 Task: 3. Job Search: Reference :- Use the LinkedIn job search feature to find job openings in your desired field or industry. Tailor your resume and cover letter for specific job applications and submit them directly through LinkedIn. Follow companies of interest to receive updates on their latest job postings and company news.
Action: Mouse moved to (483, 319)
Screenshot: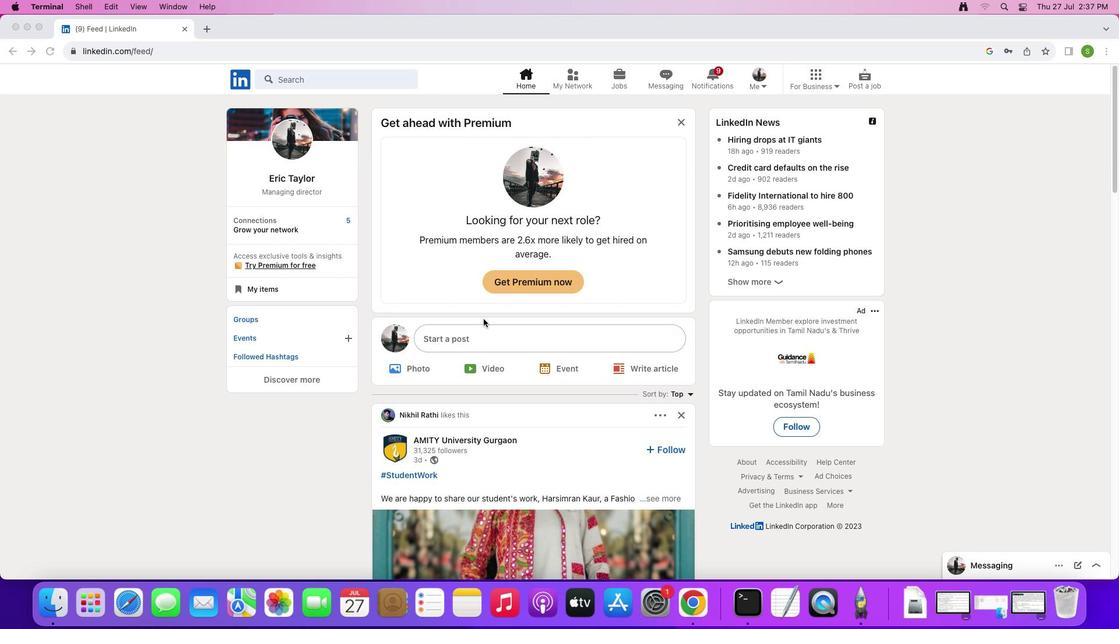 
Action: Mouse scrolled (483, 319) with delta (0, 0)
Screenshot: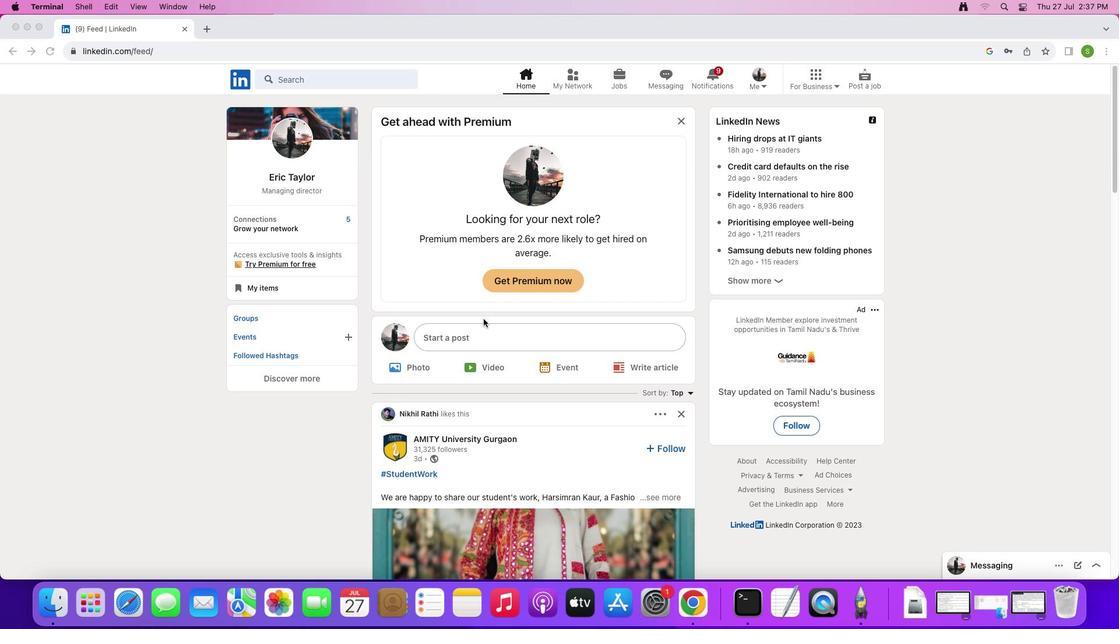 
Action: Mouse scrolled (483, 319) with delta (0, 0)
Screenshot: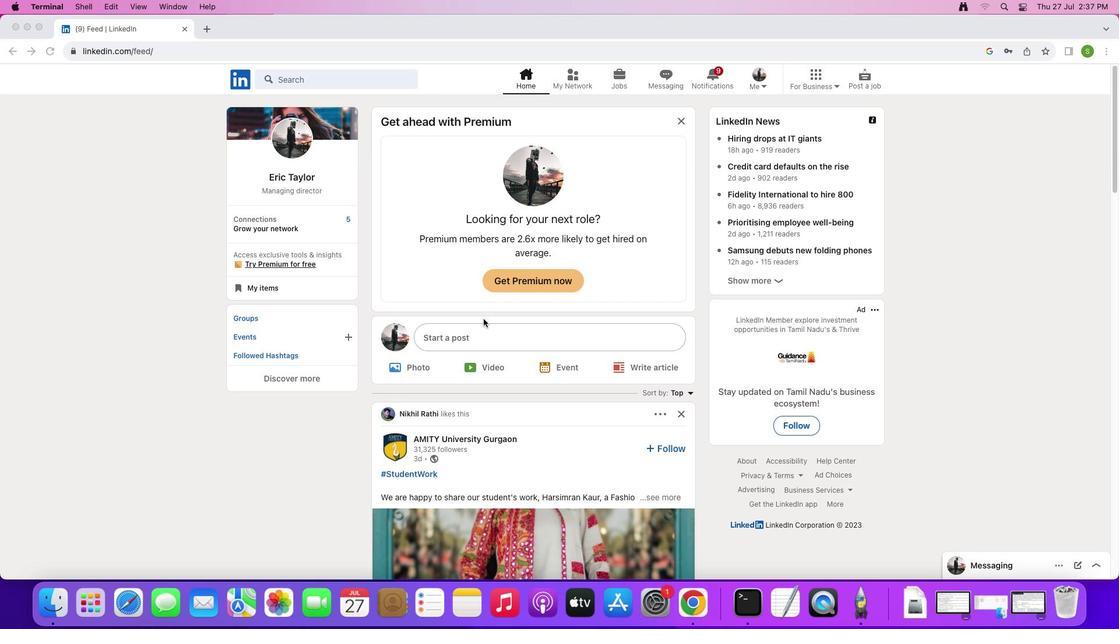 
Action: Mouse scrolled (483, 319) with delta (0, -1)
Screenshot: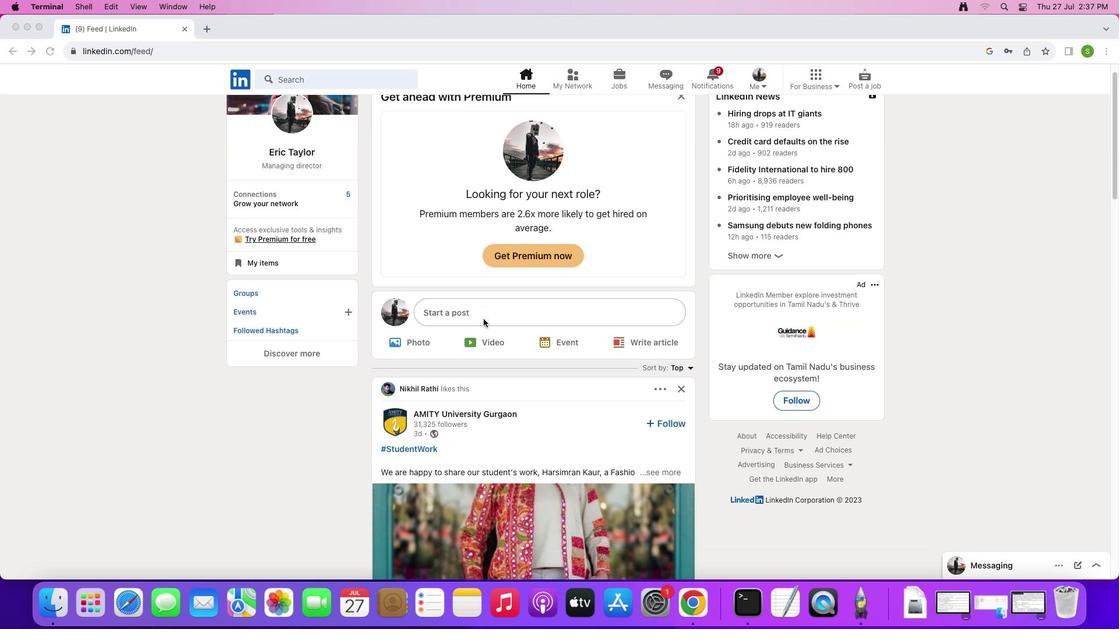 
Action: Mouse moved to (484, 319)
Screenshot: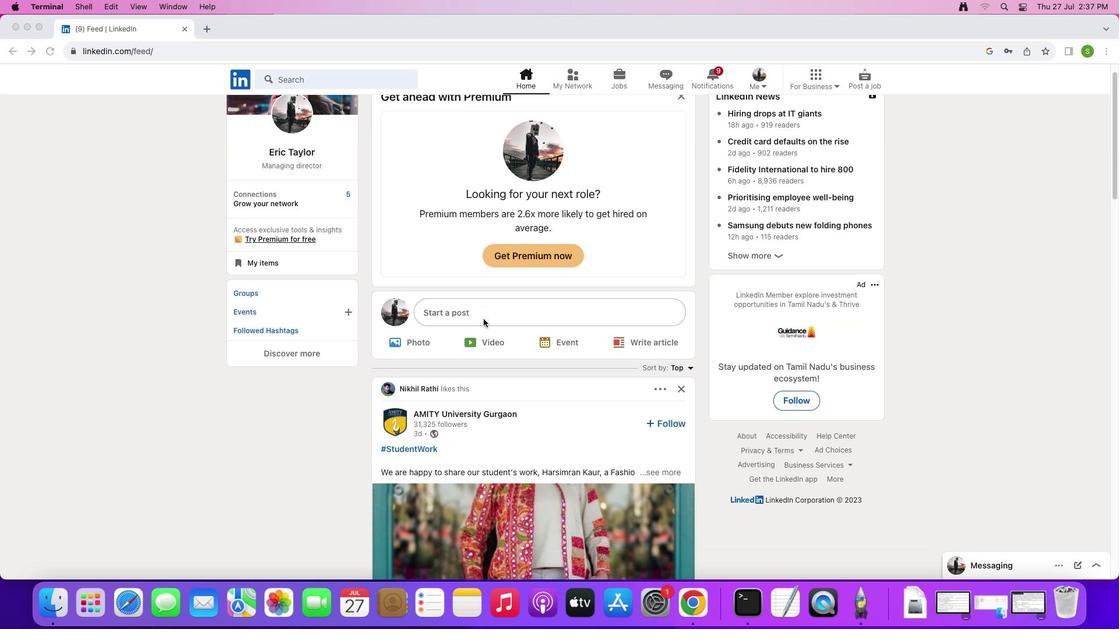 
Action: Mouse scrolled (484, 319) with delta (0, -2)
Screenshot: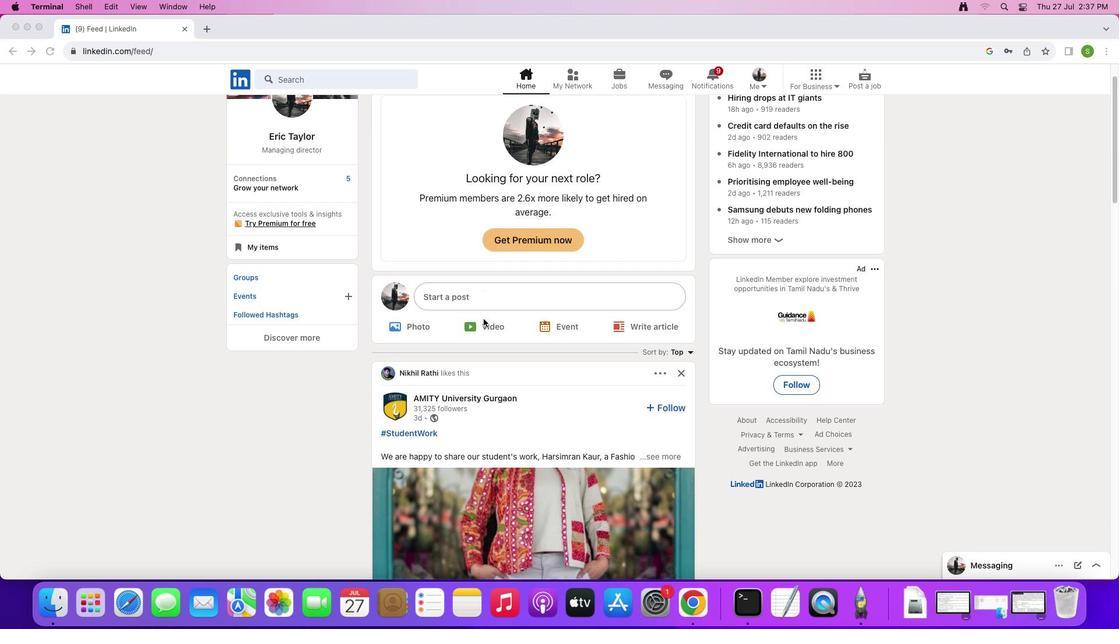 
Action: Mouse moved to (484, 319)
Screenshot: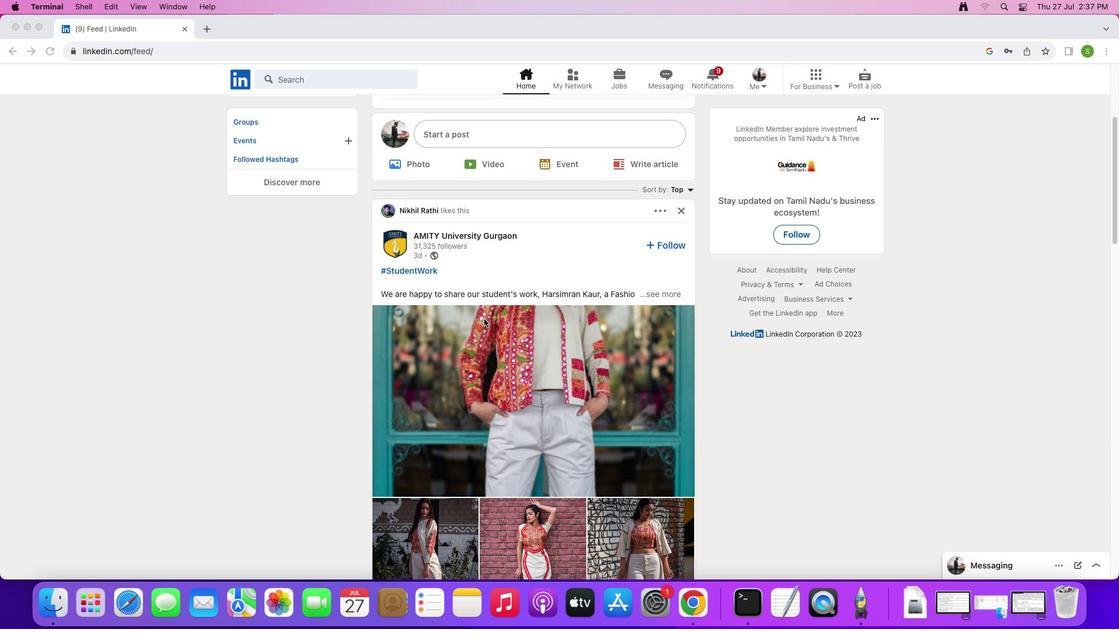
Action: Mouse scrolled (484, 319) with delta (0, 0)
Screenshot: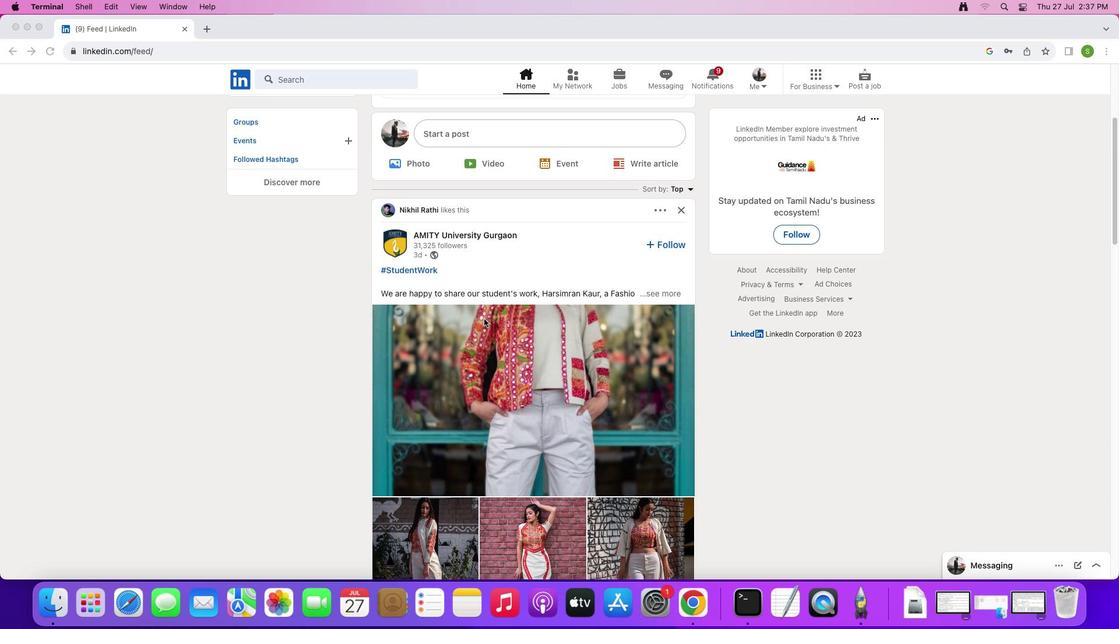 
Action: Mouse scrolled (484, 319) with delta (0, 0)
Screenshot: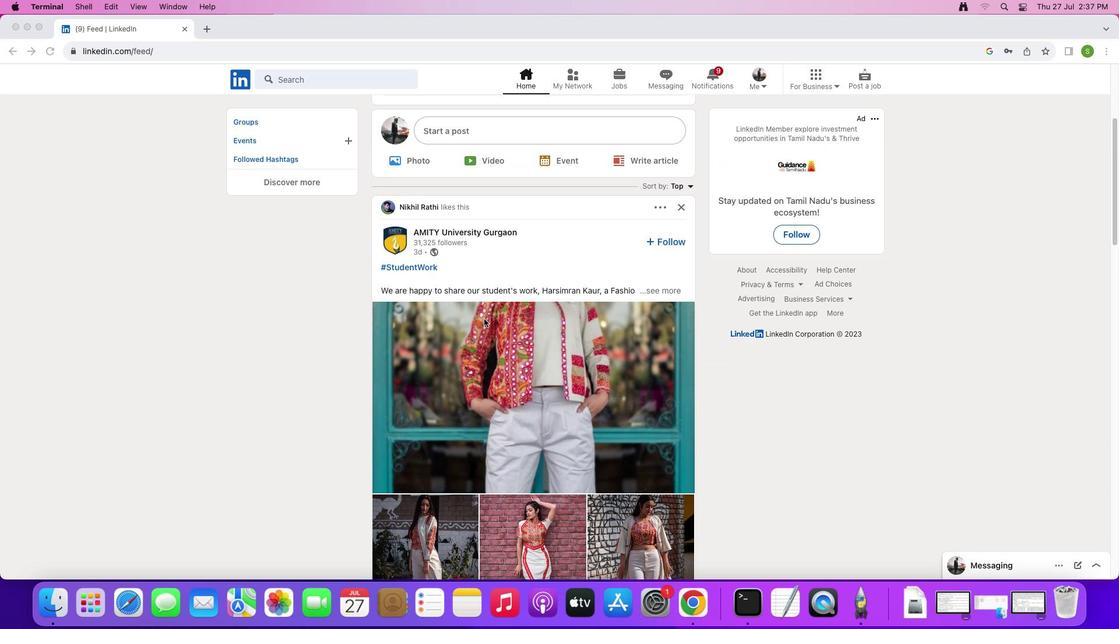 
Action: Mouse scrolled (484, 319) with delta (0, -1)
Screenshot: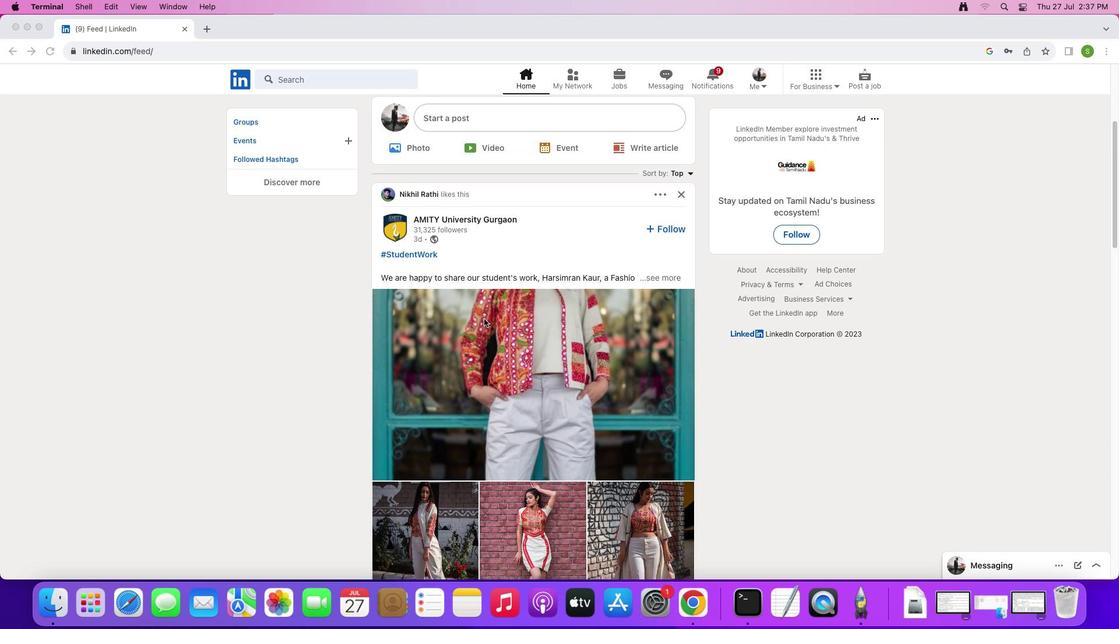 
Action: Mouse scrolled (484, 319) with delta (0, -2)
Screenshot: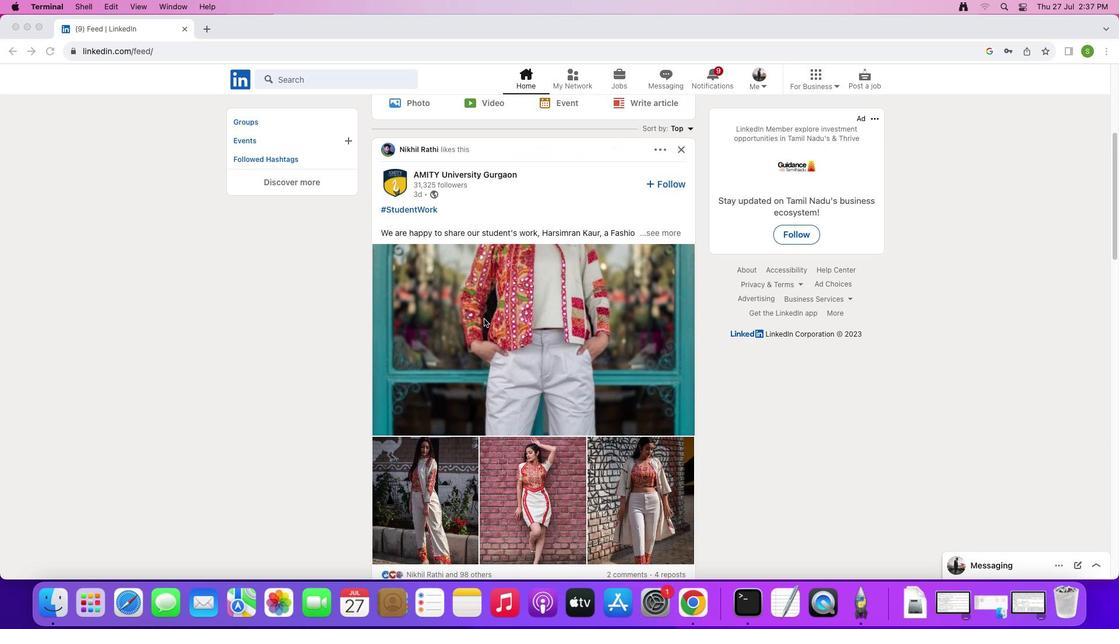 
Action: Mouse scrolled (484, 319) with delta (0, -2)
Screenshot: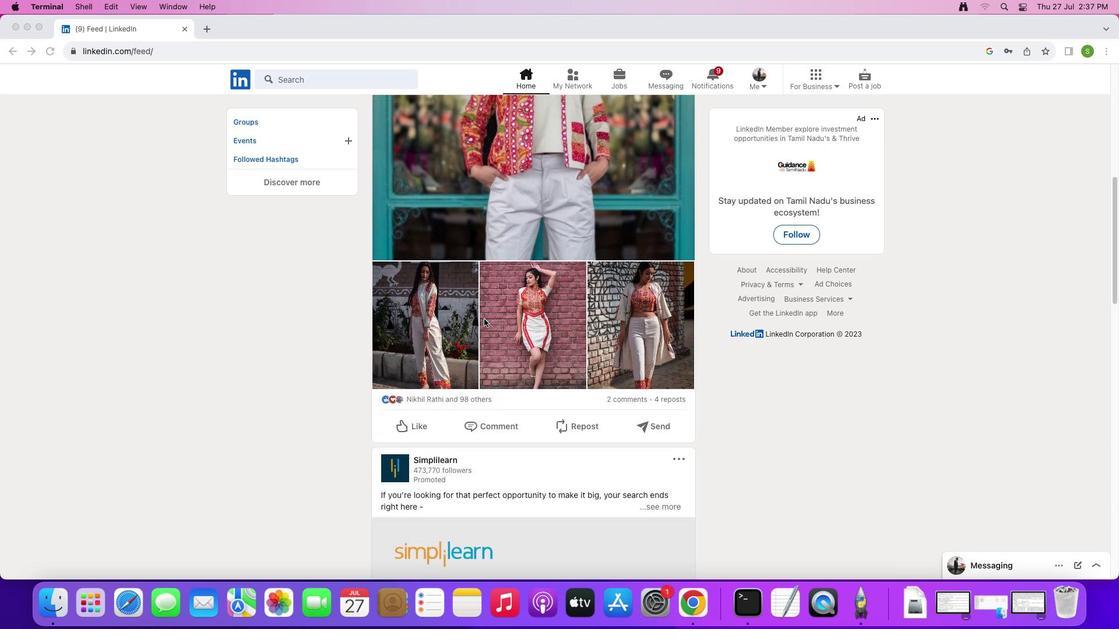 
Action: Mouse scrolled (484, 319) with delta (0, 0)
Screenshot: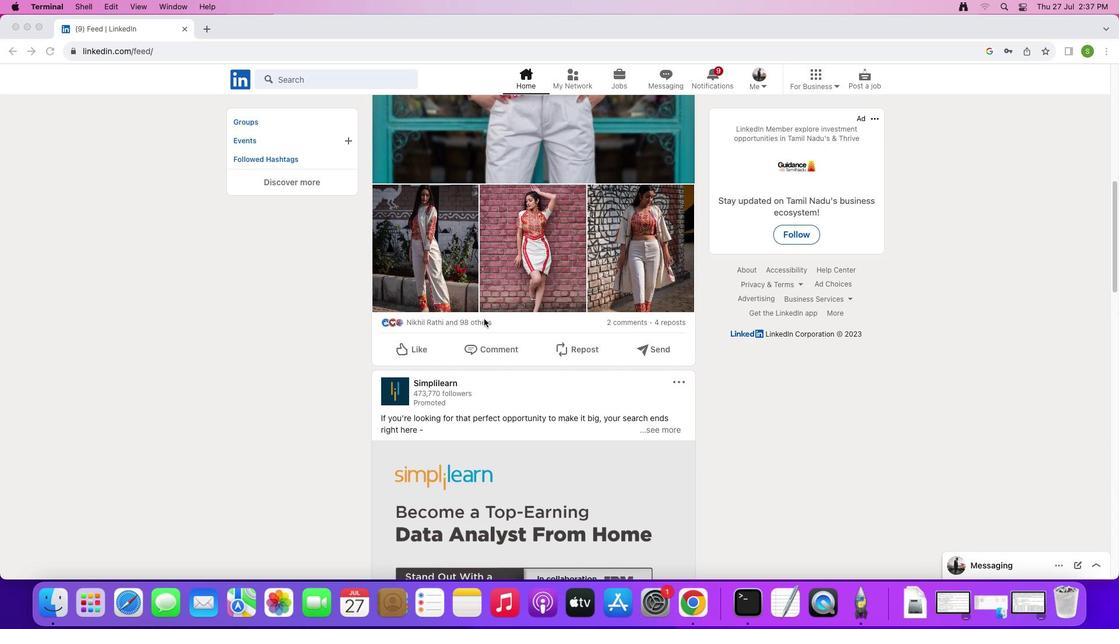
Action: Mouse scrolled (484, 319) with delta (0, 0)
Screenshot: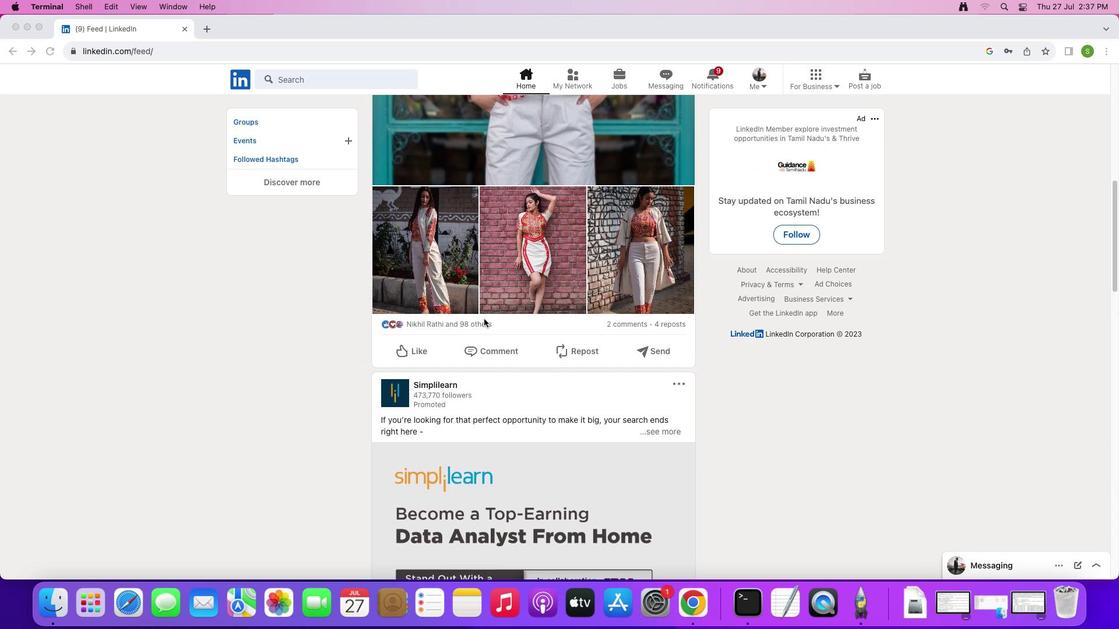 
Action: Mouse scrolled (484, 319) with delta (0, 1)
Screenshot: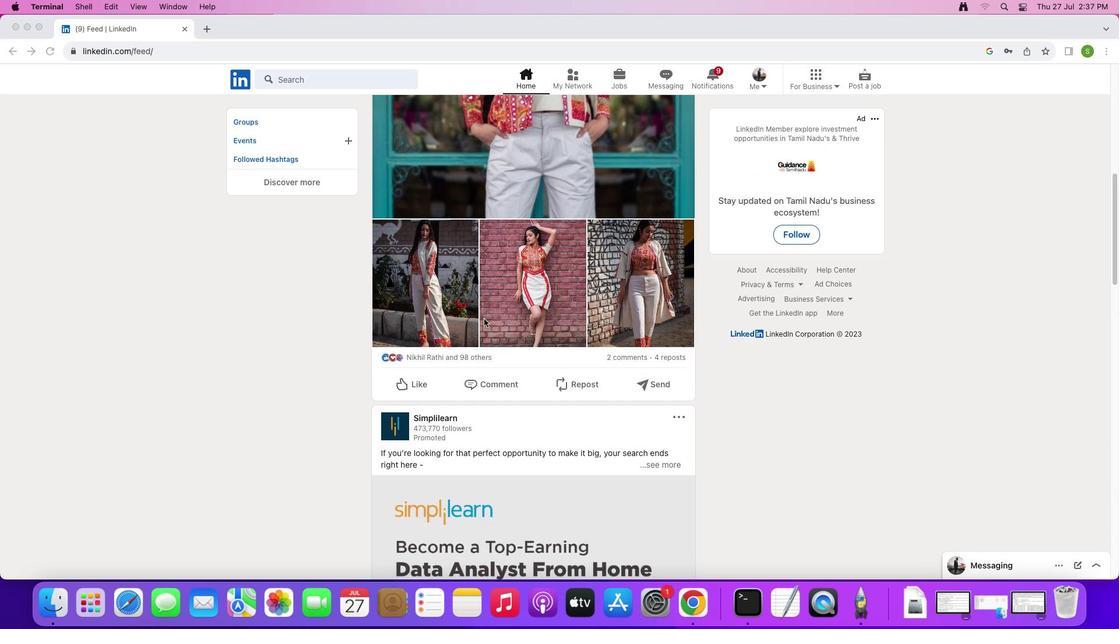 
Action: Mouse scrolled (484, 319) with delta (0, 2)
Screenshot: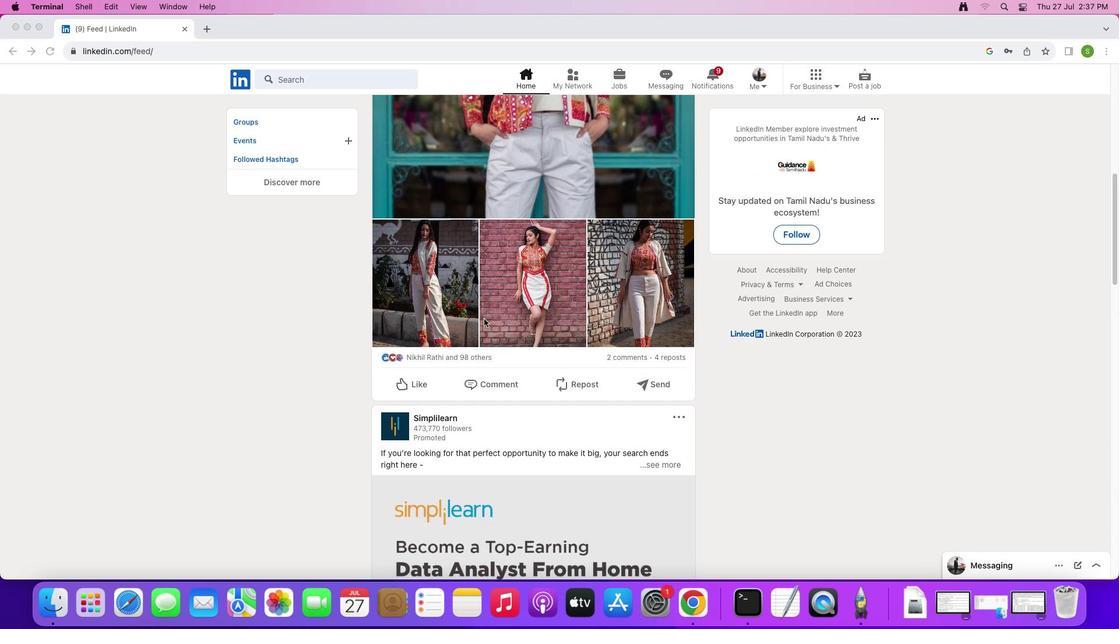 
Action: Mouse scrolled (484, 319) with delta (0, 2)
Screenshot: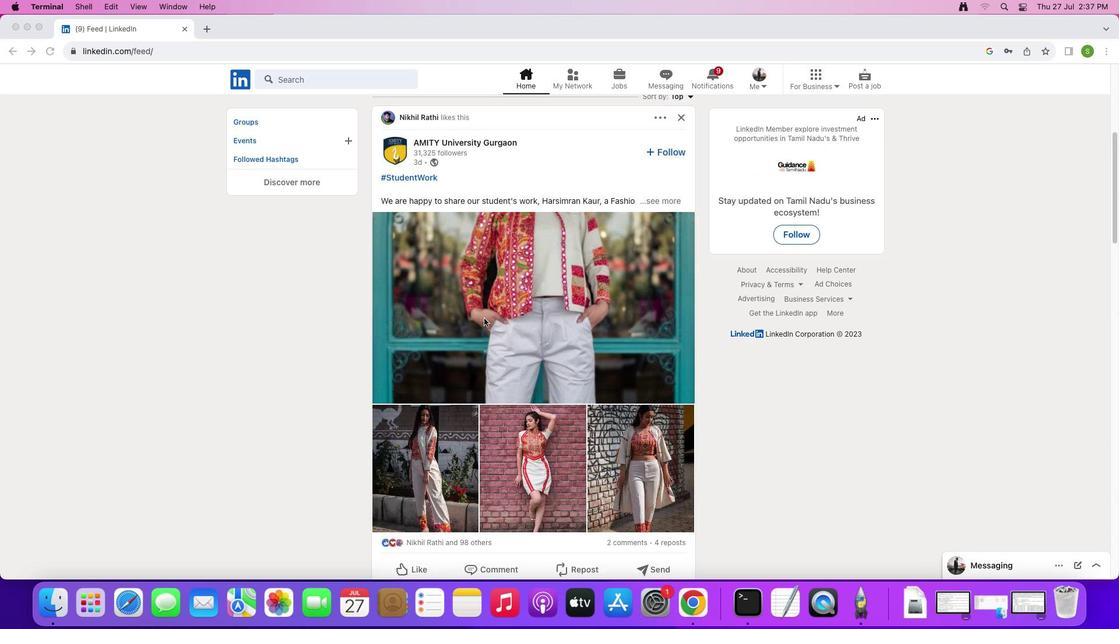 
Action: Mouse moved to (484, 317)
Screenshot: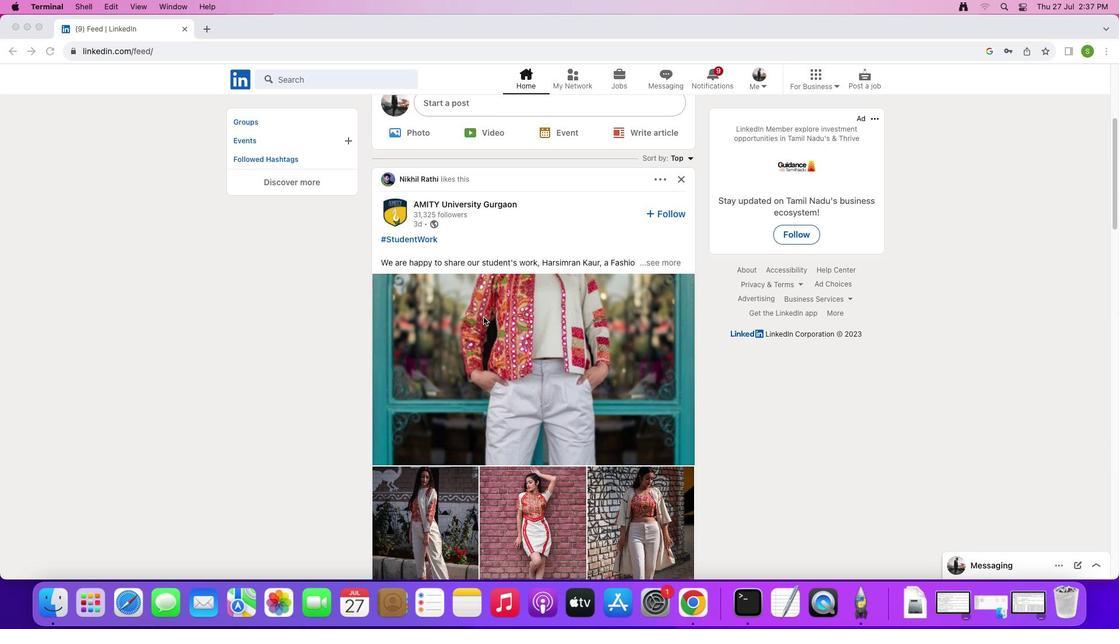 
Action: Mouse scrolled (484, 317) with delta (0, 0)
Screenshot: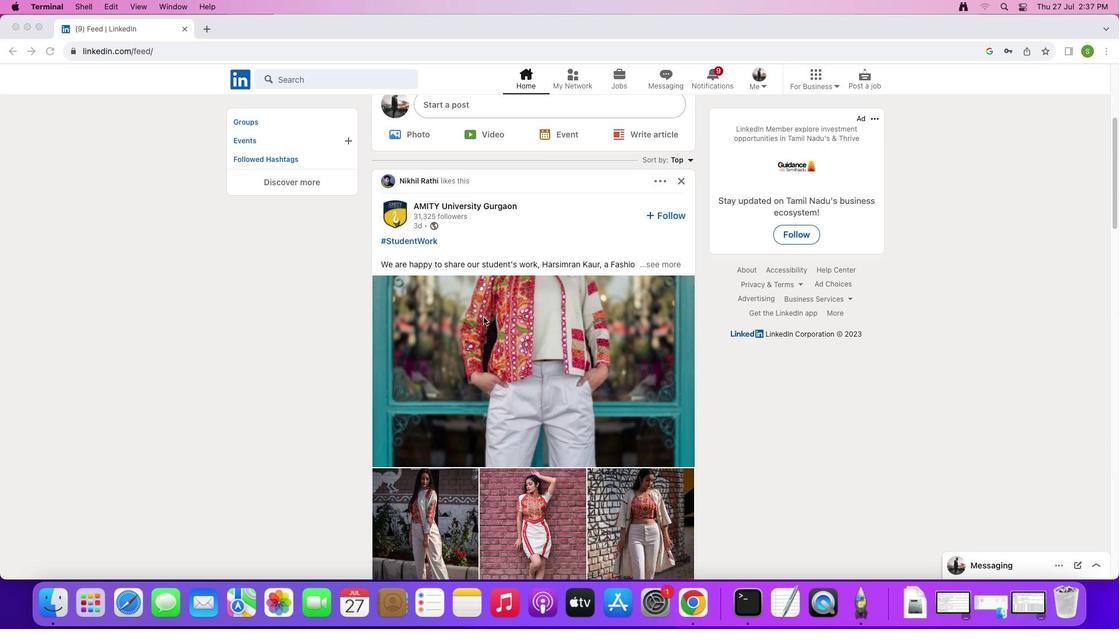 
Action: Mouse scrolled (484, 317) with delta (0, 0)
Screenshot: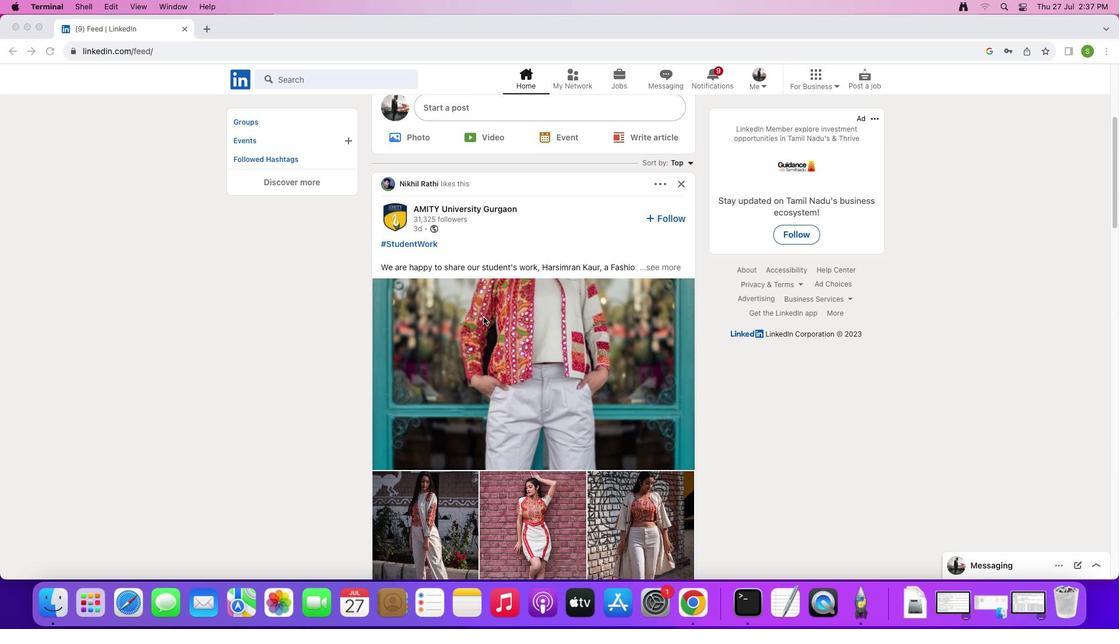 
Action: Mouse scrolled (484, 317) with delta (0, 1)
Screenshot: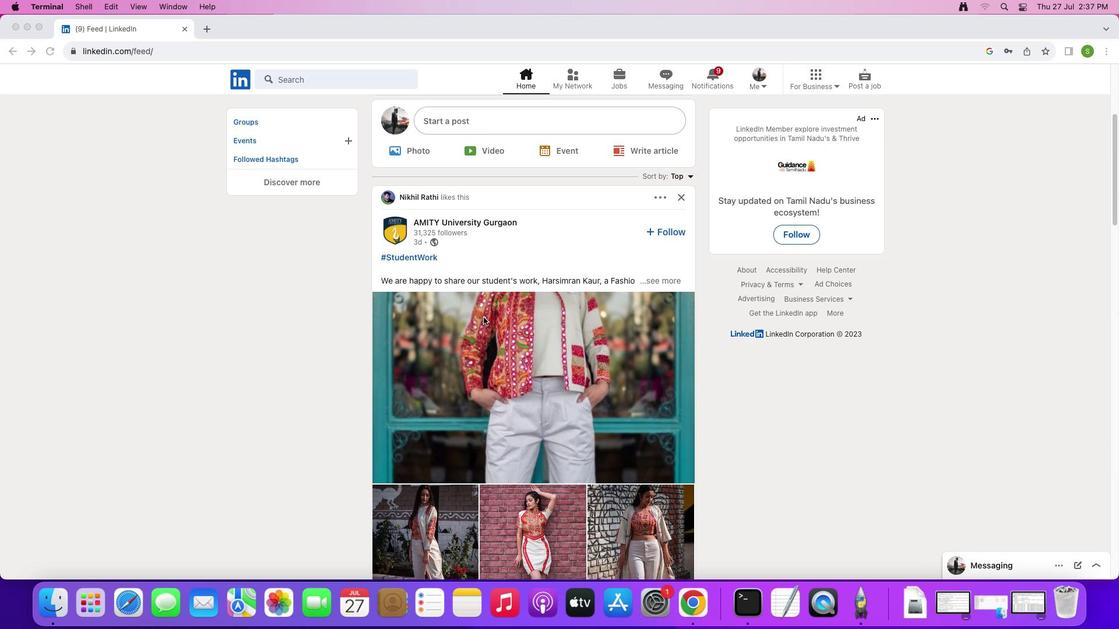 
Action: Mouse scrolled (484, 317) with delta (0, 1)
Screenshot: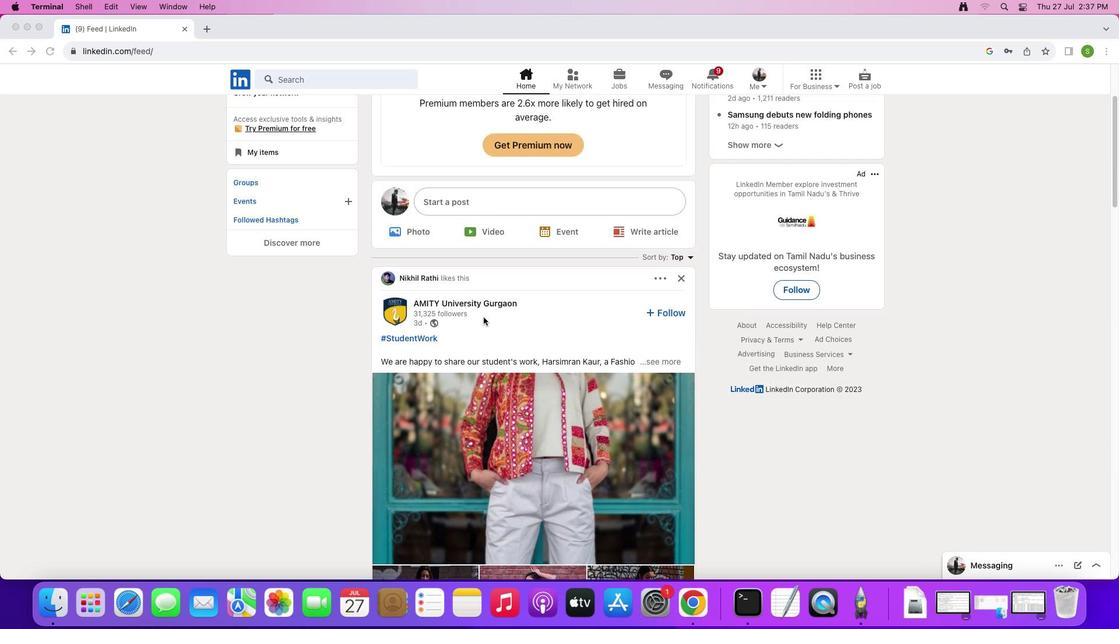 
Action: Mouse moved to (484, 317)
Screenshot: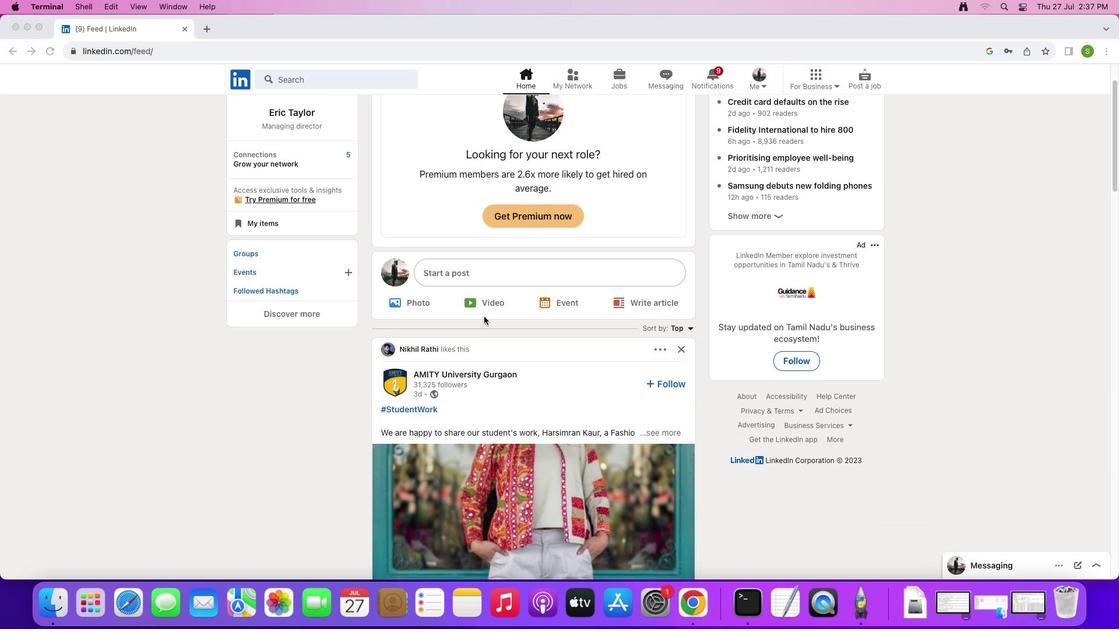 
Action: Mouse scrolled (484, 317) with delta (0, 0)
Screenshot: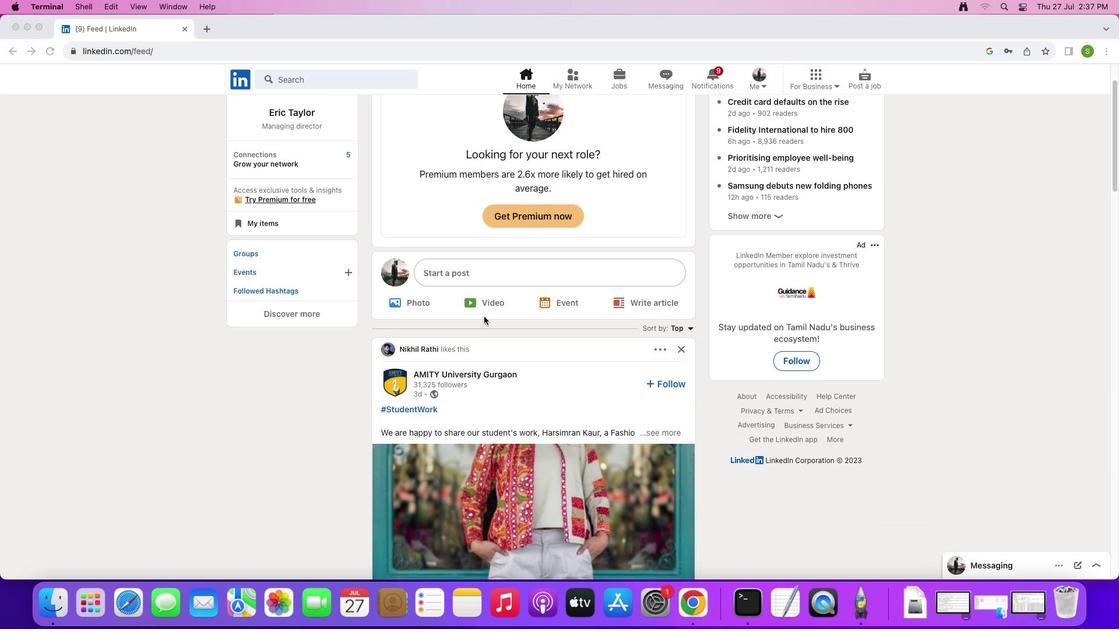 
Action: Mouse scrolled (484, 317) with delta (0, 0)
Screenshot: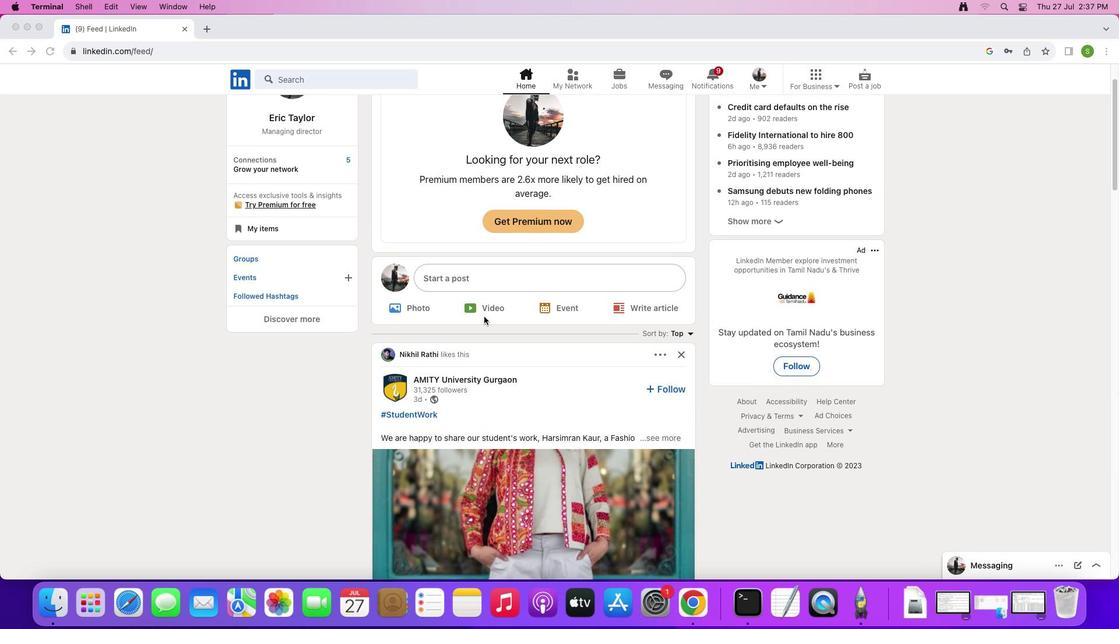 
Action: Mouse scrolled (484, 317) with delta (0, 1)
Screenshot: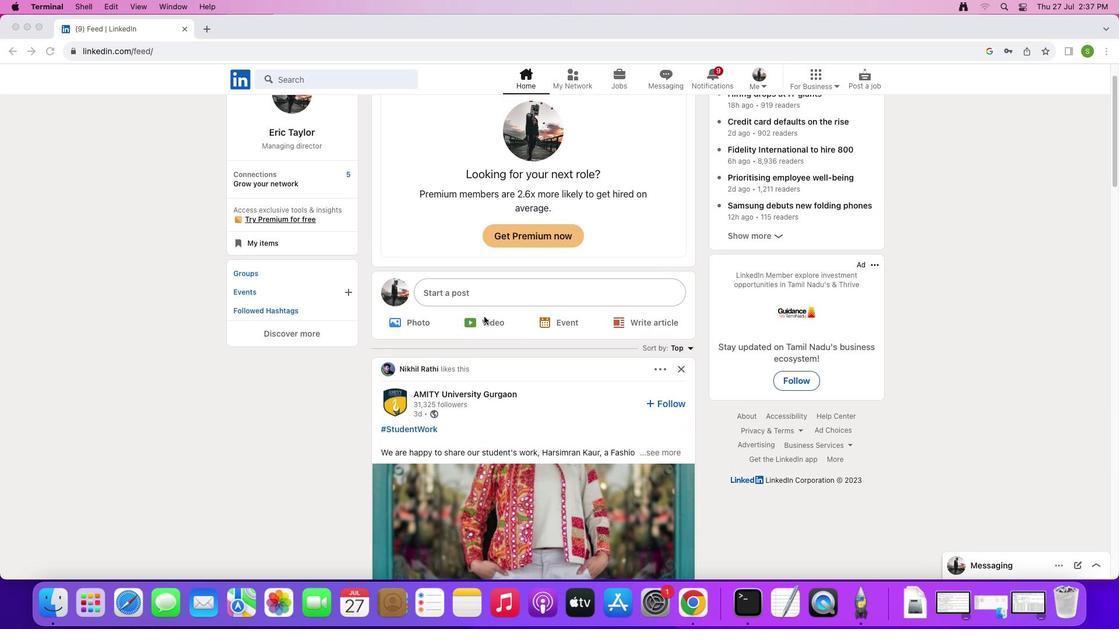 
Action: Mouse scrolled (484, 317) with delta (0, 0)
Screenshot: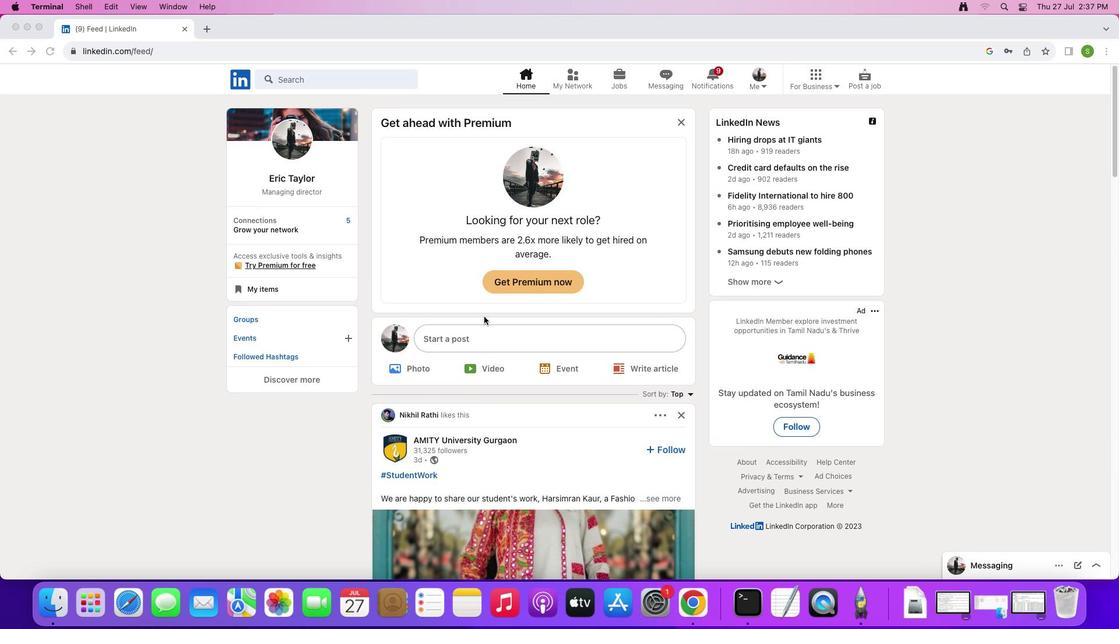 
Action: Mouse scrolled (484, 317) with delta (0, 0)
Screenshot: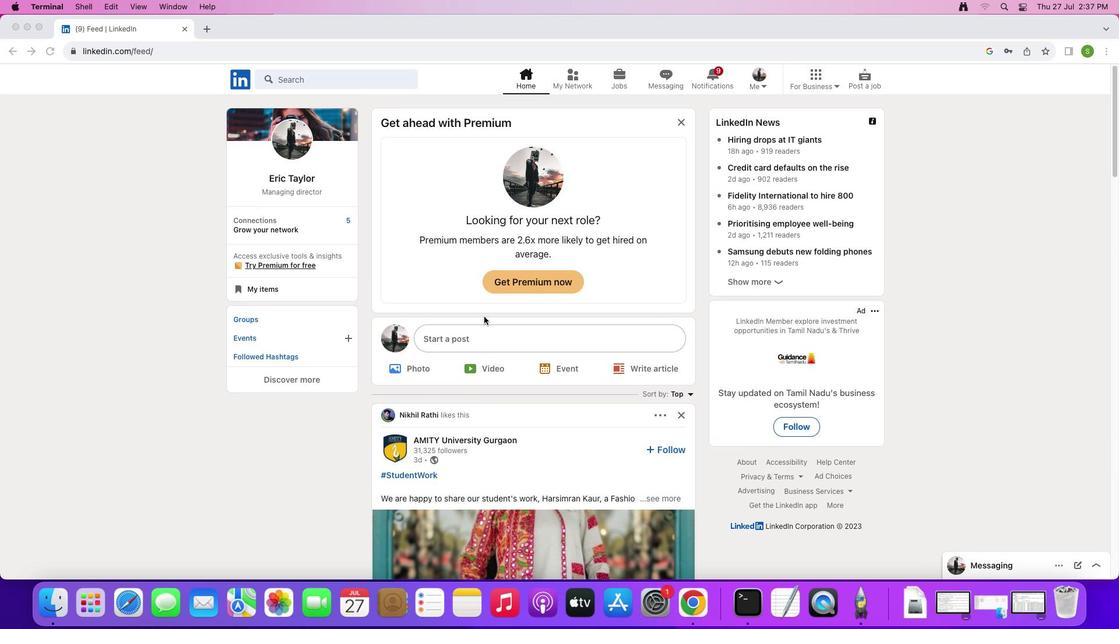 
Action: Mouse scrolled (484, 317) with delta (0, 1)
Screenshot: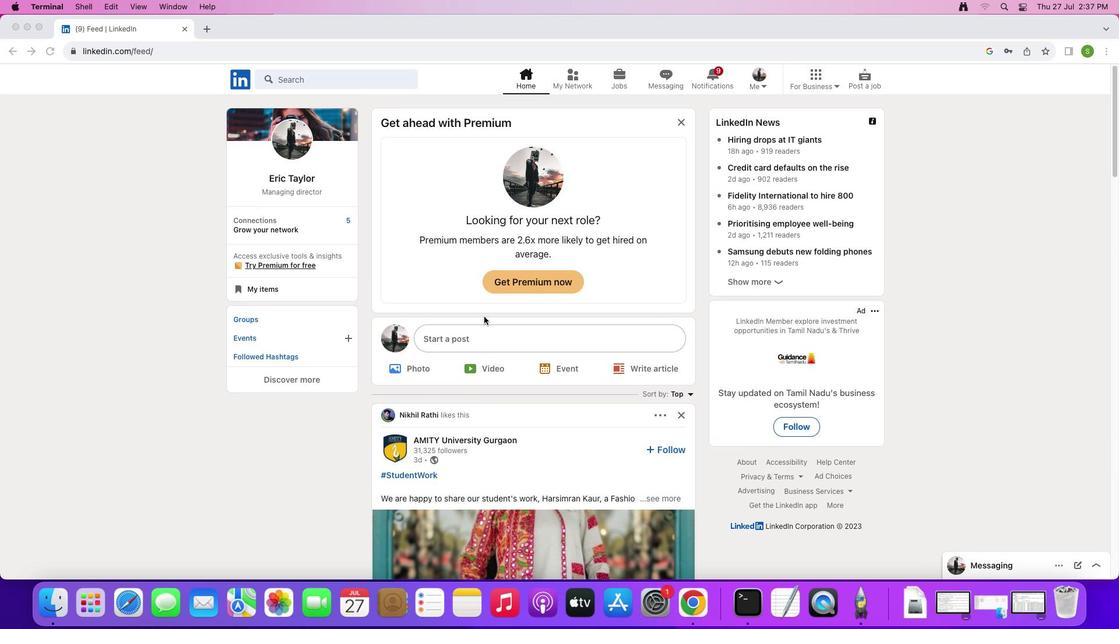 
Action: Mouse scrolled (484, 317) with delta (0, 2)
Screenshot: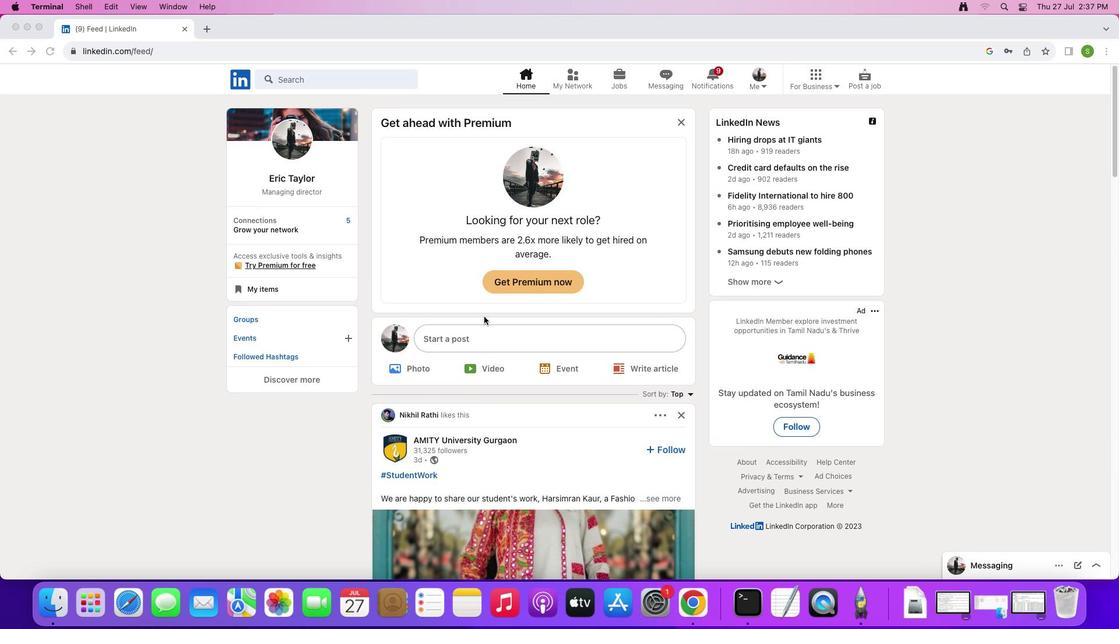 
Action: Mouse moved to (619, 79)
Screenshot: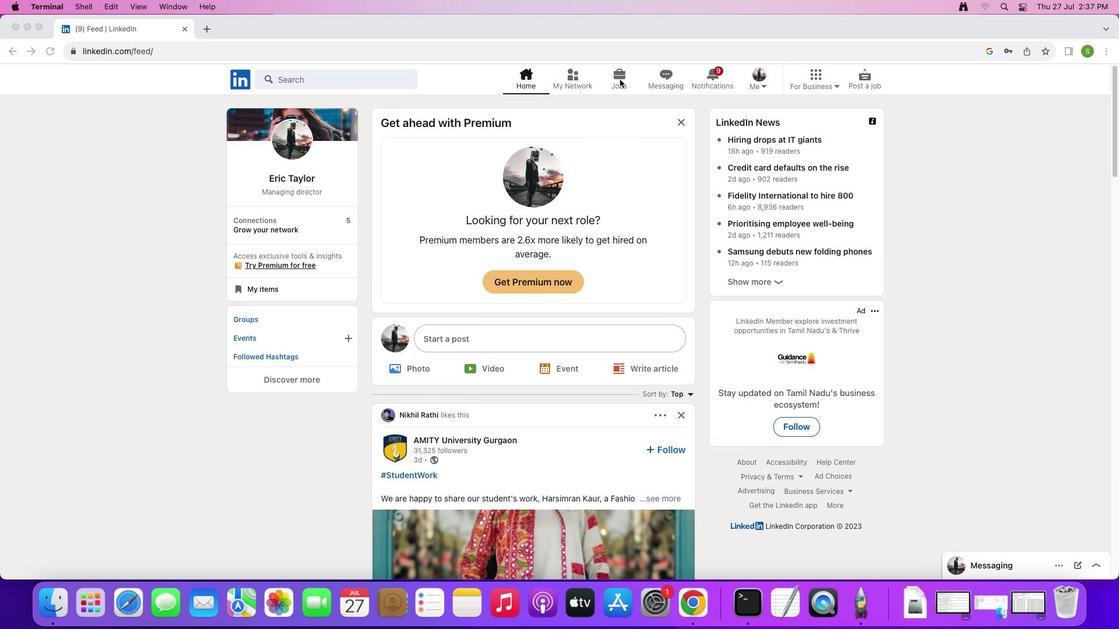 
Action: Mouse pressed left at (619, 79)
Screenshot: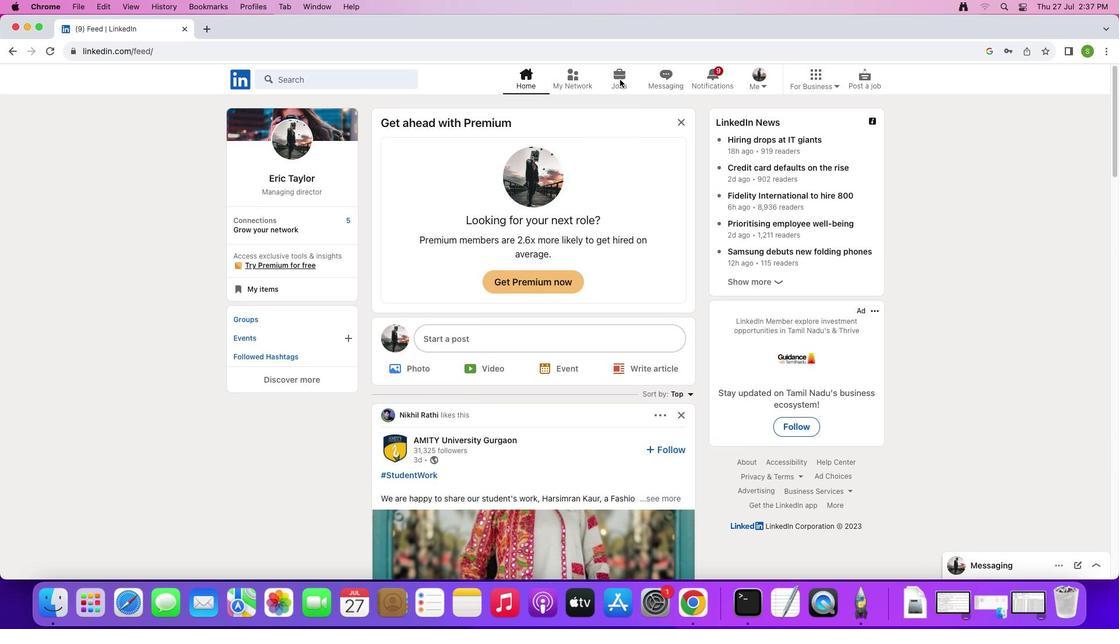 
Action: Mouse moved to (620, 74)
Screenshot: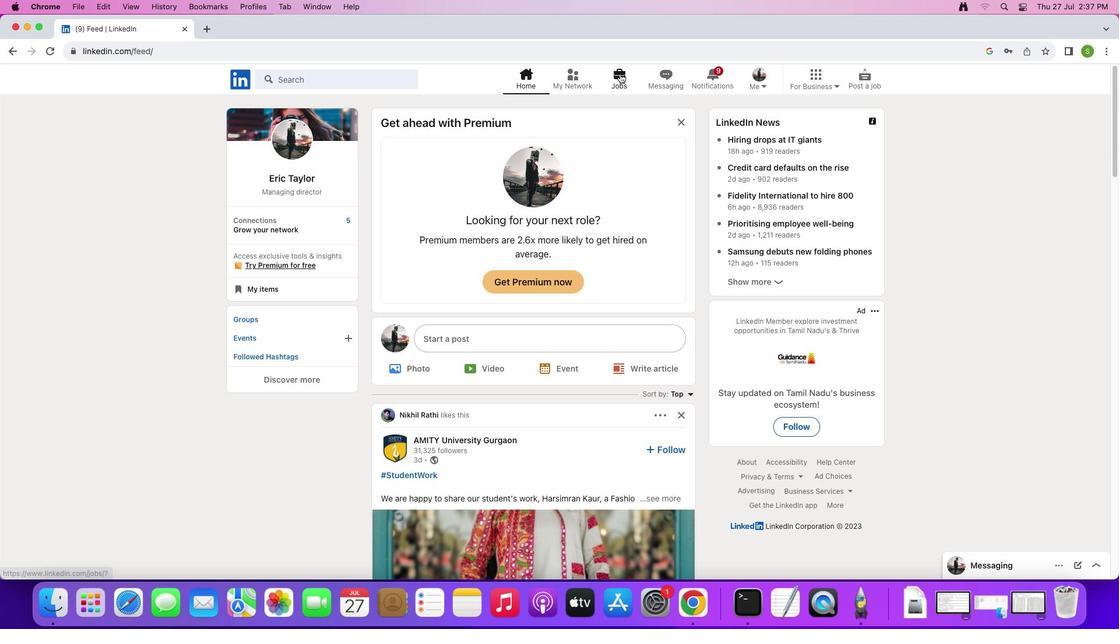
Action: Mouse pressed left at (620, 74)
Screenshot: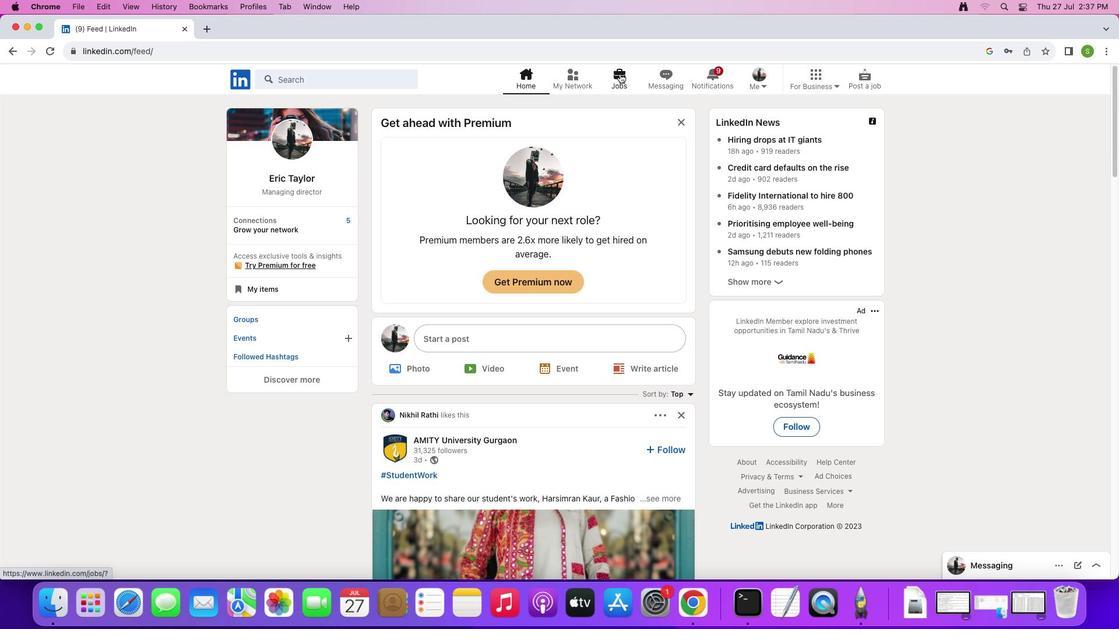 
Action: Mouse moved to (368, 80)
Screenshot: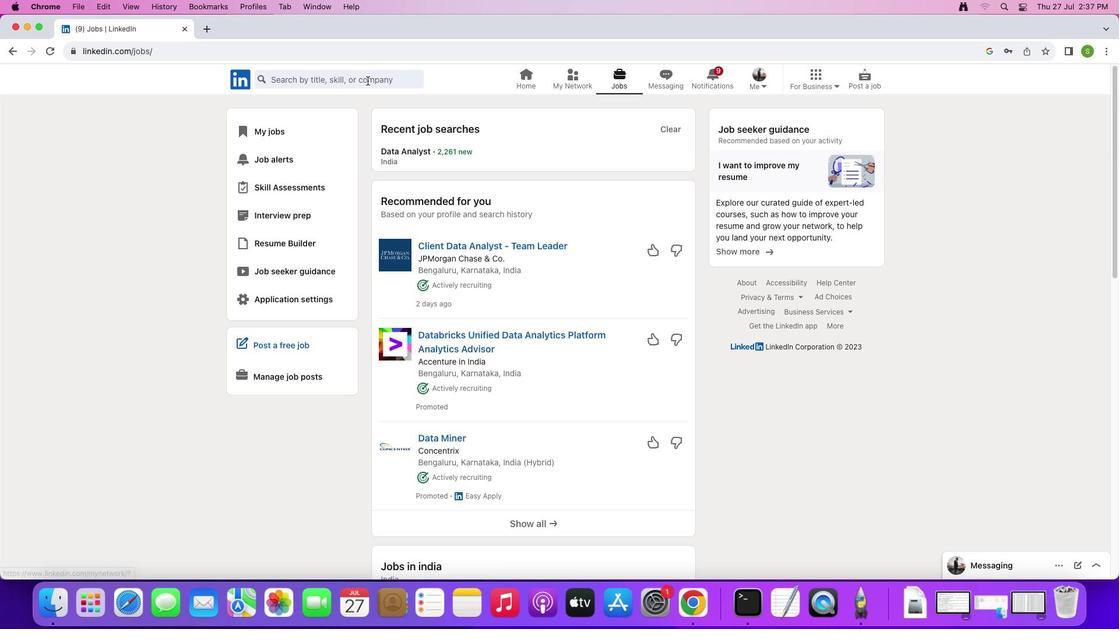 
Action: Mouse pressed left at (368, 80)
Screenshot: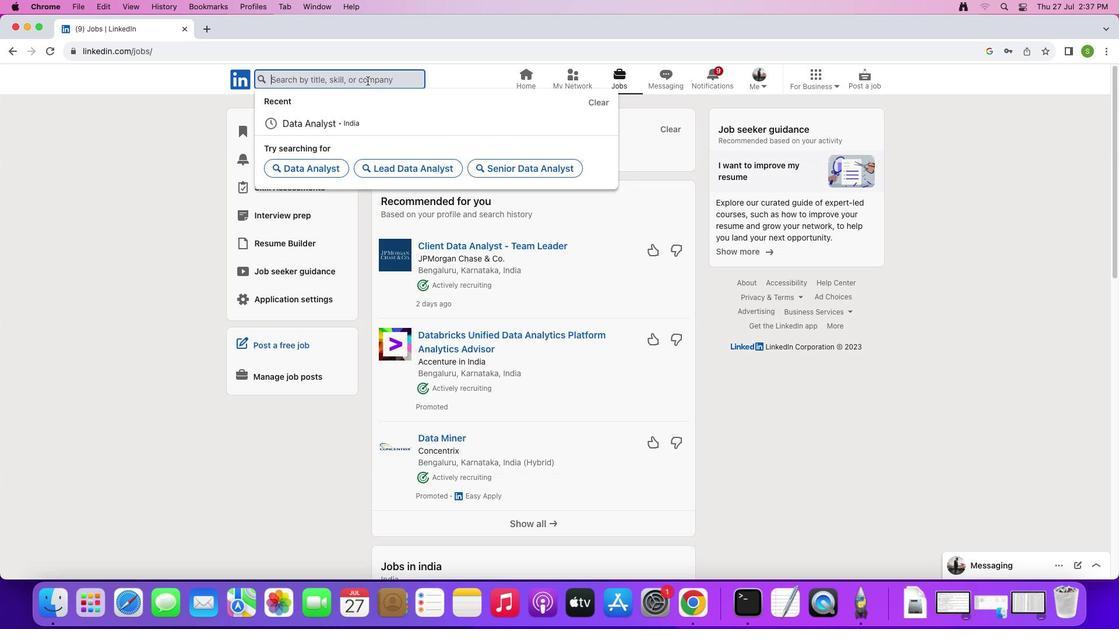 
Action: Mouse moved to (332, 122)
Screenshot: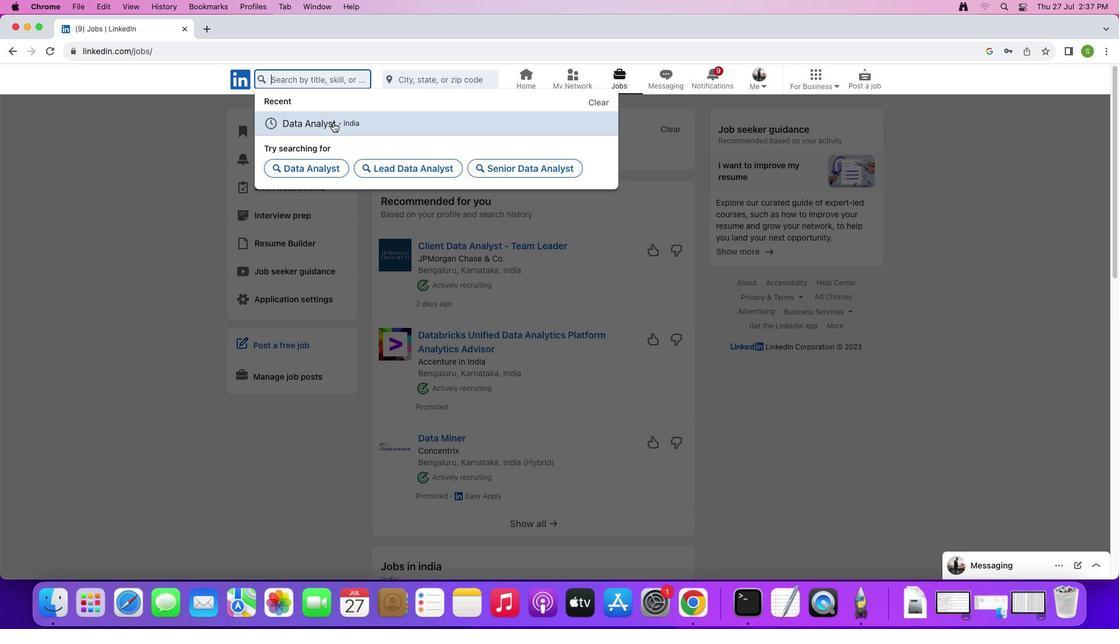 
Action: Mouse pressed left at (332, 122)
Screenshot: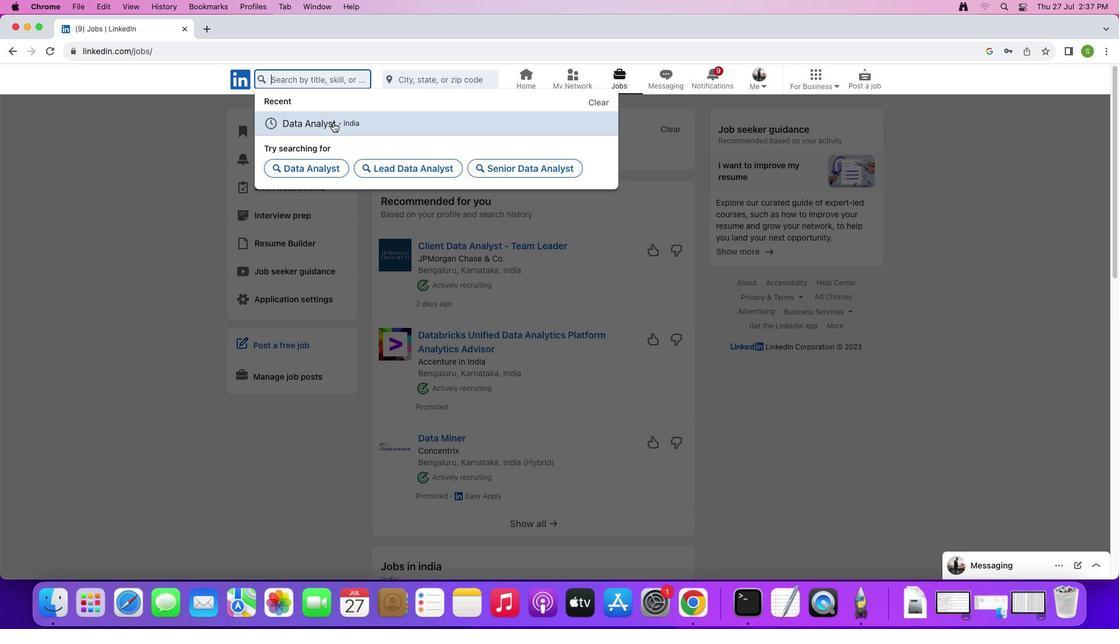 
Action: Mouse moved to (453, 109)
Screenshot: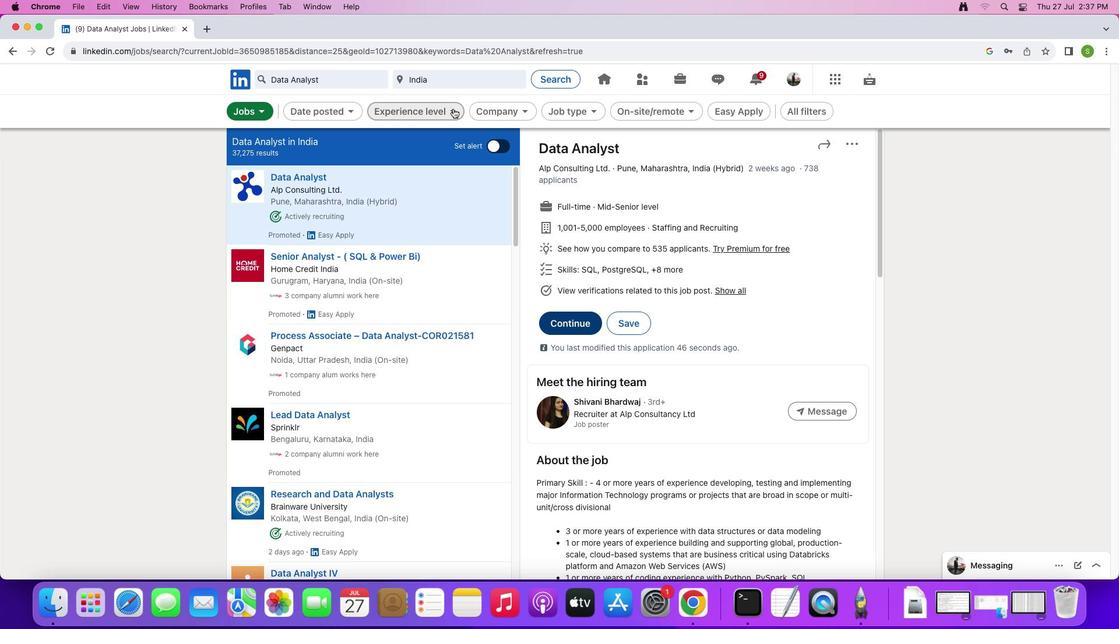 
Action: Mouse pressed left at (453, 109)
Screenshot: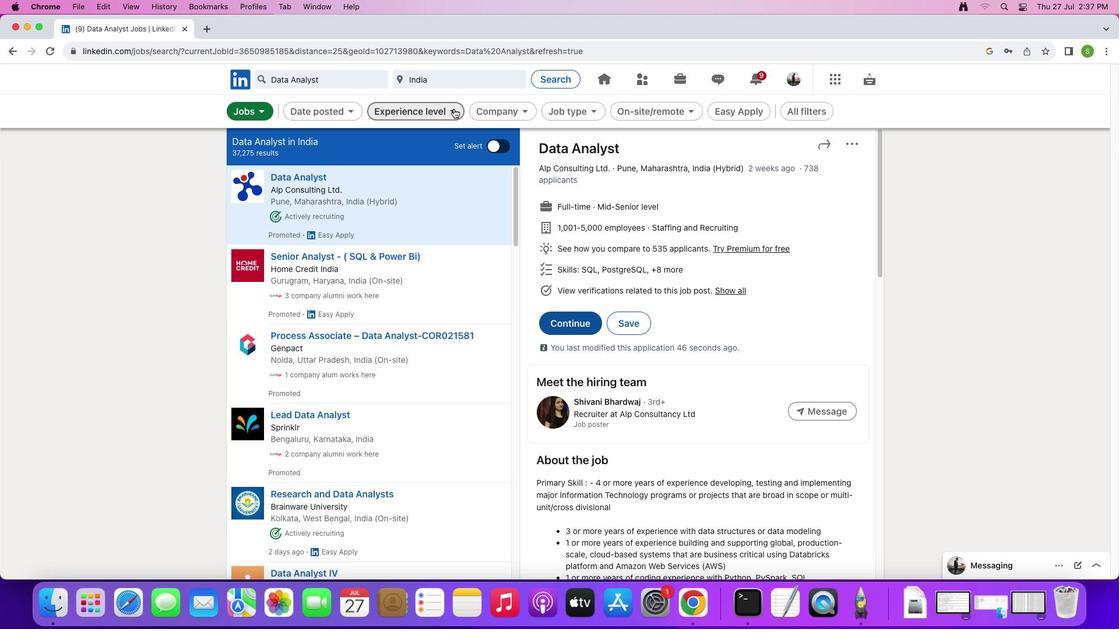 
Action: Mouse moved to (342, 169)
Screenshot: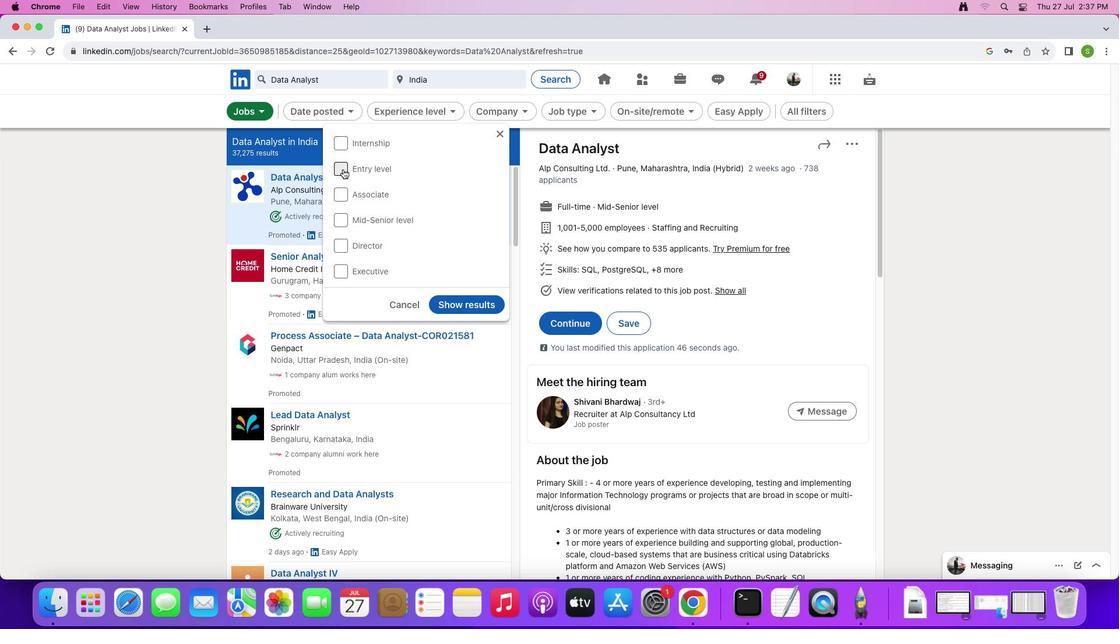 
Action: Mouse pressed left at (342, 169)
Screenshot: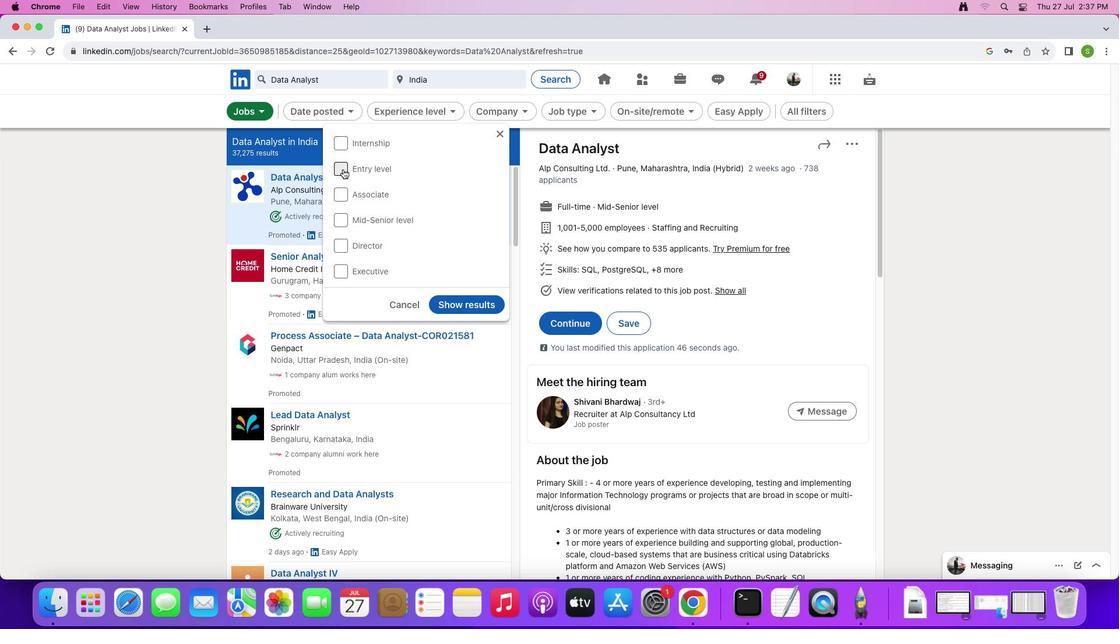 
Action: Mouse moved to (471, 305)
Screenshot: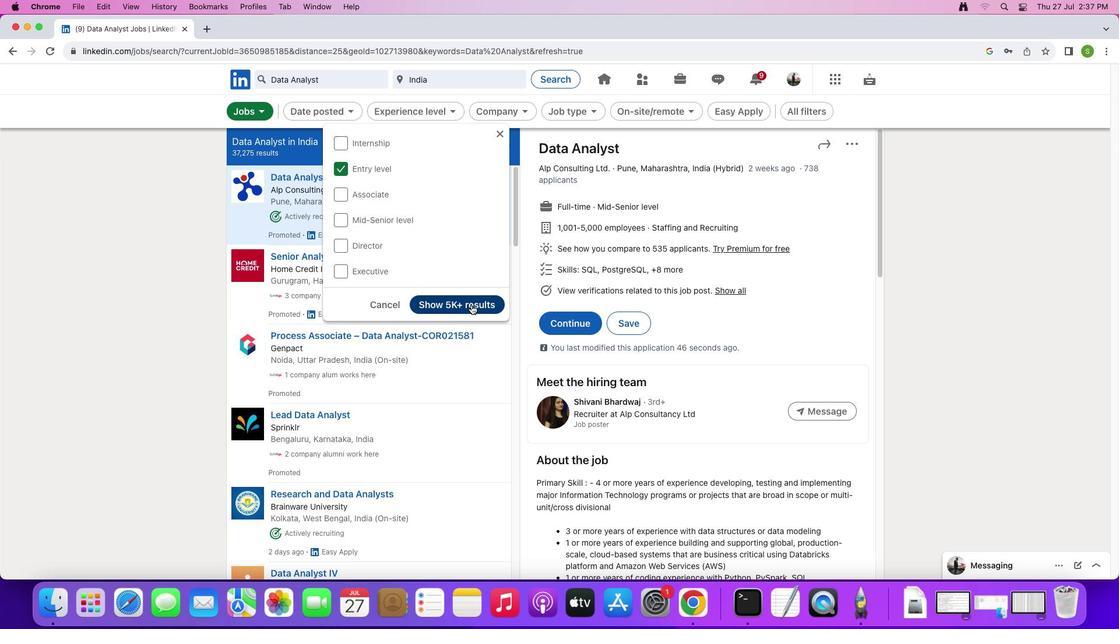 
Action: Mouse pressed left at (471, 305)
Screenshot: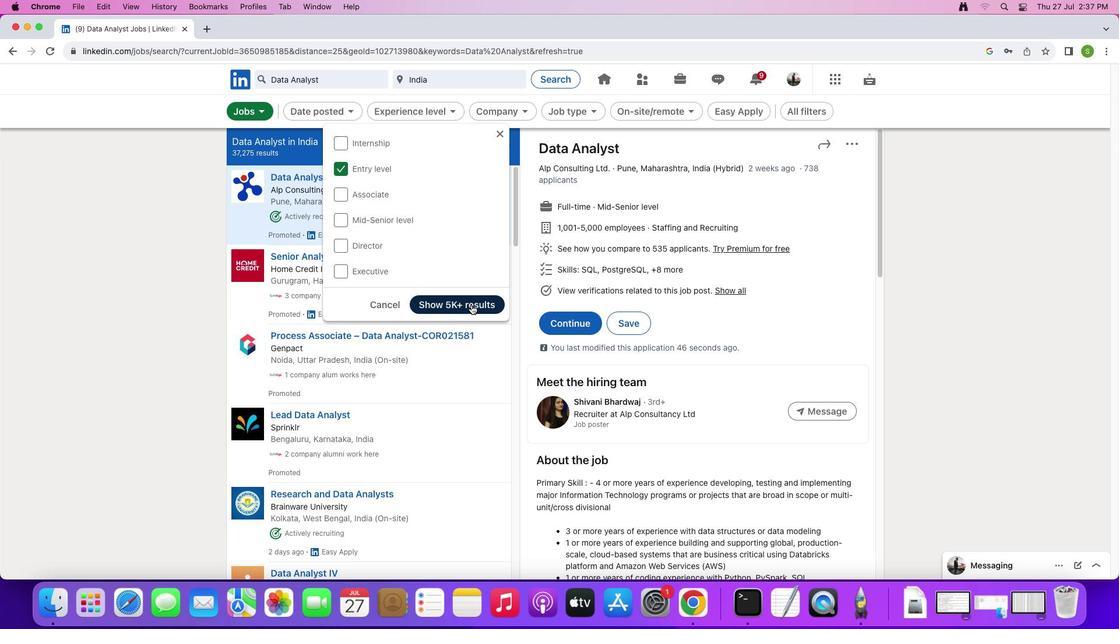 
Action: Mouse moved to (409, 341)
Screenshot: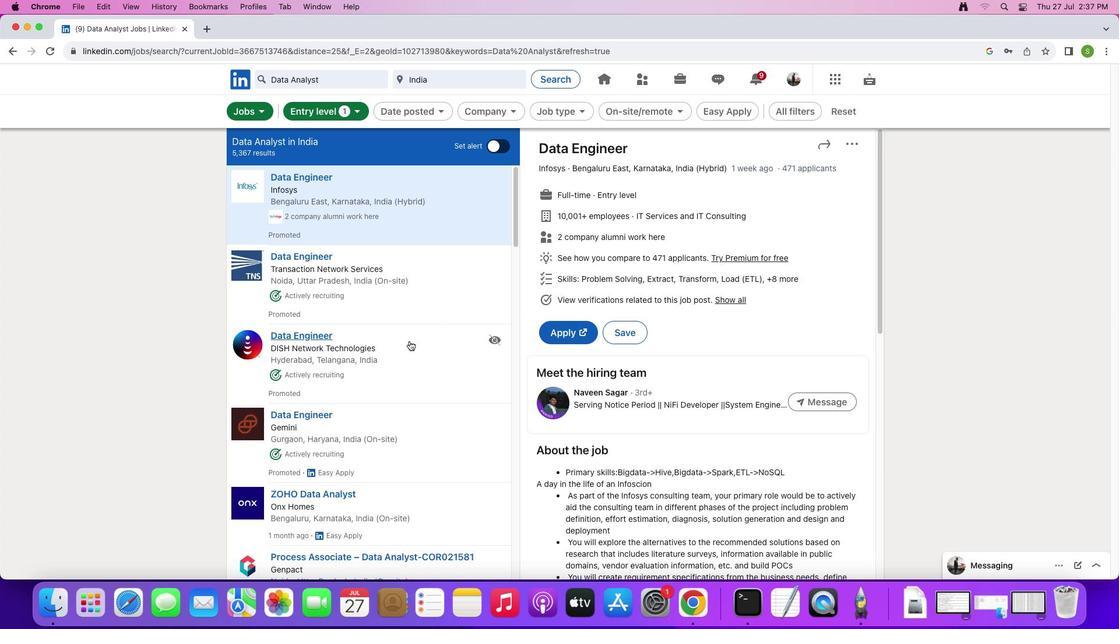 
Action: Mouse scrolled (409, 341) with delta (0, 0)
Screenshot: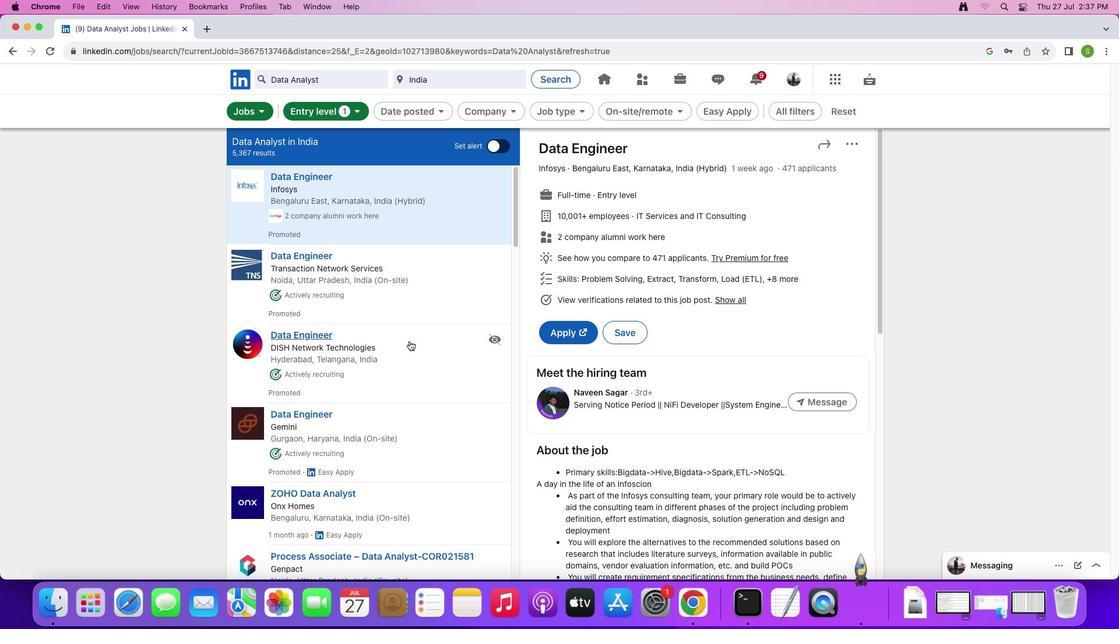 
Action: Mouse scrolled (409, 341) with delta (0, 0)
Screenshot: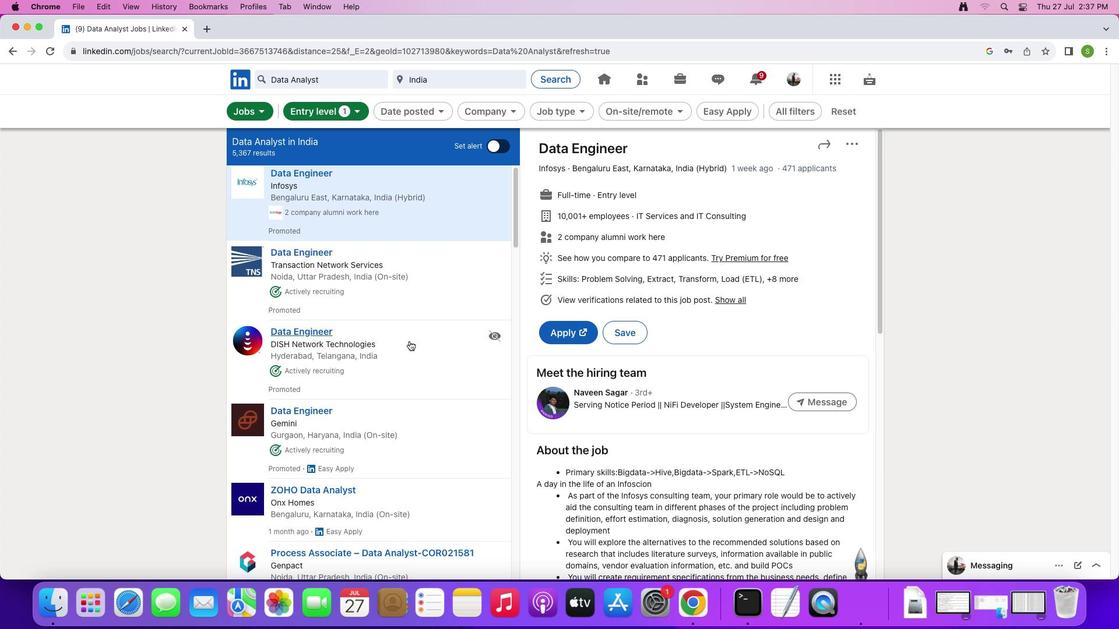 
Action: Mouse scrolled (409, 341) with delta (0, 0)
Screenshot: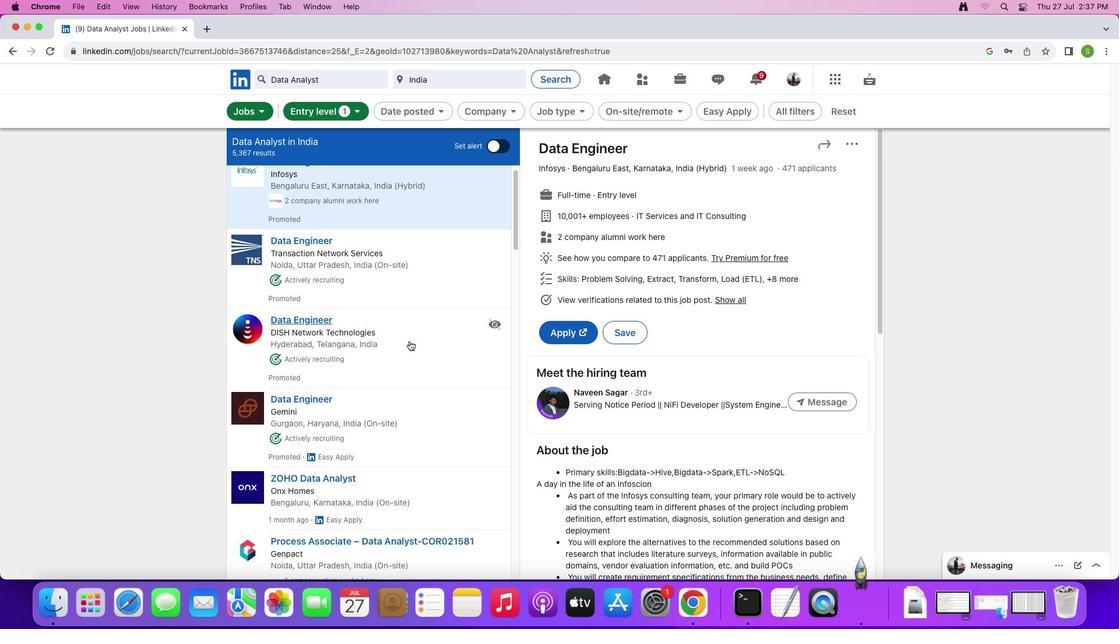 
Action: Mouse scrolled (409, 341) with delta (0, 0)
Screenshot: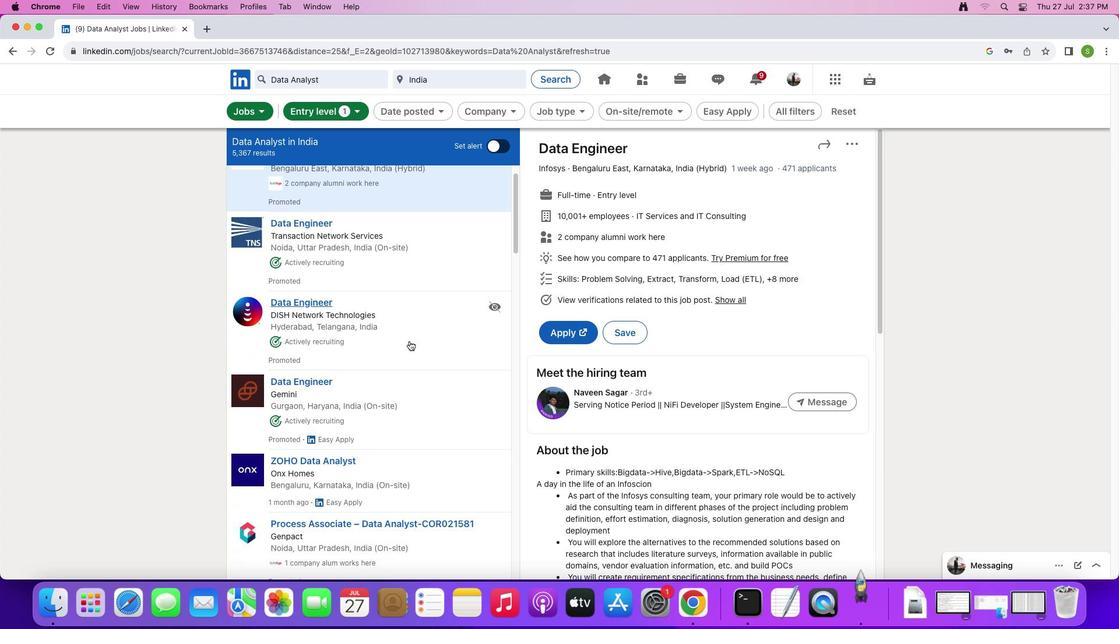 
Action: Mouse moved to (396, 230)
Screenshot: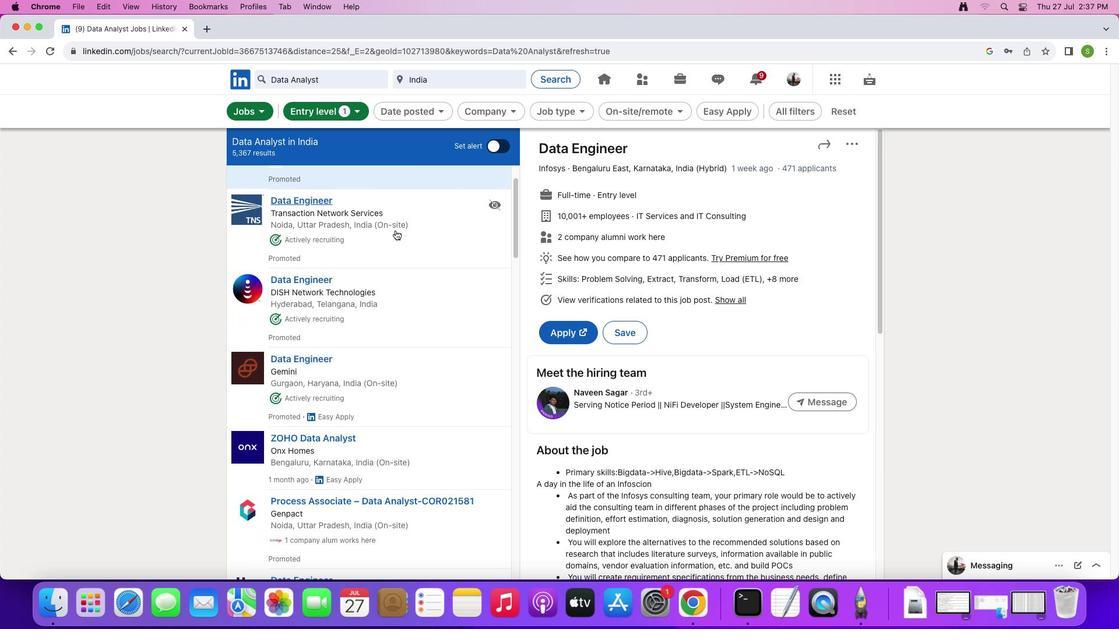 
Action: Mouse pressed left at (396, 230)
Screenshot: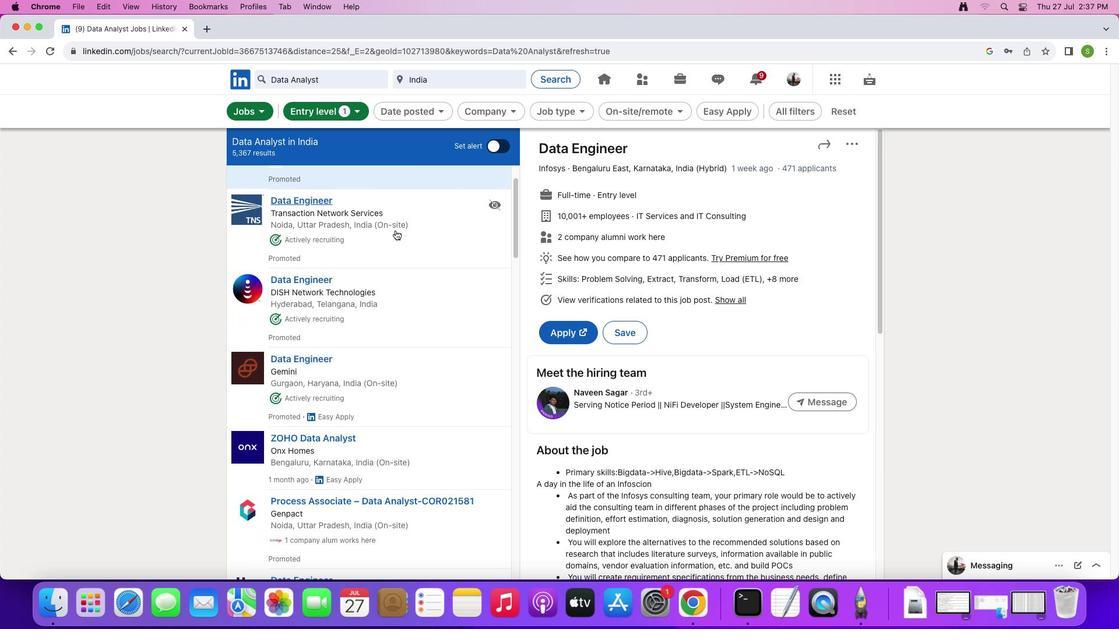 
Action: Mouse moved to (383, 293)
Screenshot: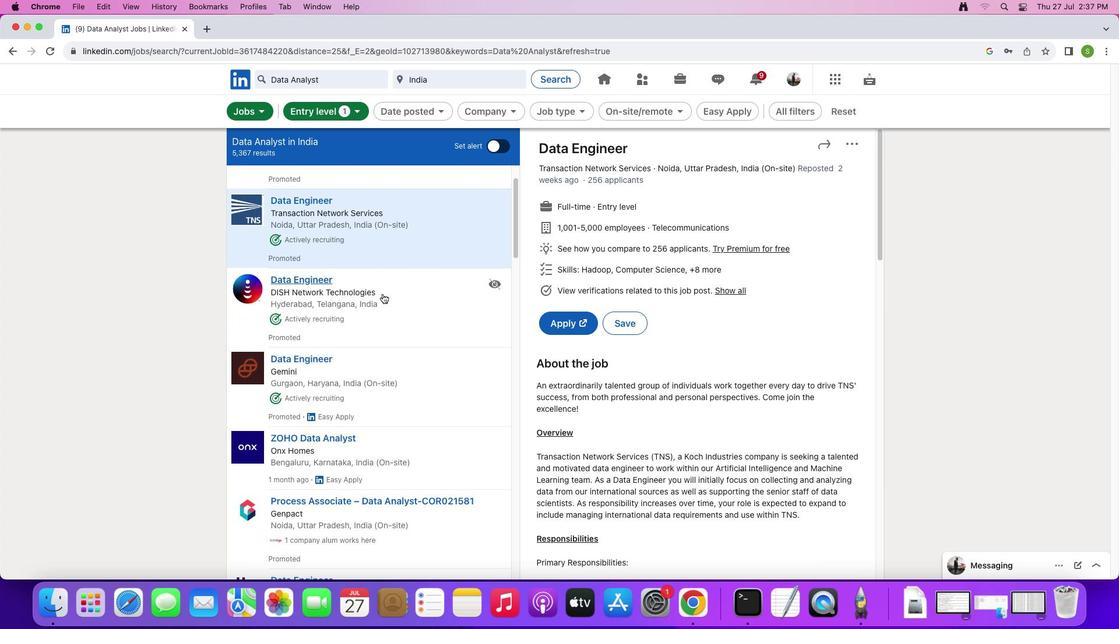 
Action: Mouse pressed left at (383, 293)
Screenshot: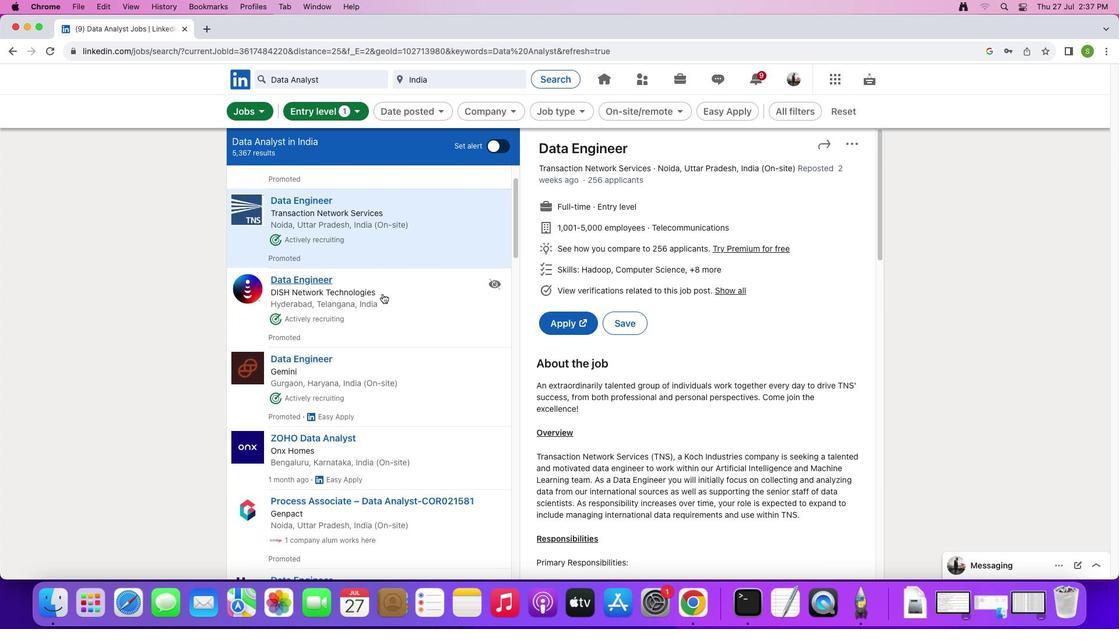 
Action: Mouse moved to (387, 369)
Screenshot: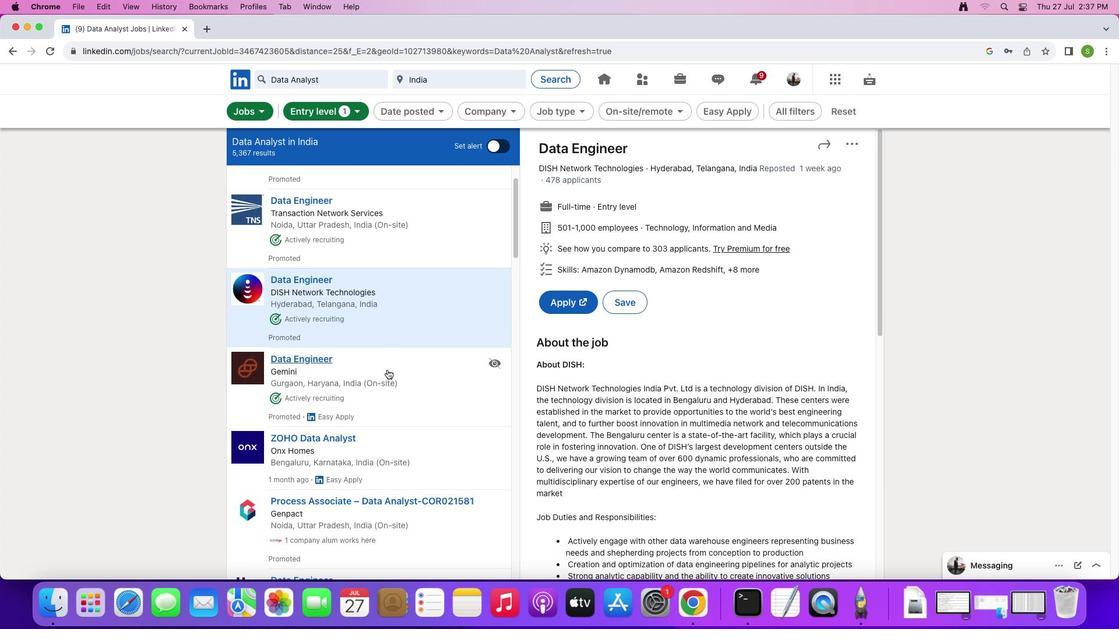 
Action: Mouse scrolled (387, 369) with delta (0, 0)
Screenshot: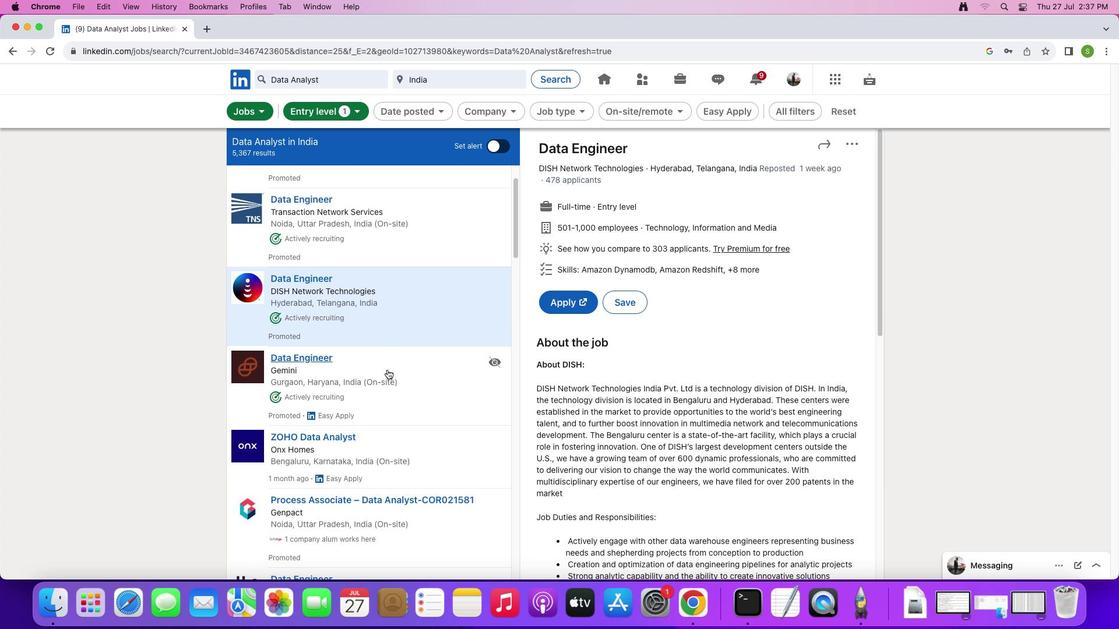 
Action: Mouse scrolled (387, 369) with delta (0, 0)
Screenshot: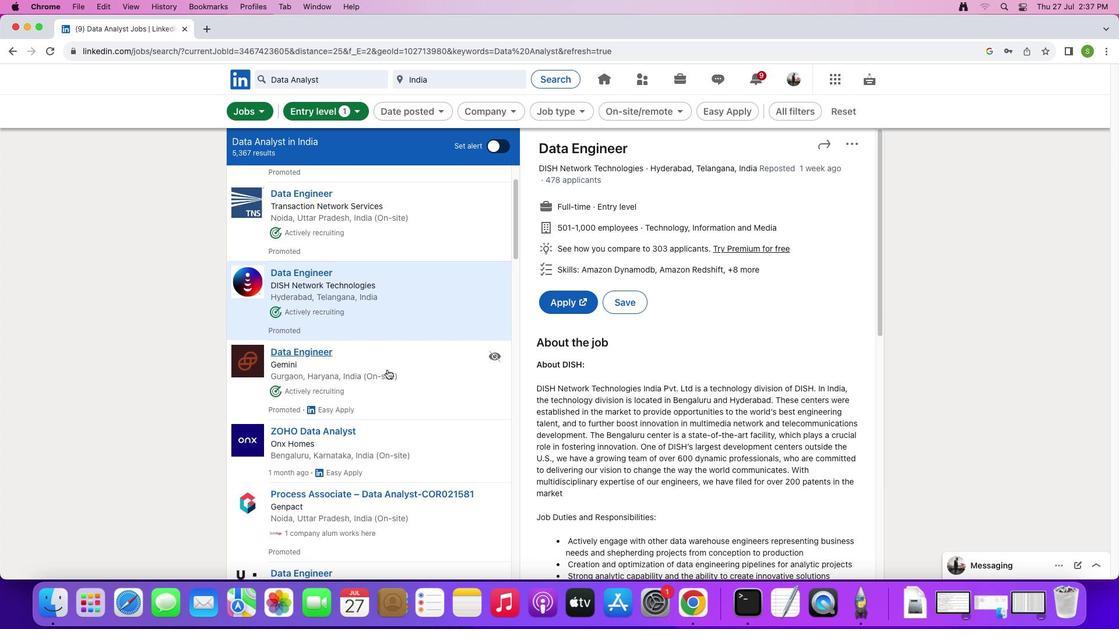
Action: Mouse scrolled (387, 369) with delta (0, 0)
Screenshot: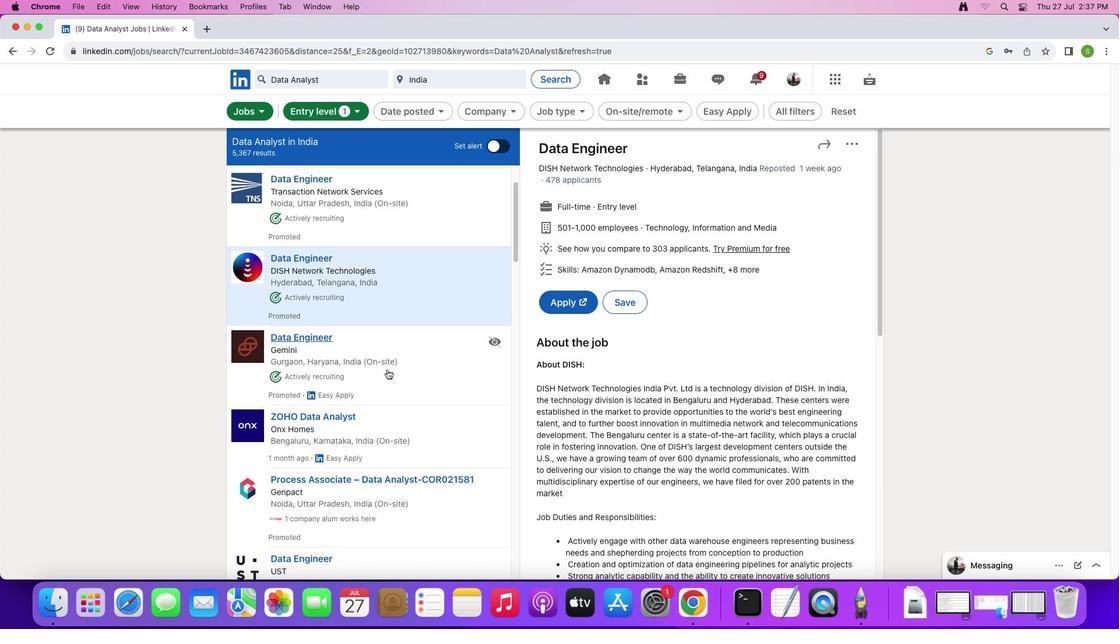 
Action: Mouse moved to (387, 369)
Screenshot: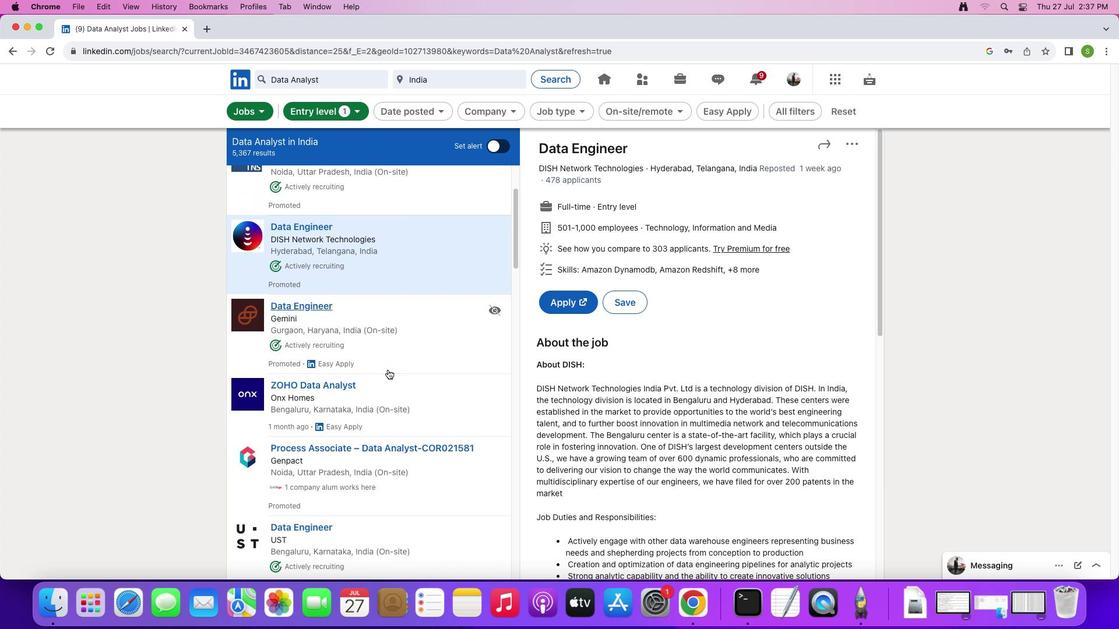 
Action: Mouse scrolled (387, 369) with delta (0, 0)
Screenshot: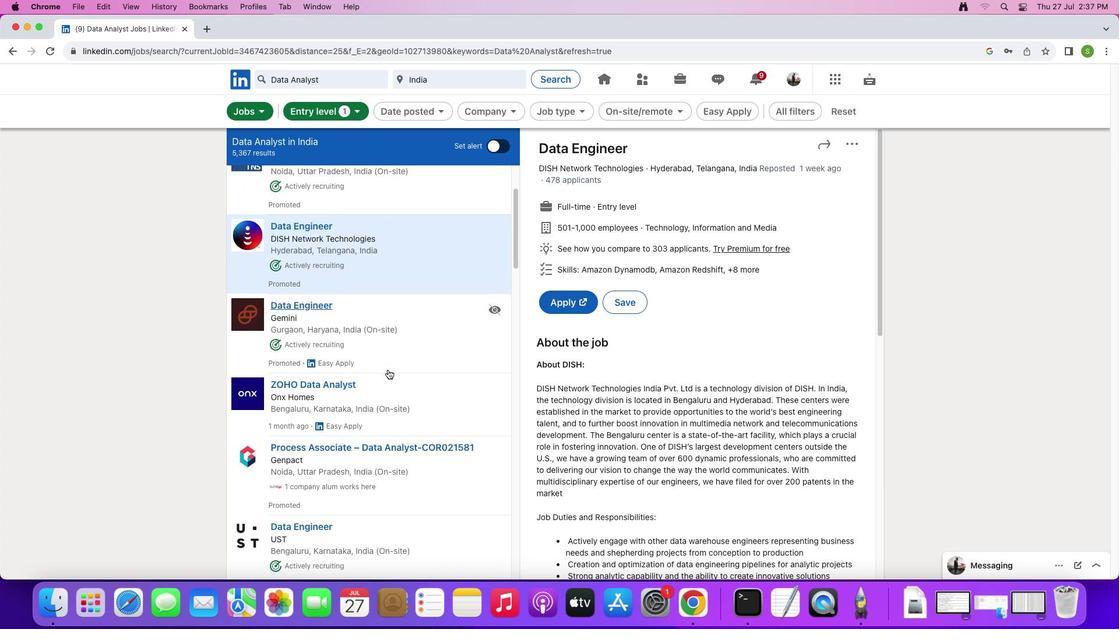 
Action: Mouse moved to (397, 329)
Screenshot: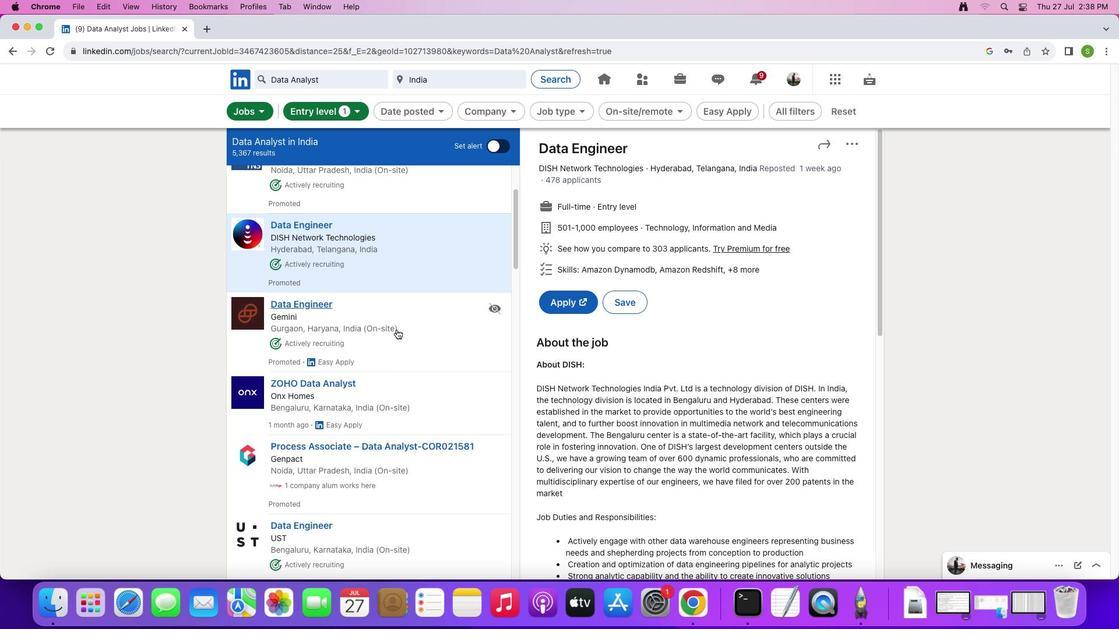 
Action: Mouse pressed left at (397, 329)
Screenshot: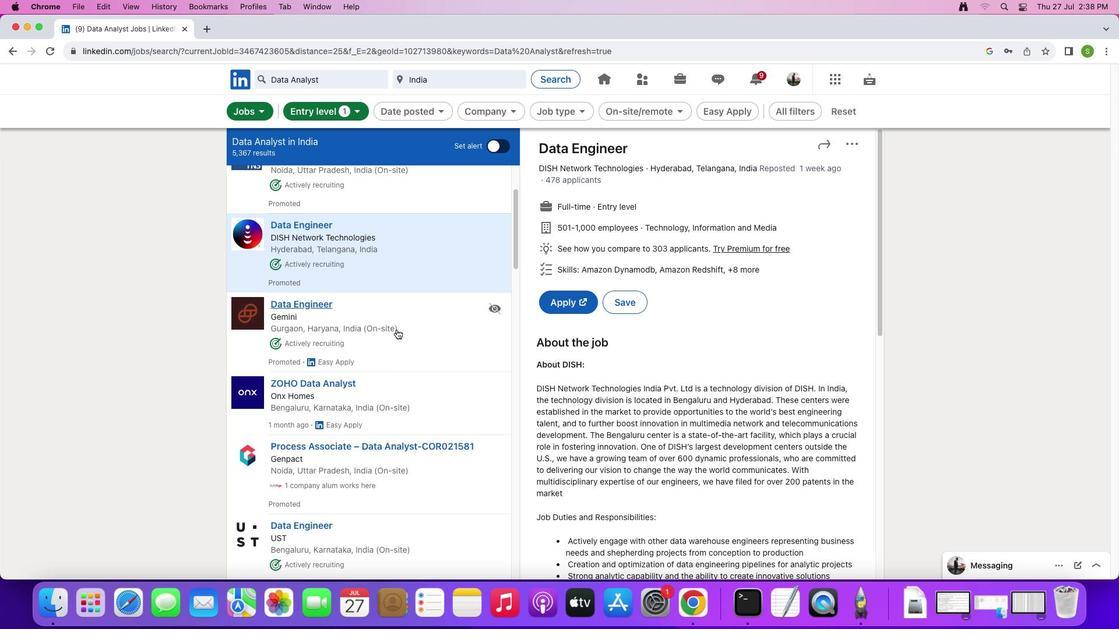 
Action: Mouse moved to (369, 396)
Screenshot: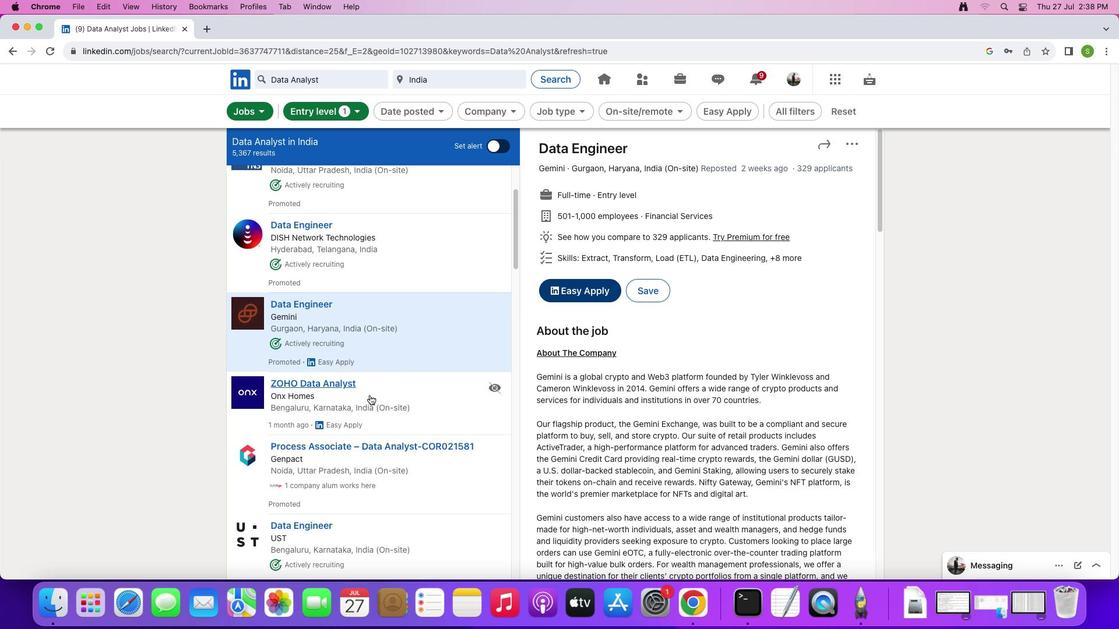 
Action: Mouse pressed left at (369, 396)
Screenshot: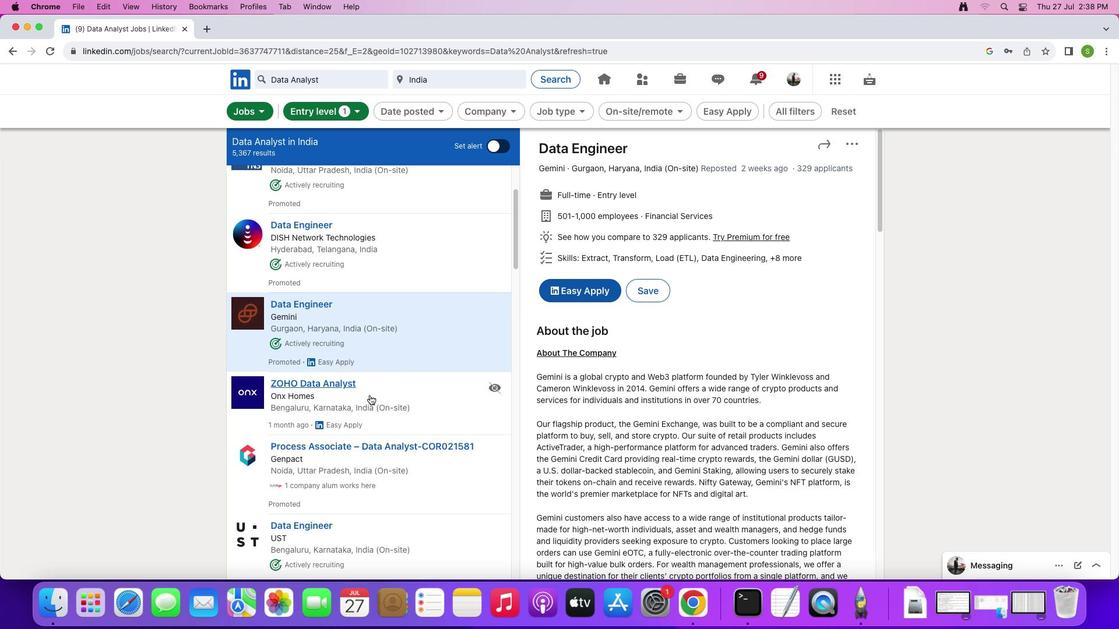 
Action: Mouse moved to (390, 369)
Screenshot: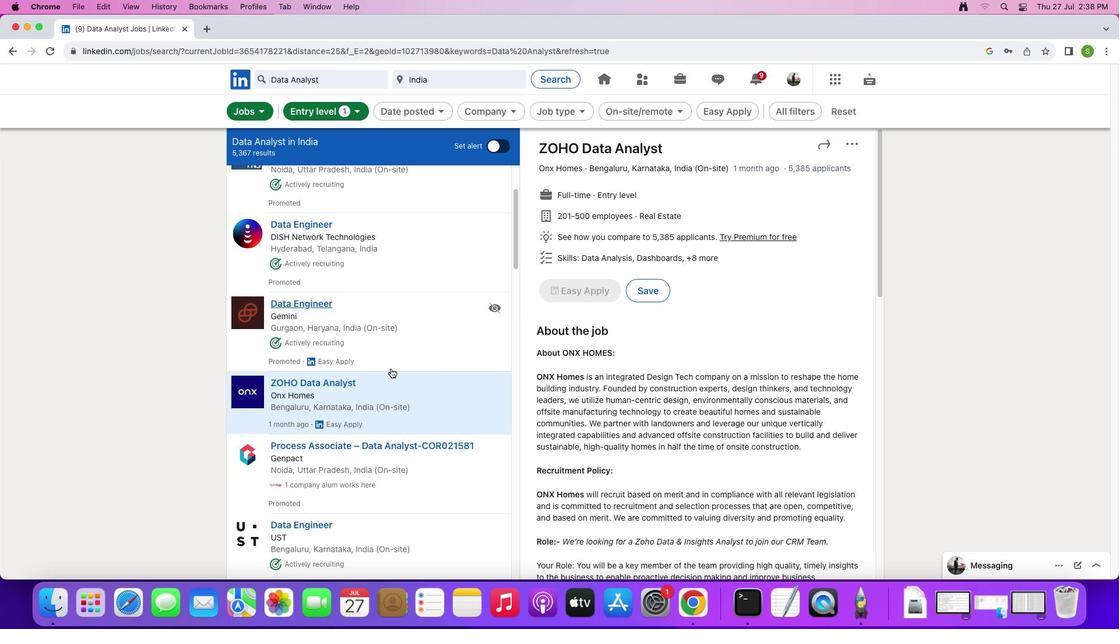 
Action: Mouse scrolled (390, 369) with delta (0, 0)
Screenshot: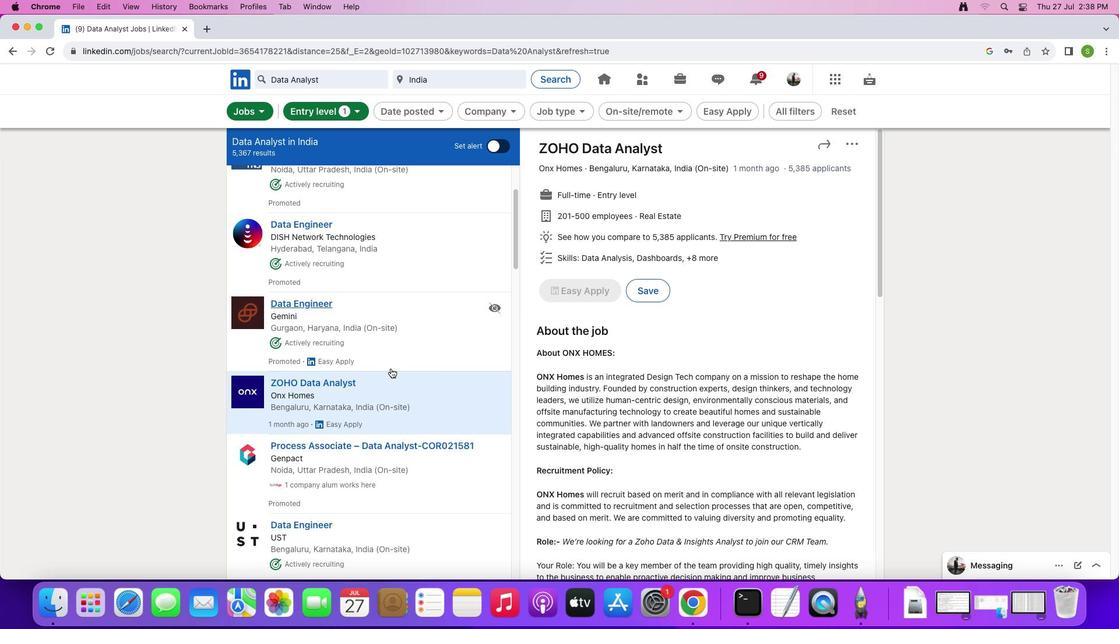 
Action: Mouse moved to (390, 369)
Screenshot: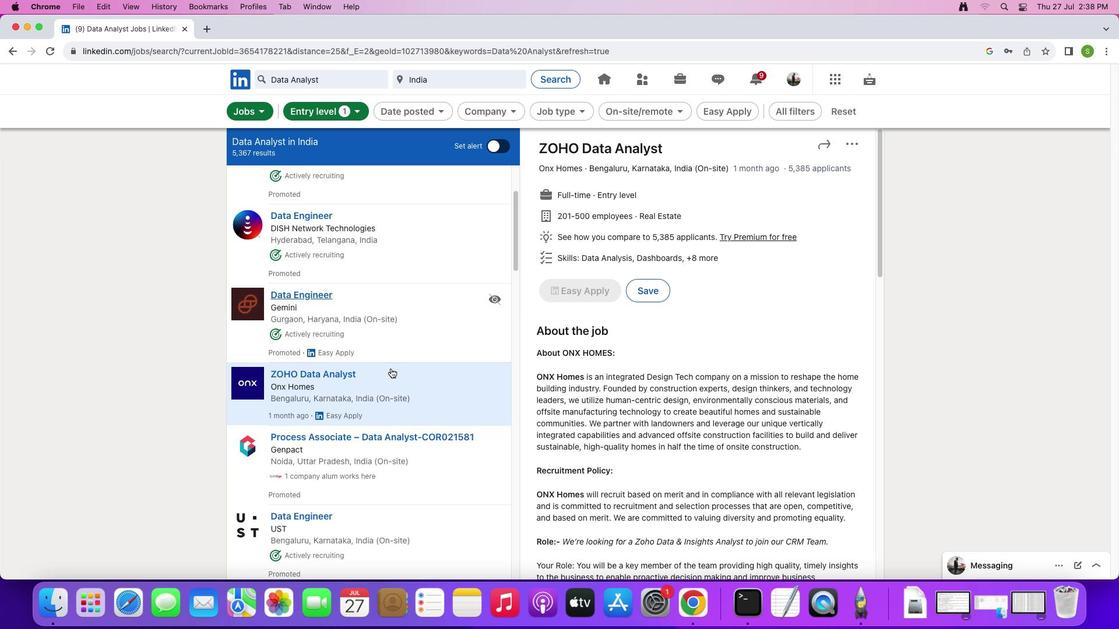 
Action: Mouse scrolled (390, 369) with delta (0, 0)
Screenshot: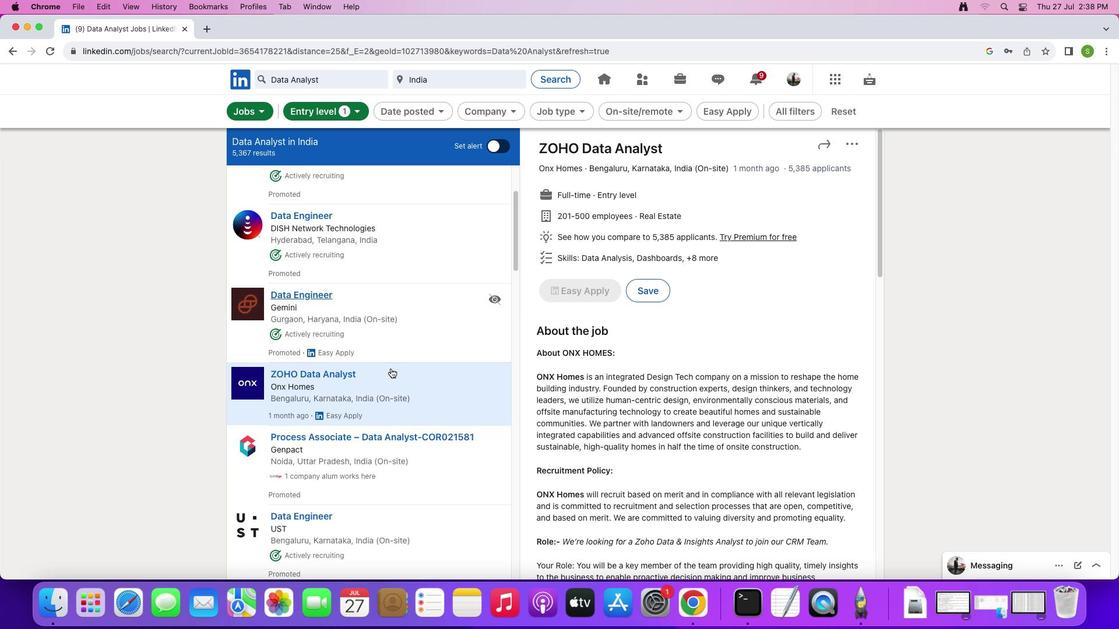 
Action: Mouse scrolled (390, 369) with delta (0, -1)
Screenshot: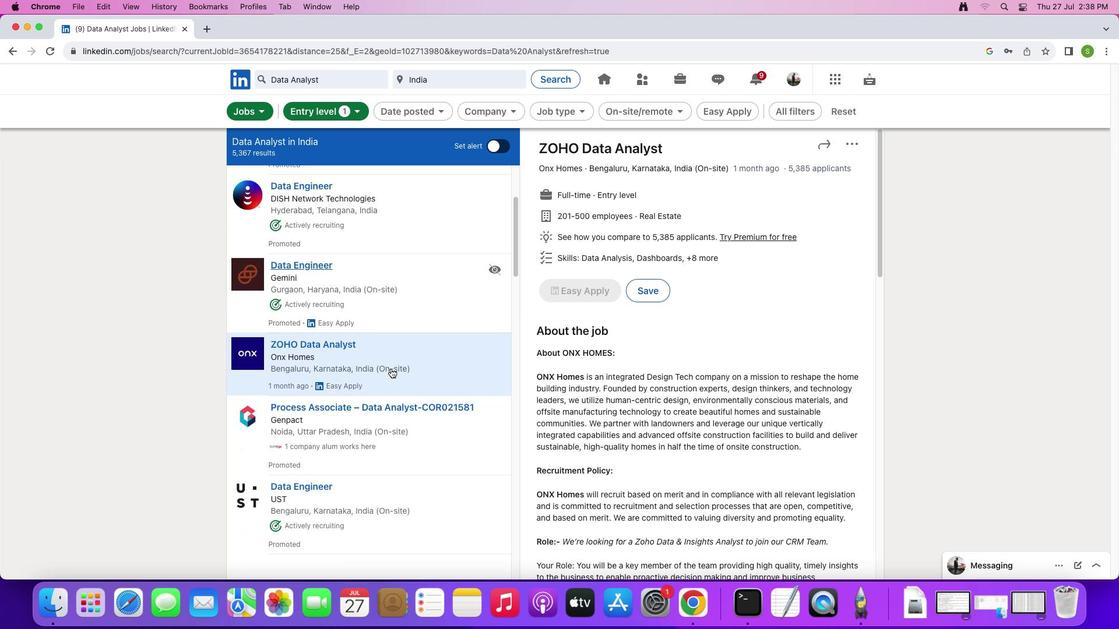 
Action: Mouse scrolled (390, 369) with delta (0, -1)
Screenshot: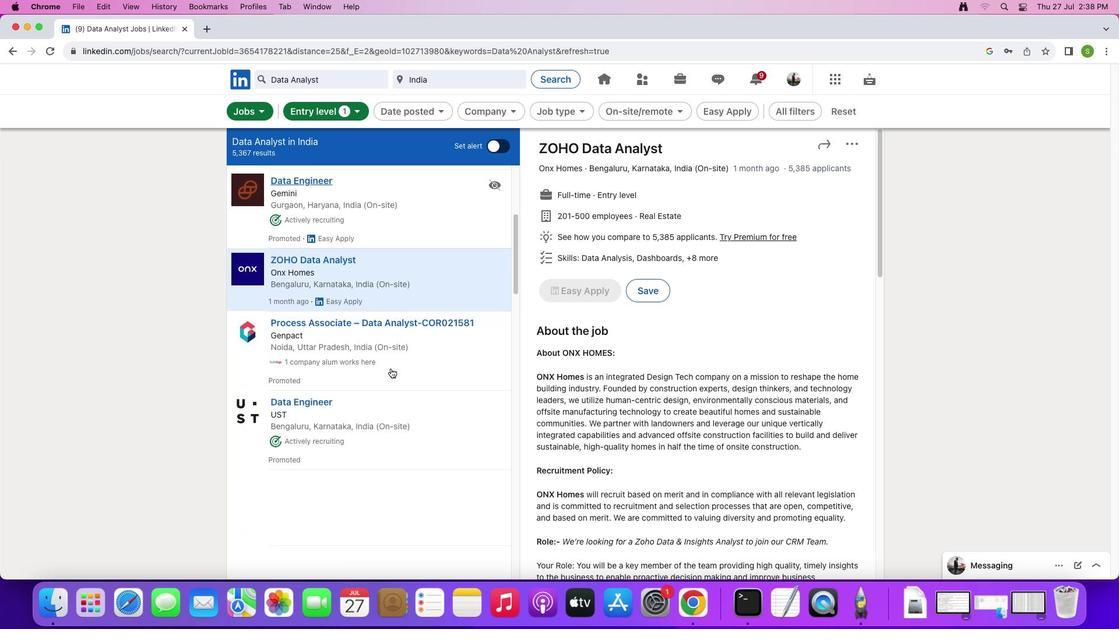 
Action: Mouse moved to (635, 405)
Screenshot: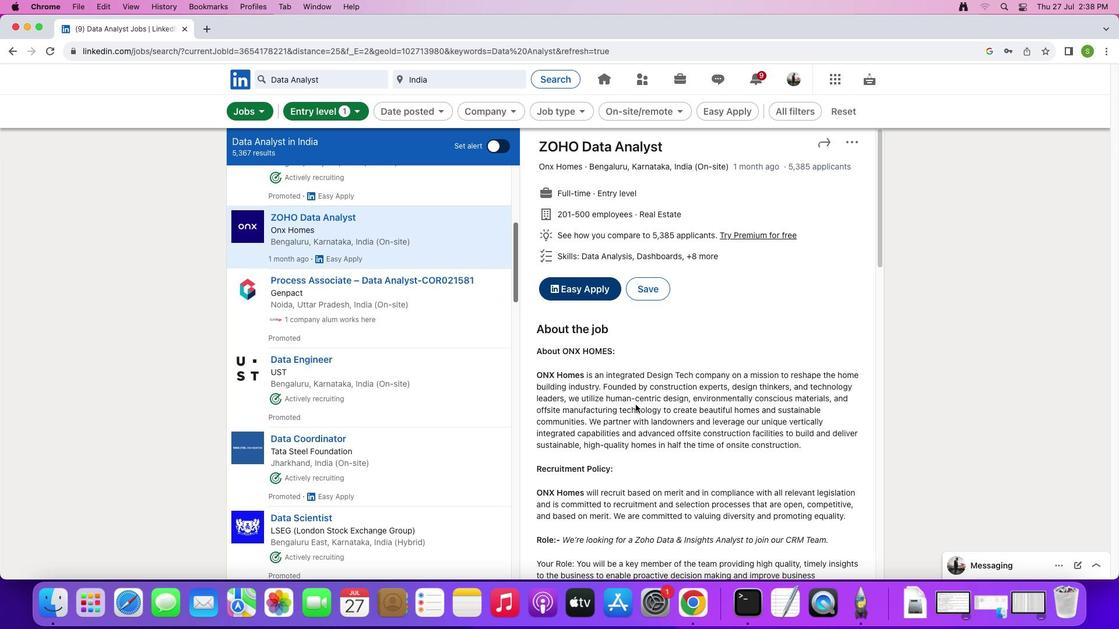 
Action: Mouse scrolled (635, 405) with delta (0, 0)
Screenshot: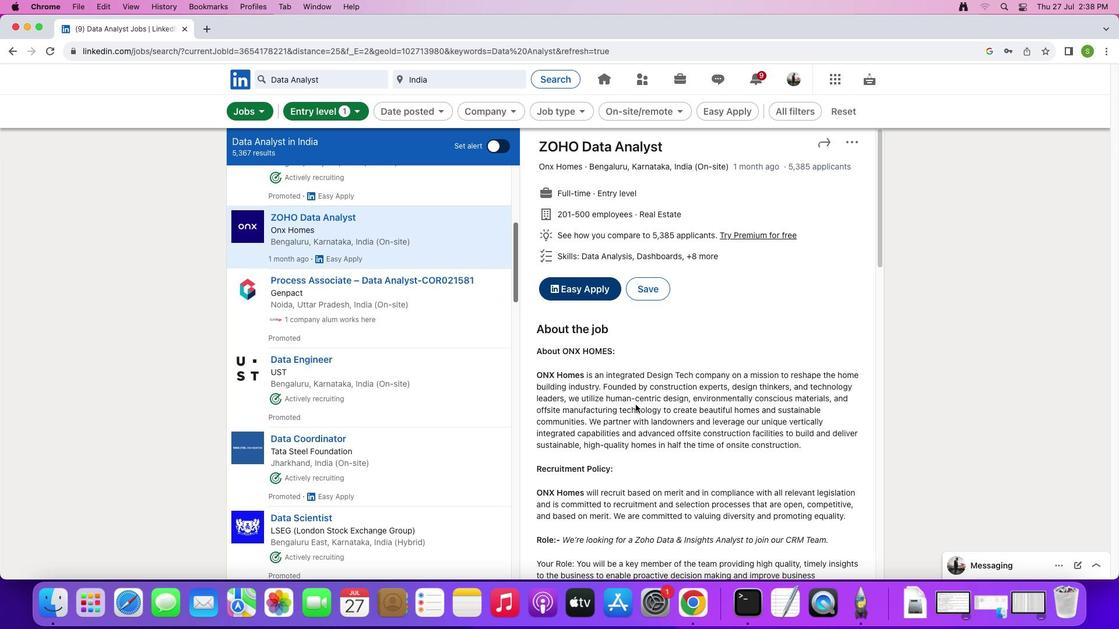 
Action: Mouse moved to (636, 405)
Screenshot: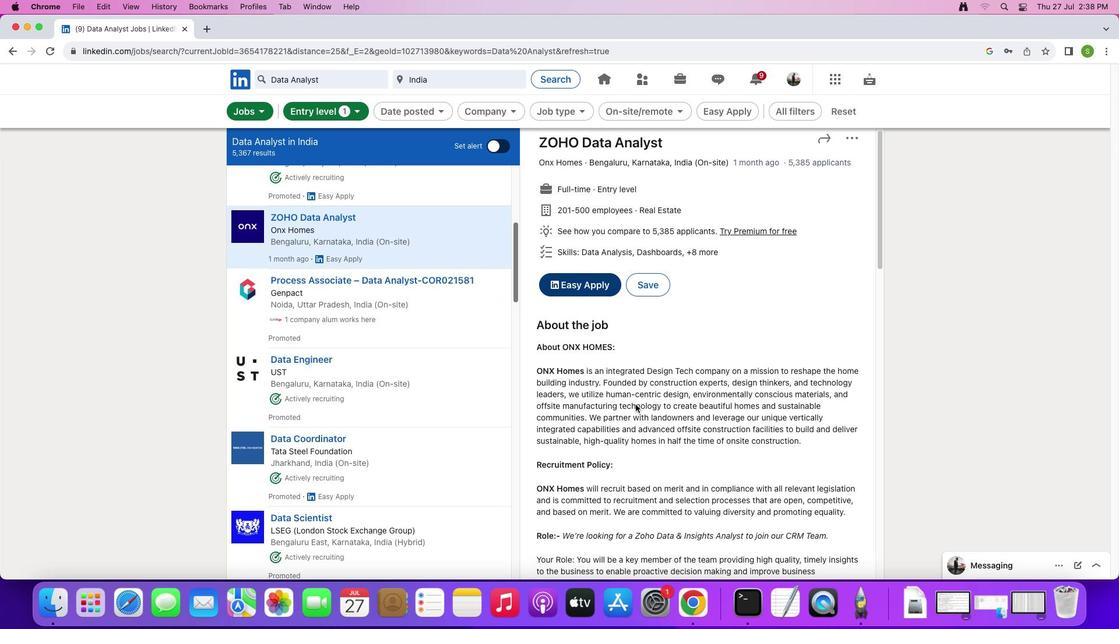 
Action: Mouse scrolled (636, 405) with delta (0, 0)
Screenshot: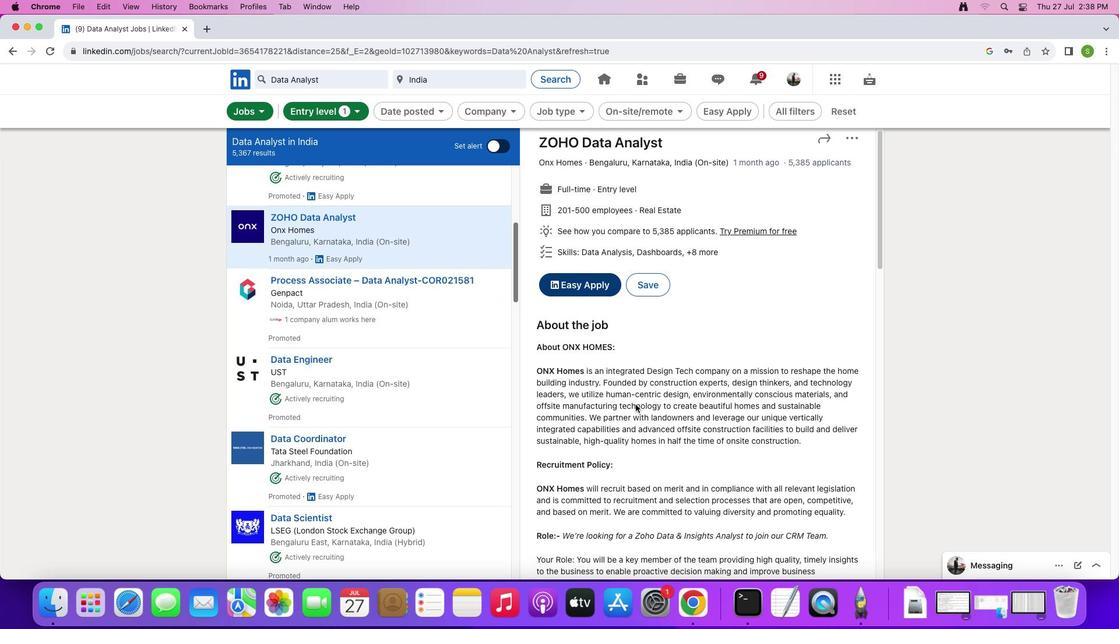 
Action: Mouse scrolled (636, 405) with delta (0, 0)
Screenshot: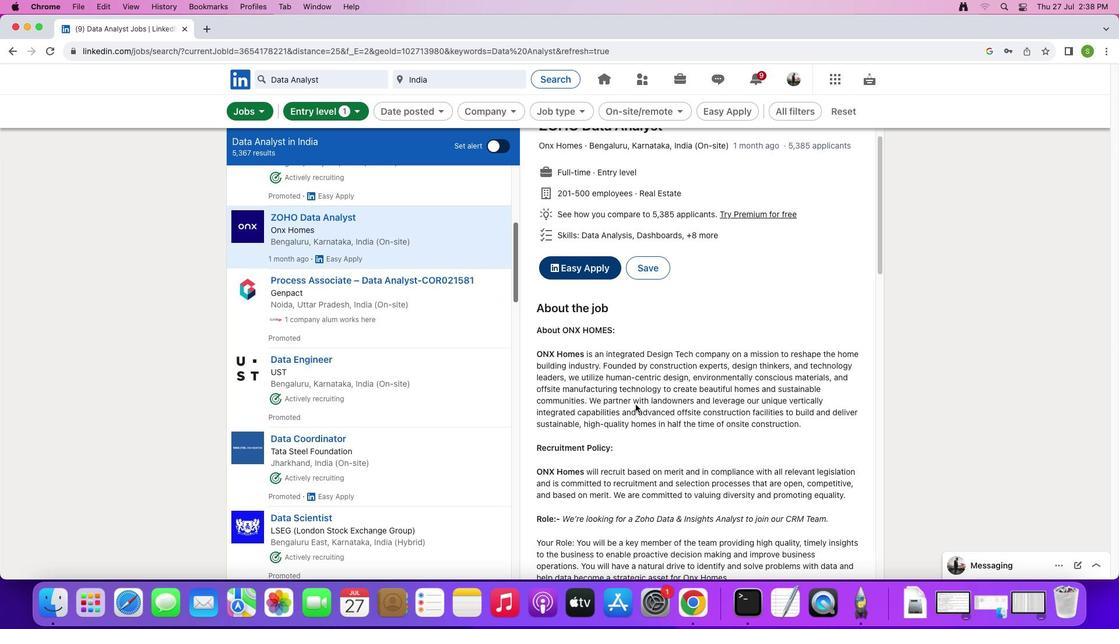 
Action: Mouse scrolled (636, 405) with delta (0, -1)
Screenshot: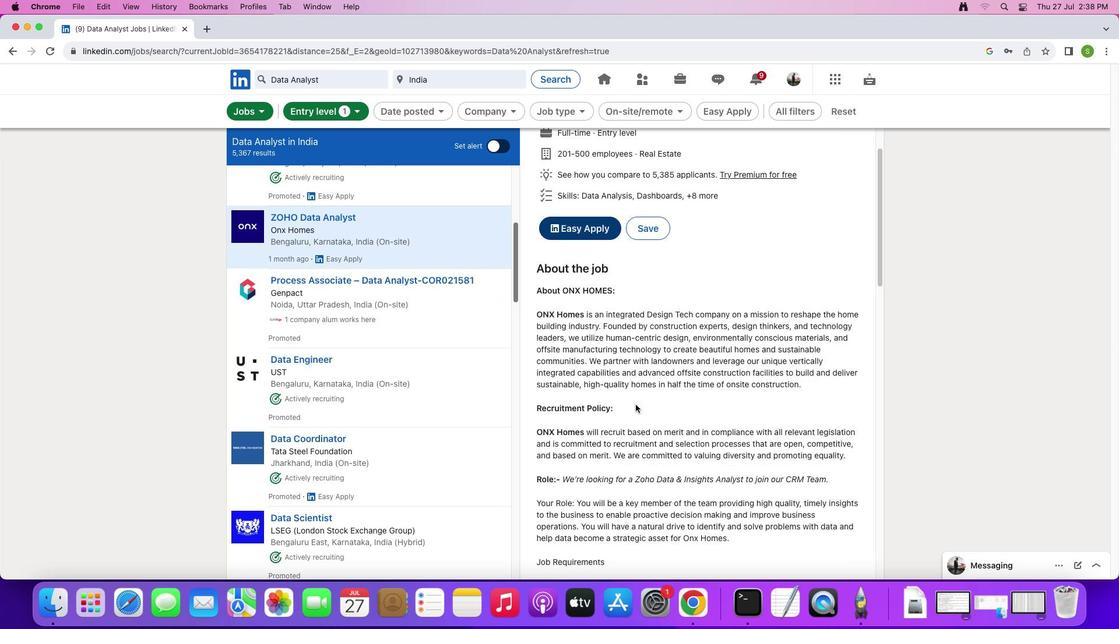 
Action: Mouse scrolled (636, 405) with delta (0, 0)
Screenshot: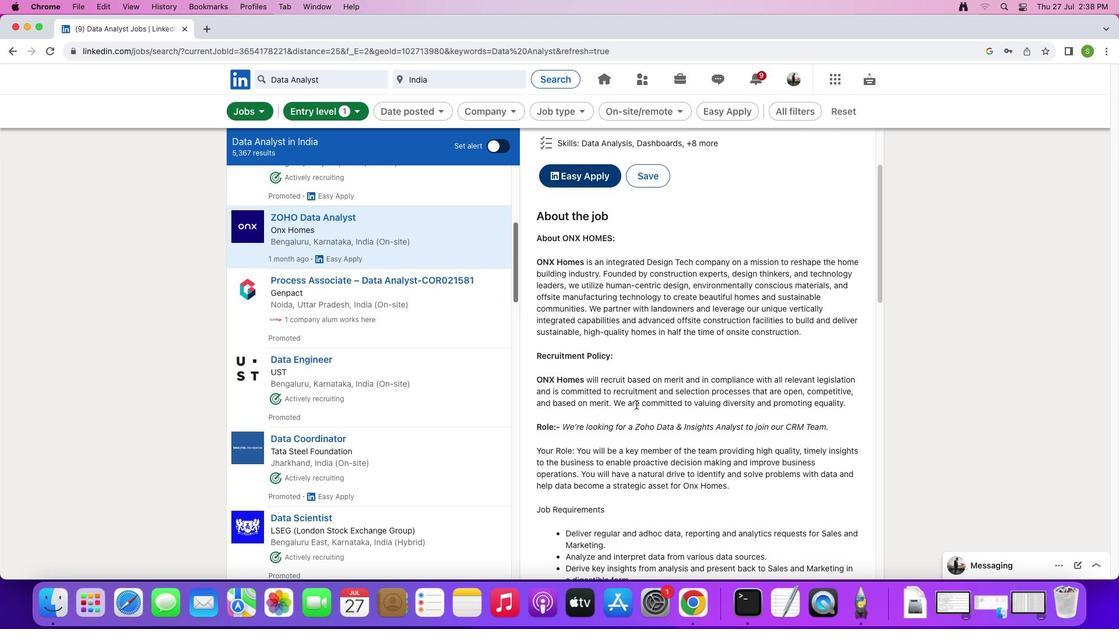 
Action: Mouse scrolled (636, 405) with delta (0, 0)
Screenshot: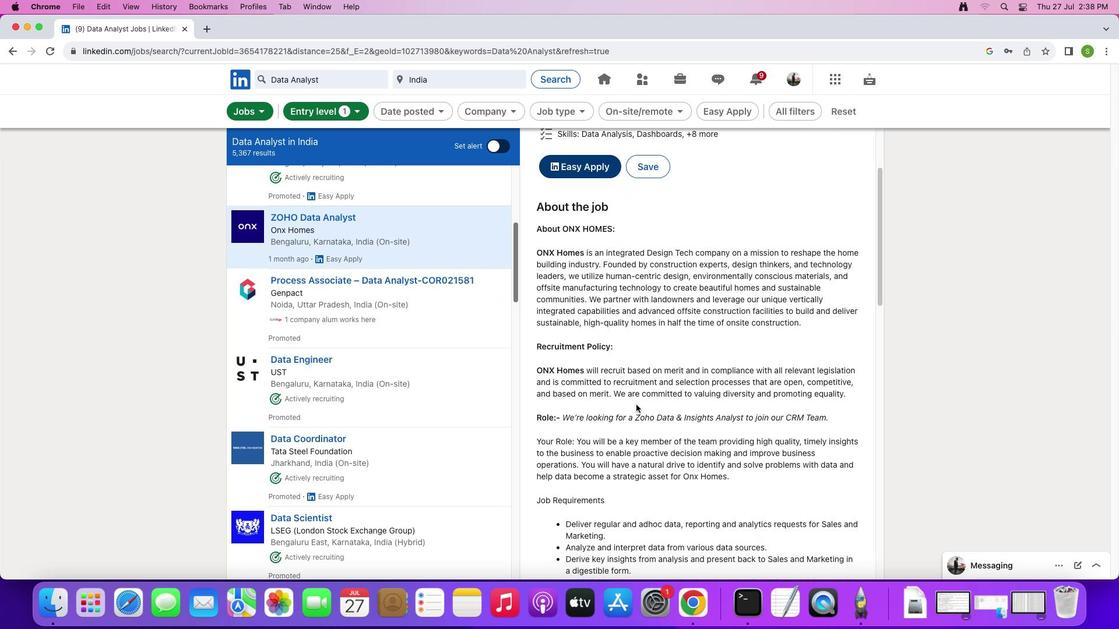 
Action: Mouse scrolled (636, 405) with delta (0, -1)
Screenshot: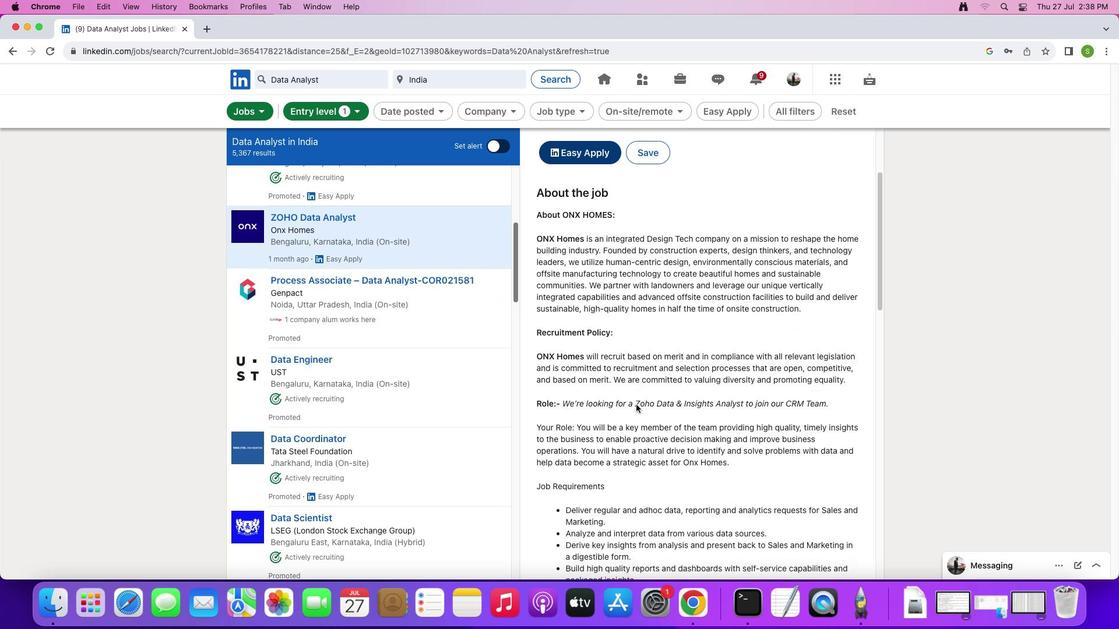 
Action: Mouse moved to (636, 405)
Screenshot: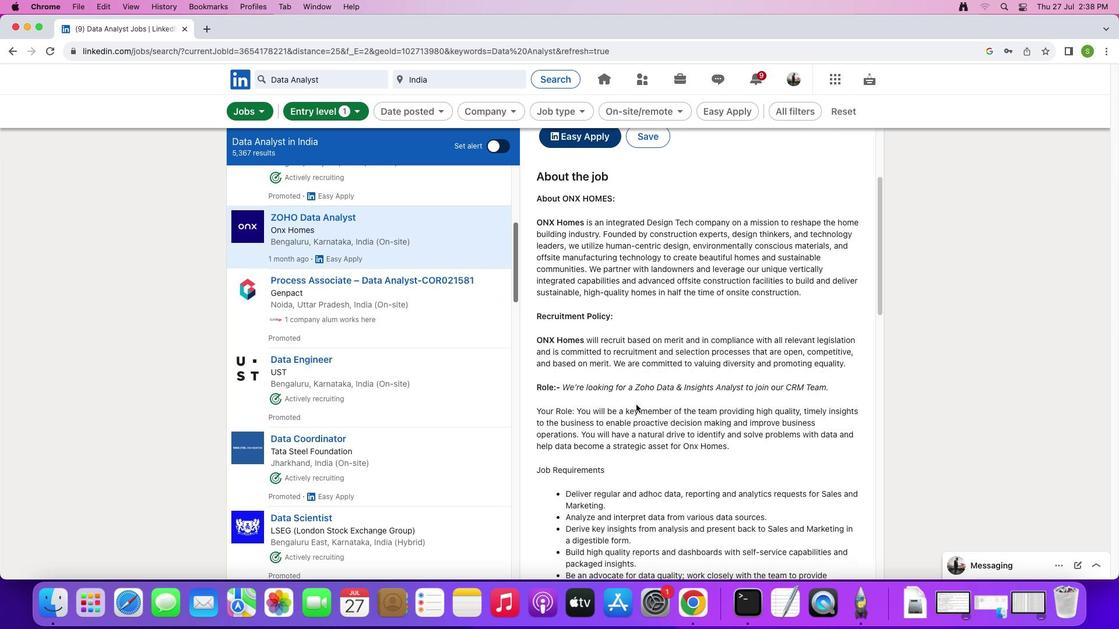 
Action: Mouse scrolled (636, 405) with delta (0, 0)
Screenshot: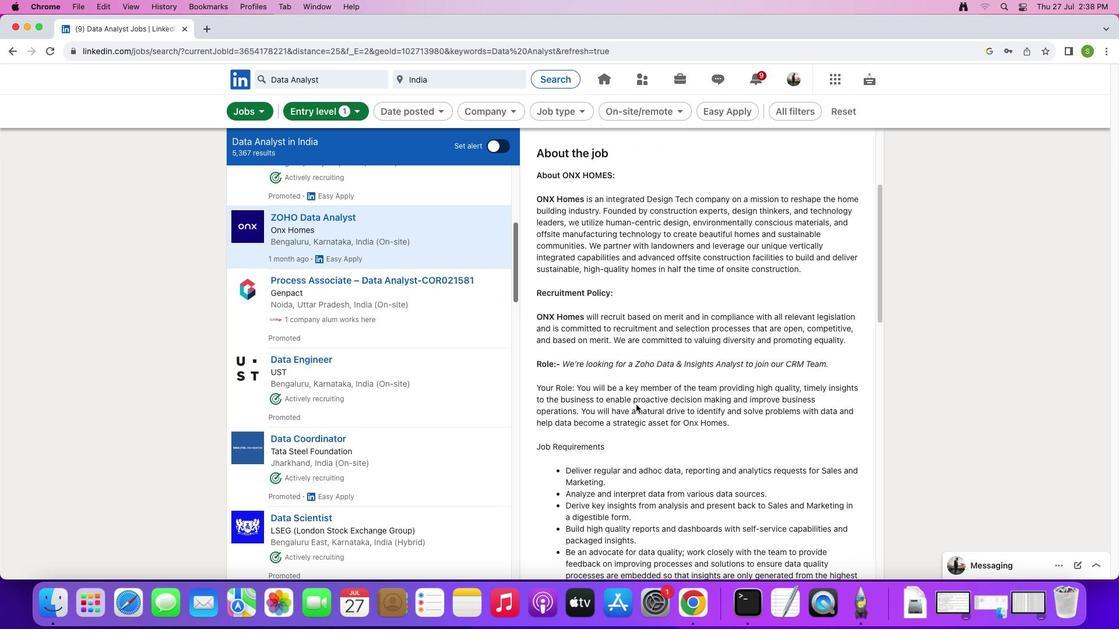 
Action: Mouse moved to (636, 404)
Screenshot: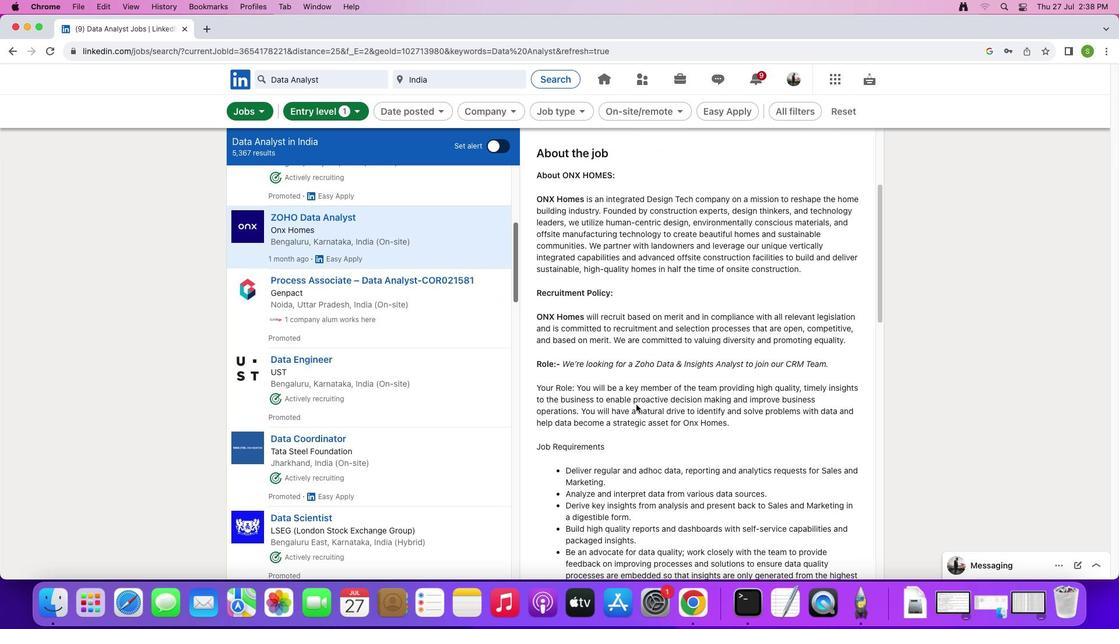 
Action: Mouse scrolled (636, 404) with delta (0, 0)
Screenshot: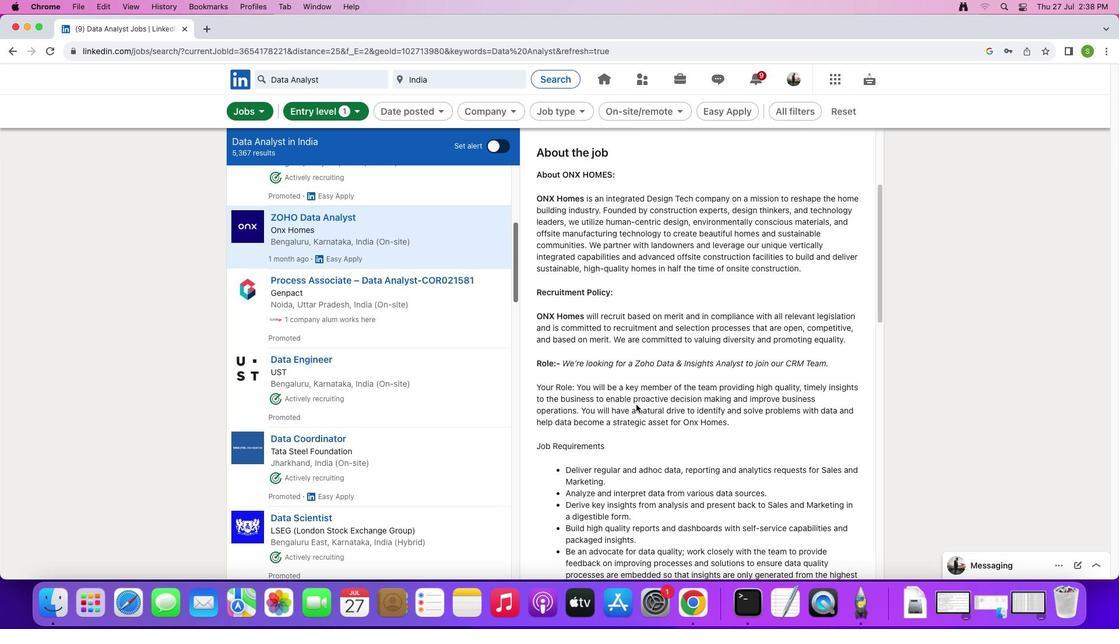 
Action: Mouse scrolled (636, 404) with delta (0, 0)
Screenshot: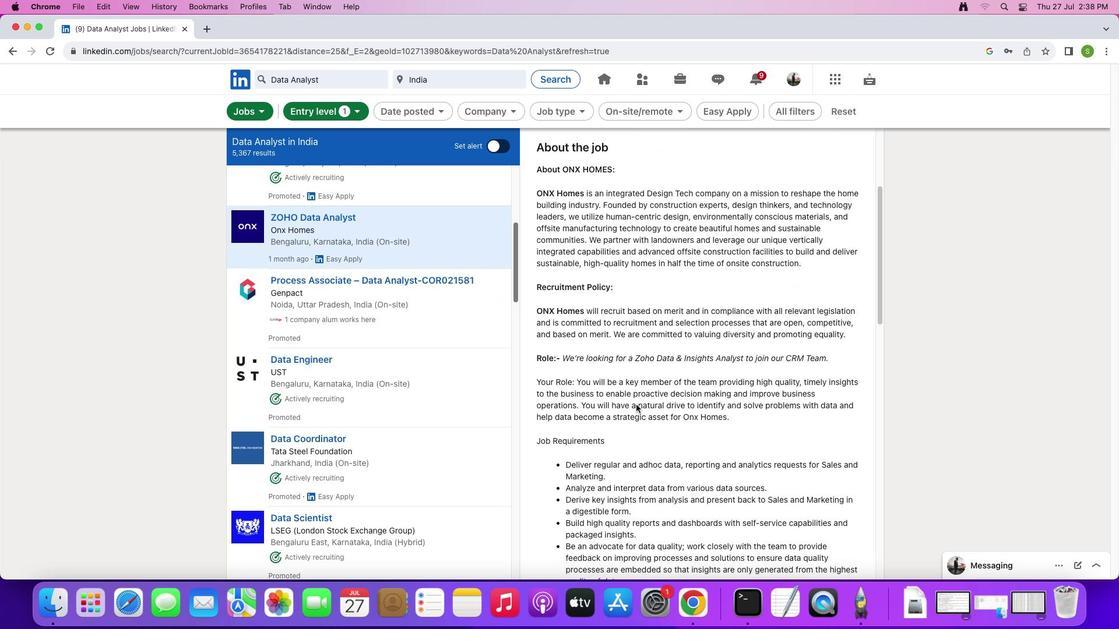 
Action: Mouse scrolled (636, 404) with delta (0, 0)
Screenshot: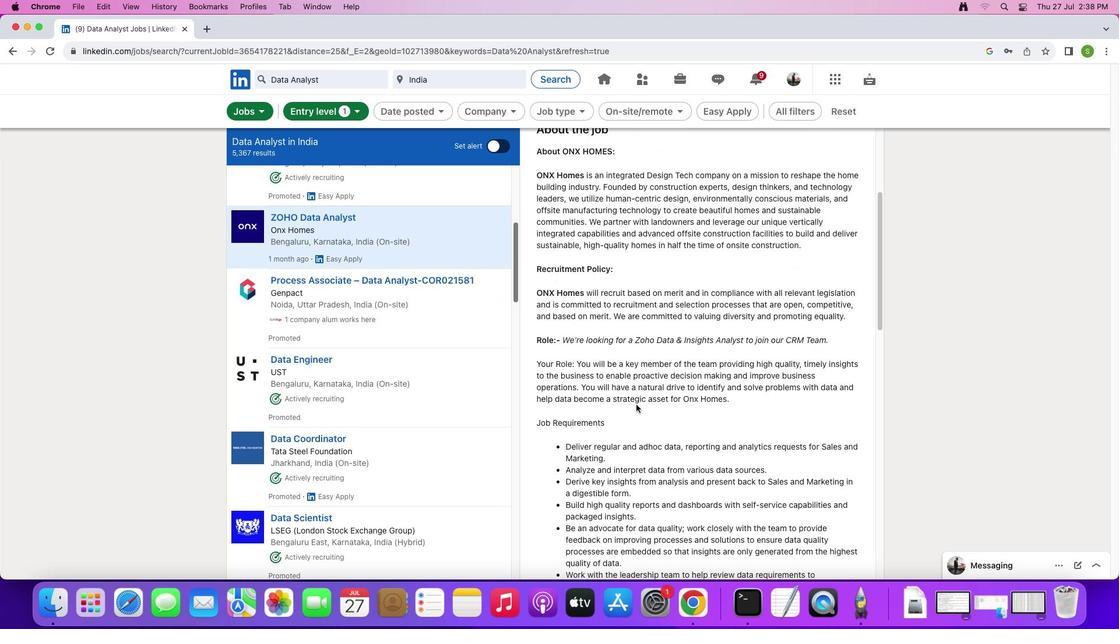 
Action: Mouse scrolled (636, 404) with delta (0, 0)
Screenshot: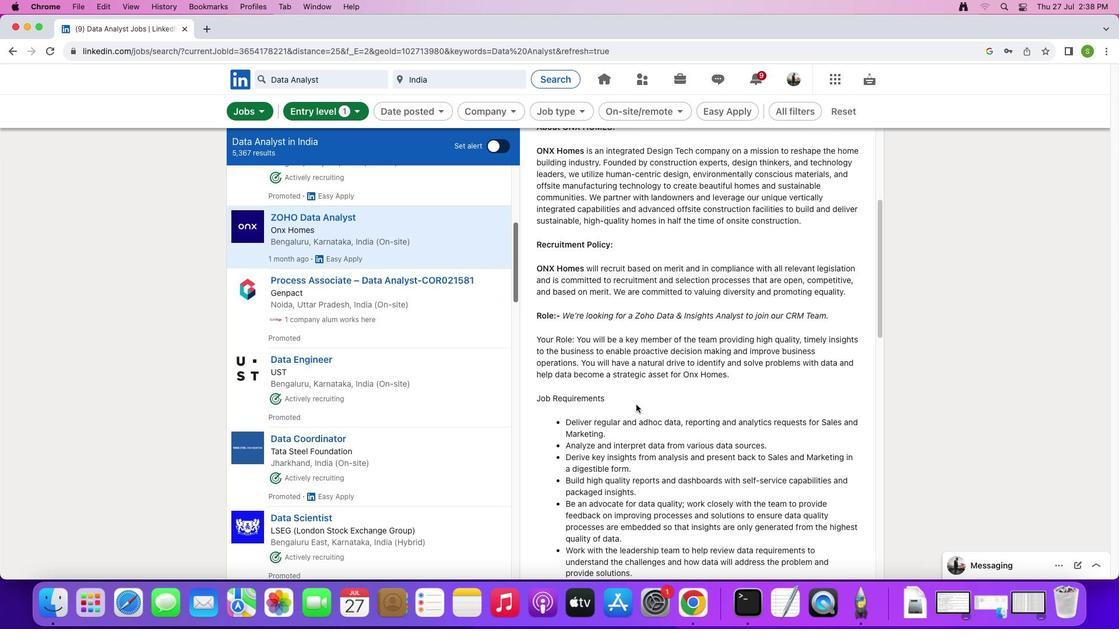 
Action: Mouse scrolled (636, 404) with delta (0, 0)
Screenshot: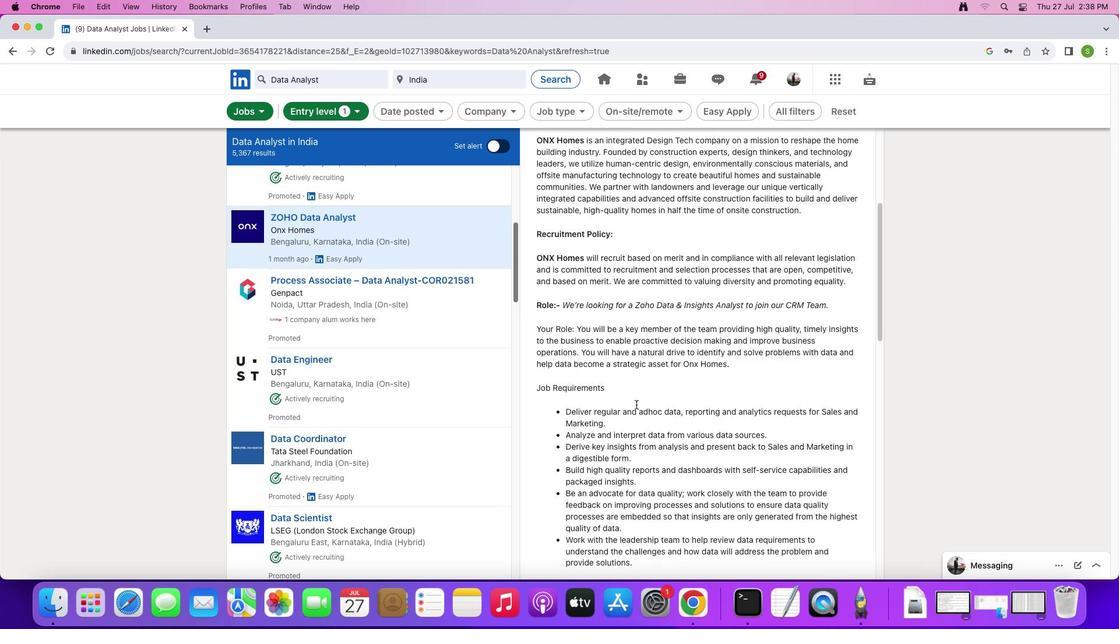 
Action: Mouse scrolled (636, 404) with delta (0, -1)
Screenshot: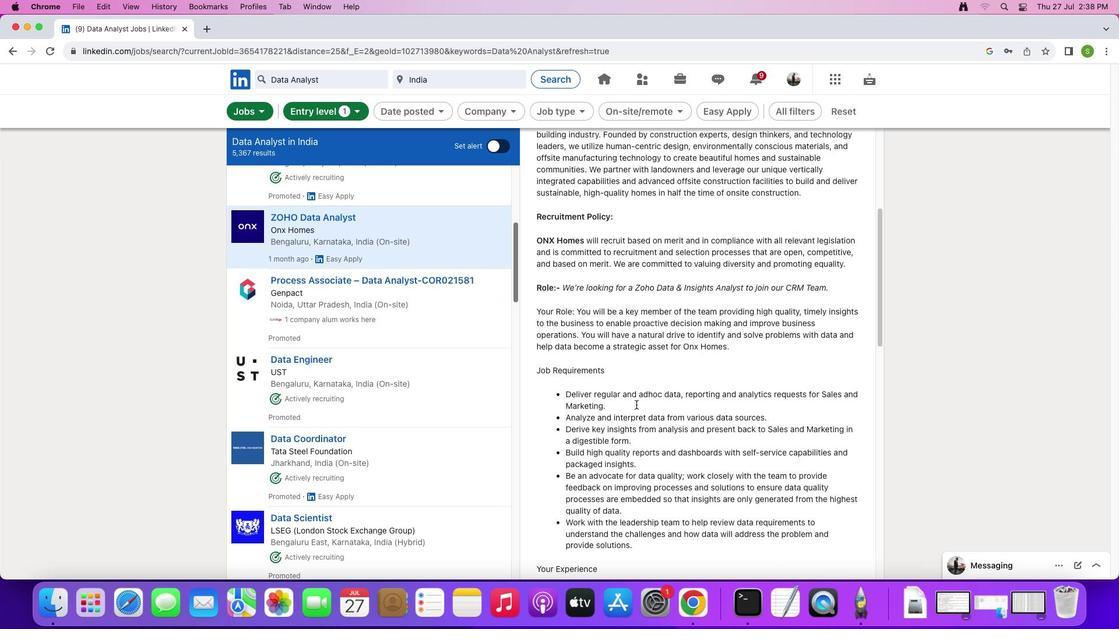 
Action: Mouse moved to (636, 404)
Screenshot: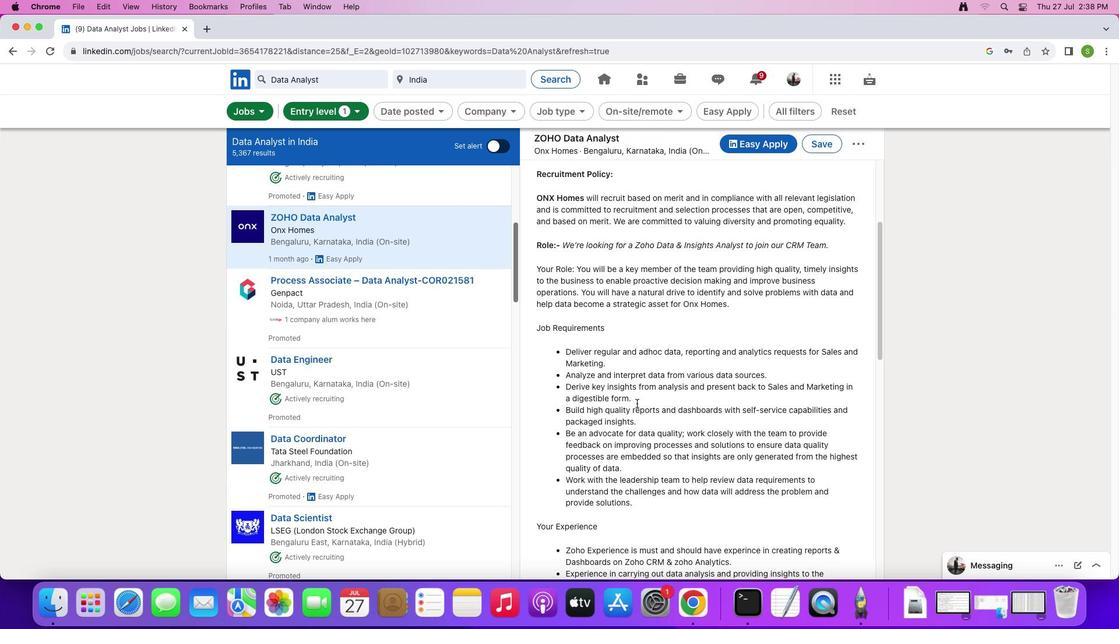 
Action: Mouse scrolled (636, 404) with delta (0, 0)
Screenshot: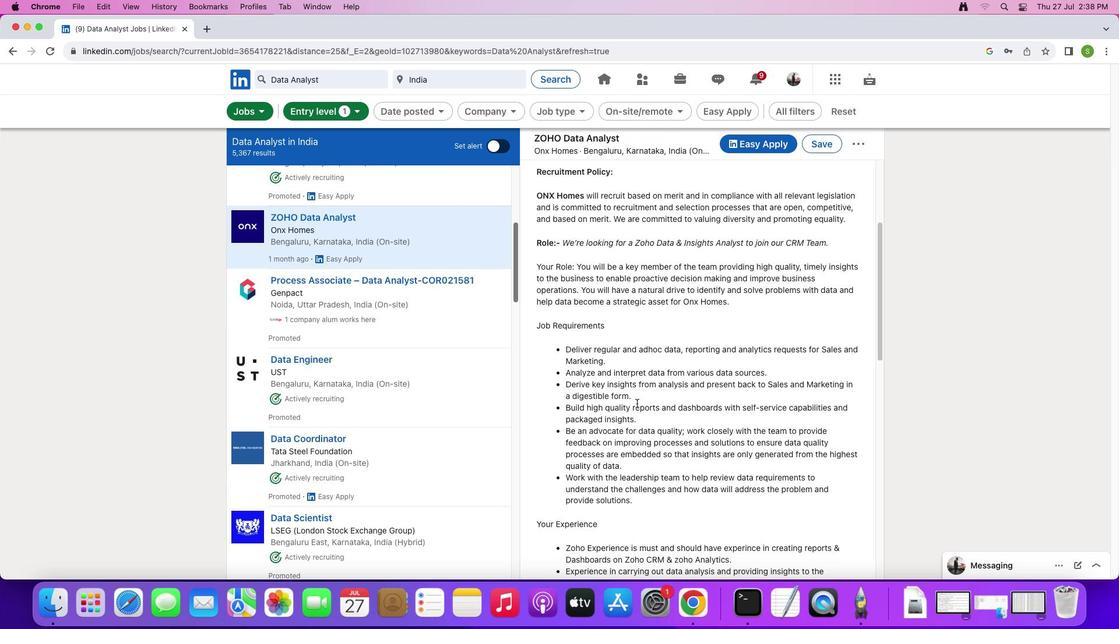 
Action: Mouse moved to (636, 404)
Screenshot: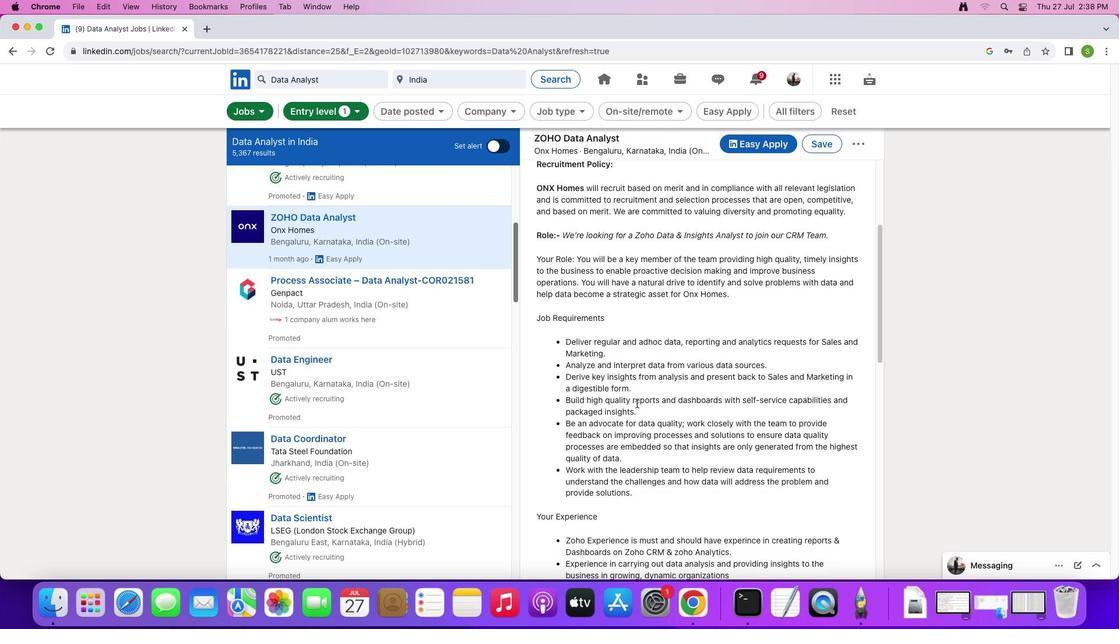 
Action: Mouse scrolled (636, 404) with delta (0, 0)
Screenshot: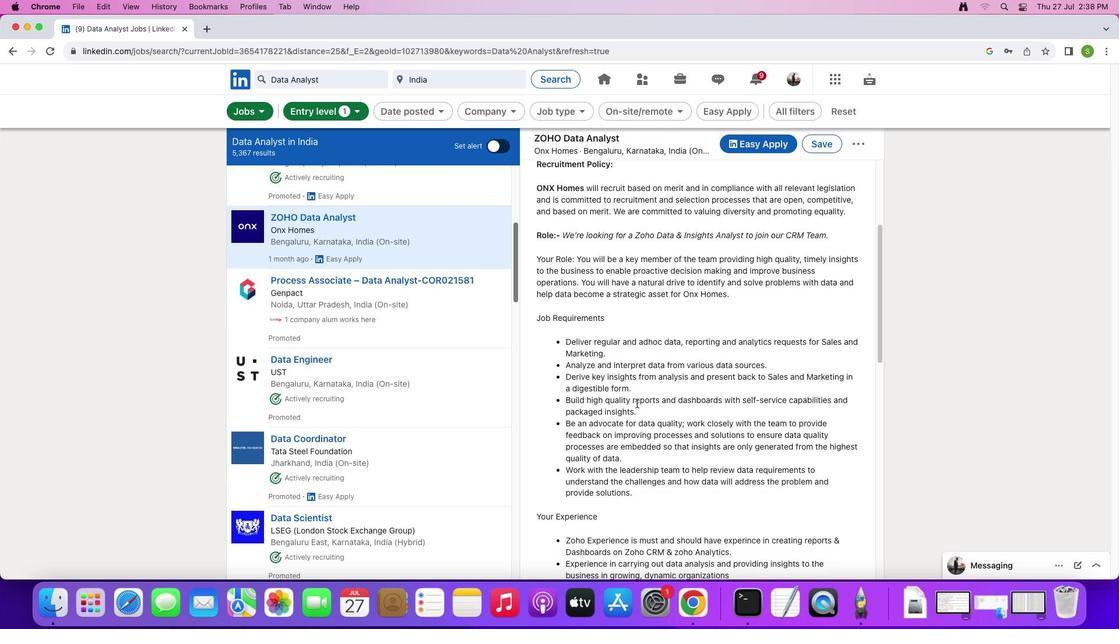 
Action: Mouse moved to (636, 404)
Screenshot: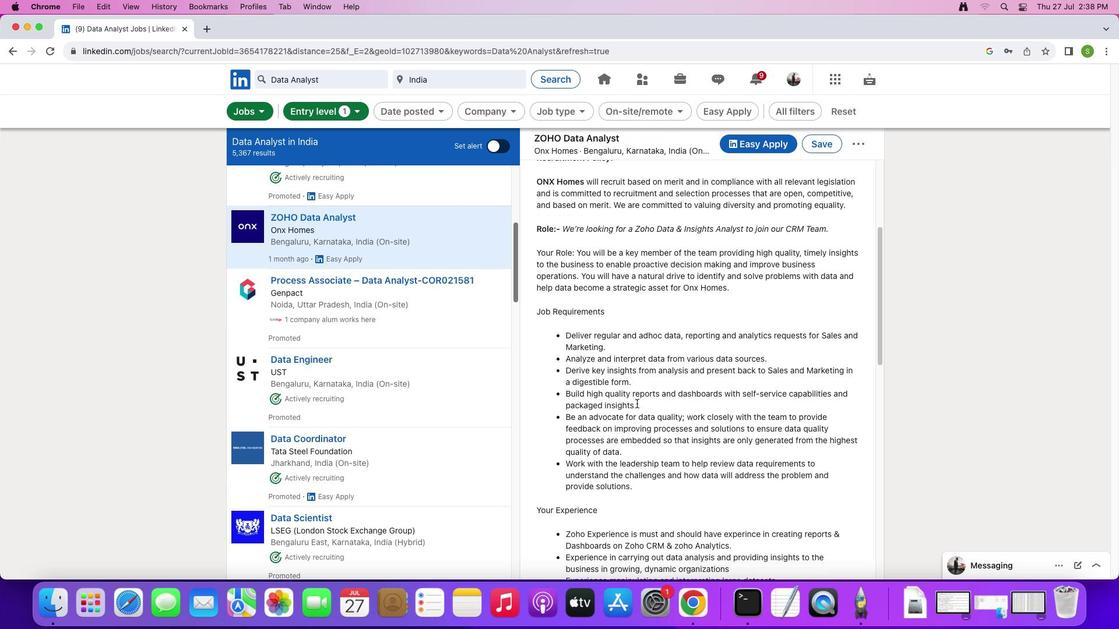
Action: Mouse scrolled (636, 404) with delta (0, -1)
Screenshot: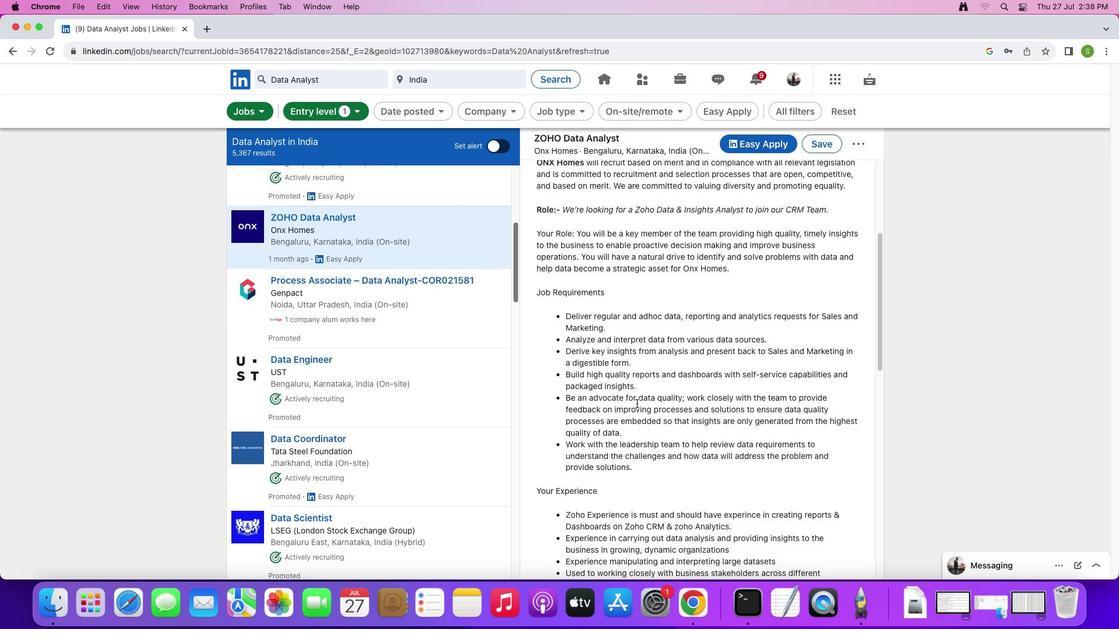 
Action: Mouse scrolled (636, 404) with delta (0, -1)
Screenshot: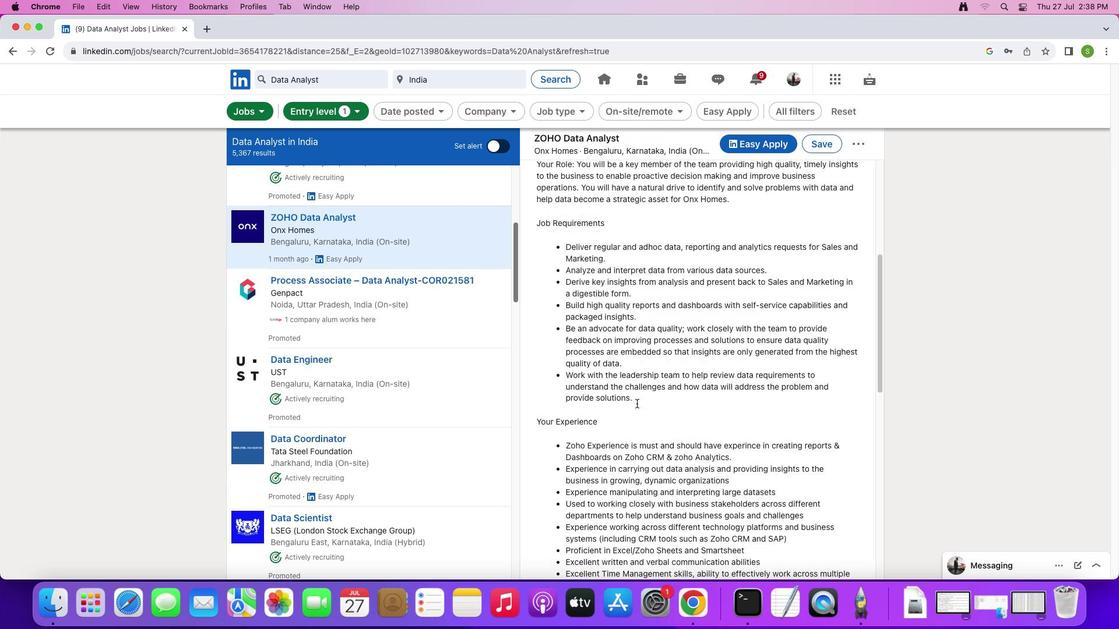 
Action: Mouse scrolled (636, 404) with delta (0, 0)
Screenshot: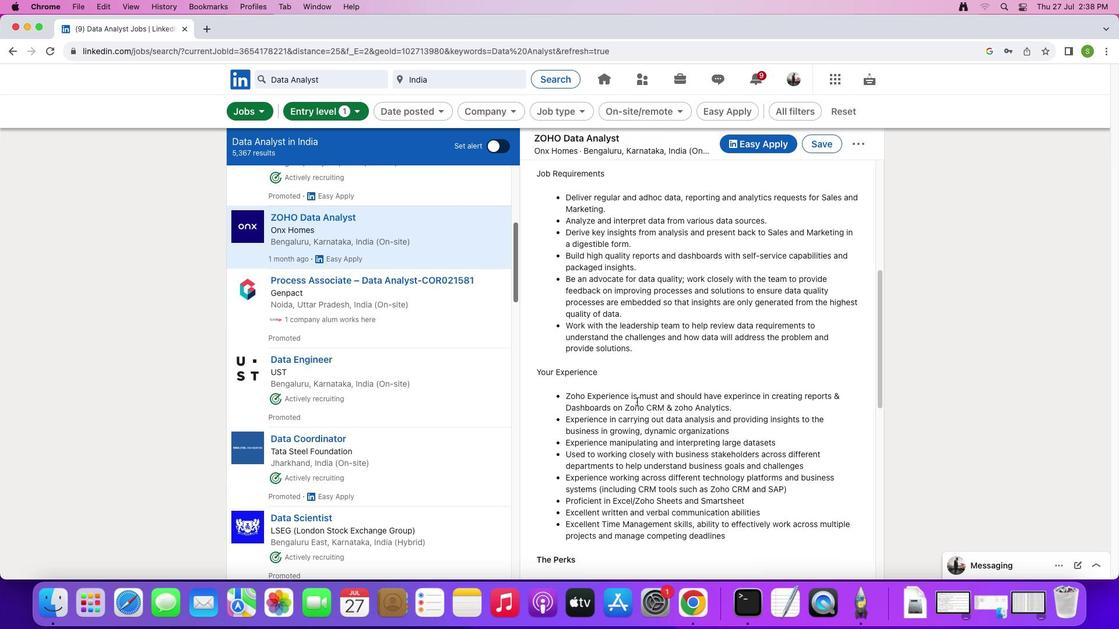 
Action: Mouse moved to (636, 403)
Screenshot: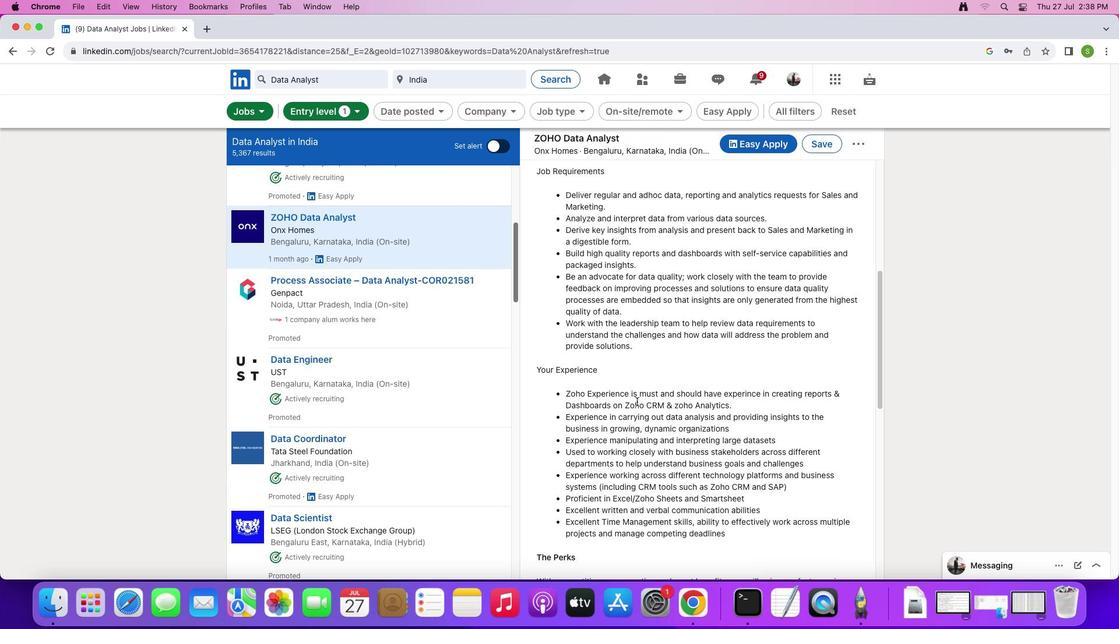 
Action: Mouse scrolled (636, 403) with delta (0, 0)
Screenshot: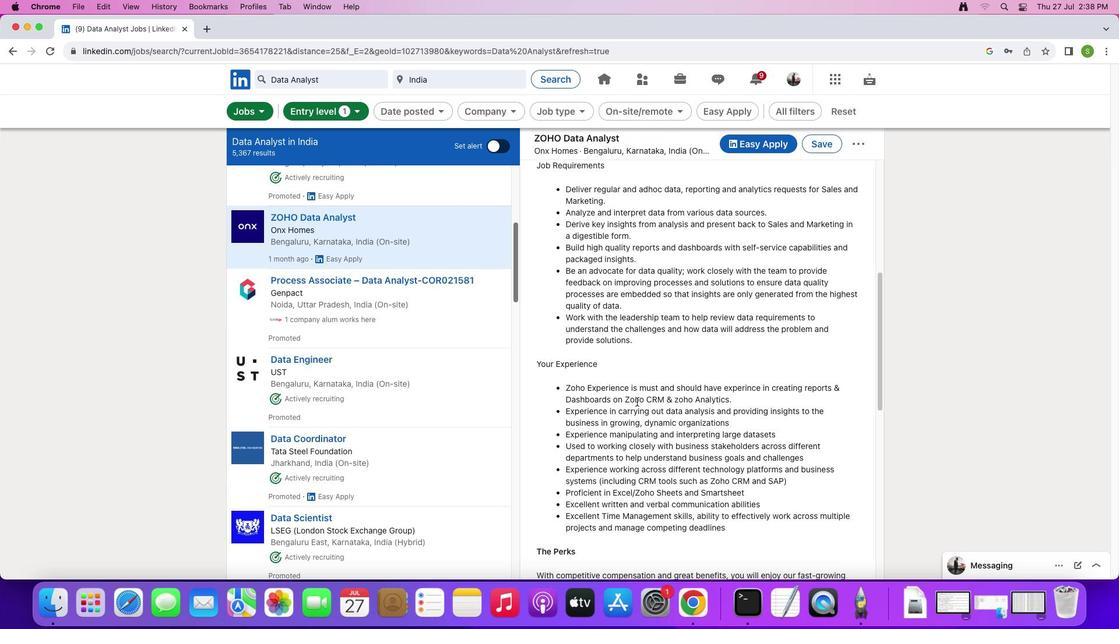 
Action: Mouse moved to (637, 402)
Screenshot: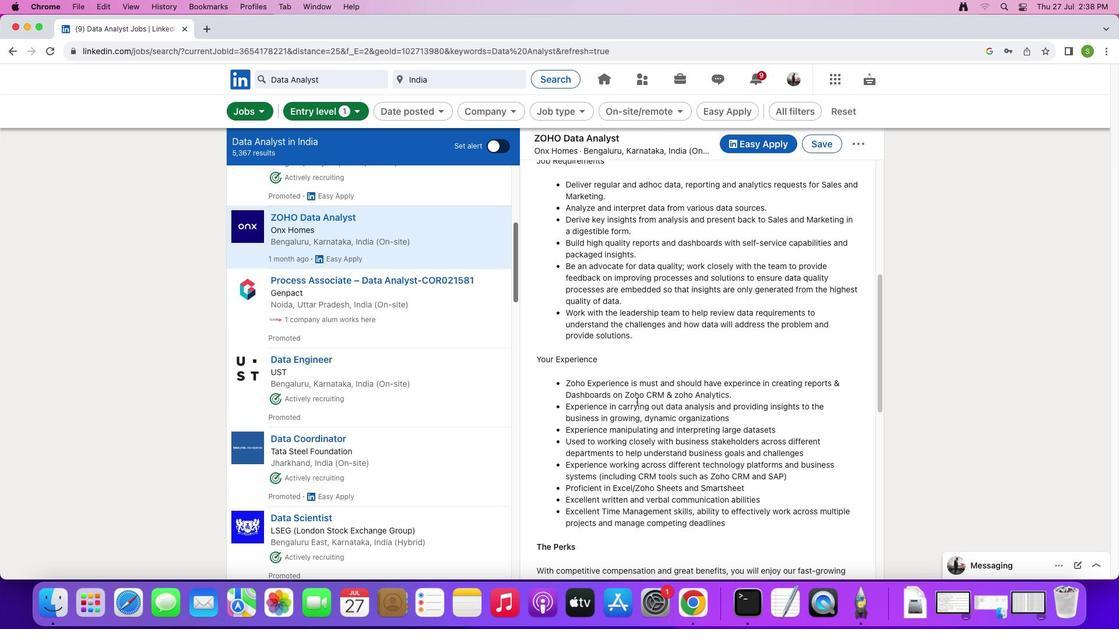 
Action: Mouse scrolled (637, 402) with delta (0, 0)
Screenshot: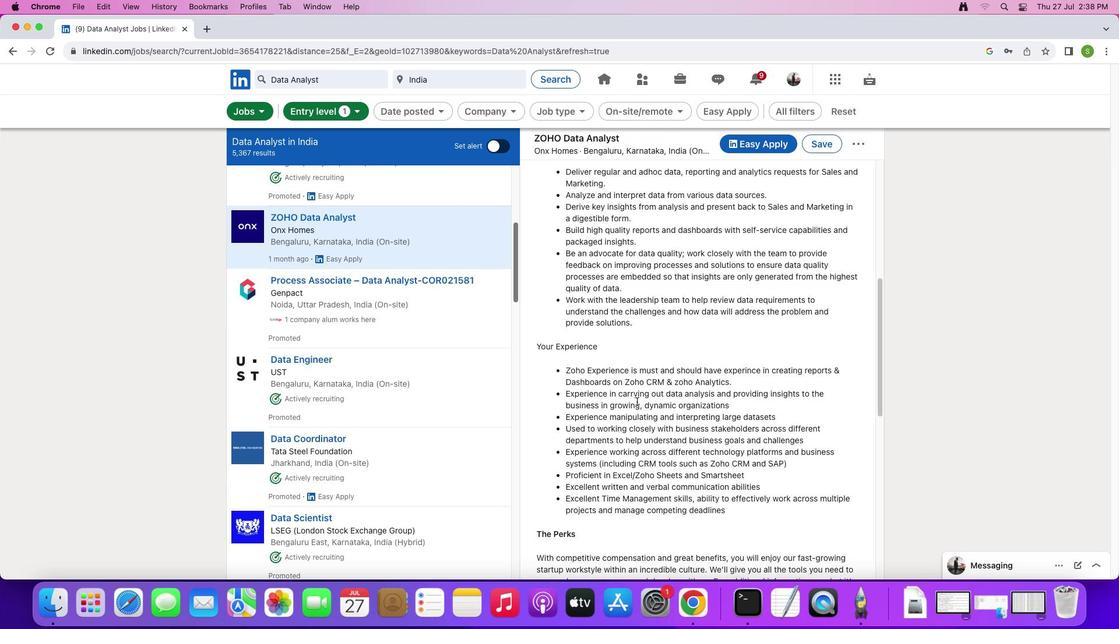 
Action: Mouse scrolled (637, 402) with delta (0, 0)
Screenshot: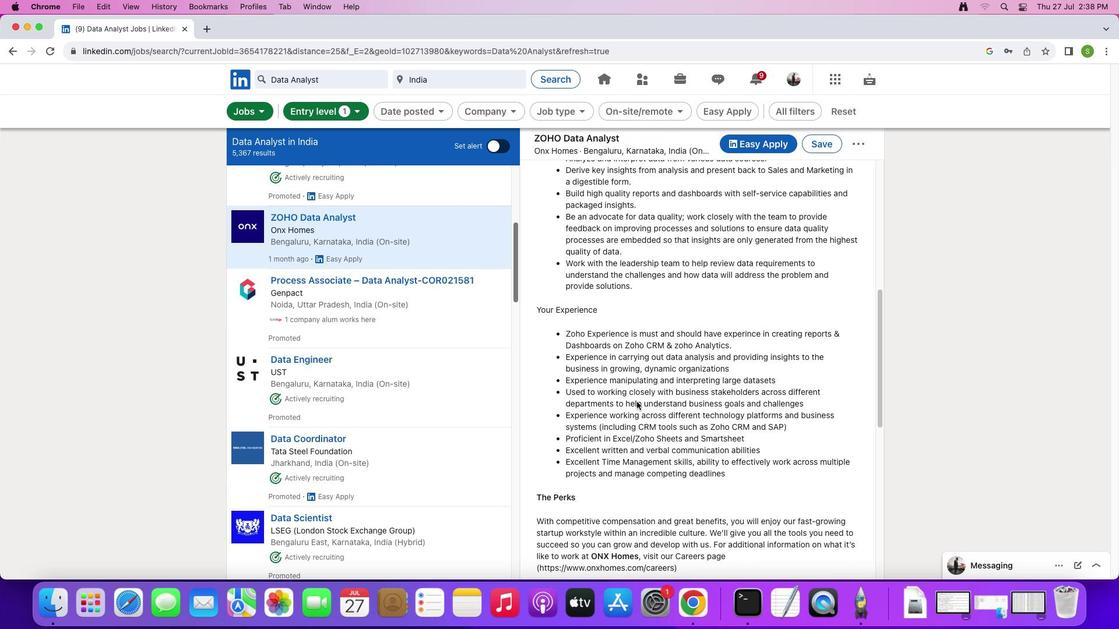 
Action: Mouse scrolled (637, 402) with delta (0, 0)
Screenshot: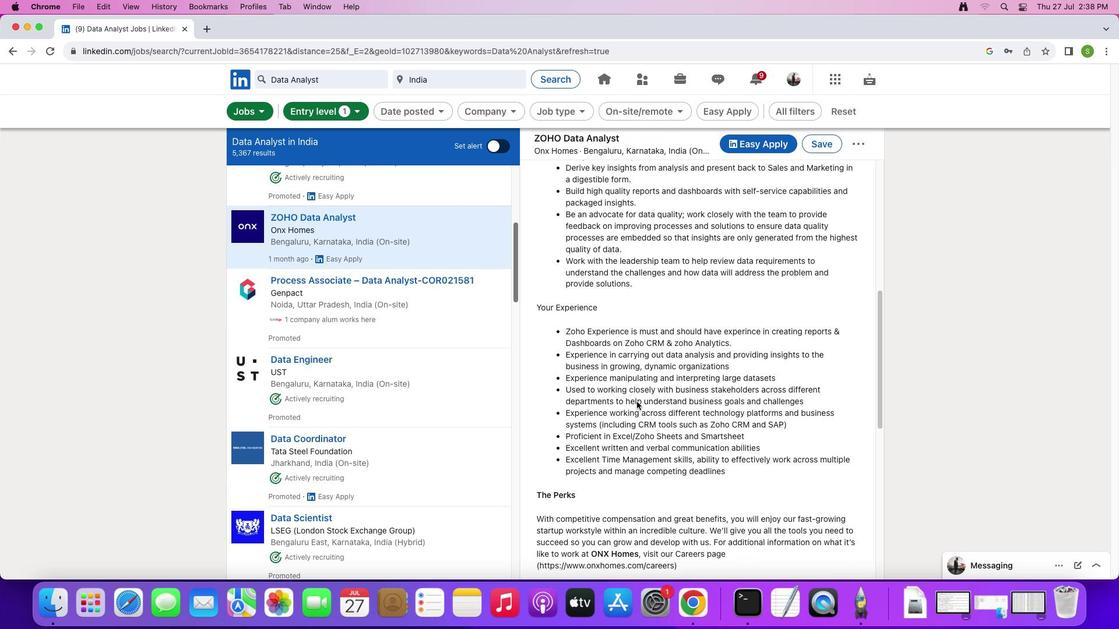 
Action: Mouse scrolled (637, 402) with delta (0, 0)
Screenshot: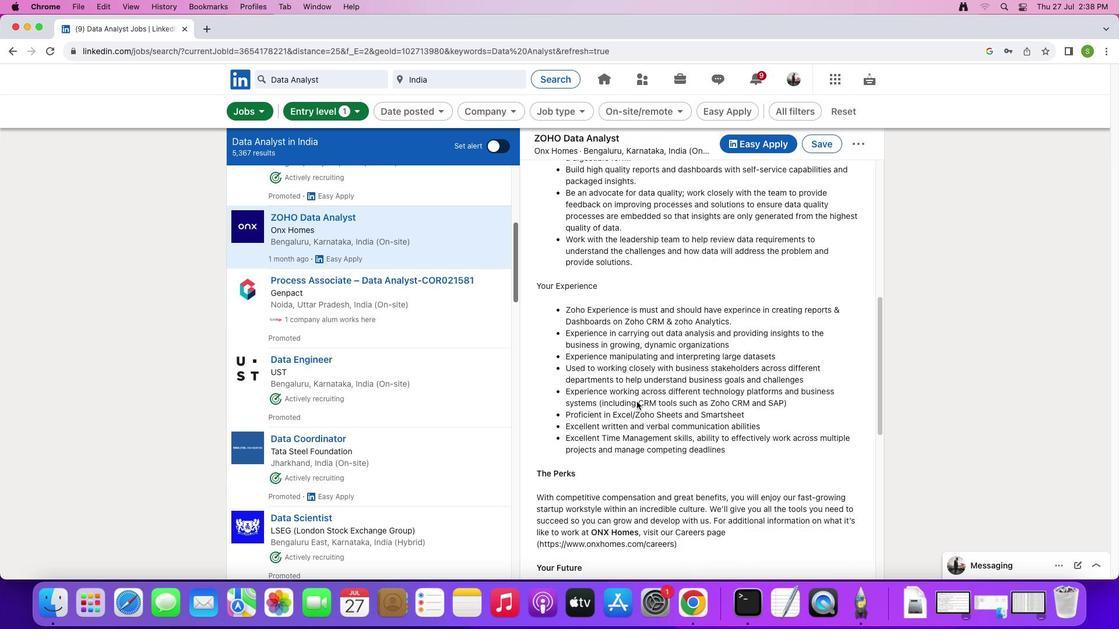 
Action: Mouse scrolled (637, 402) with delta (0, 0)
Screenshot: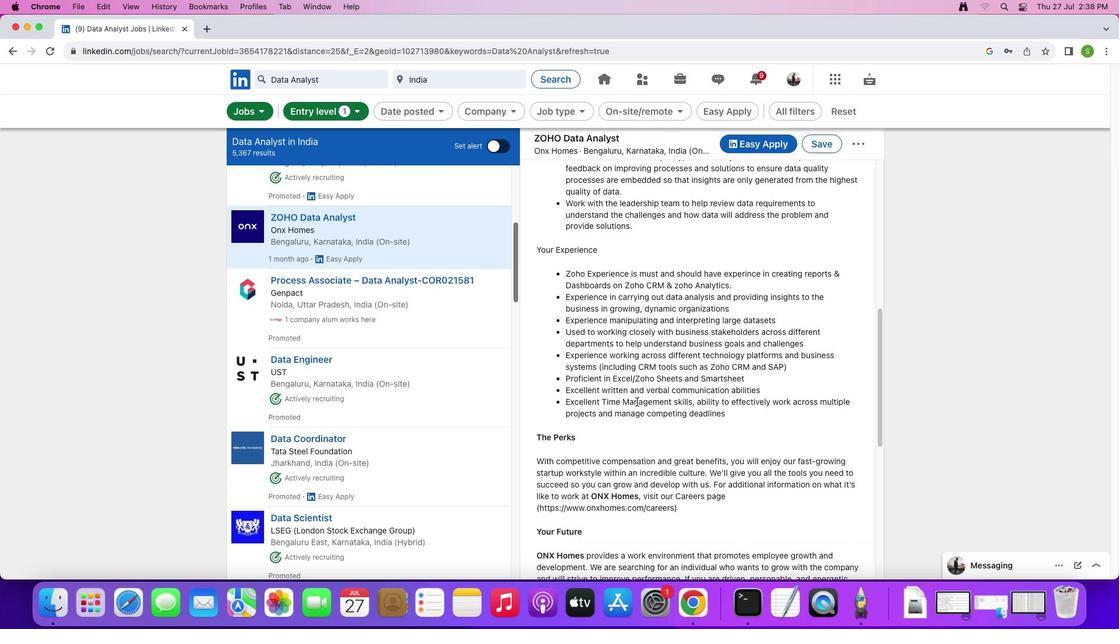 
Action: Mouse scrolled (637, 402) with delta (0, 0)
Screenshot: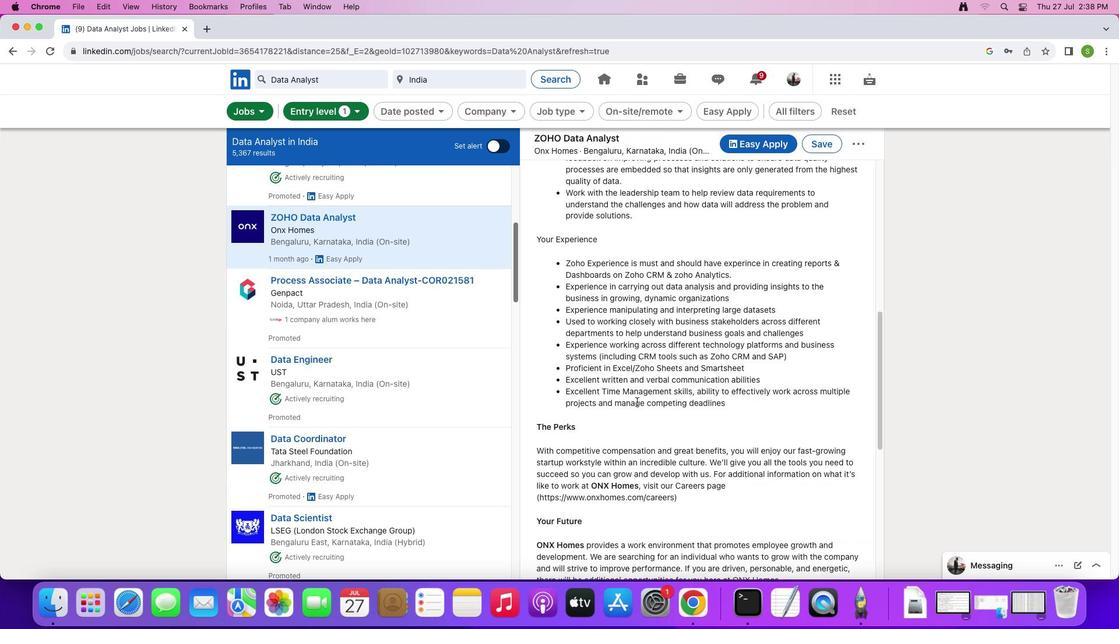 
Action: Mouse scrolled (637, 402) with delta (0, -1)
Screenshot: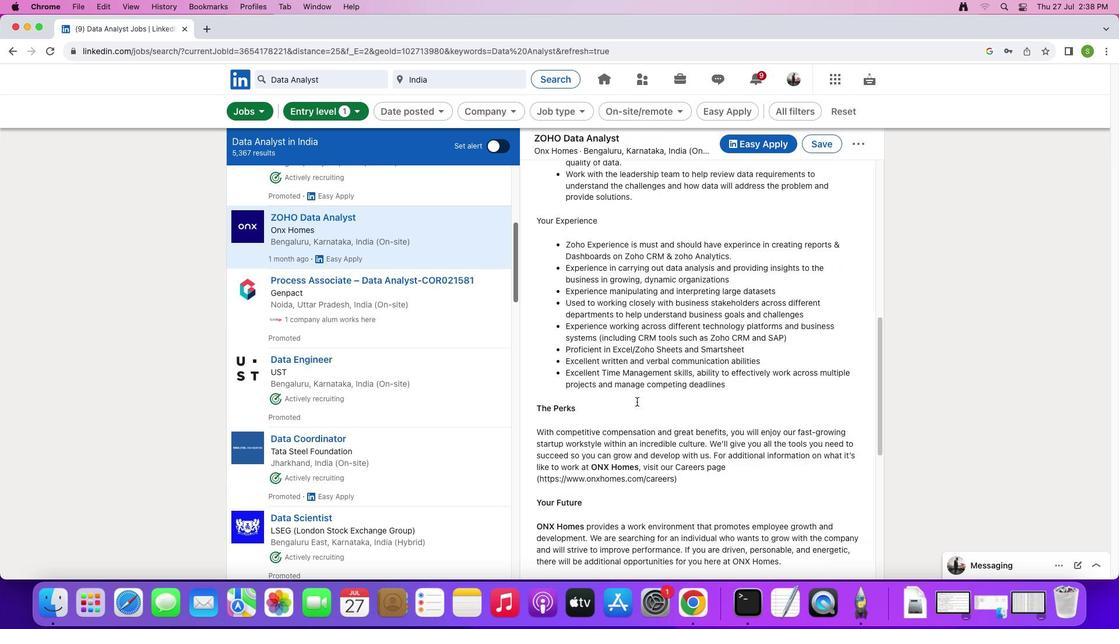 
Action: Mouse scrolled (637, 402) with delta (0, -1)
Screenshot: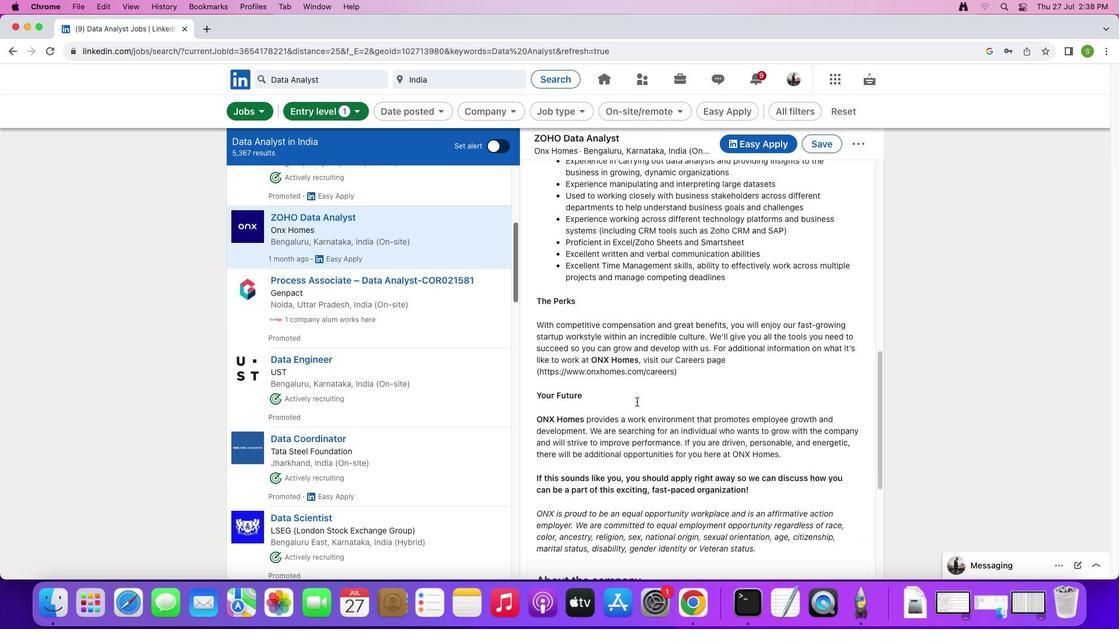 
Action: Mouse scrolled (637, 402) with delta (0, 0)
Screenshot: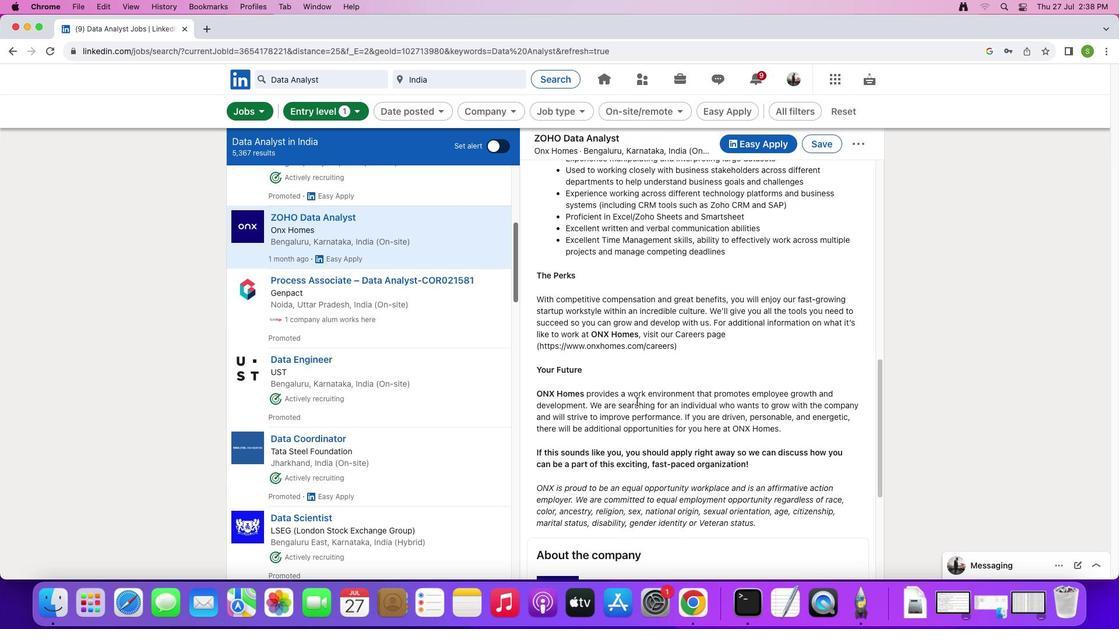 
Action: Mouse scrolled (637, 402) with delta (0, 0)
Screenshot: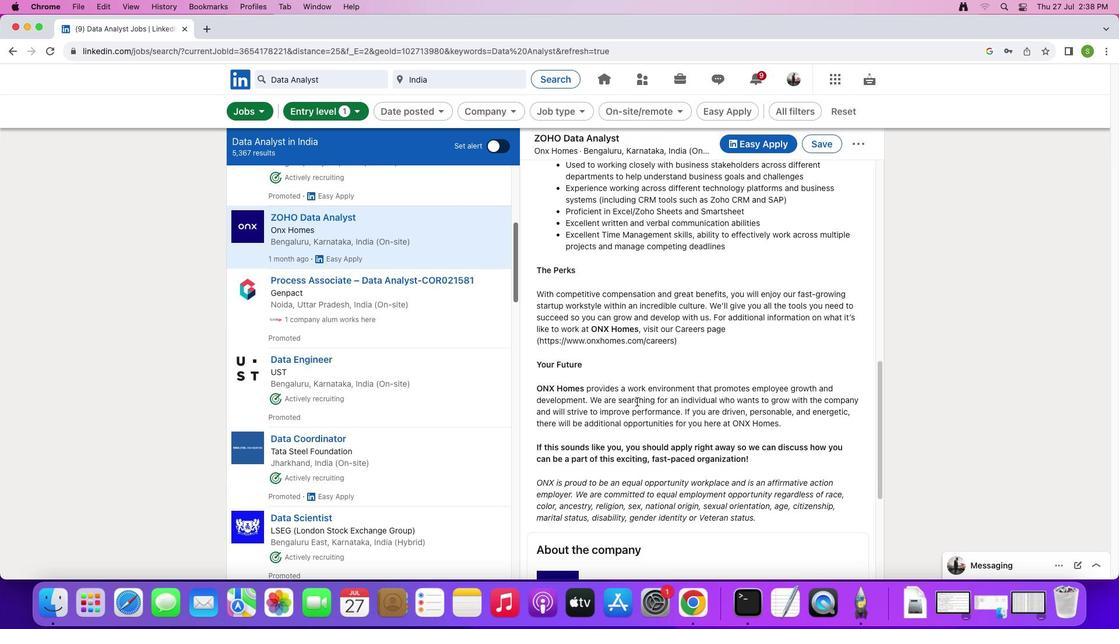 
Action: Mouse scrolled (637, 402) with delta (0, -1)
Screenshot: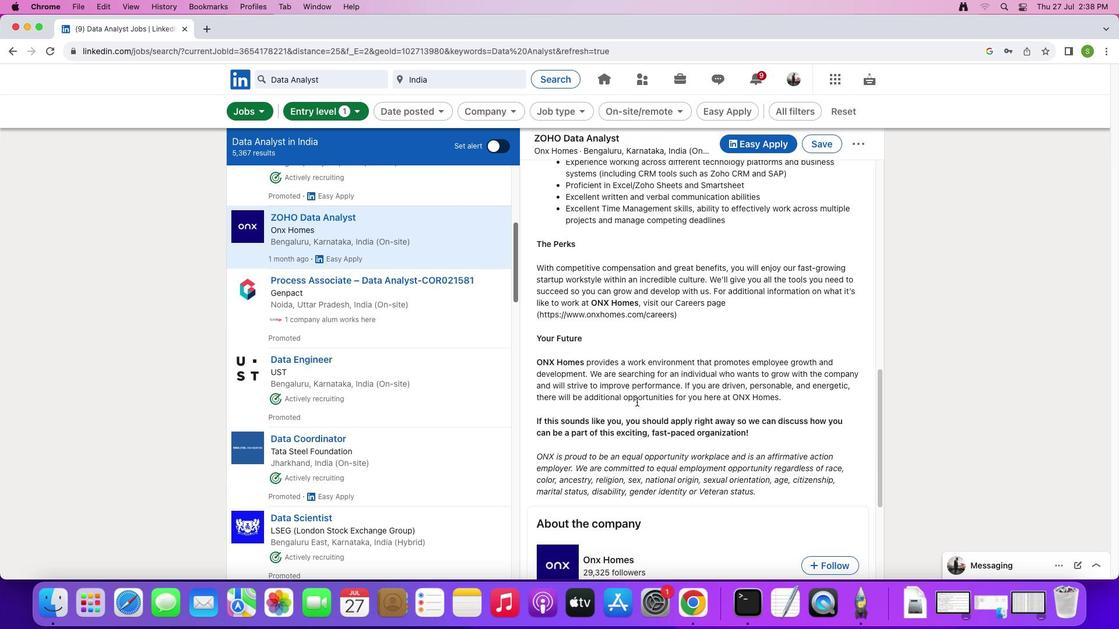 
Action: Mouse scrolled (637, 402) with delta (0, 0)
Screenshot: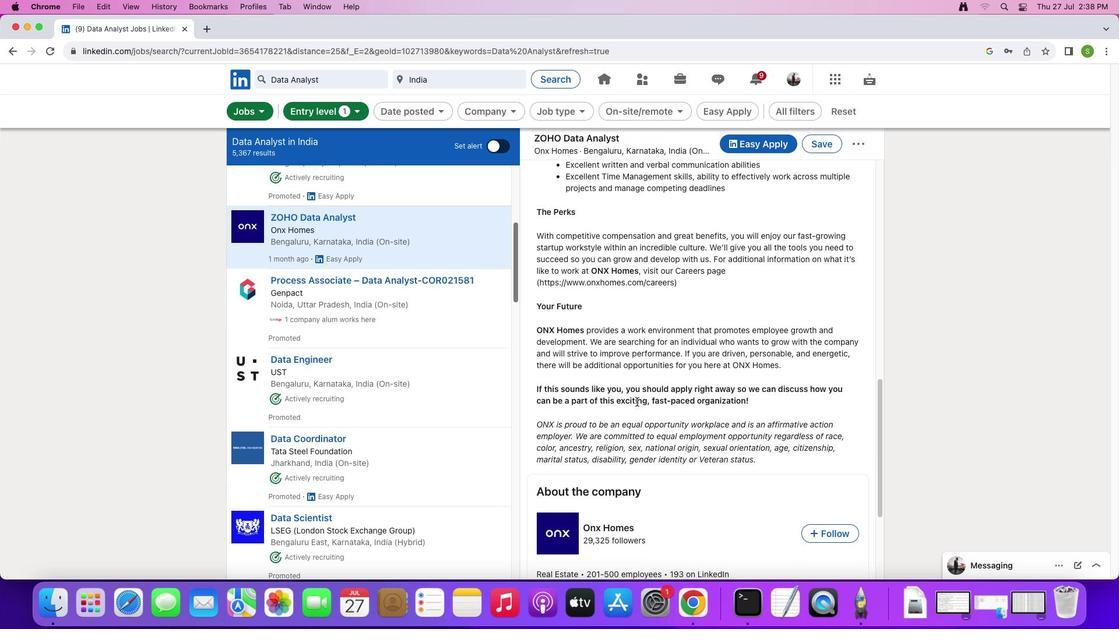 
Action: Mouse scrolled (637, 402) with delta (0, 0)
Screenshot: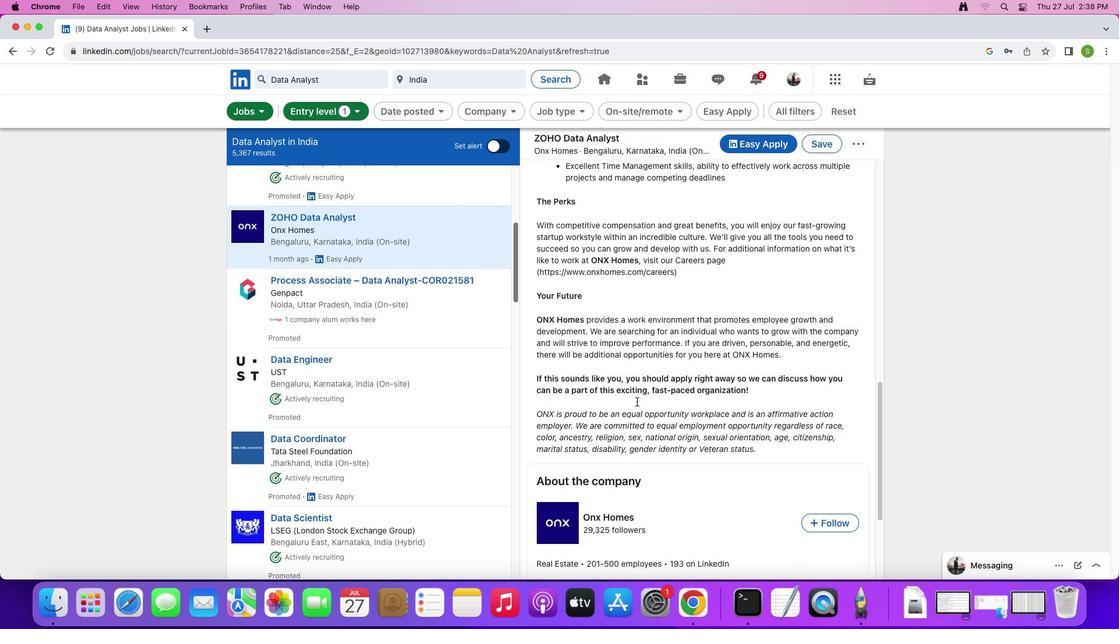 
Action: Mouse scrolled (637, 402) with delta (0, 0)
Screenshot: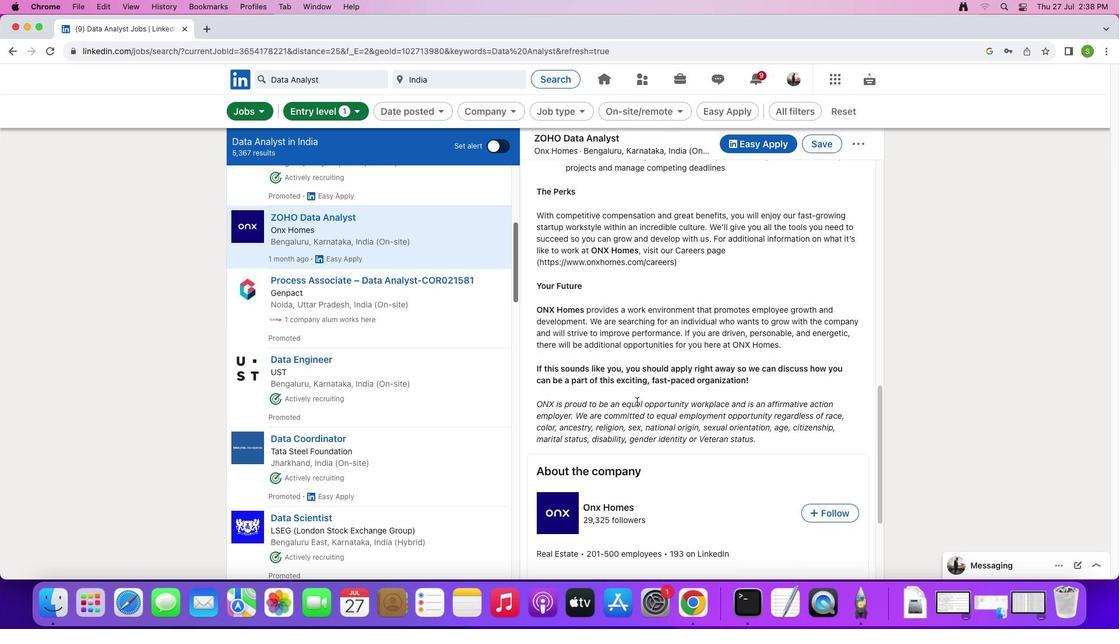 
Action: Mouse scrolled (637, 402) with delta (0, 0)
Screenshot: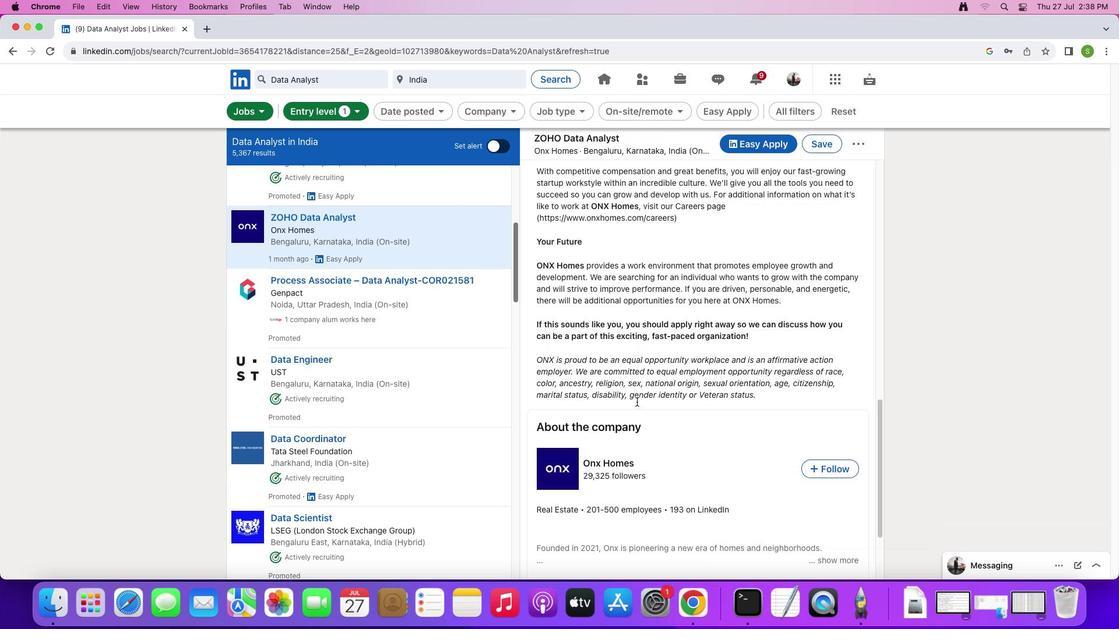 
Action: Mouse scrolled (637, 402) with delta (0, 0)
Screenshot: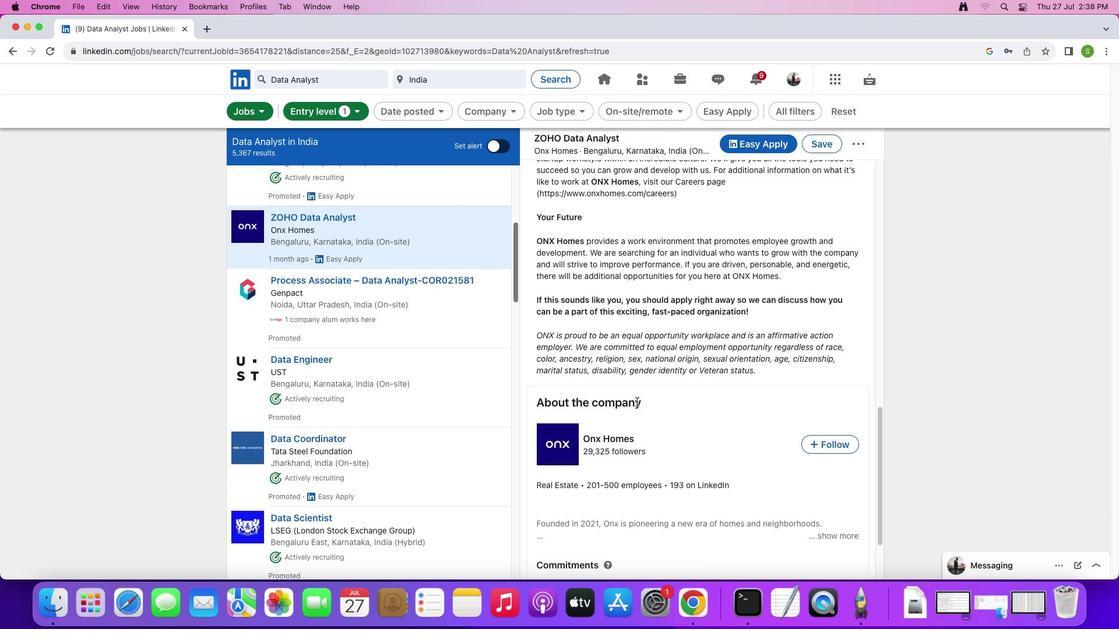
Action: Mouse scrolled (637, 402) with delta (0, 0)
Screenshot: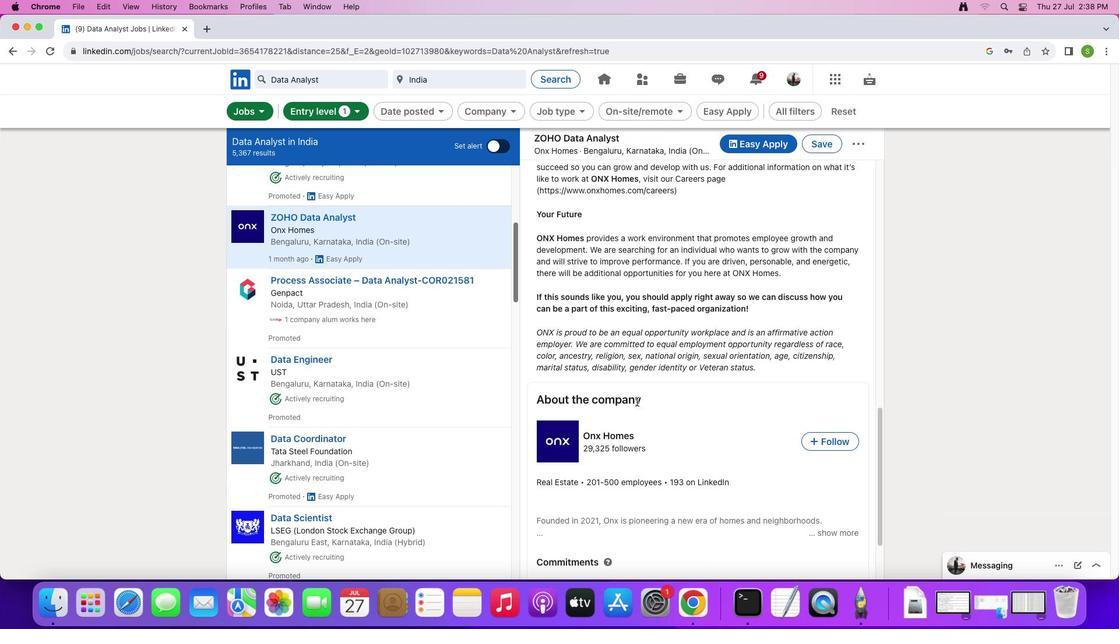 
Action: Mouse scrolled (637, 402) with delta (0, 0)
Screenshot: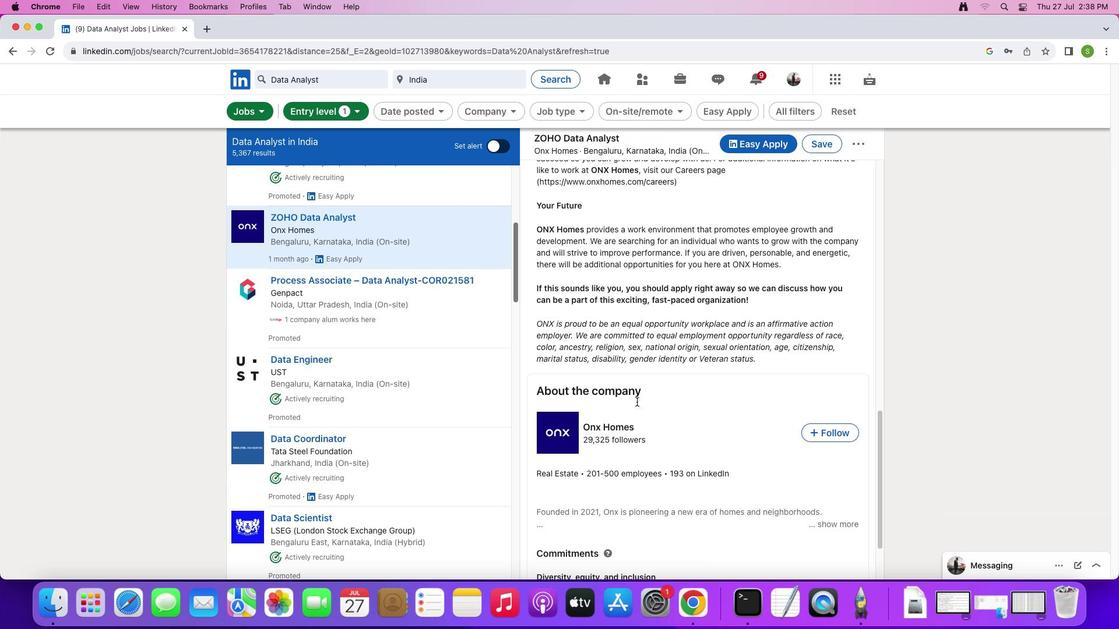 
Action: Mouse scrolled (637, 402) with delta (0, 0)
Screenshot: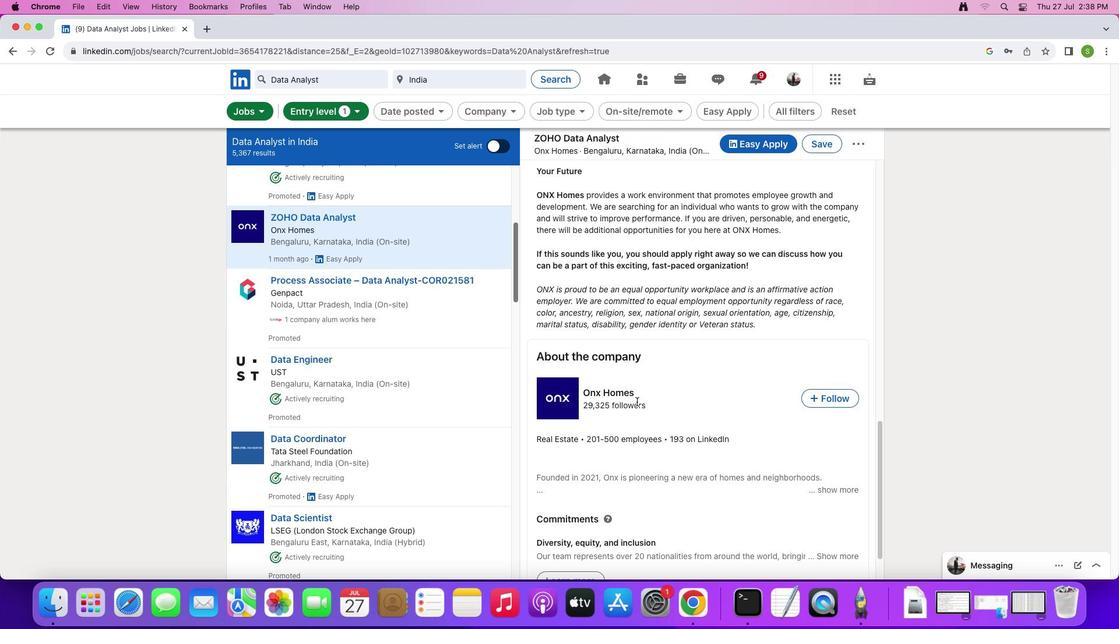 
Action: Mouse scrolled (637, 402) with delta (0, 0)
Screenshot: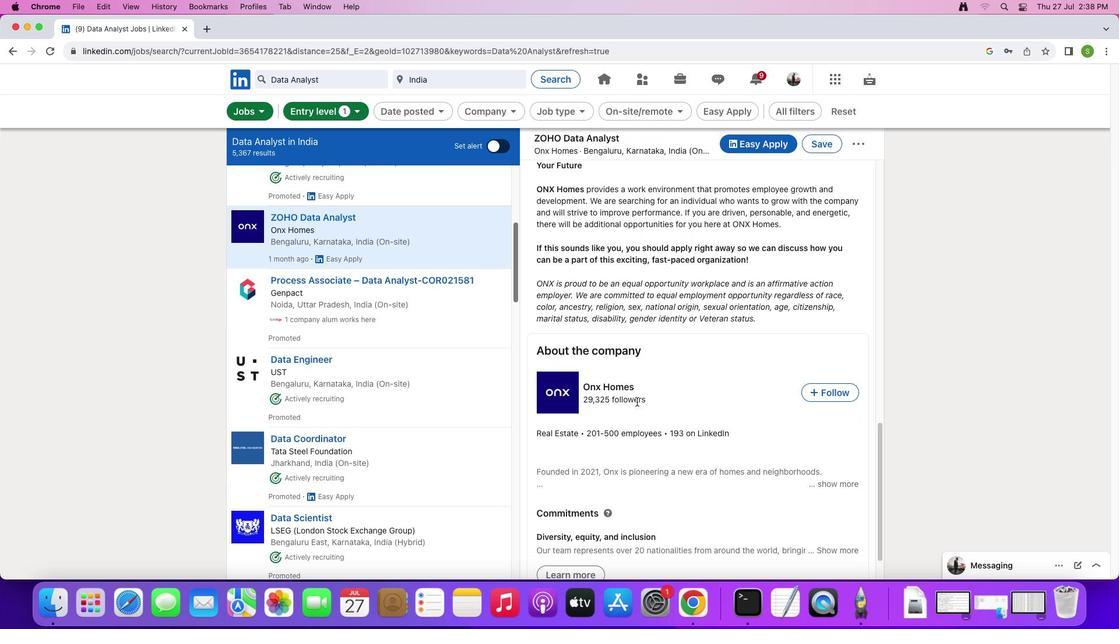
Action: Mouse scrolled (637, 402) with delta (0, -1)
Screenshot: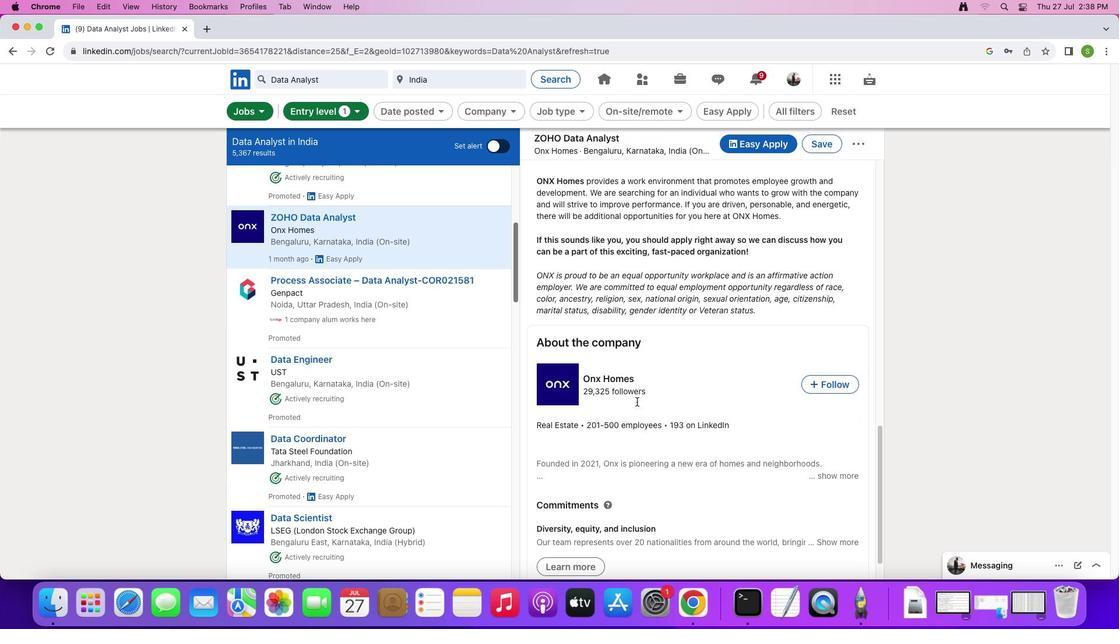 
Action: Mouse scrolled (637, 402) with delta (0, -1)
Screenshot: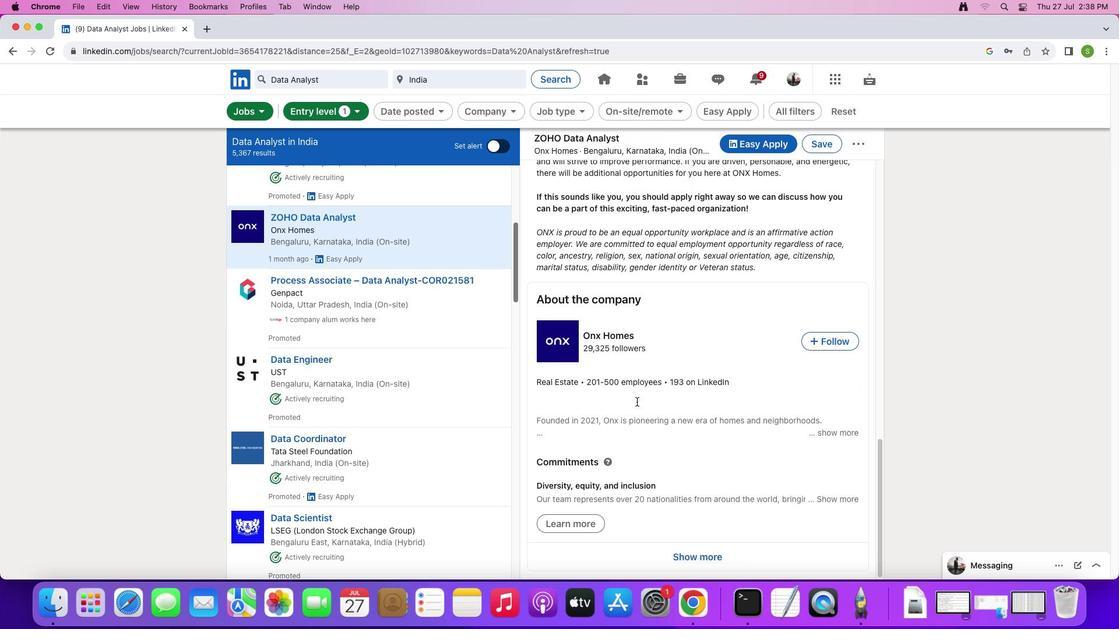 
Action: Mouse scrolled (637, 402) with delta (0, 0)
Screenshot: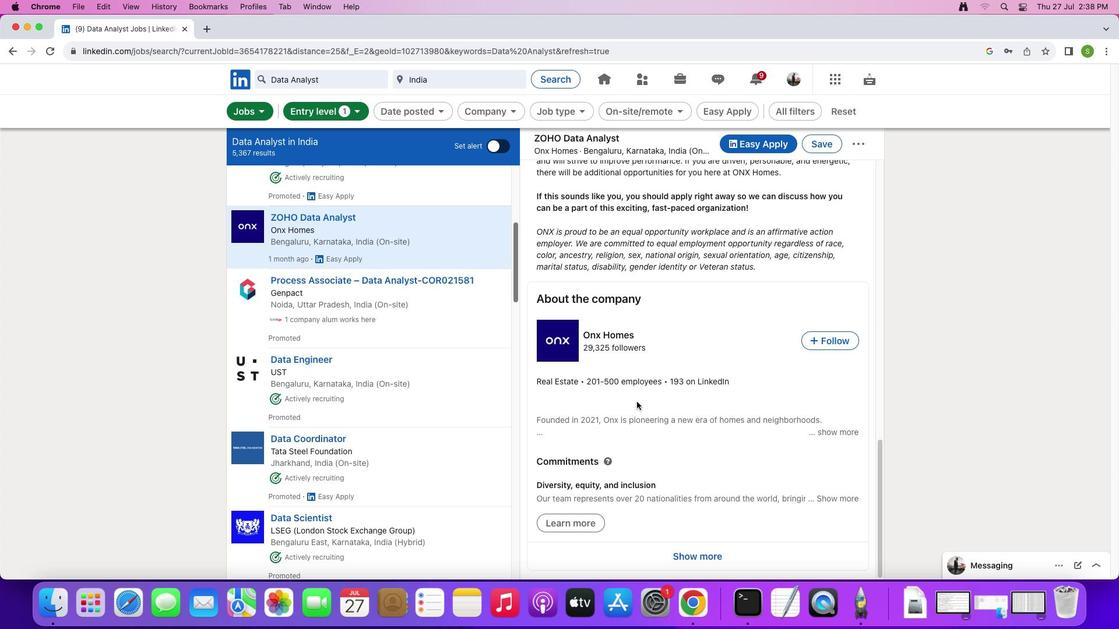 
Action: Mouse scrolled (637, 402) with delta (0, 0)
Screenshot: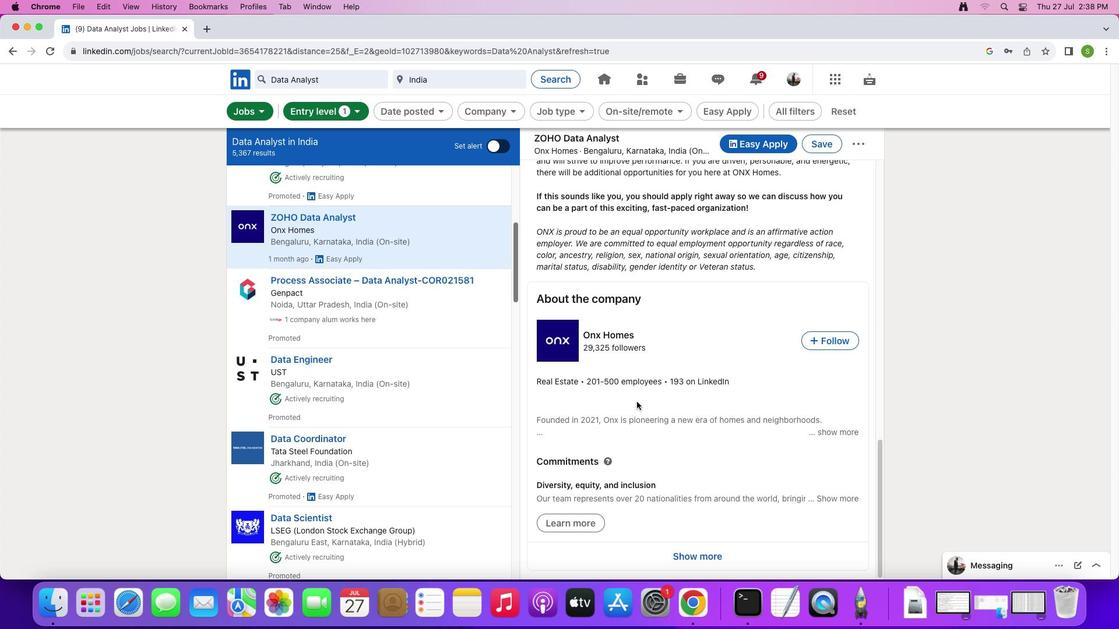 
Action: Mouse moved to (637, 402)
Screenshot: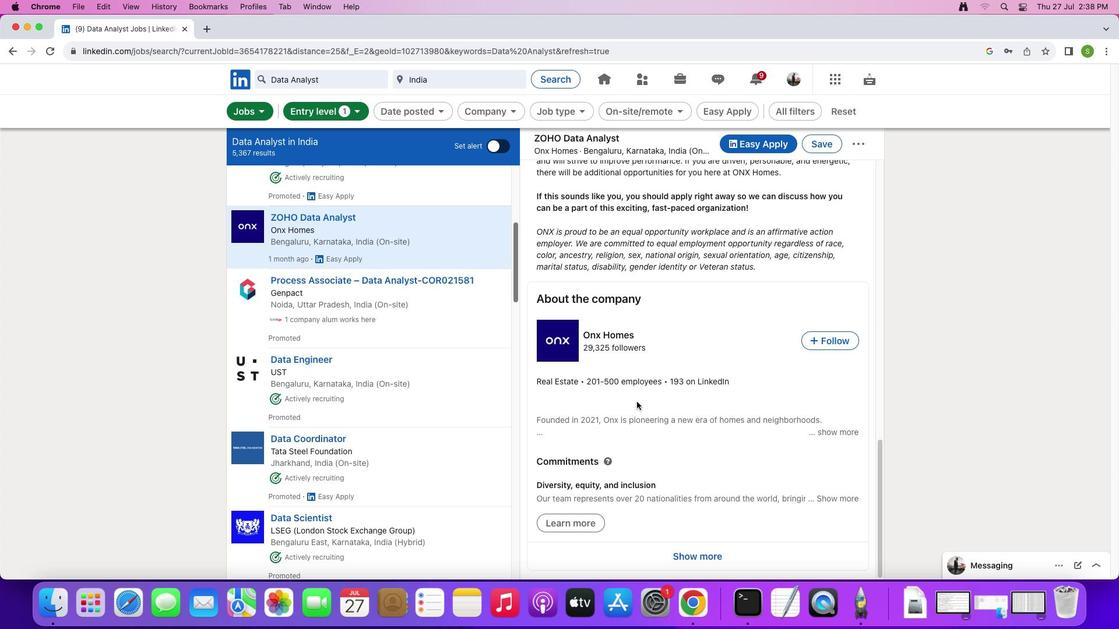 
Action: Mouse scrolled (637, 402) with delta (0, -1)
Screenshot: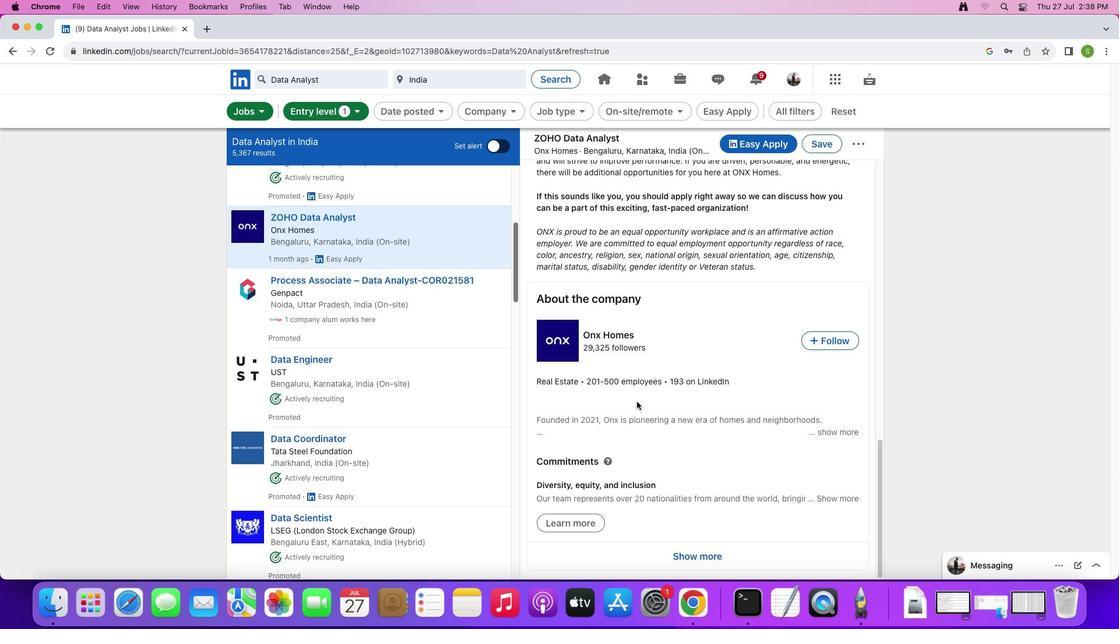 
Action: Mouse scrolled (637, 402) with delta (0, 0)
Screenshot: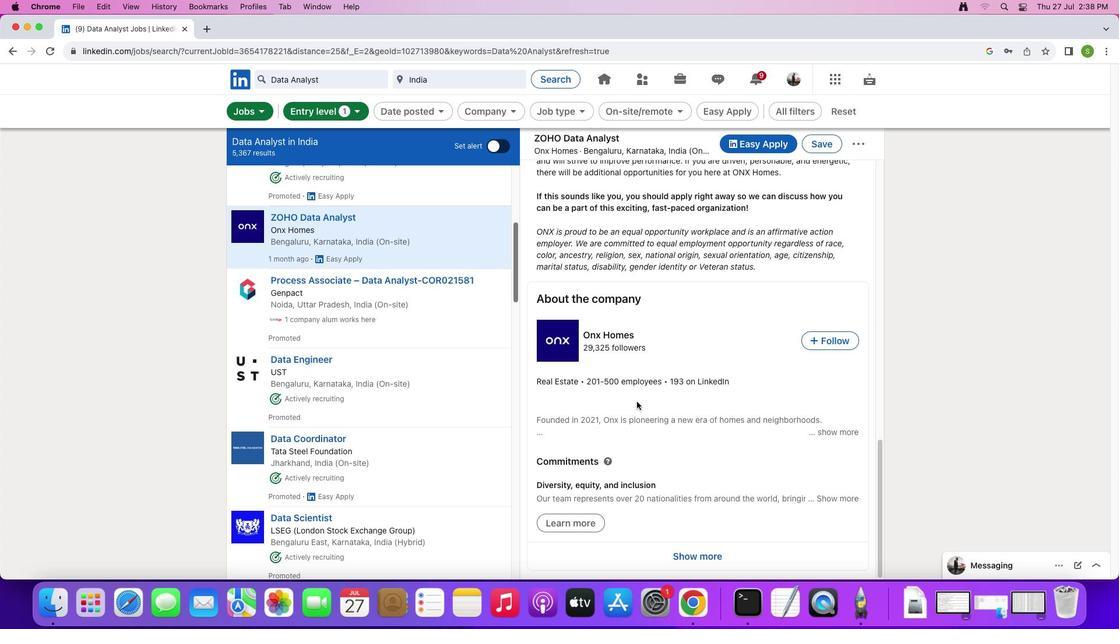 
Action: Mouse moved to (388, 306)
Screenshot: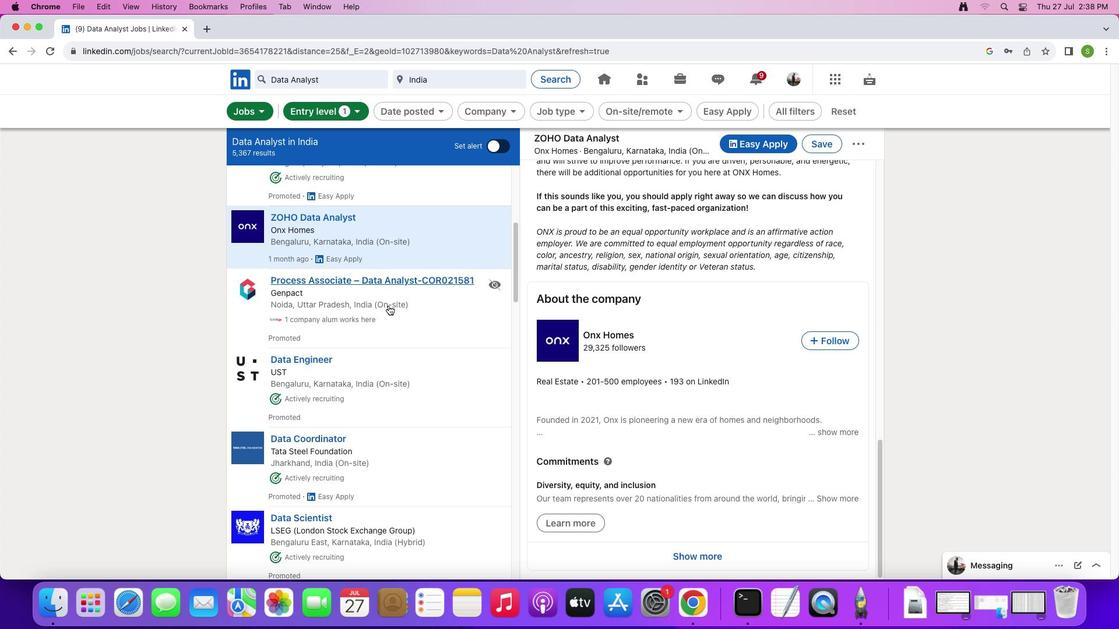 
Action: Mouse pressed left at (388, 306)
Screenshot: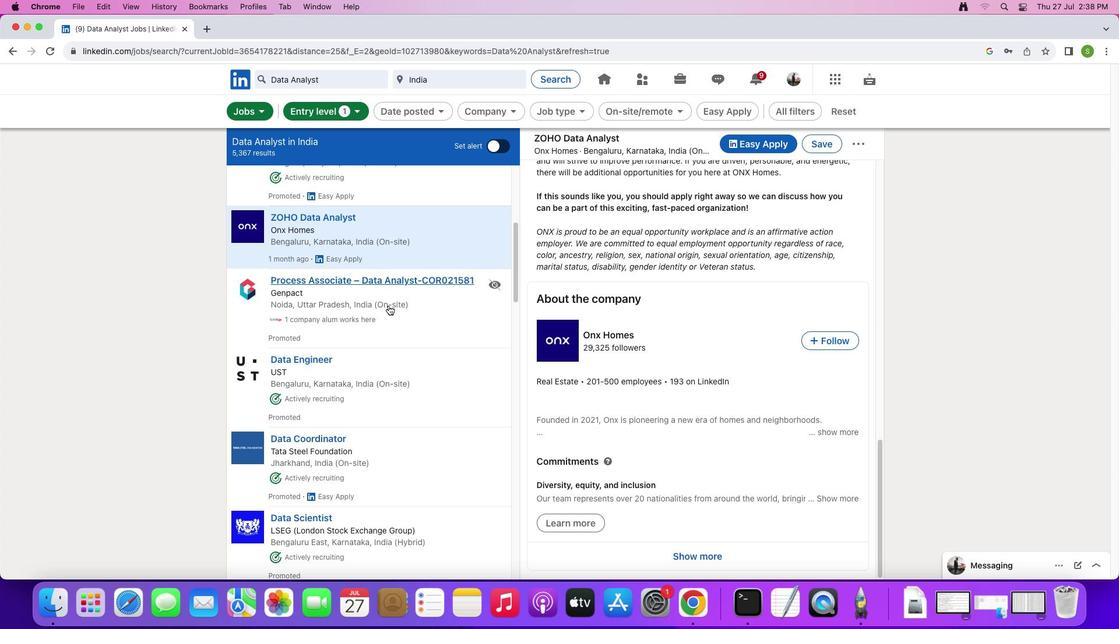 
Action: Mouse moved to (647, 393)
Screenshot: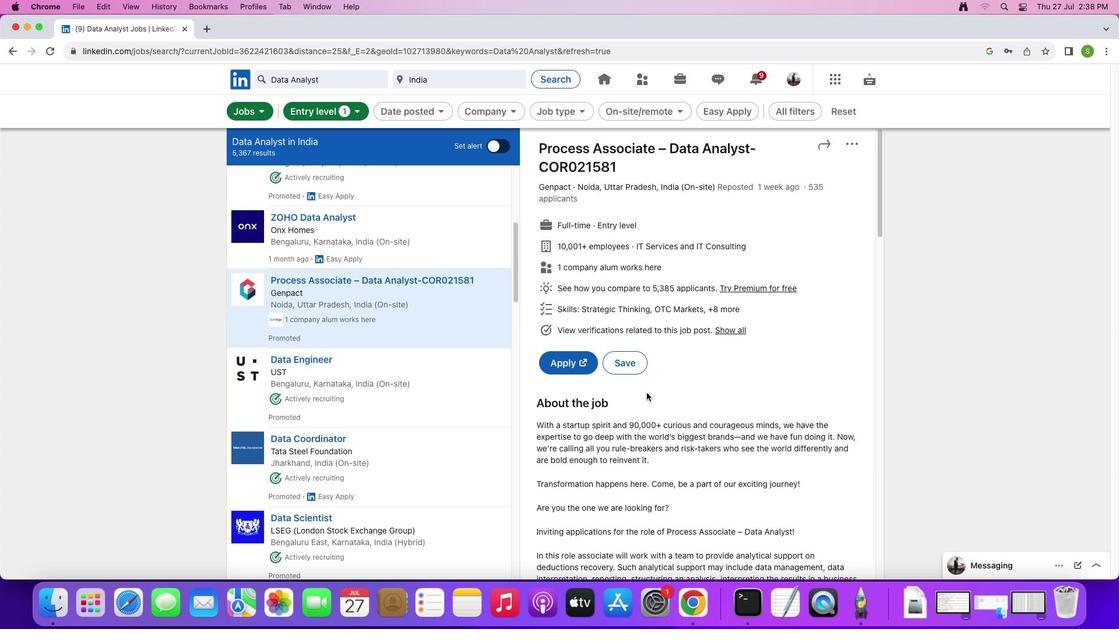 
Action: Mouse scrolled (647, 393) with delta (0, 0)
Screenshot: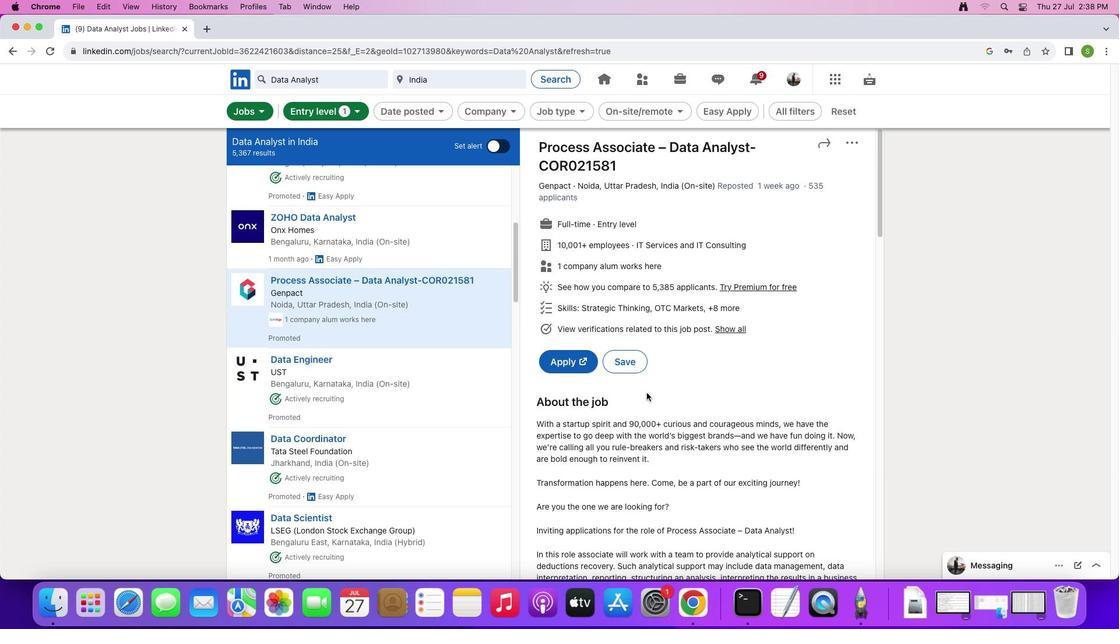 
Action: Mouse scrolled (647, 393) with delta (0, 0)
Screenshot: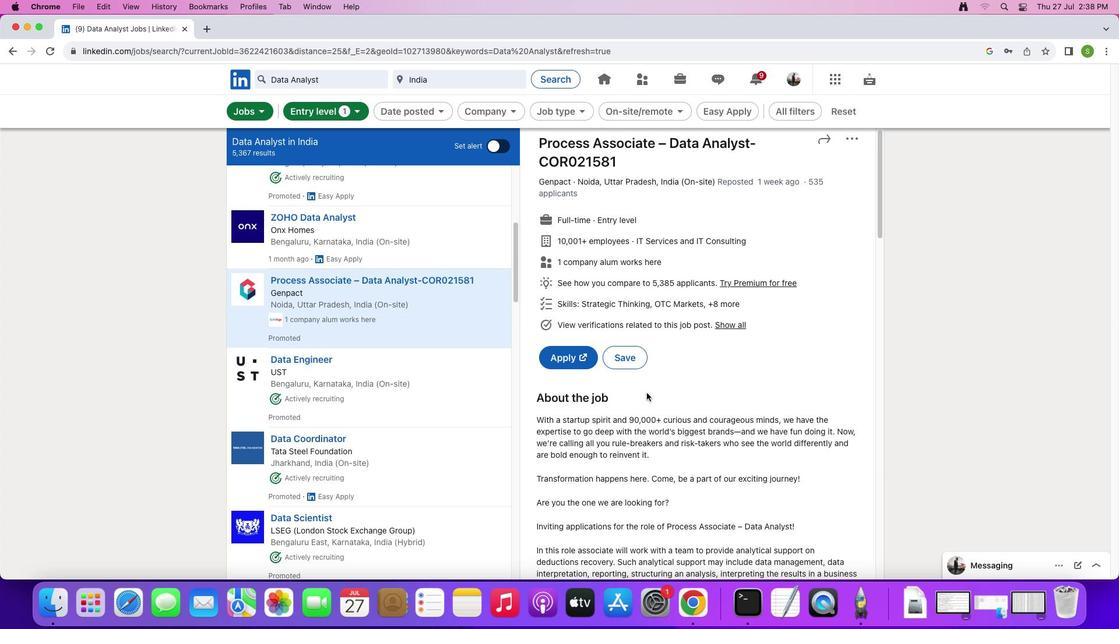 
Action: Mouse scrolled (647, 393) with delta (0, -1)
Screenshot: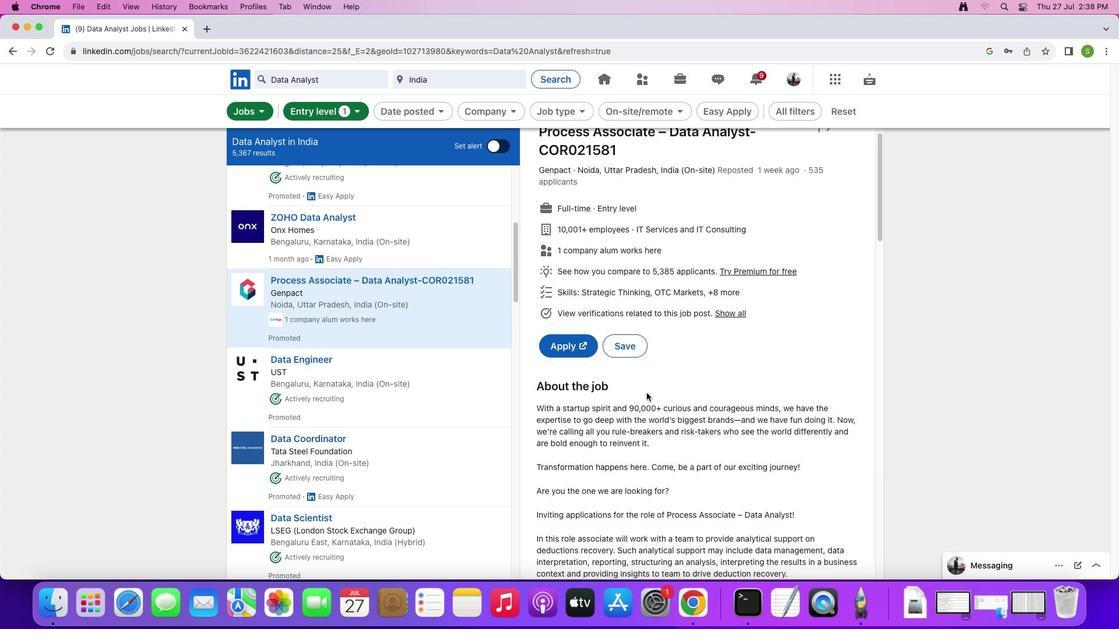 
Action: Mouse scrolled (647, 393) with delta (0, -1)
Screenshot: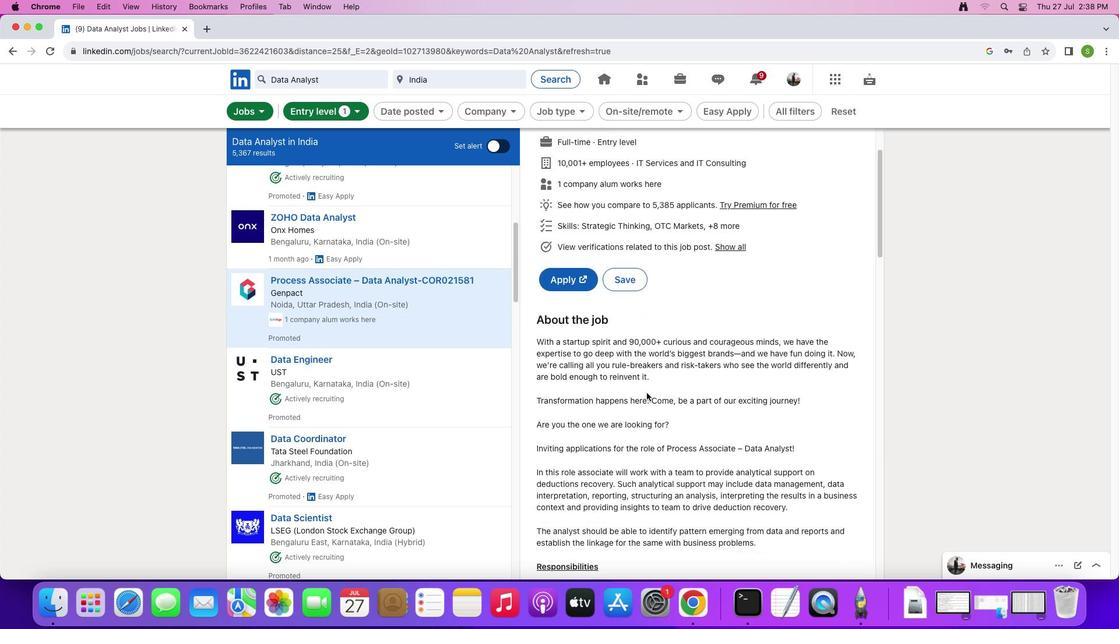 
Action: Mouse scrolled (647, 393) with delta (0, 0)
Screenshot: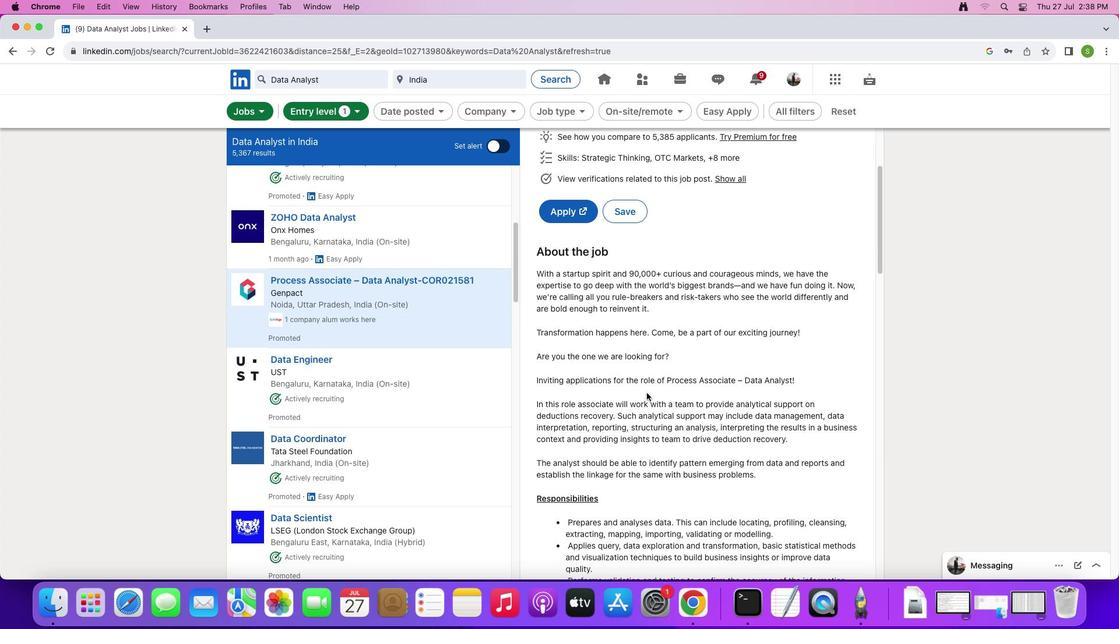 
Action: Mouse scrolled (647, 393) with delta (0, 0)
Screenshot: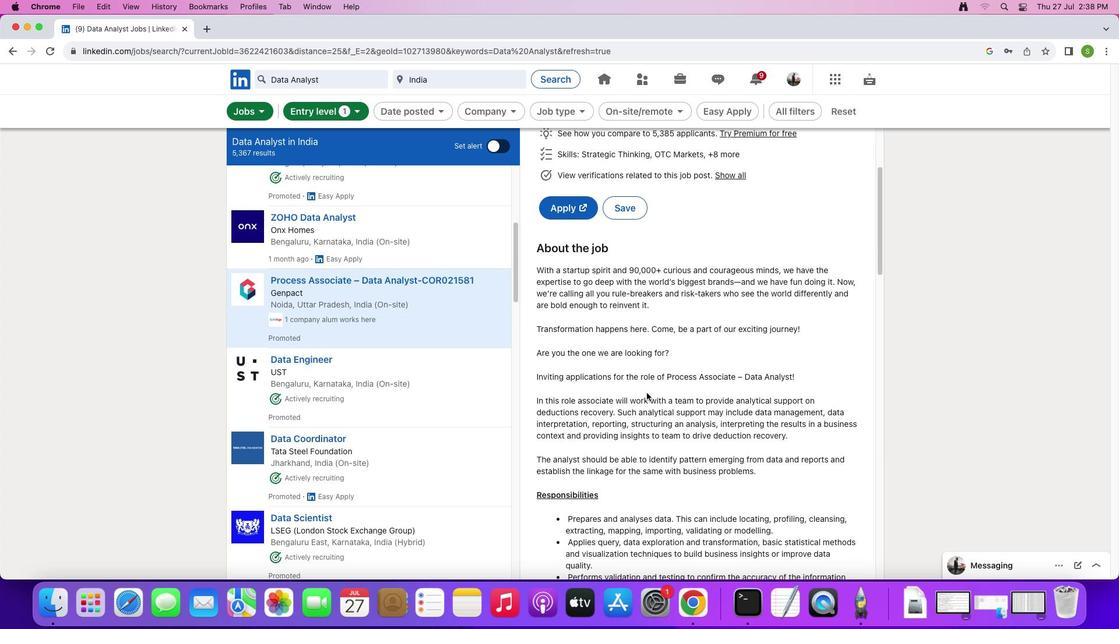 
Action: Mouse scrolled (647, 393) with delta (0, 0)
Screenshot: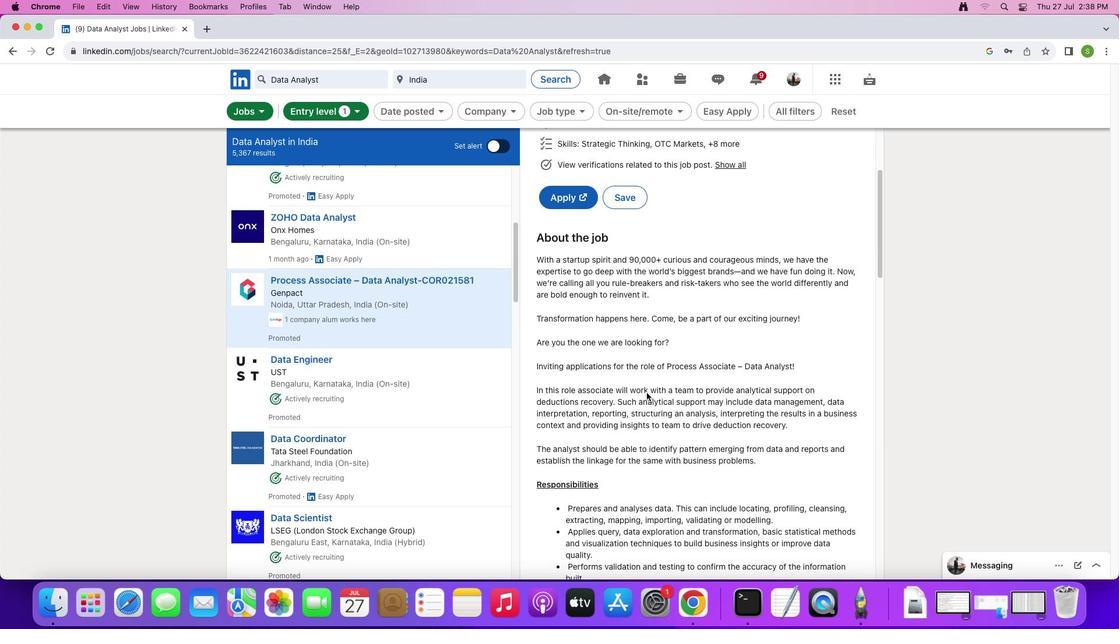 
Action: Mouse scrolled (647, 393) with delta (0, 0)
Screenshot: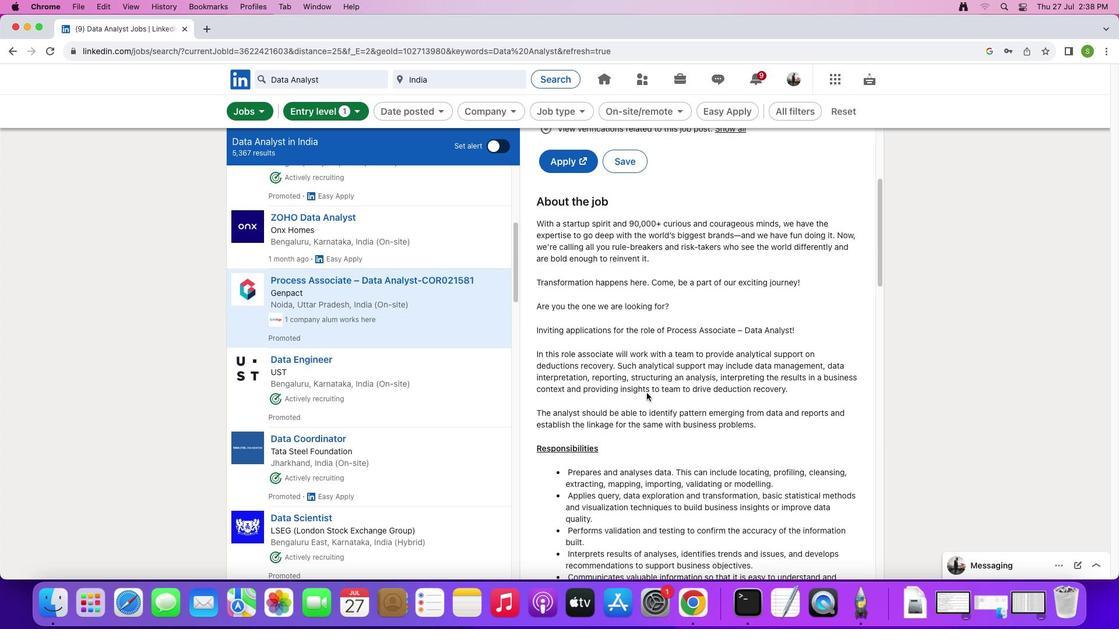 
Action: Mouse scrolled (647, 393) with delta (0, 0)
Screenshot: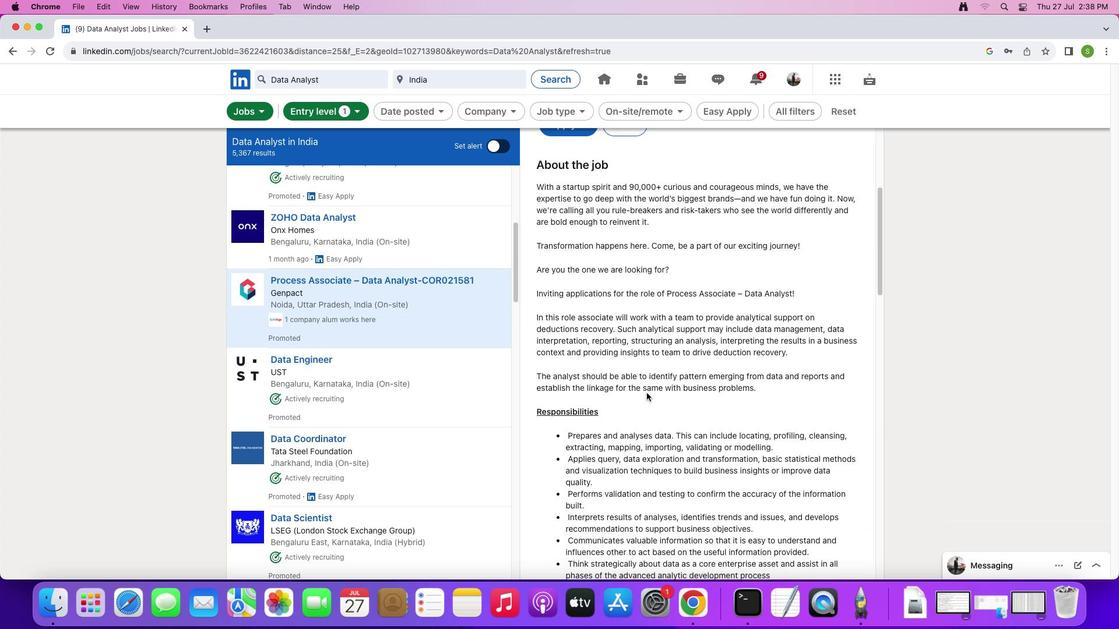 
Action: Mouse scrolled (647, 393) with delta (0, 0)
Screenshot: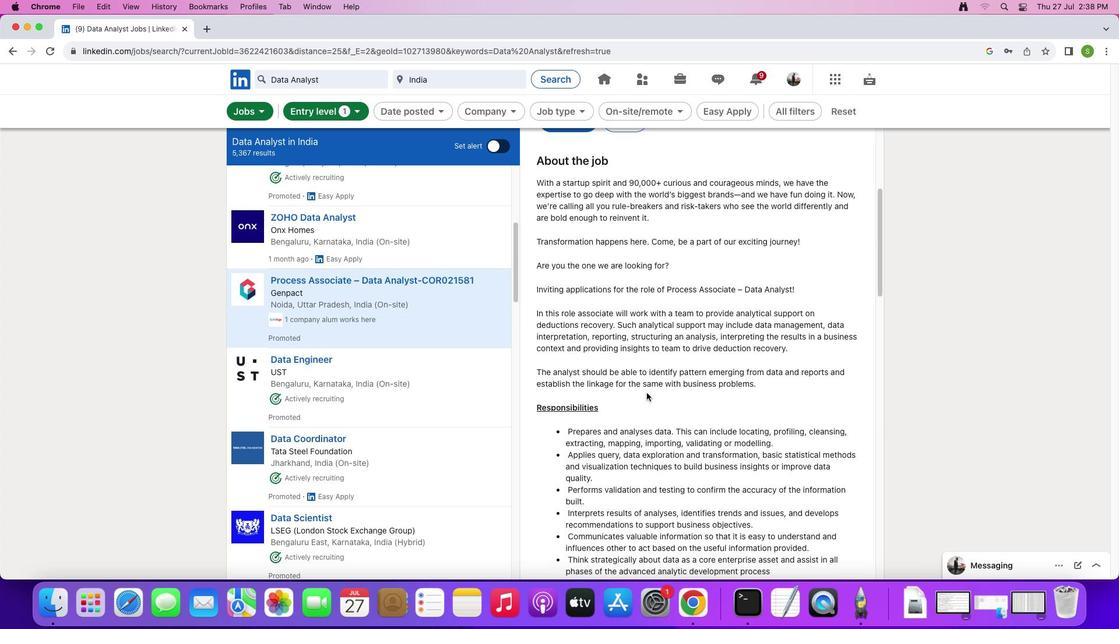 
Action: Mouse scrolled (647, 393) with delta (0, 0)
Screenshot: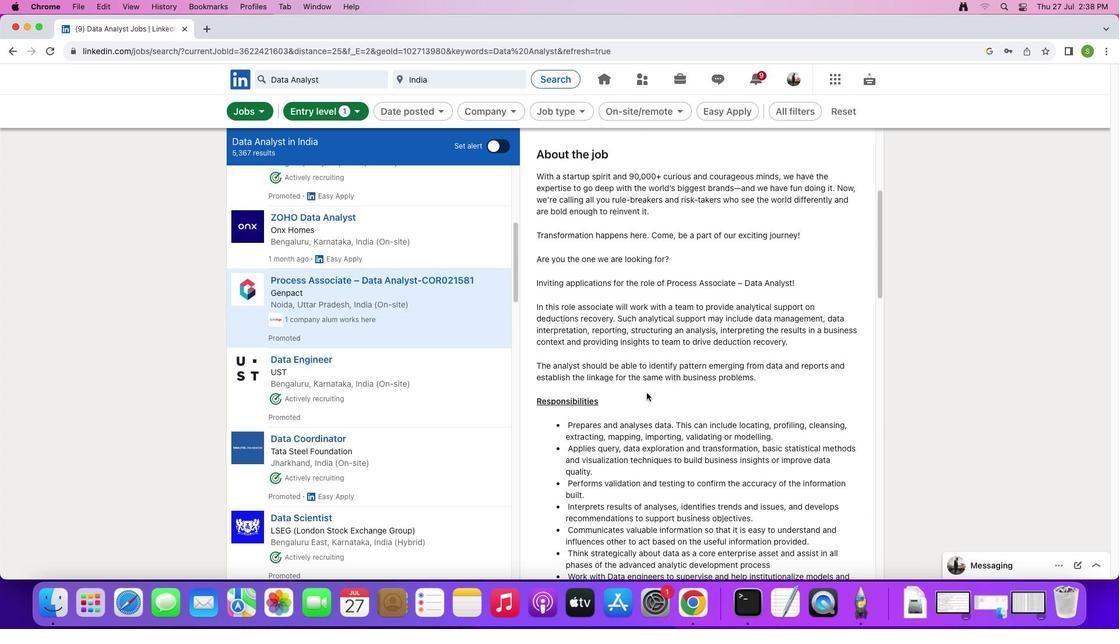 
Action: Mouse scrolled (647, 393) with delta (0, -1)
Screenshot: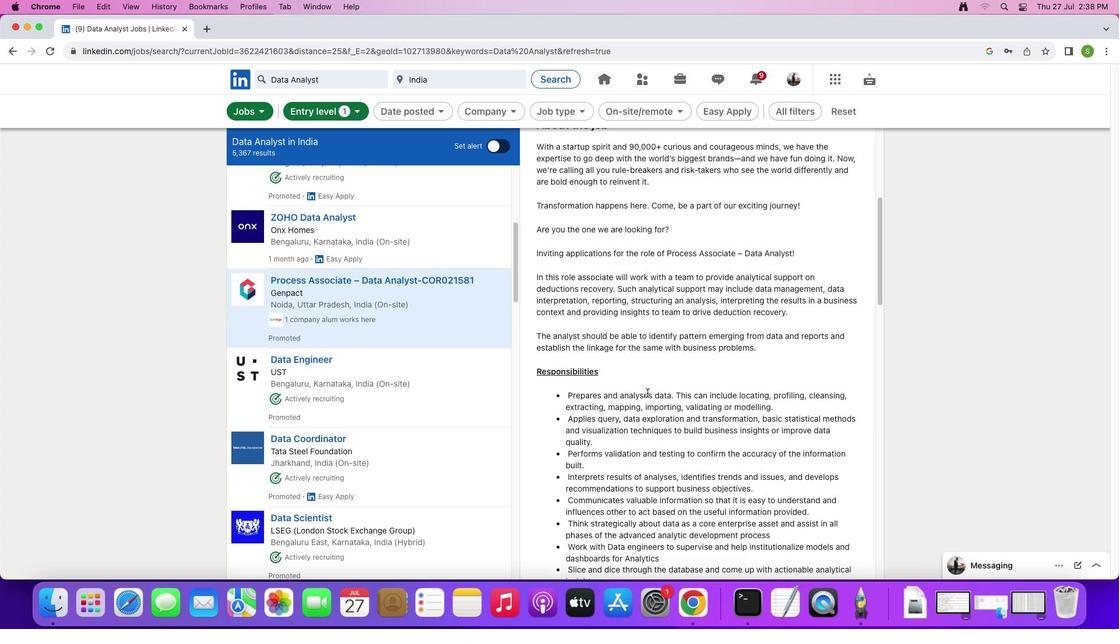 
Action: Mouse moved to (647, 393)
Screenshot: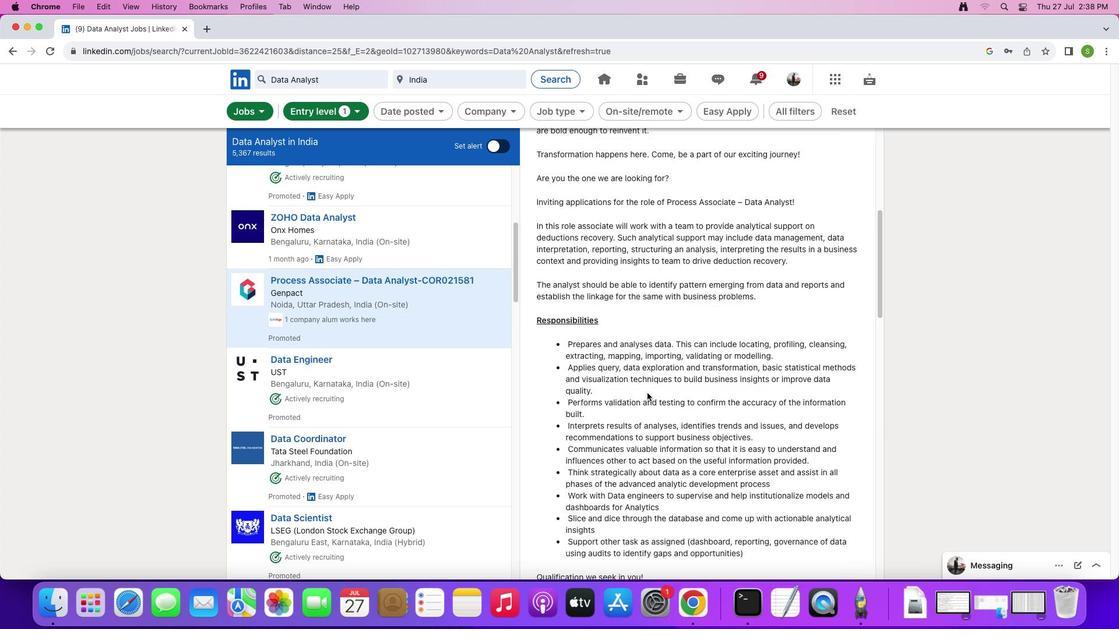 
Action: Mouse scrolled (647, 393) with delta (0, 0)
Screenshot: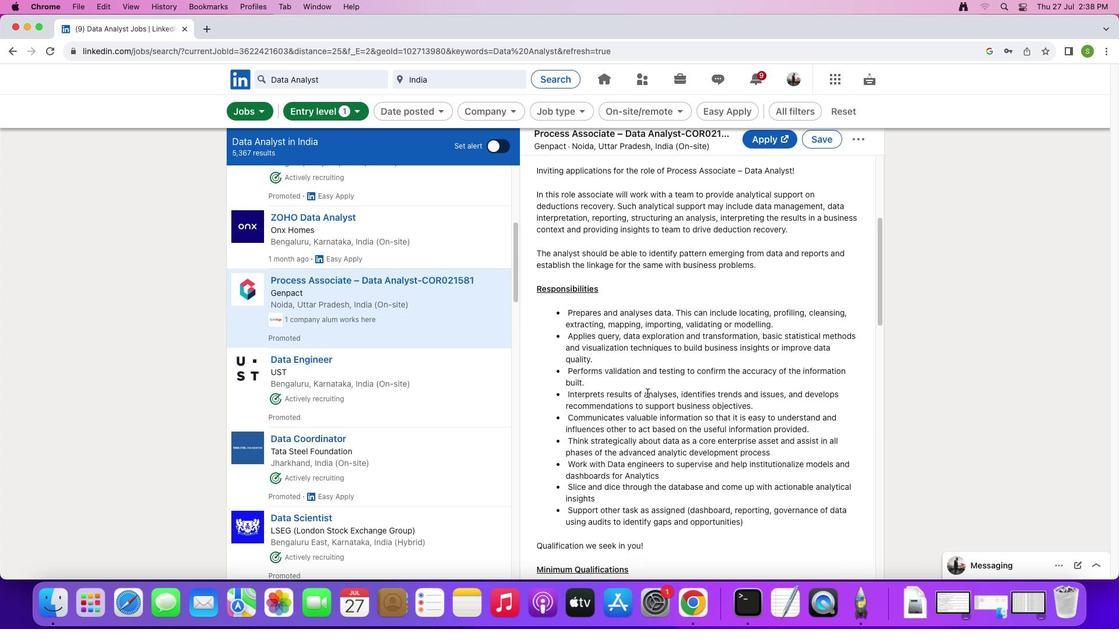 
Action: Mouse scrolled (647, 393) with delta (0, 0)
Screenshot: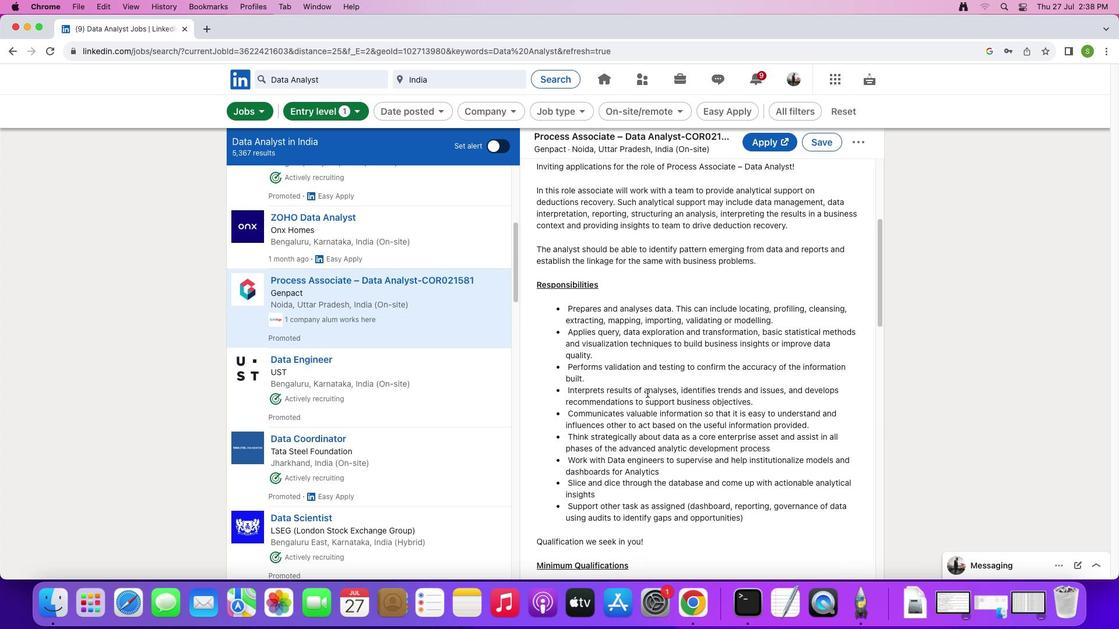 
Action: Mouse scrolled (647, 393) with delta (0, 0)
Screenshot: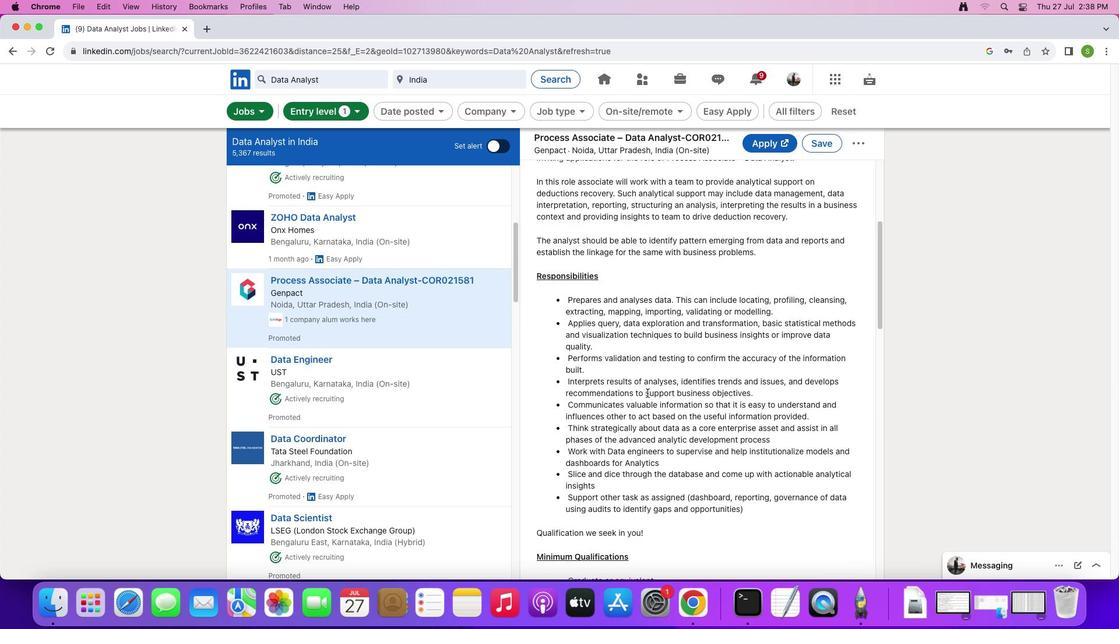 
Action: Mouse scrolled (647, 393) with delta (0, 0)
Screenshot: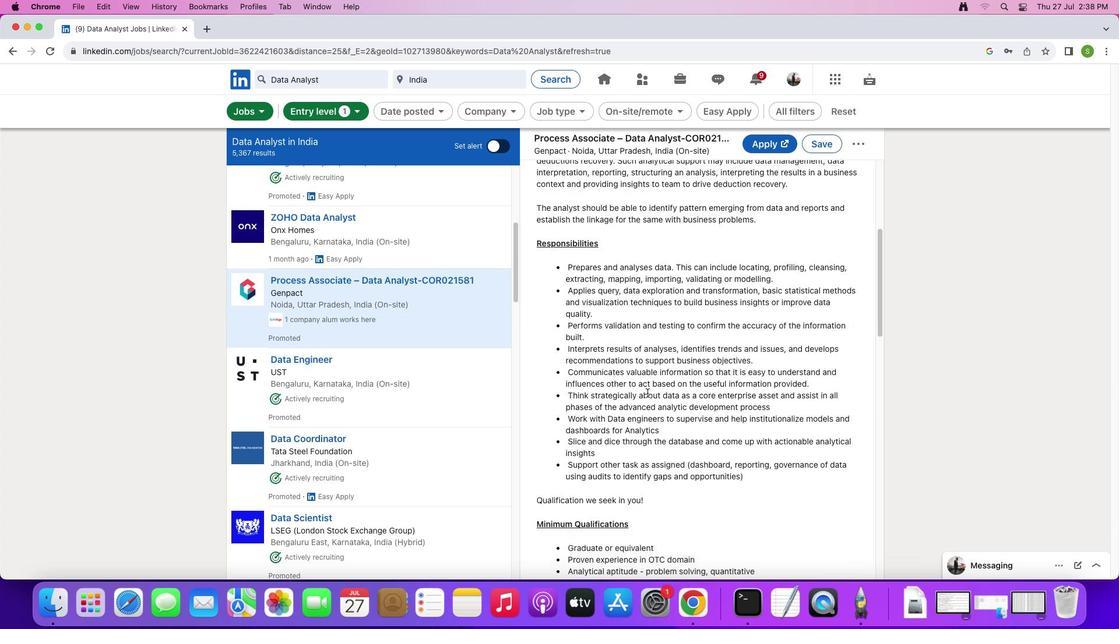 
Action: Mouse scrolled (647, 393) with delta (0, 0)
Screenshot: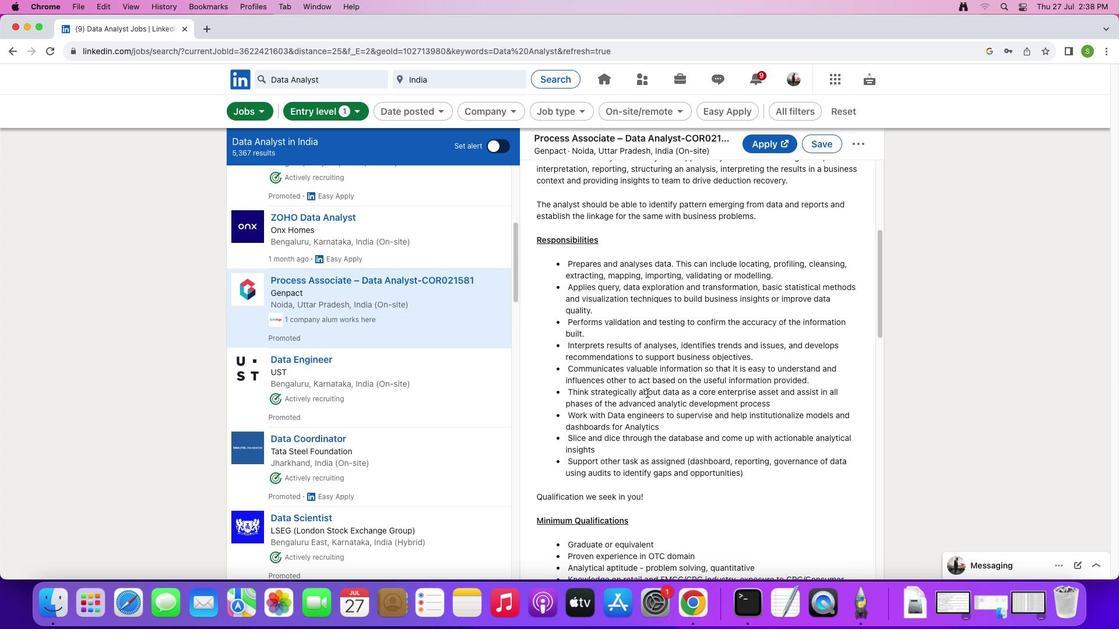 
Action: Mouse scrolled (647, 393) with delta (0, 0)
Screenshot: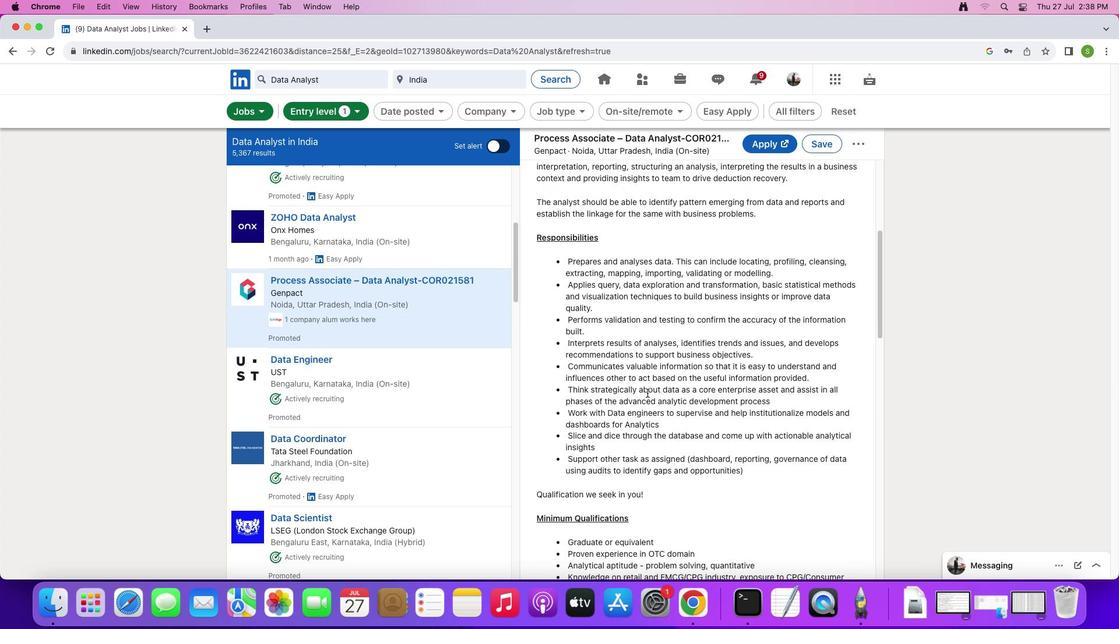 
Action: Mouse scrolled (647, 393) with delta (0, 0)
Screenshot: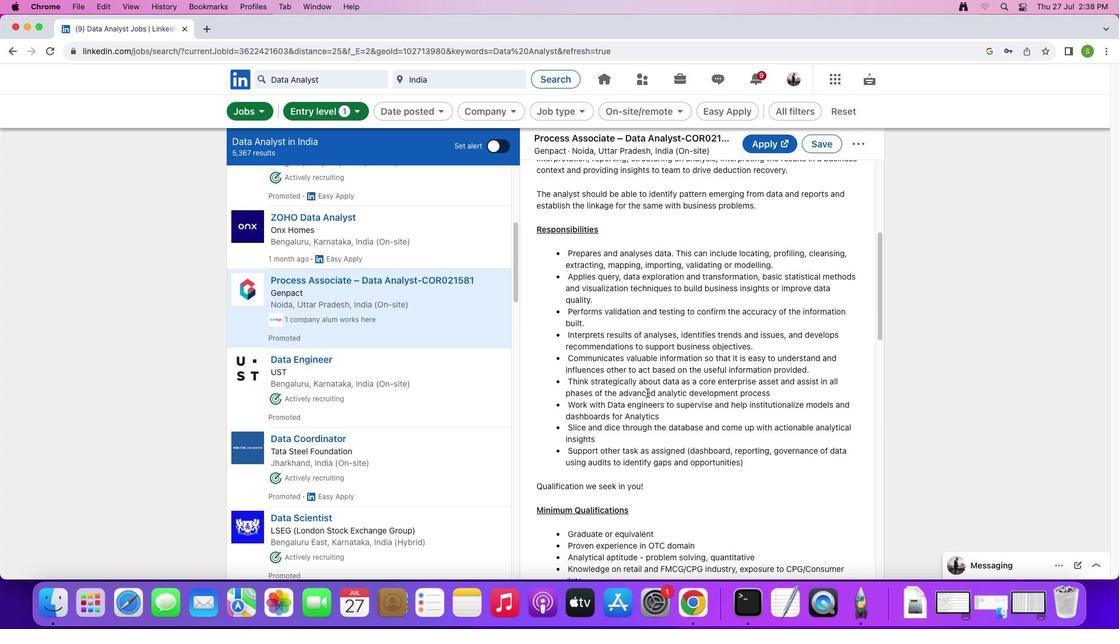 
Action: Mouse scrolled (647, 393) with delta (0, 0)
Screenshot: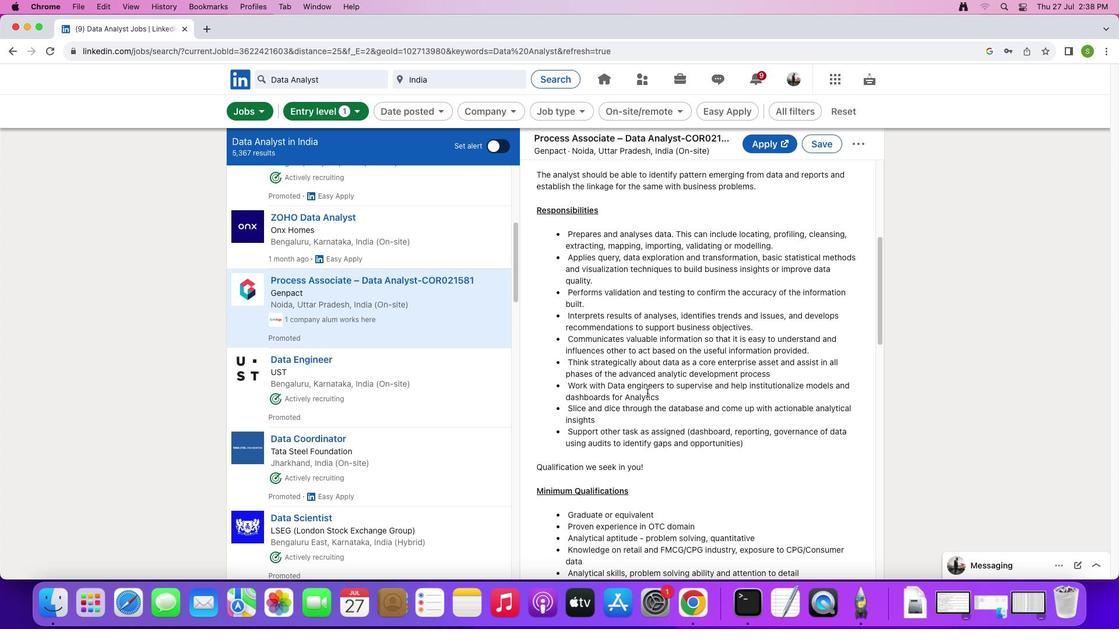 
Action: Mouse scrolled (647, 393) with delta (0, 0)
Screenshot: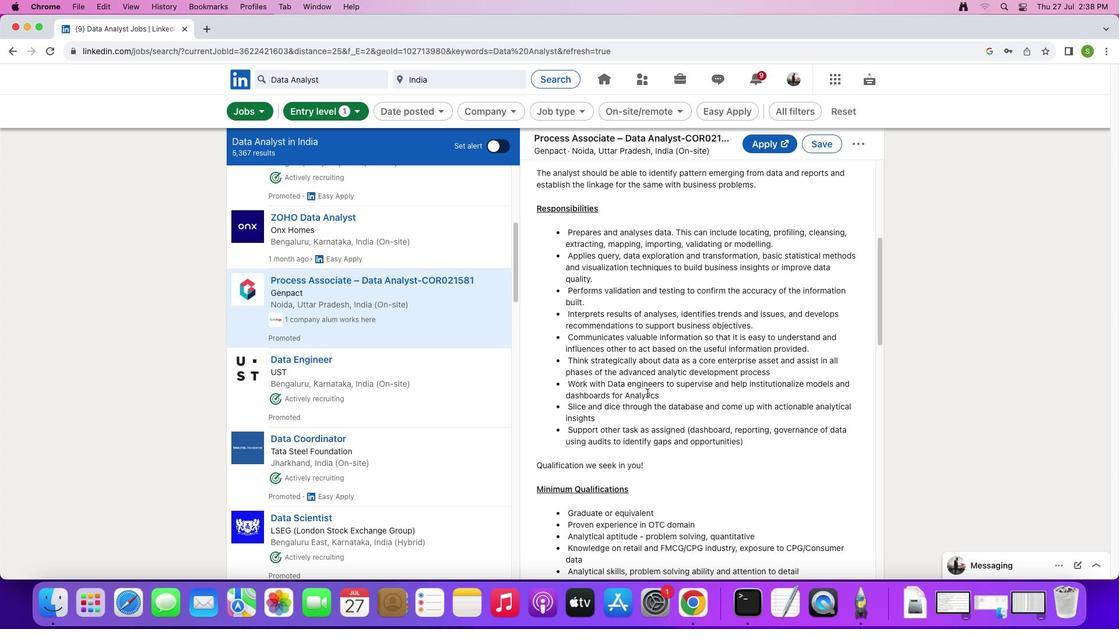 
Action: Mouse scrolled (647, 393) with delta (0, 0)
Screenshot: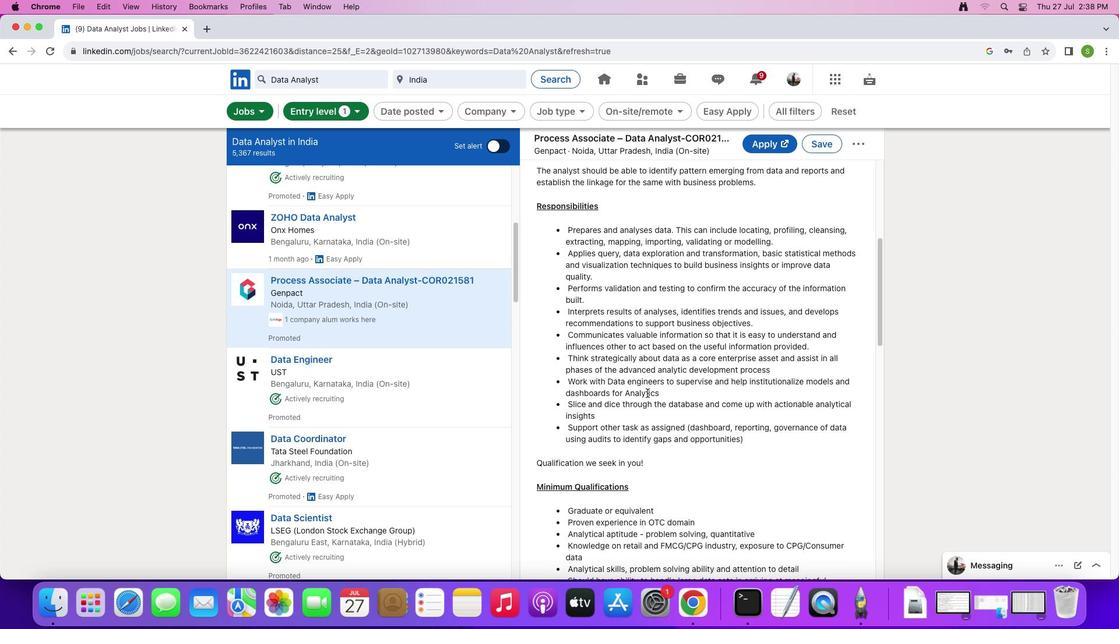 
Action: Mouse scrolled (647, 393) with delta (0, 0)
Screenshot: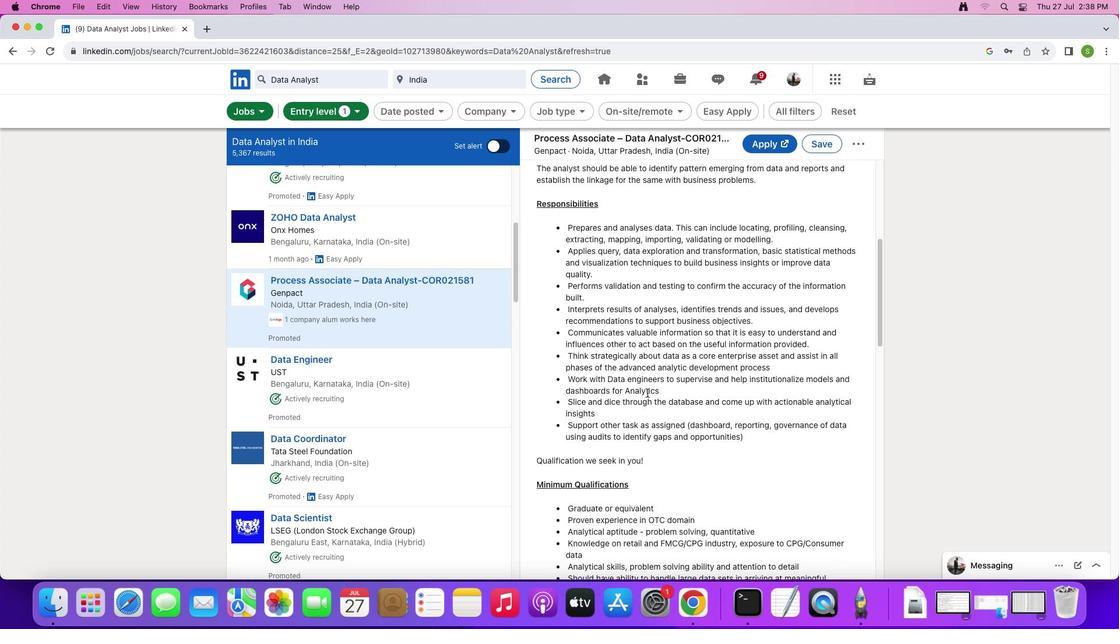 
Action: Mouse scrolled (647, 393) with delta (0, 0)
Screenshot: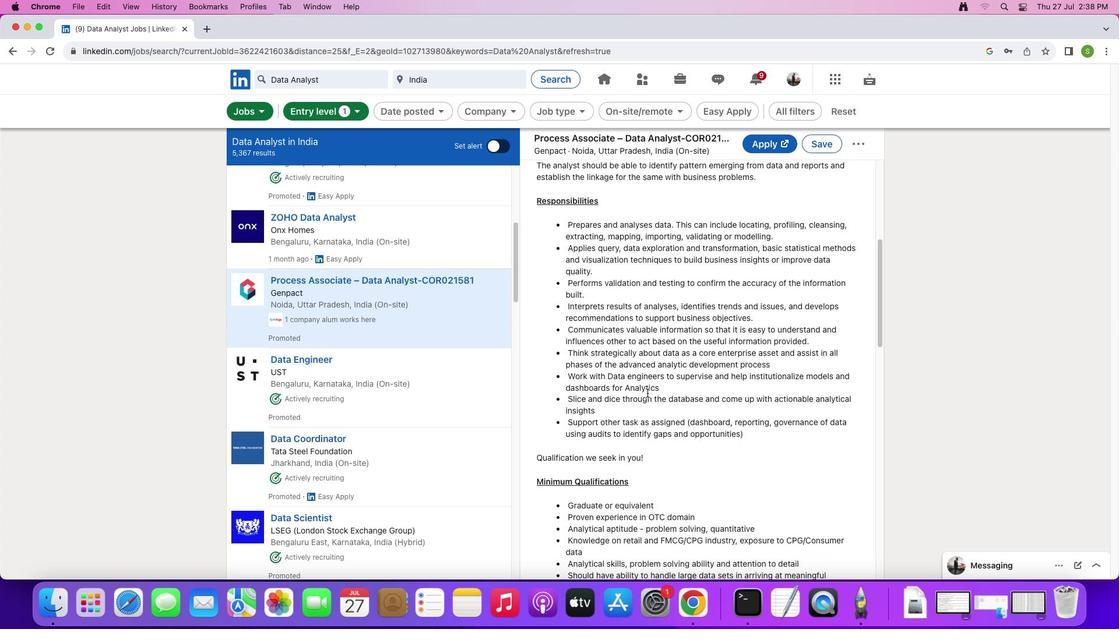 
Action: Mouse scrolled (647, 393) with delta (0, 0)
Screenshot: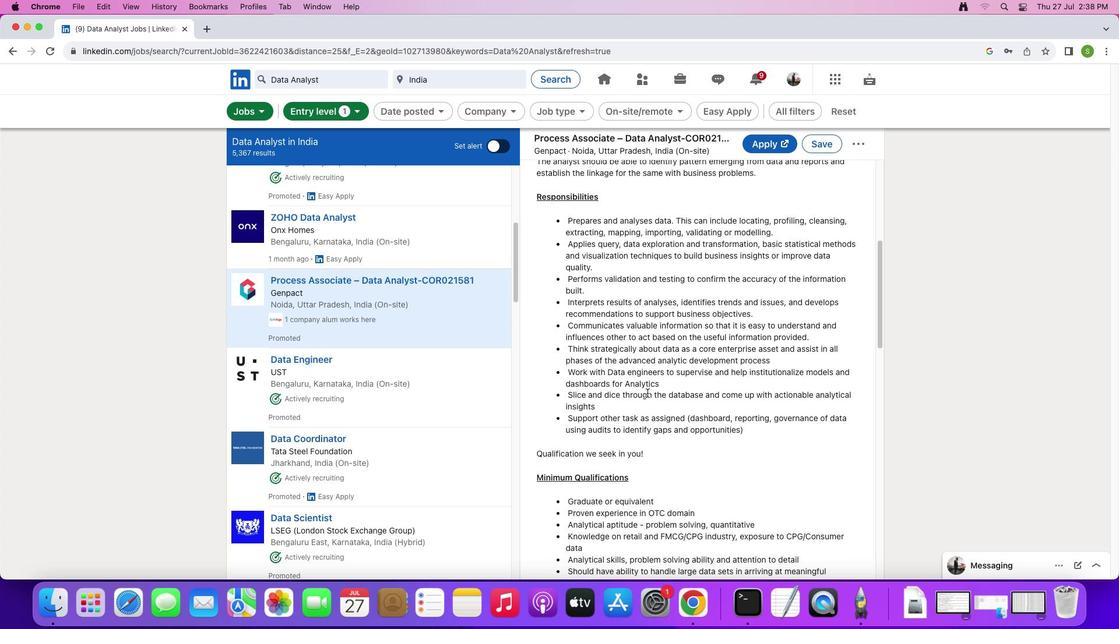 
Action: Mouse scrolled (647, 393) with delta (0, 0)
Screenshot: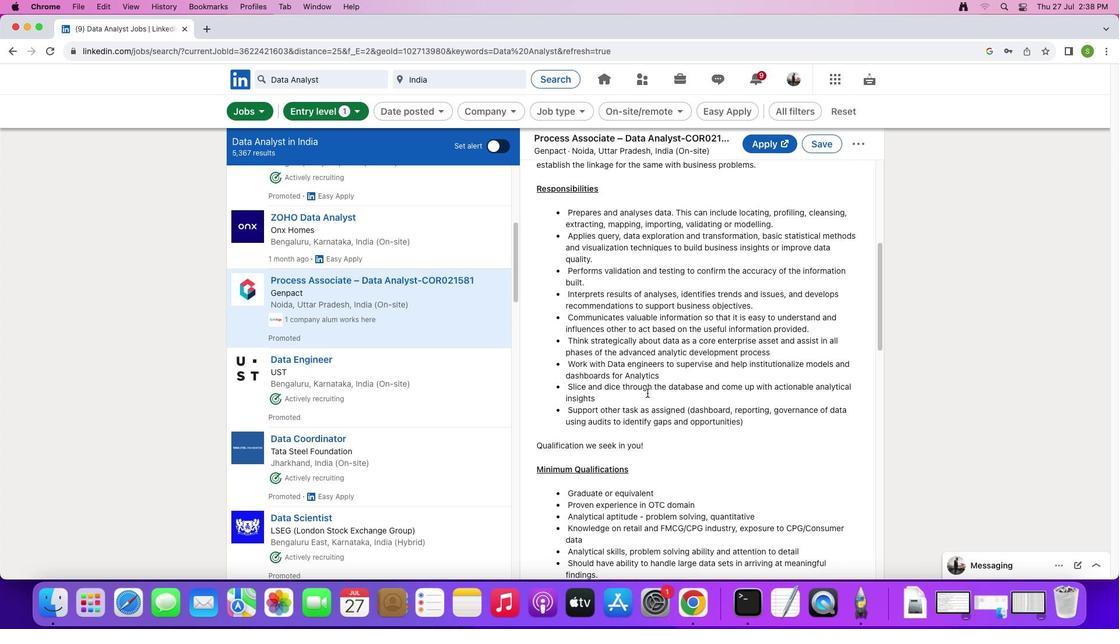 
Action: Mouse scrolled (647, 393) with delta (0, 0)
Screenshot: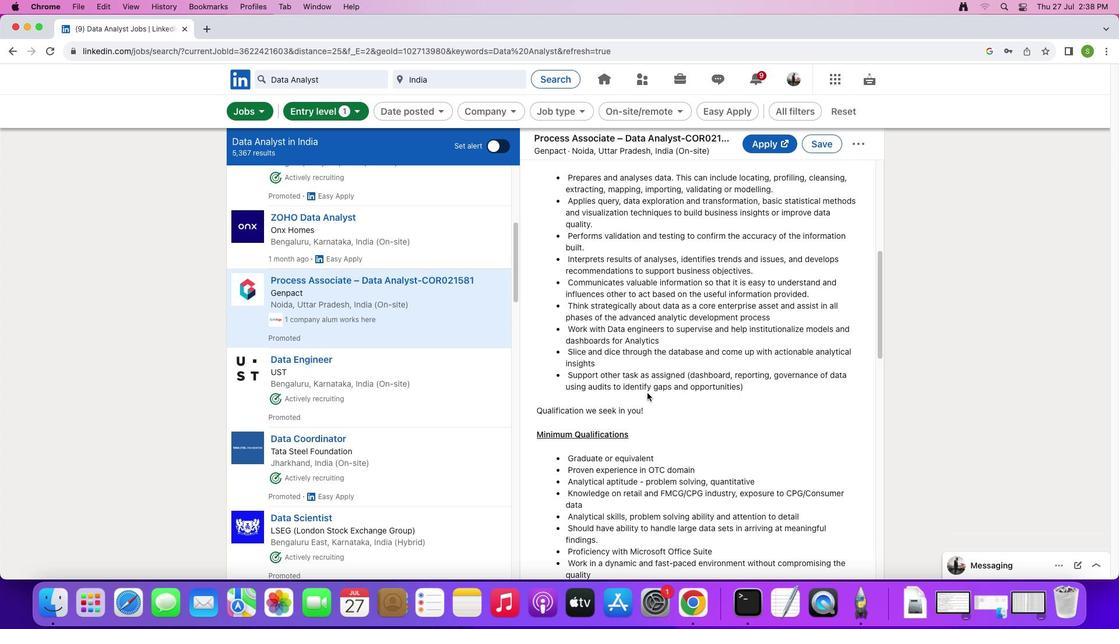 
Action: Mouse scrolled (647, 393) with delta (0, 0)
Screenshot: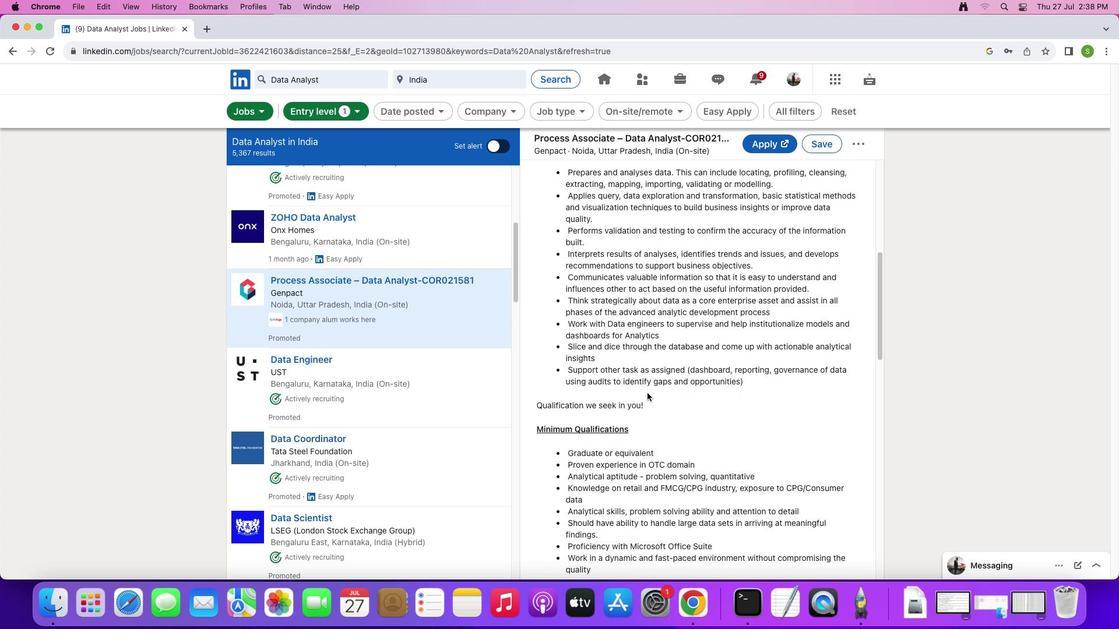
Action: Mouse scrolled (647, 393) with delta (0, 0)
Screenshot: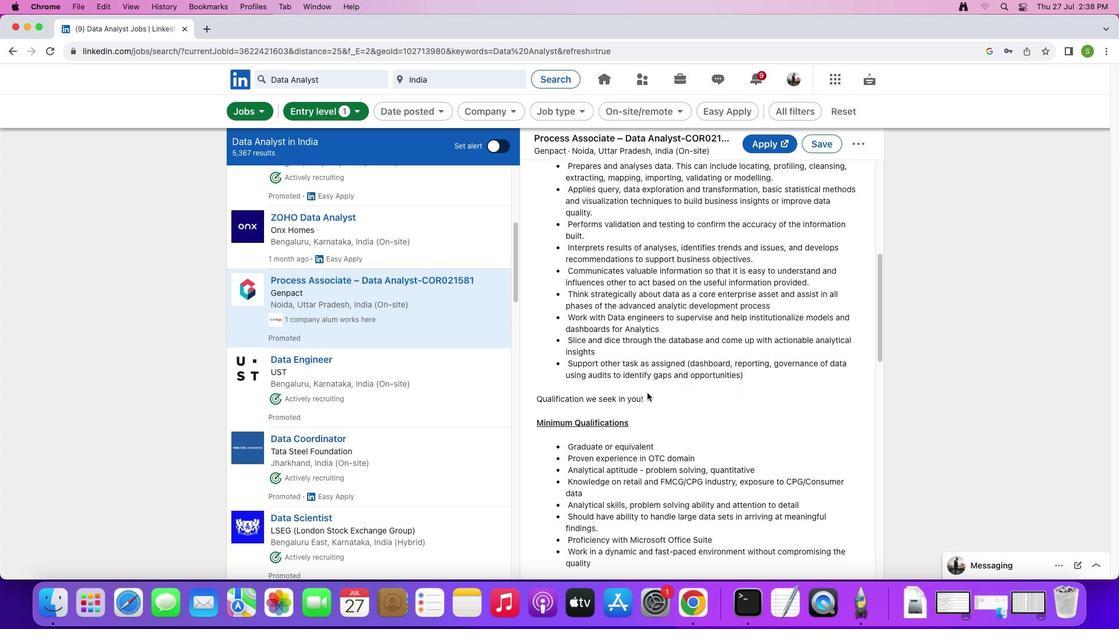 
Action: Mouse scrolled (647, 393) with delta (0, 0)
Screenshot: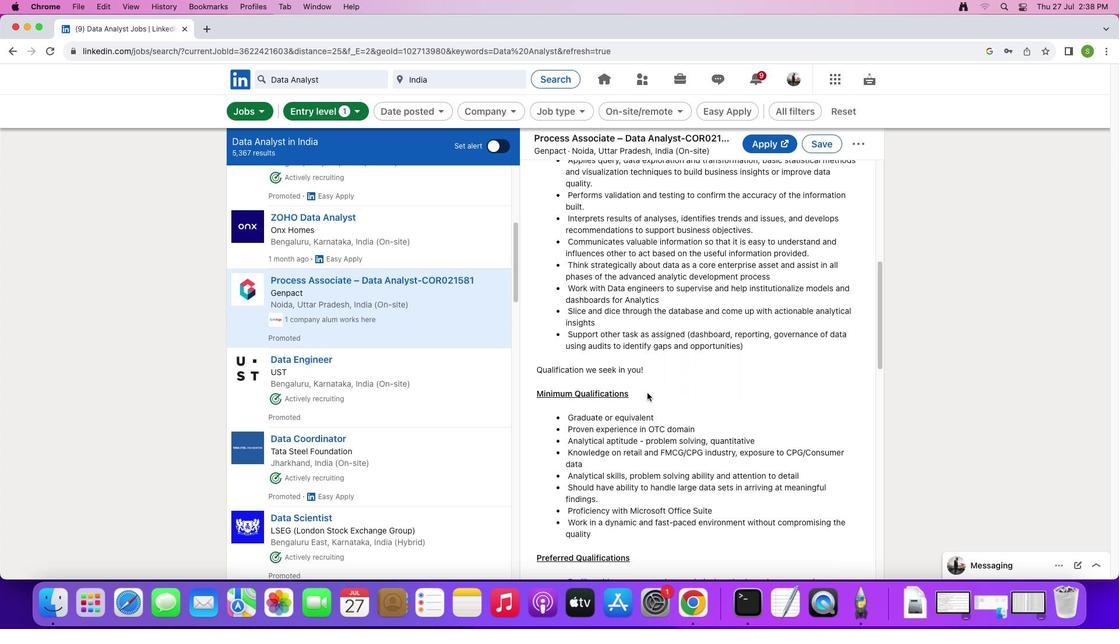 
Action: Mouse scrolled (647, 393) with delta (0, 0)
Screenshot: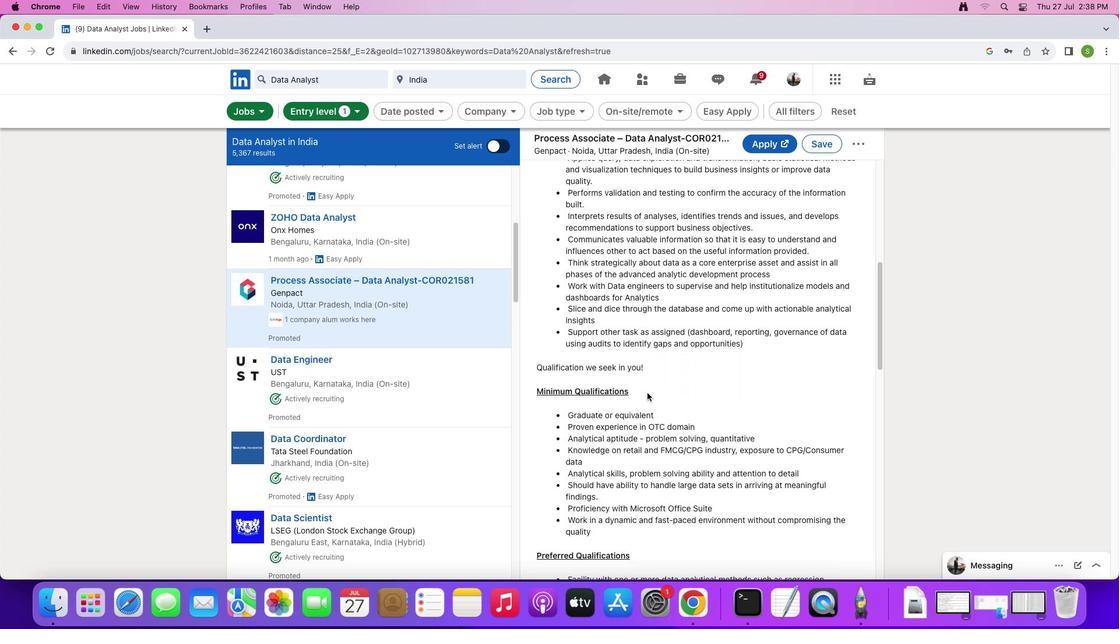 
Action: Mouse scrolled (647, 393) with delta (0, -1)
Screenshot: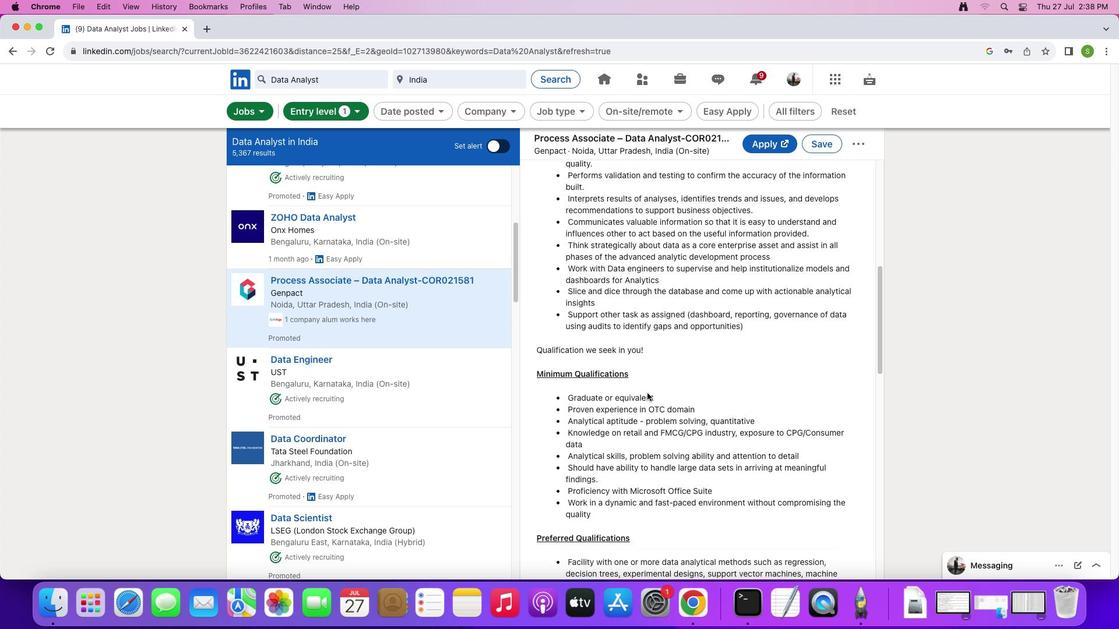 
Action: Mouse scrolled (647, 393) with delta (0, -1)
Screenshot: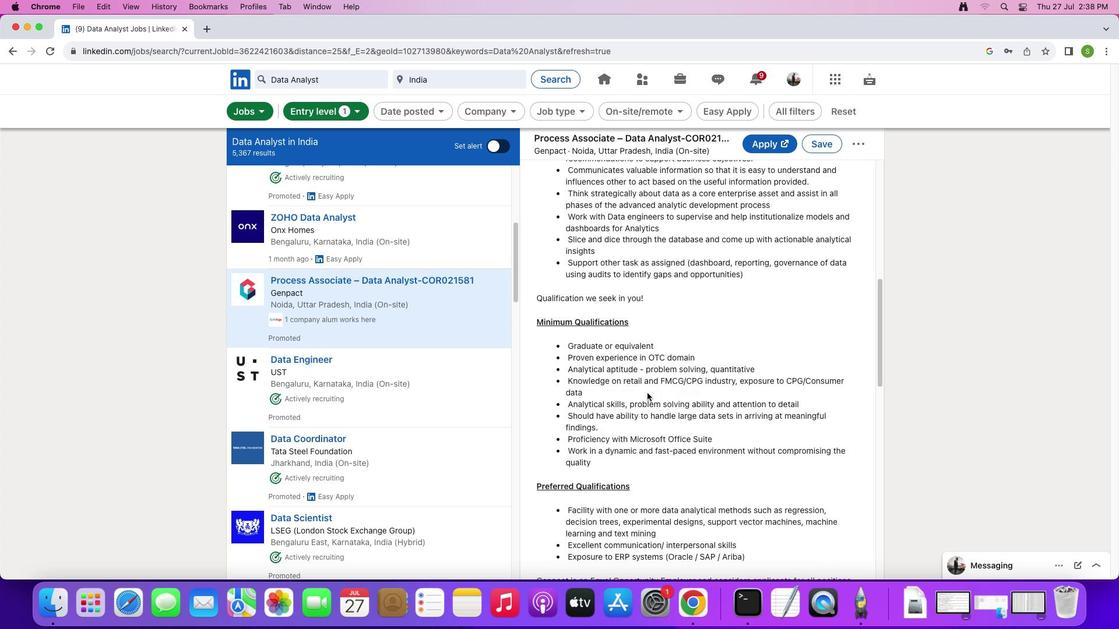 
Action: Mouse scrolled (647, 393) with delta (0, 0)
Screenshot: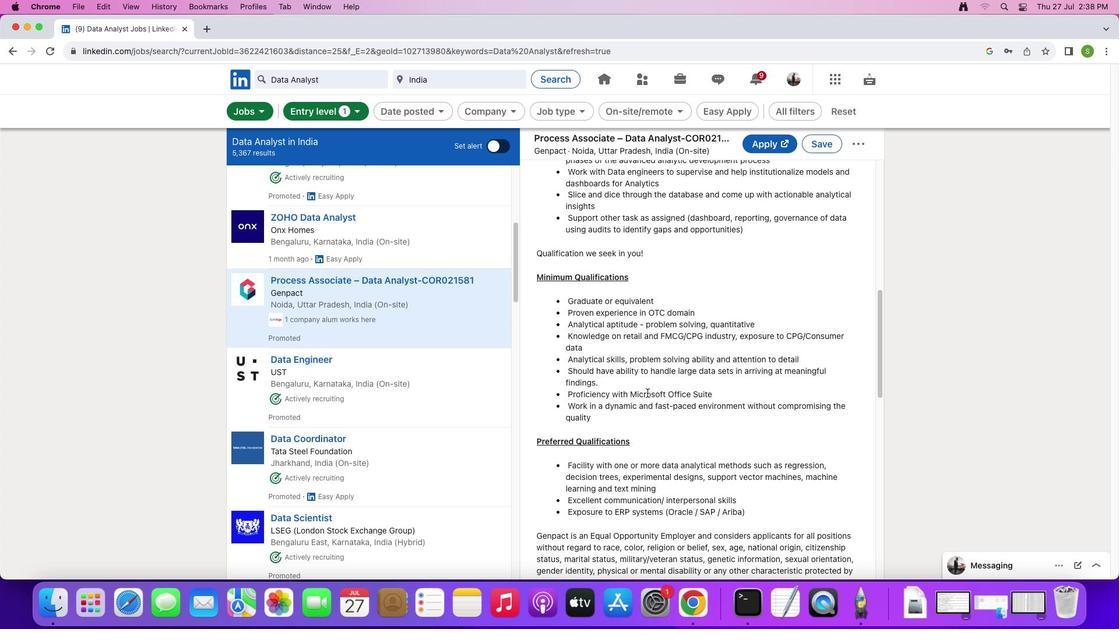 
Action: Mouse scrolled (647, 393) with delta (0, 0)
Screenshot: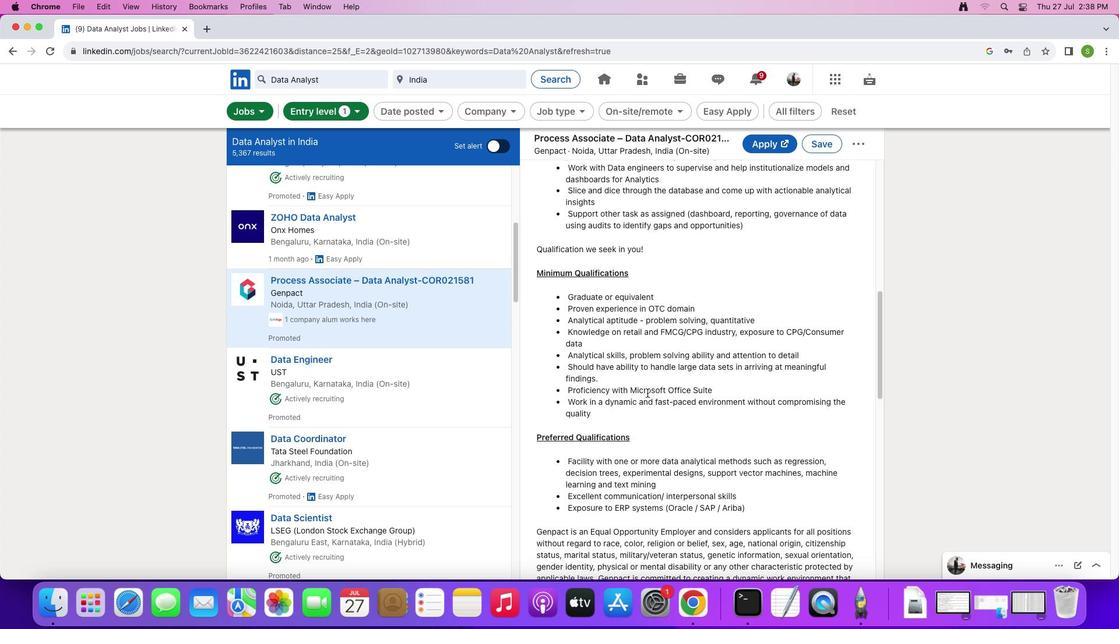 
Action: Mouse scrolled (647, 393) with delta (0, 0)
Screenshot: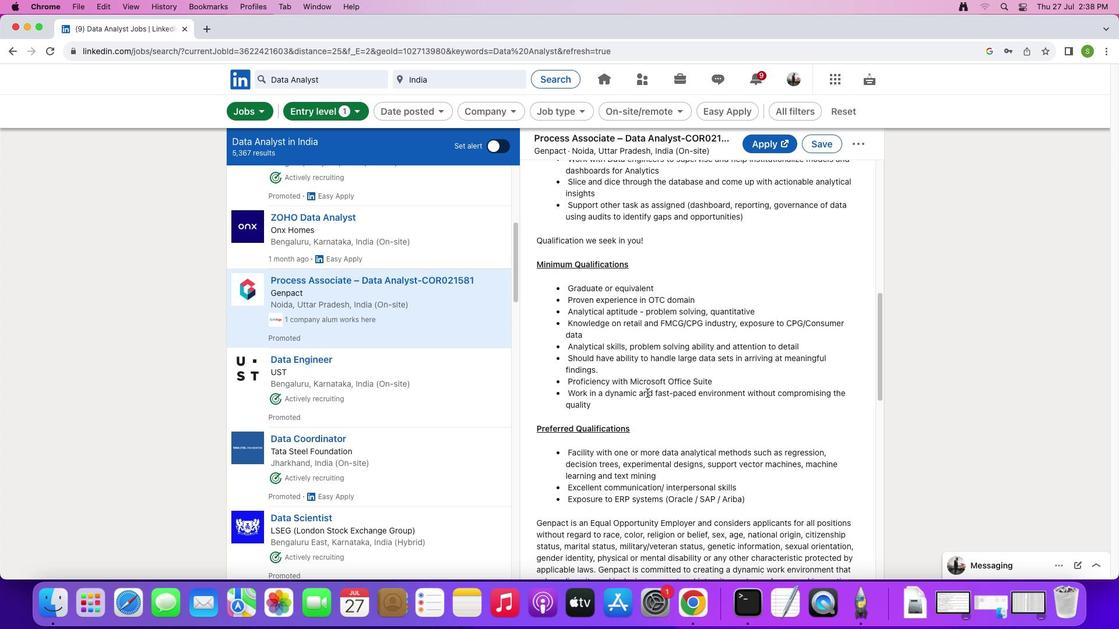 
Action: Mouse scrolled (647, 393) with delta (0, 0)
Screenshot: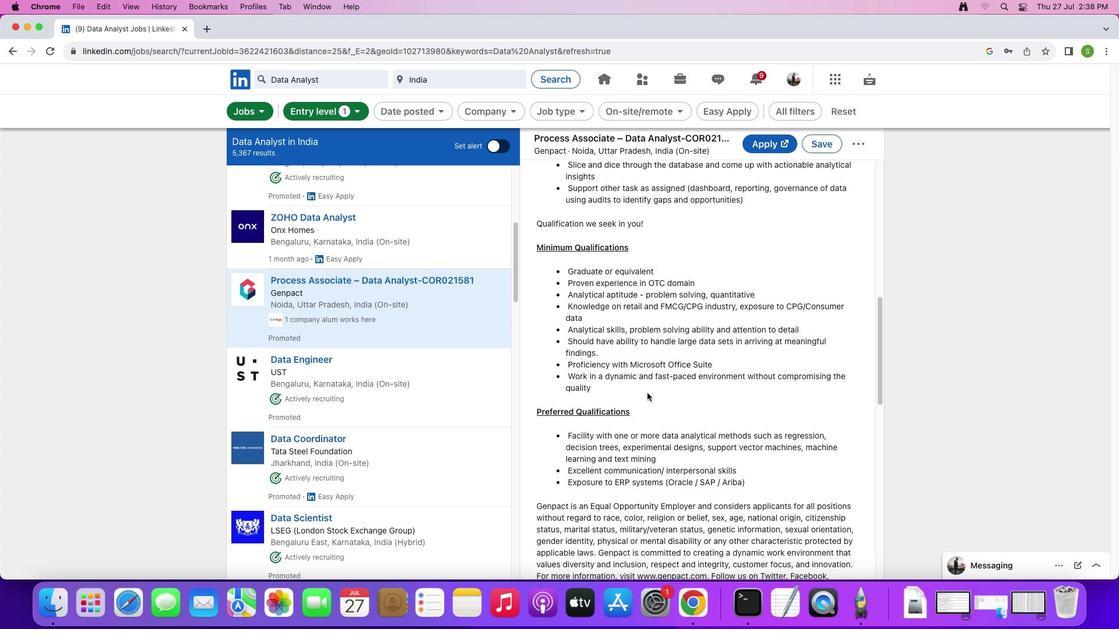 
Action: Mouse scrolled (647, 393) with delta (0, 0)
Screenshot: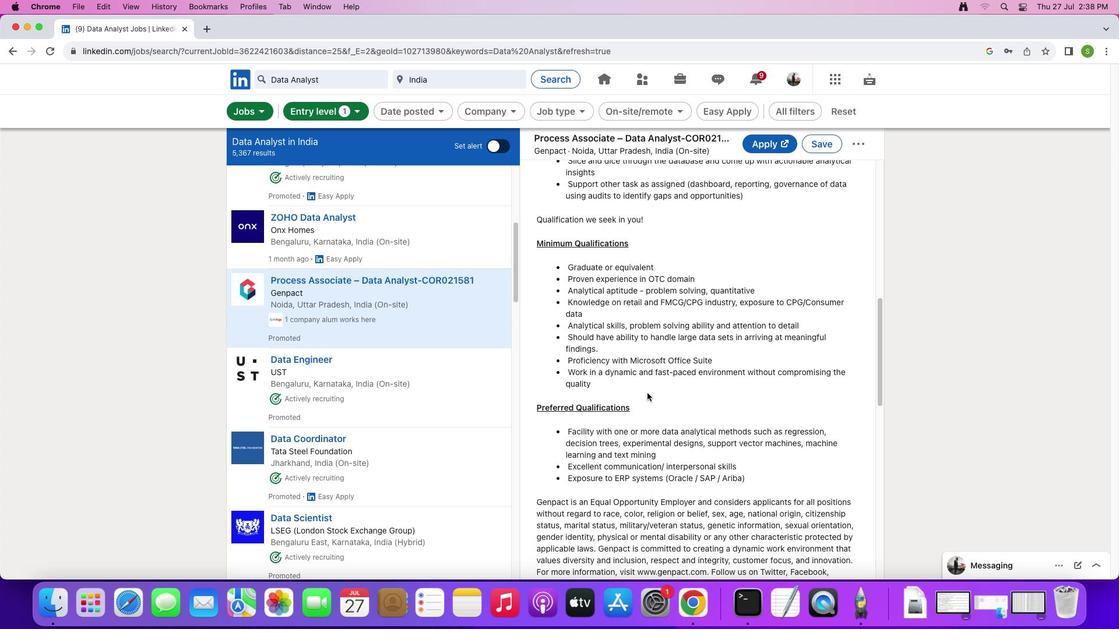 
Action: Mouse scrolled (647, 393) with delta (0, -1)
Screenshot: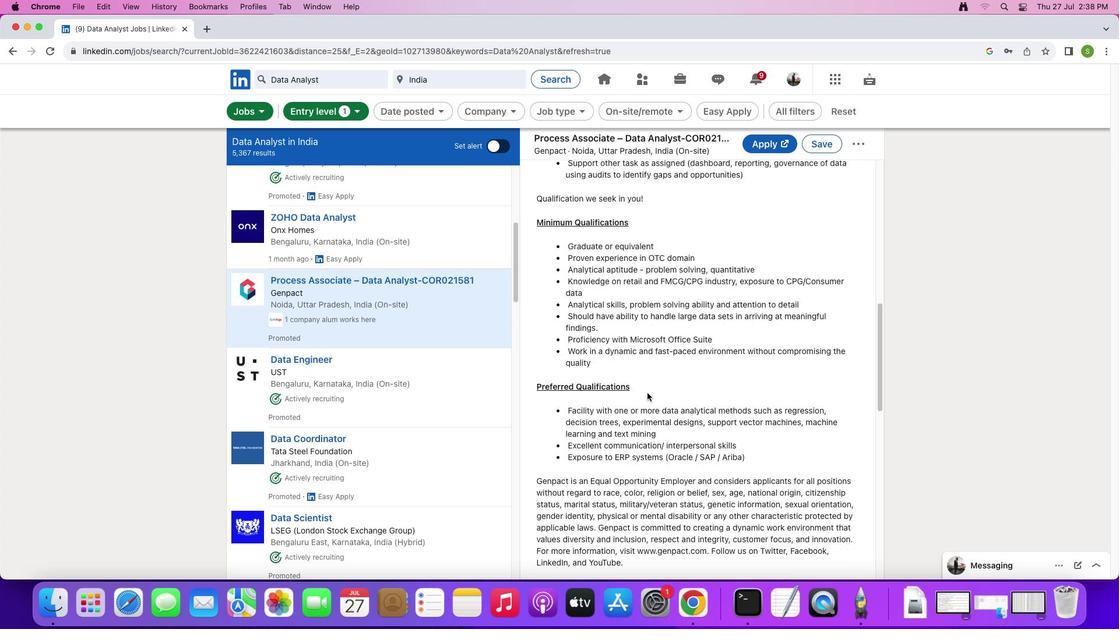 
Action: Mouse scrolled (647, 393) with delta (0, -1)
Screenshot: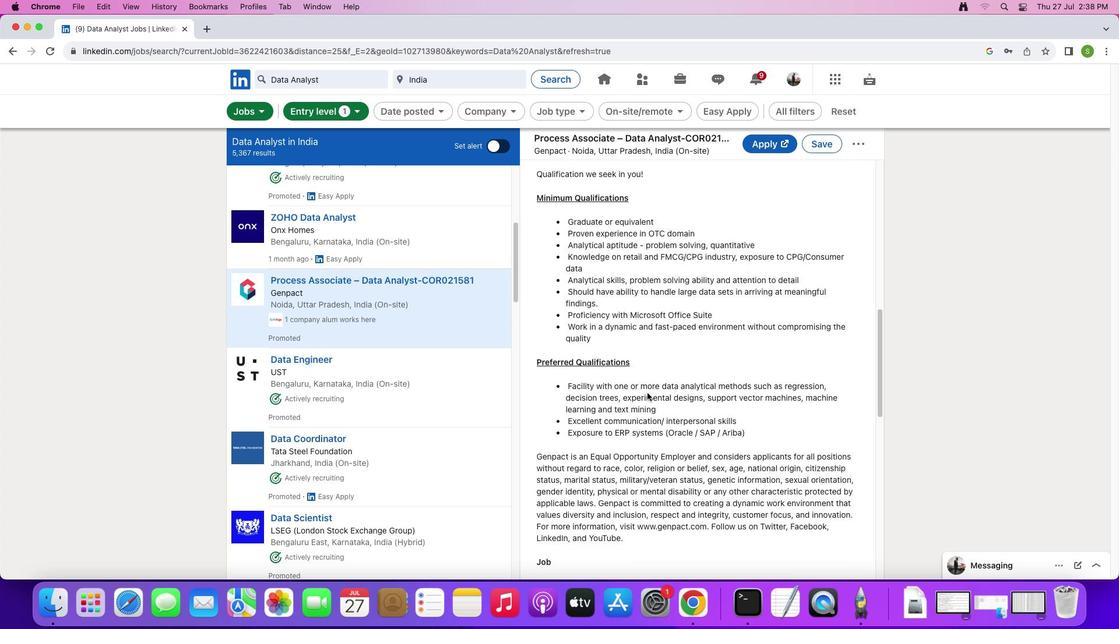 
Action: Mouse scrolled (647, 393) with delta (0, 0)
Screenshot: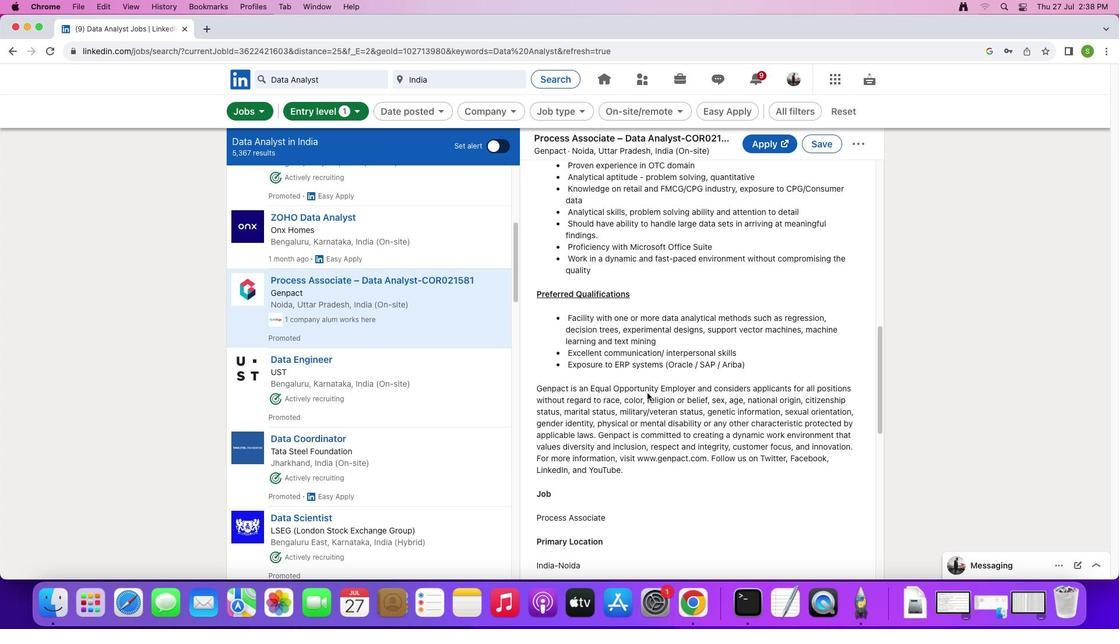 
Action: Mouse scrolled (647, 393) with delta (0, 0)
Screenshot: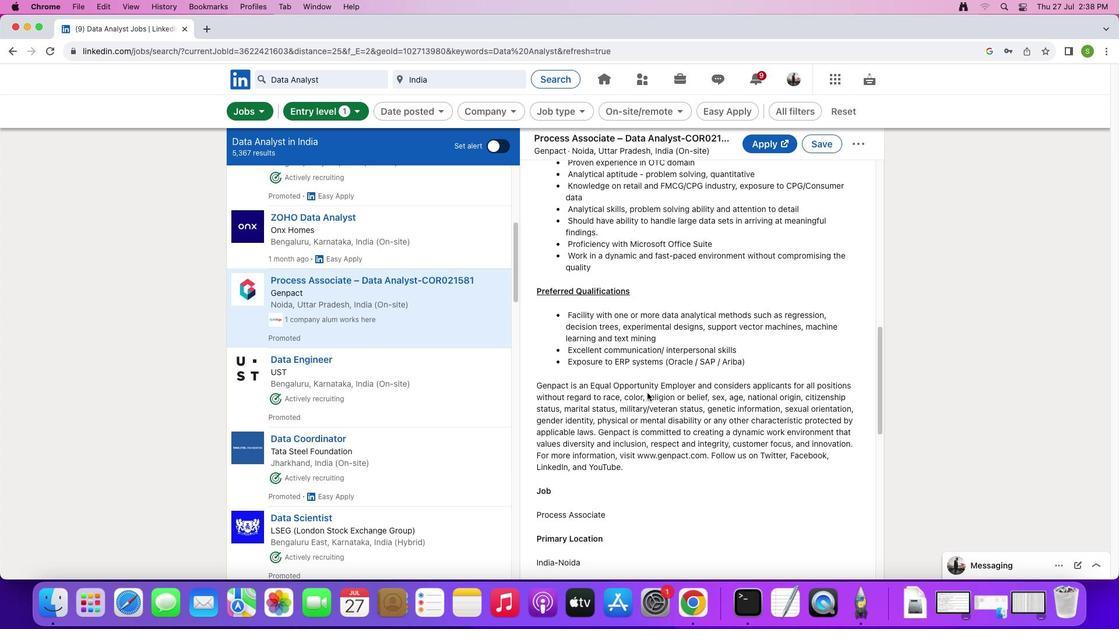 
Action: Mouse scrolled (647, 393) with delta (0, 0)
Screenshot: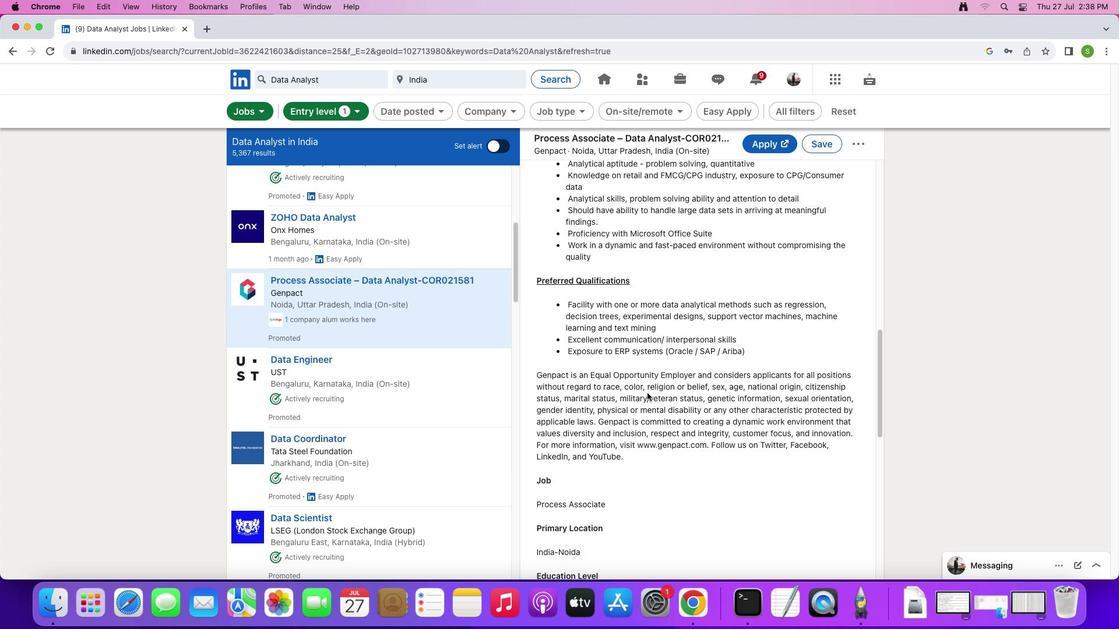 
Action: Mouse scrolled (647, 393) with delta (0, 0)
Screenshot: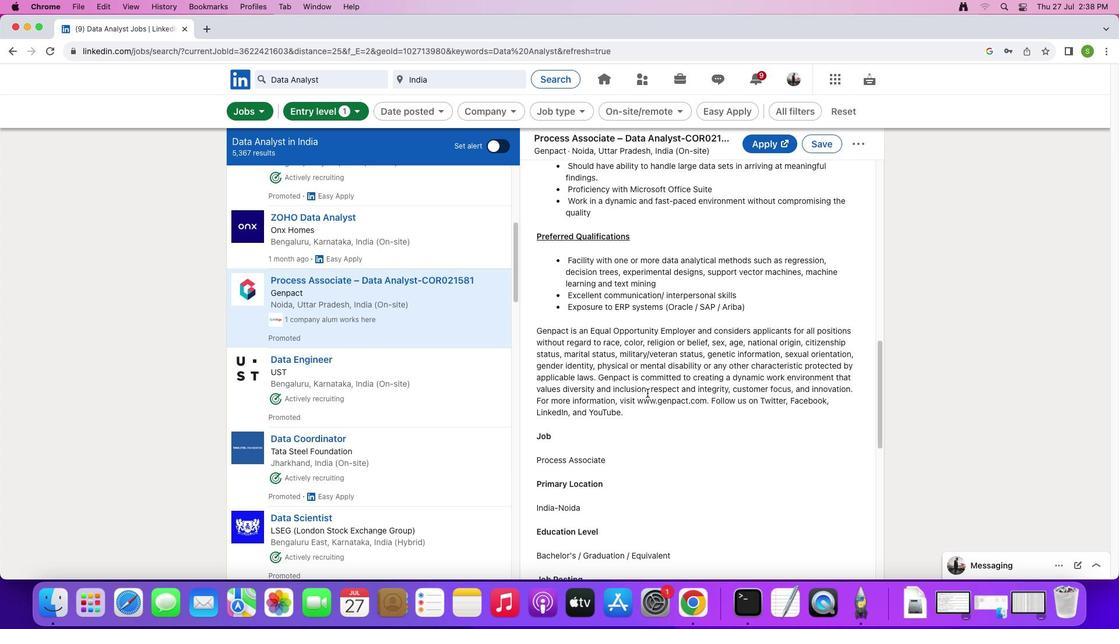 
Action: Mouse scrolled (647, 393) with delta (0, 0)
Screenshot: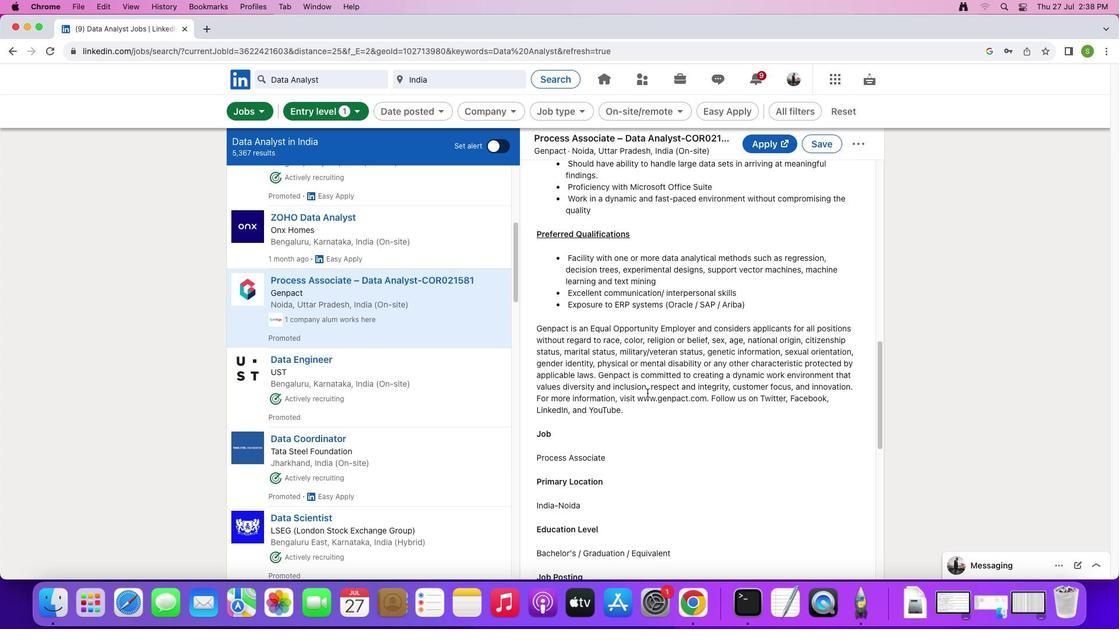 
Action: Mouse scrolled (647, 393) with delta (0, 0)
Screenshot: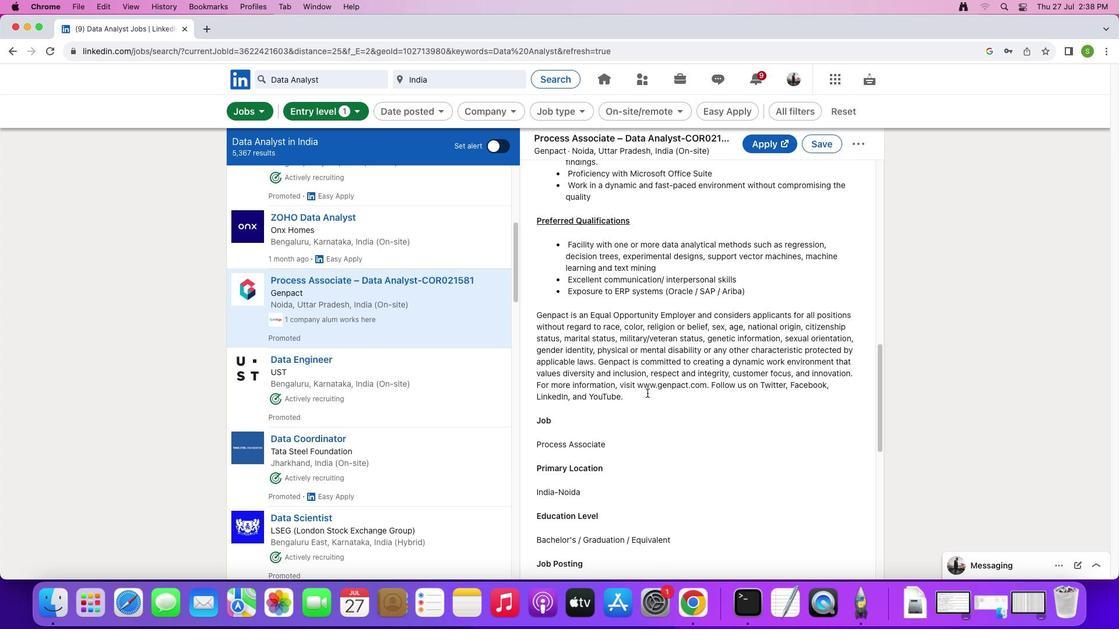 
Action: Mouse scrolled (647, 393) with delta (0, 0)
Screenshot: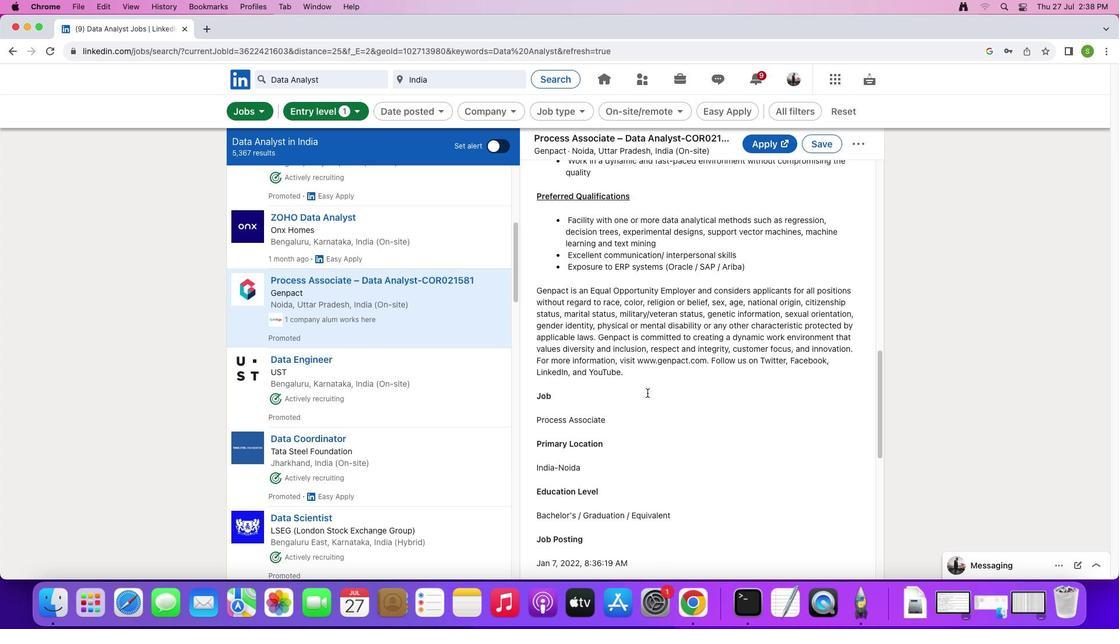 
Action: Mouse scrolled (647, 393) with delta (0, 0)
Screenshot: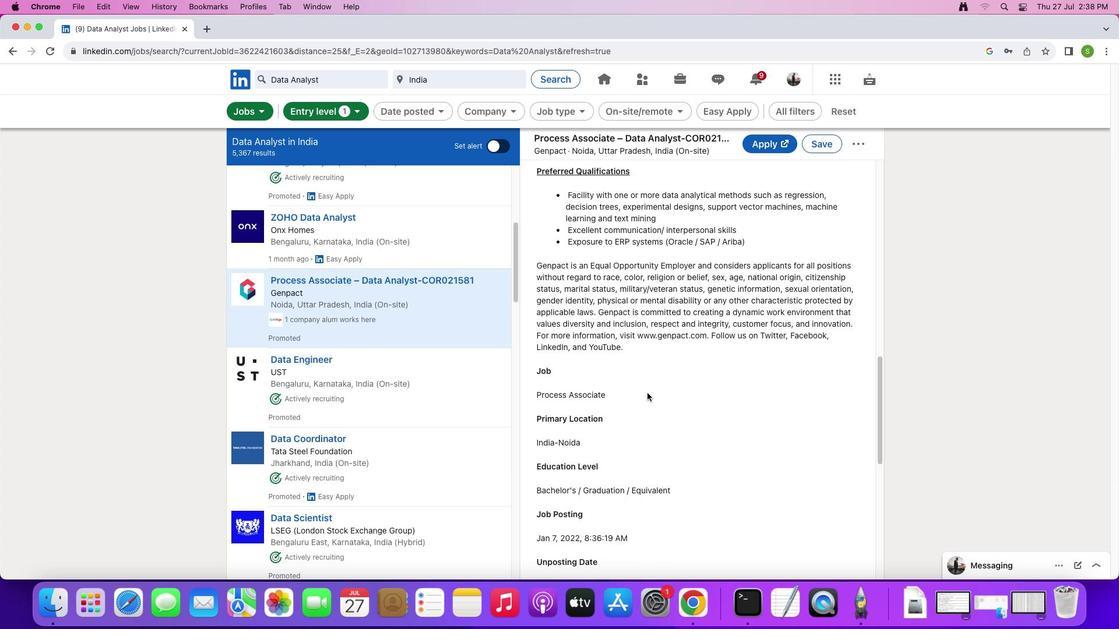 
Action: Mouse scrolled (647, 393) with delta (0, 0)
Screenshot: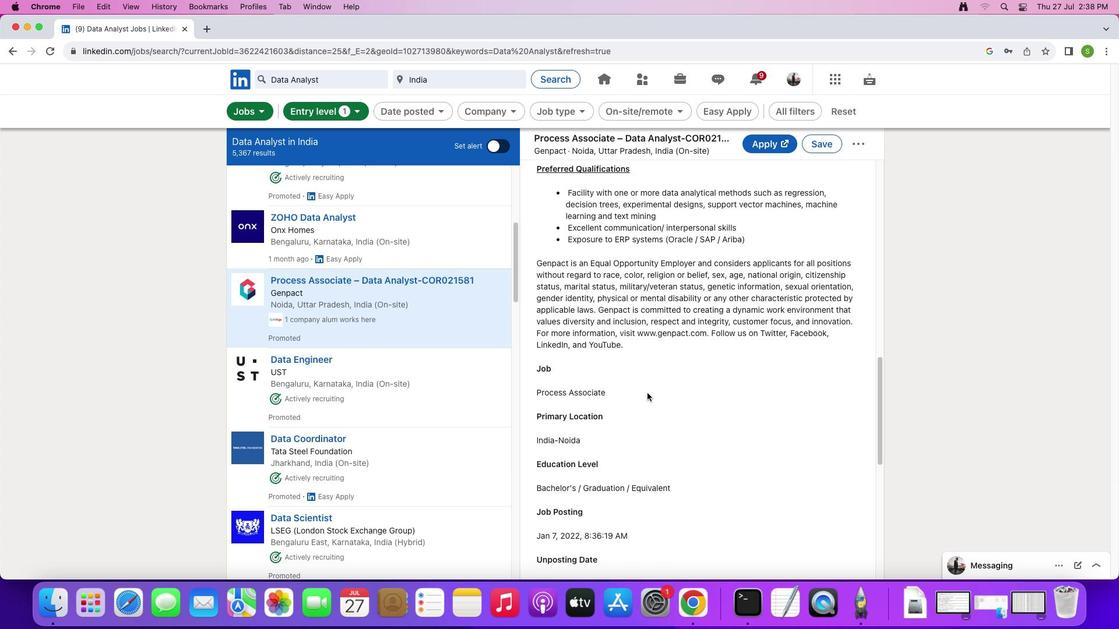 
Action: Mouse scrolled (647, 393) with delta (0, 0)
Screenshot: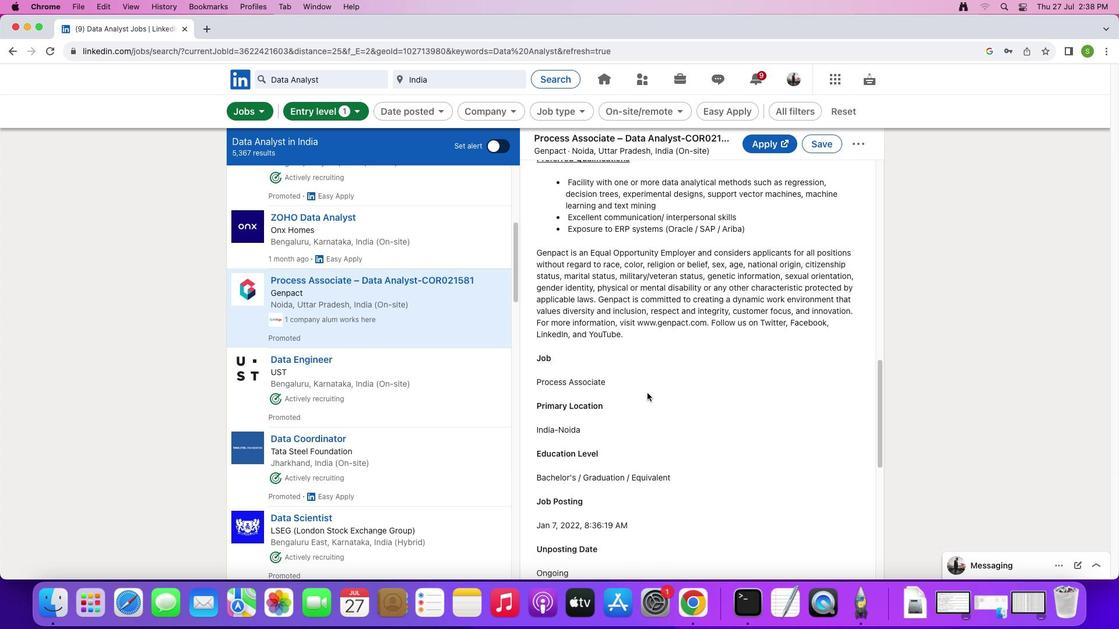
Action: Mouse scrolled (647, 393) with delta (0, 0)
Screenshot: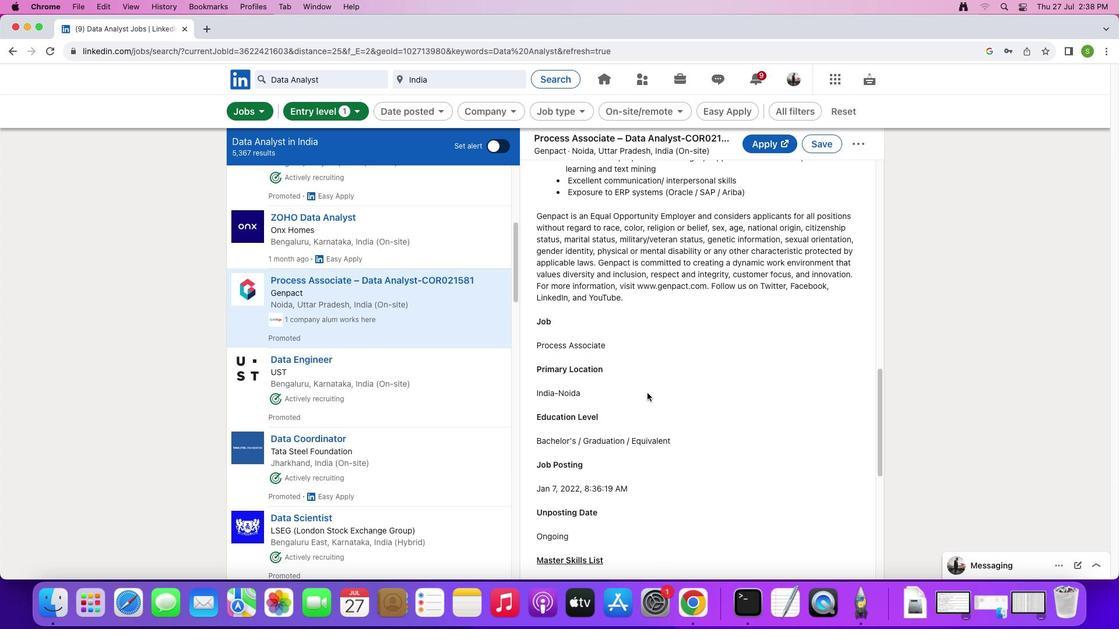 
Action: Mouse scrolled (647, 393) with delta (0, 0)
Screenshot: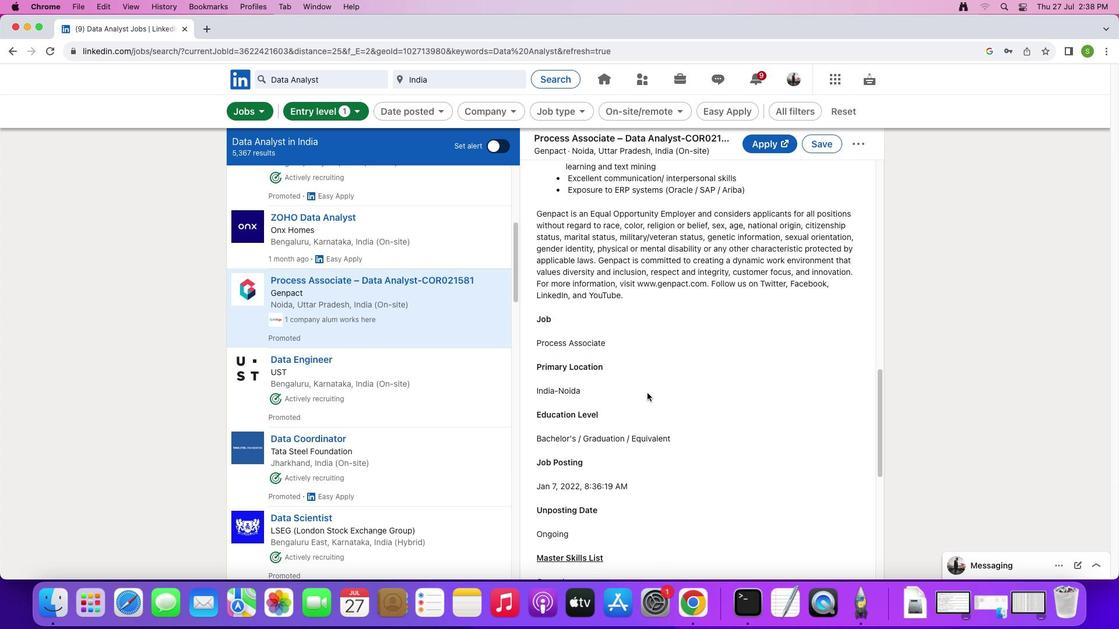 
Action: Mouse scrolled (647, 393) with delta (0, 0)
Screenshot: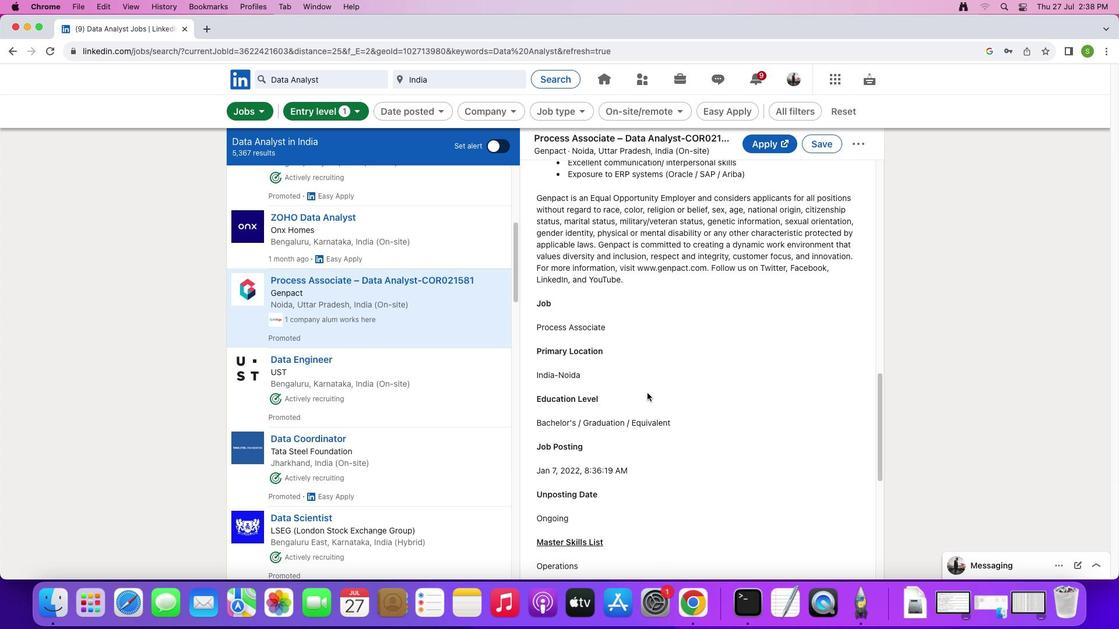 
Action: Mouse scrolled (647, 393) with delta (0, 0)
Screenshot: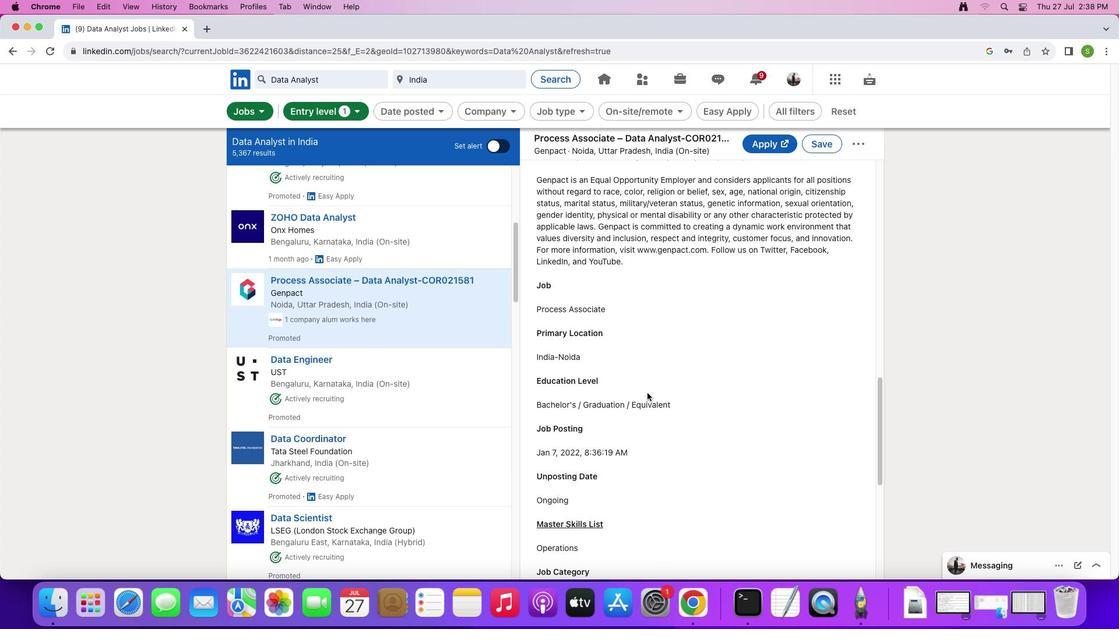 
Action: Mouse scrolled (647, 393) with delta (0, 0)
Screenshot: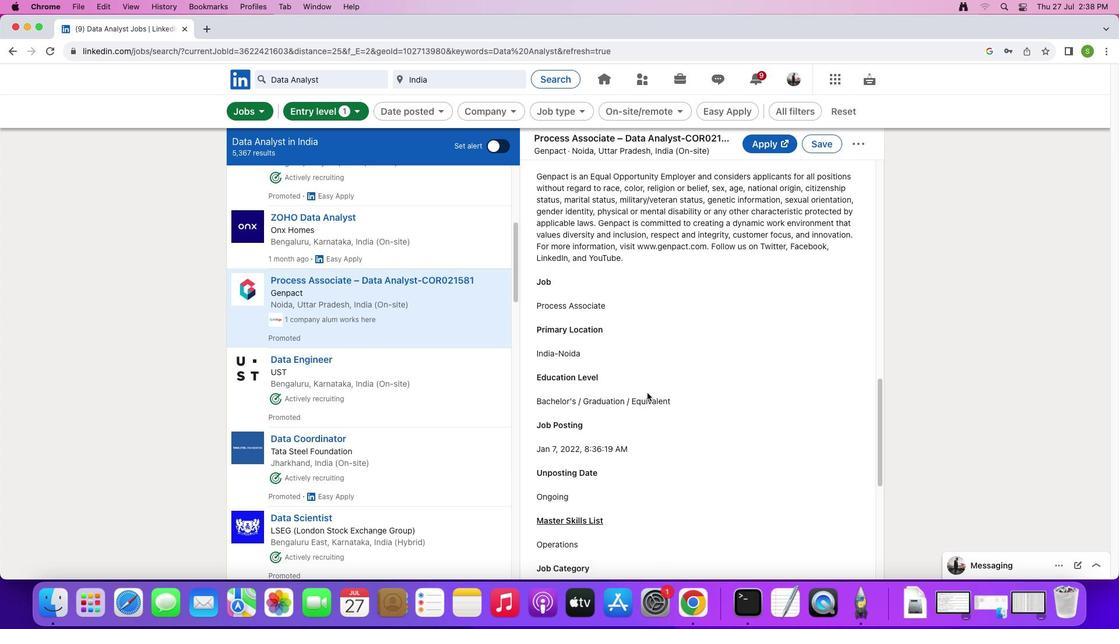 
Action: Mouse scrolled (647, 393) with delta (0, 0)
Screenshot: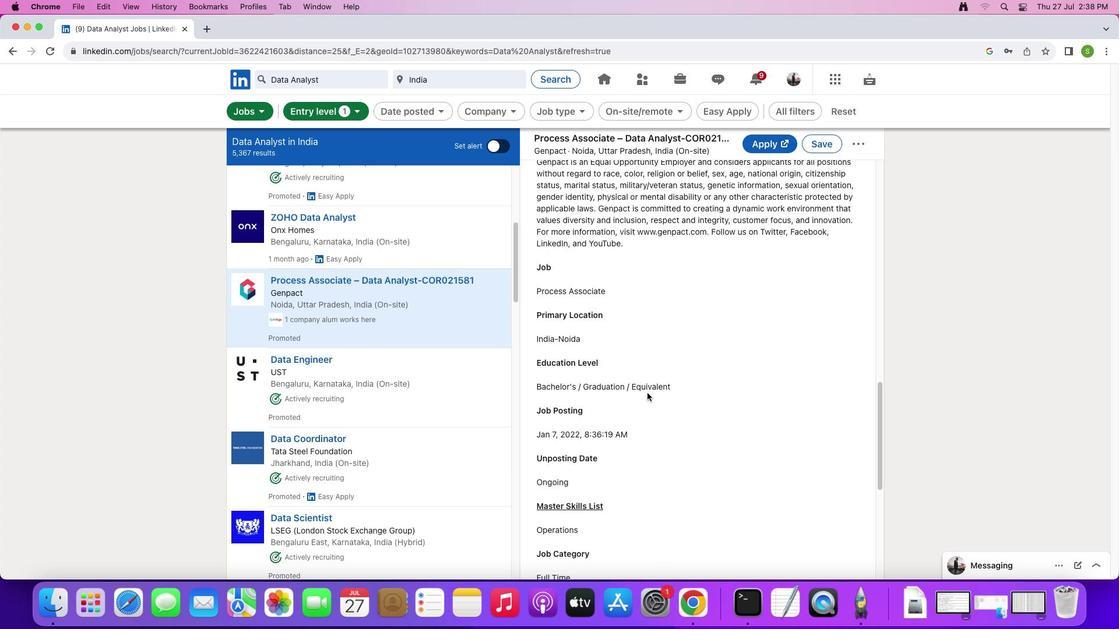 
Action: Mouse scrolled (647, 393) with delta (0, 0)
Screenshot: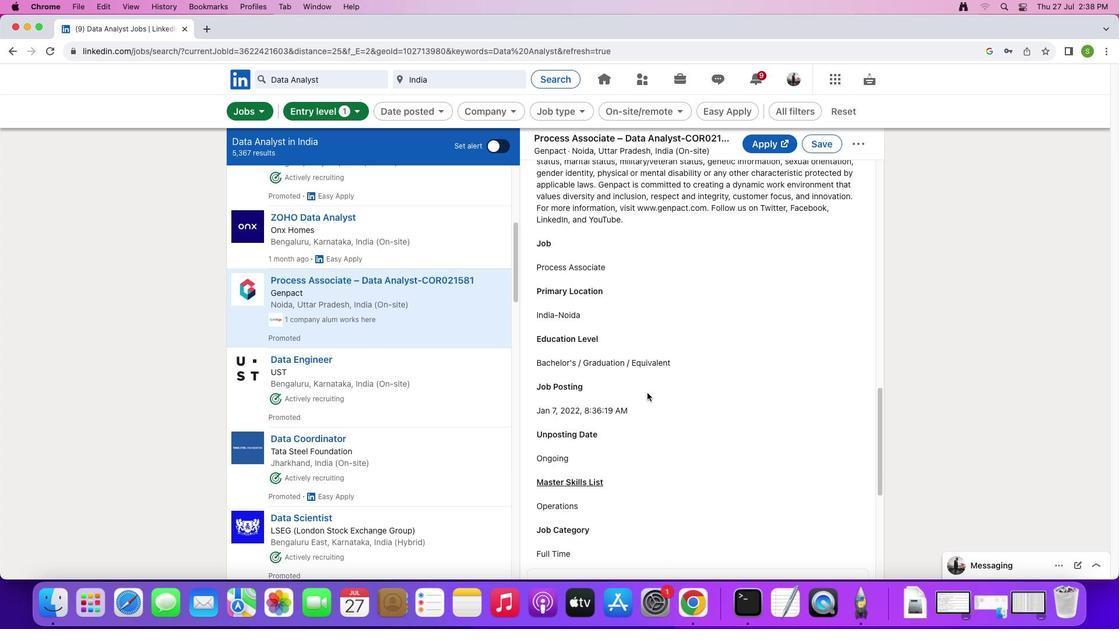
Action: Mouse scrolled (647, 393) with delta (0, 0)
Screenshot: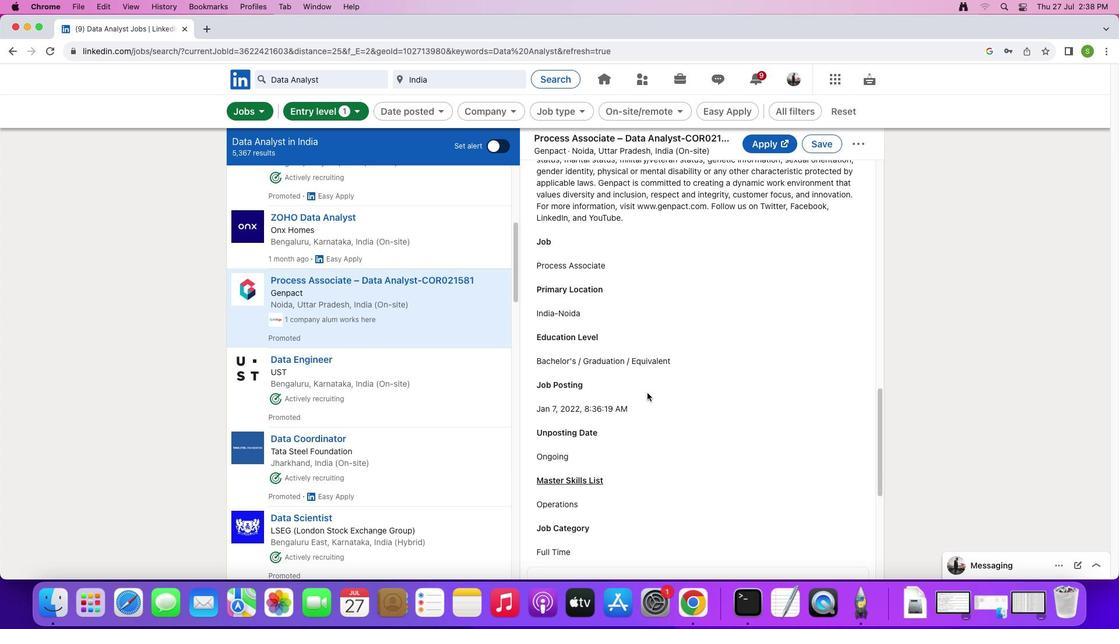 
Action: Mouse scrolled (647, 393) with delta (0, 0)
Screenshot: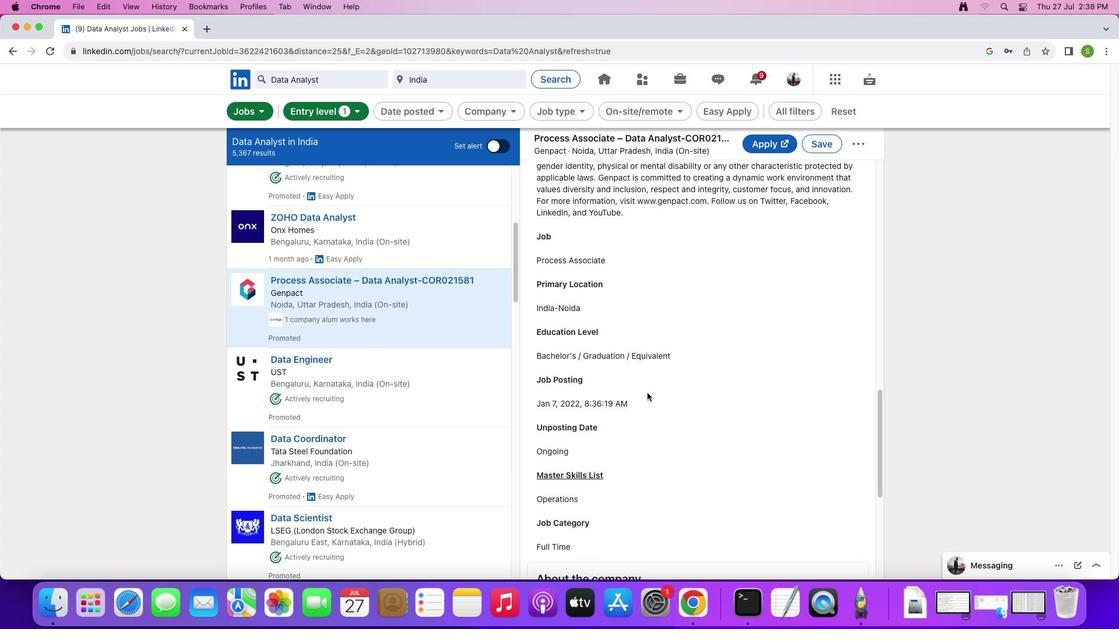 
Action: Mouse scrolled (647, 393) with delta (0, 0)
Screenshot: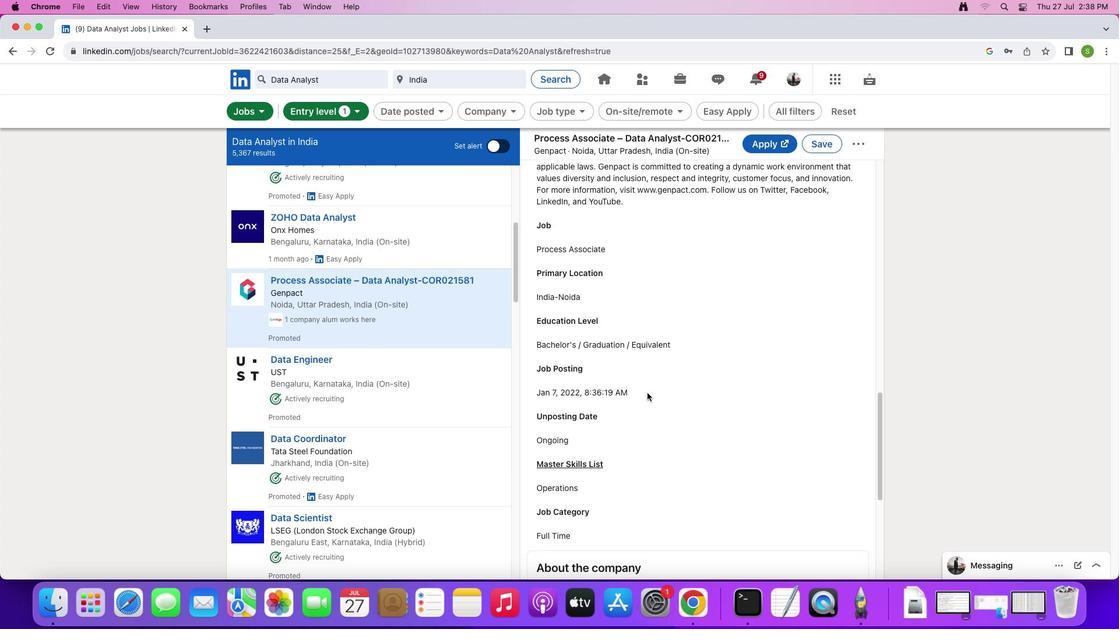
Action: Mouse scrolled (647, 393) with delta (0, 0)
Screenshot: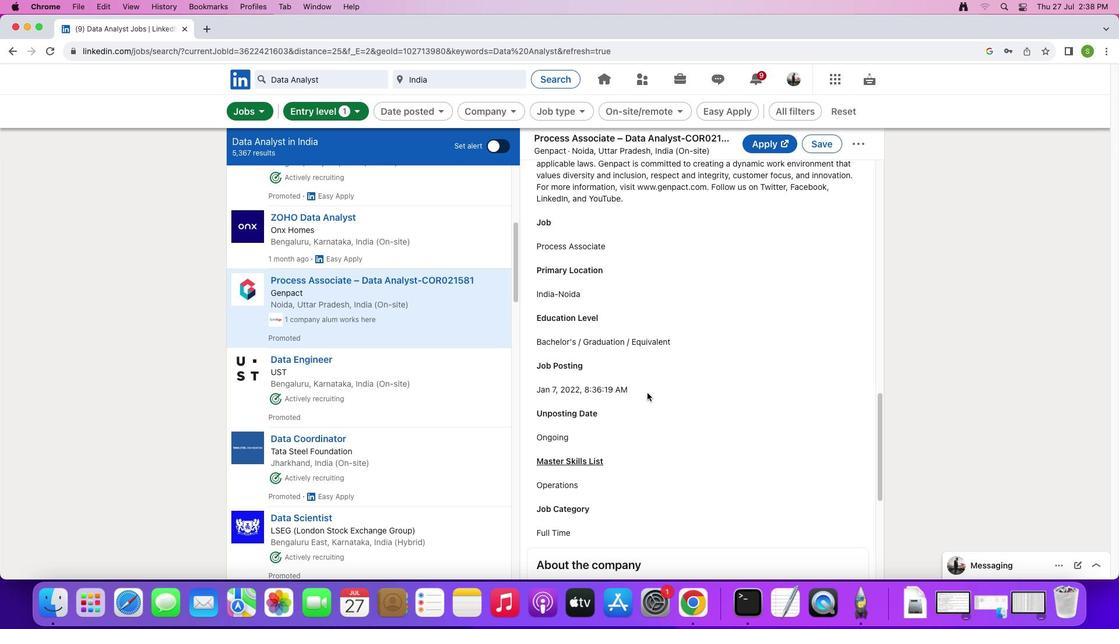 
Action: Mouse scrolled (647, 393) with delta (0, 0)
Screenshot: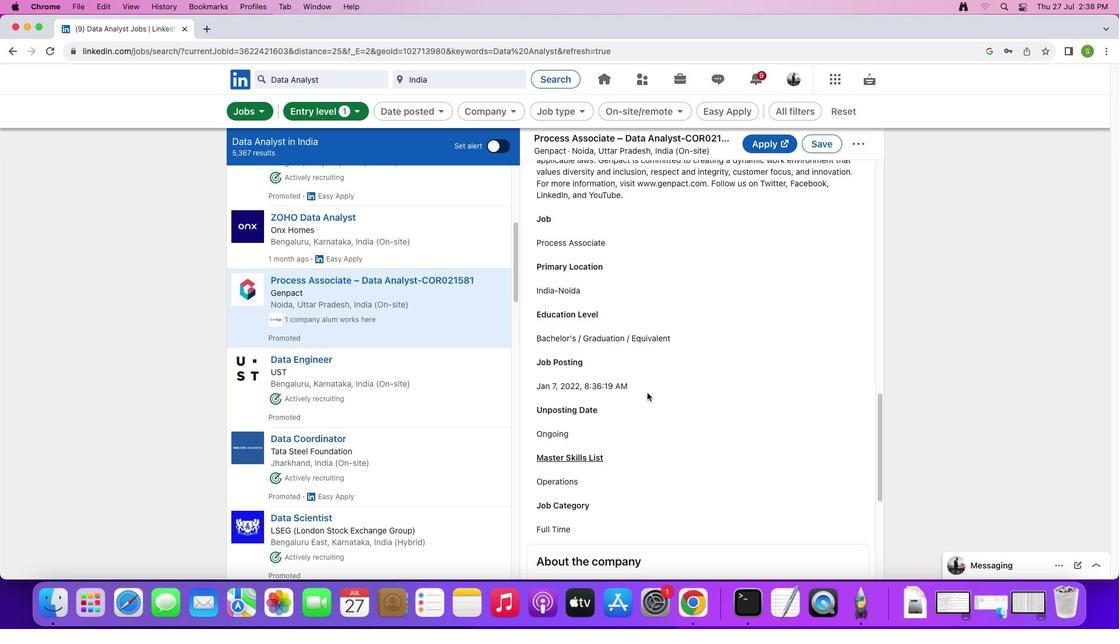 
Action: Mouse scrolled (647, 393) with delta (0, 0)
Screenshot: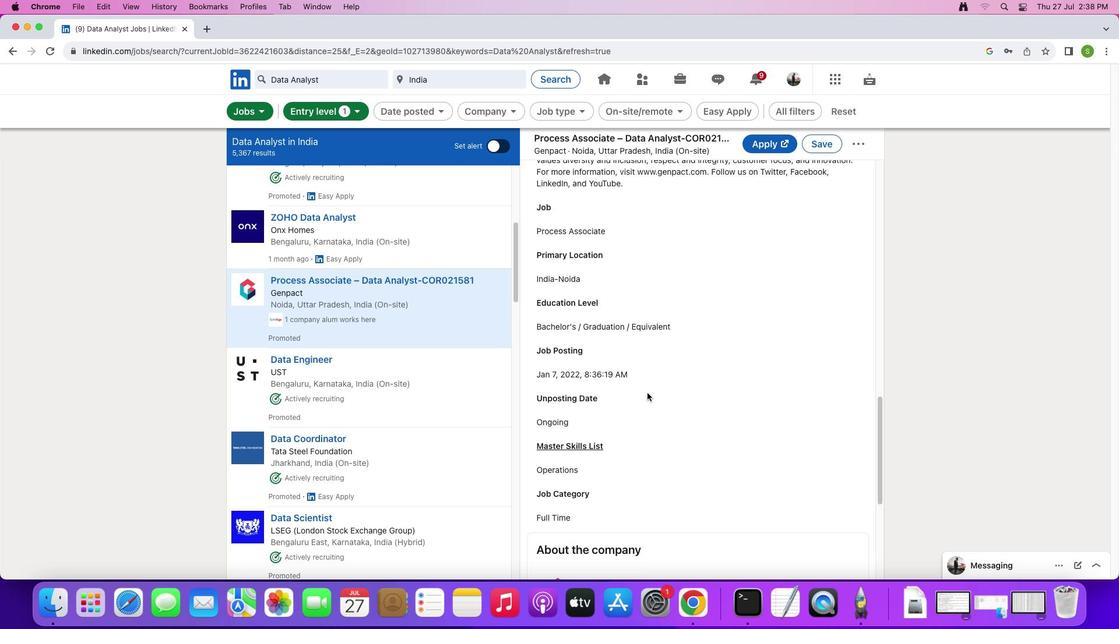 
Action: Mouse scrolled (647, 393) with delta (0, 0)
Screenshot: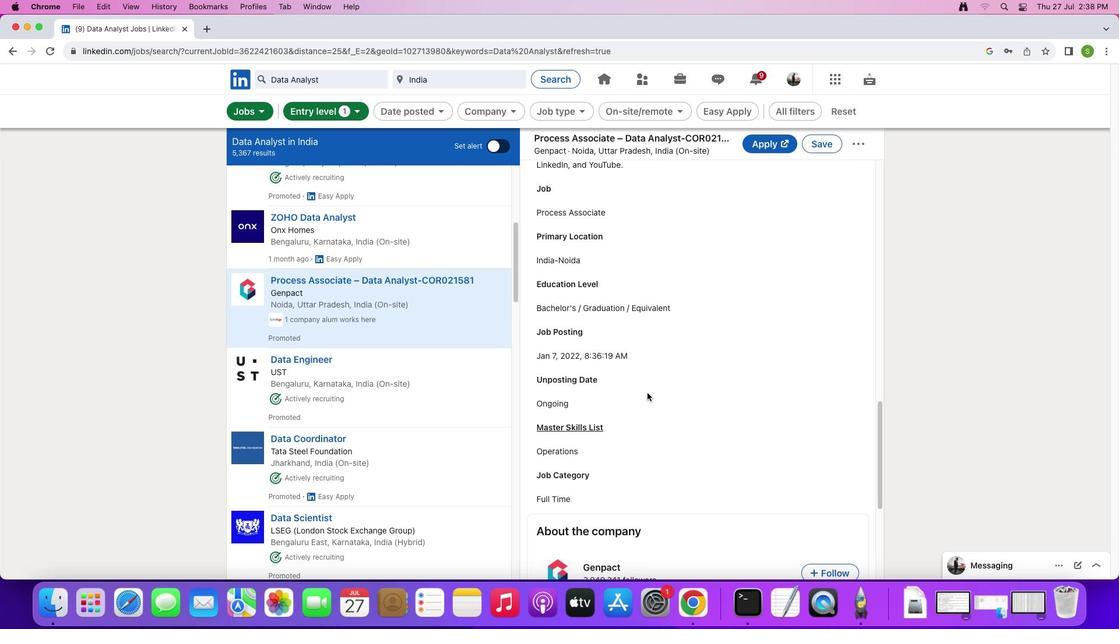 
Action: Mouse scrolled (647, 393) with delta (0, 0)
Screenshot: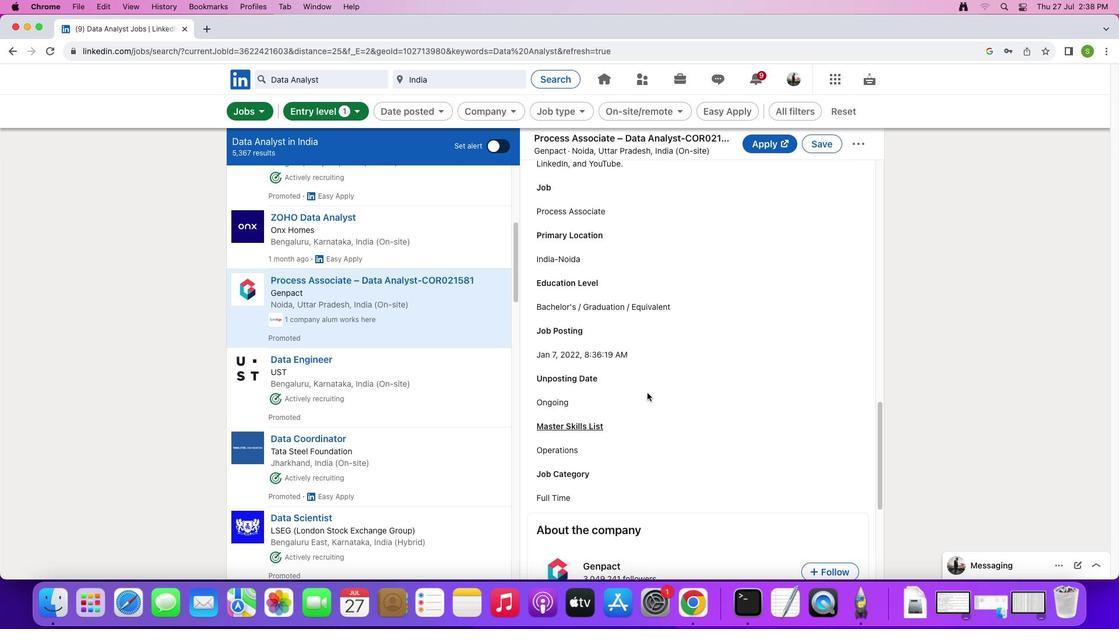 
Action: Mouse scrolled (647, 393) with delta (0, 0)
Screenshot: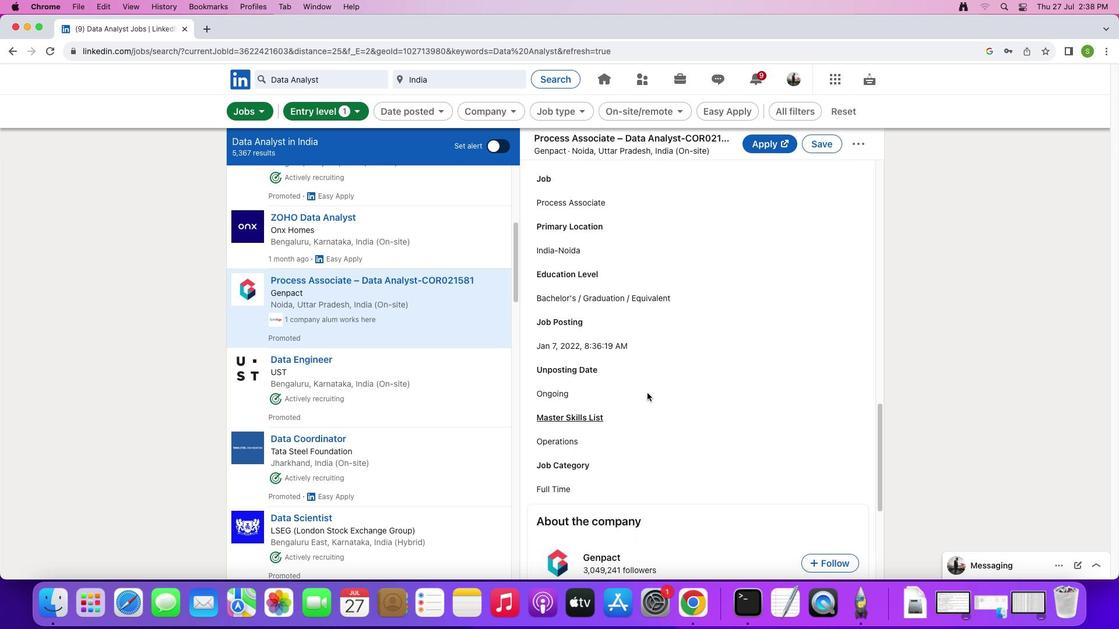 
Action: Mouse scrolled (647, 393) with delta (0, 0)
Screenshot: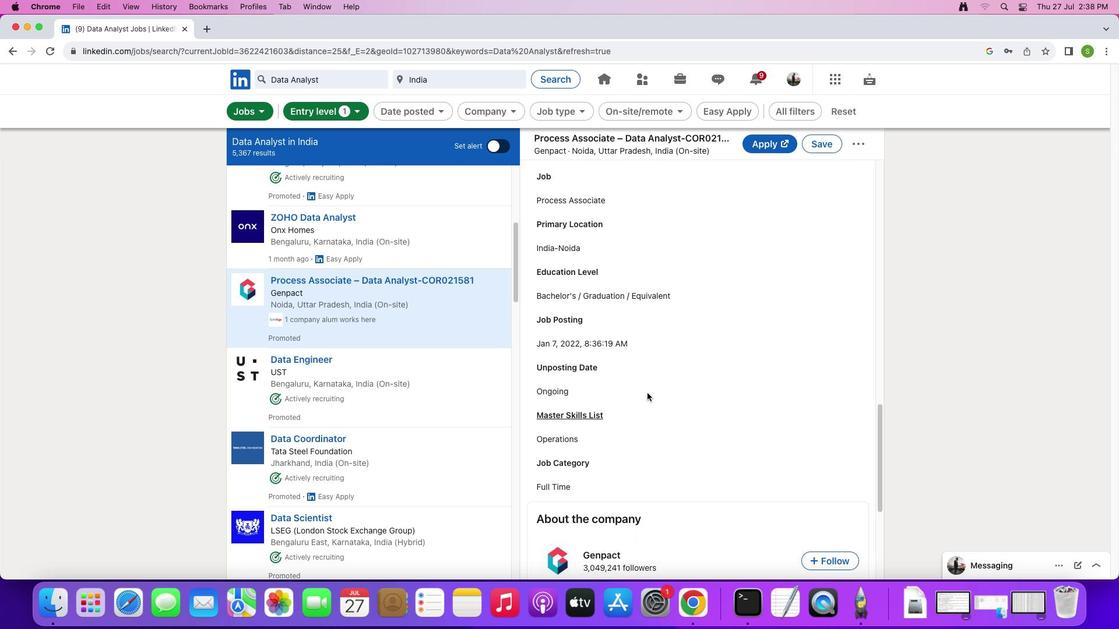 
Action: Mouse scrolled (647, 393) with delta (0, 0)
Screenshot: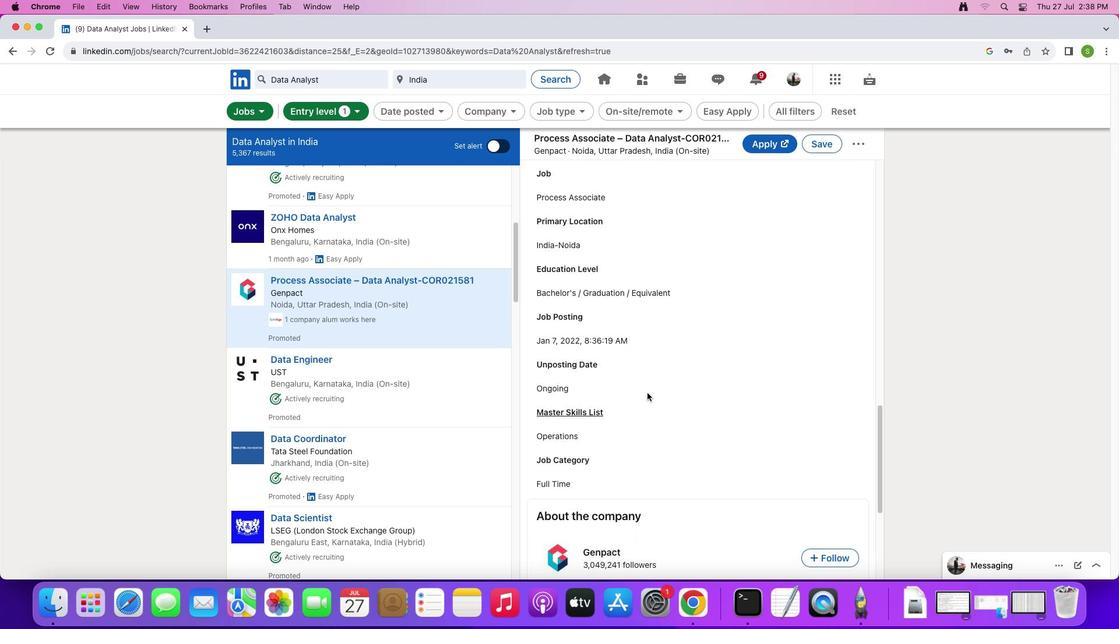 
Action: Mouse scrolled (647, 393) with delta (0, 0)
Screenshot: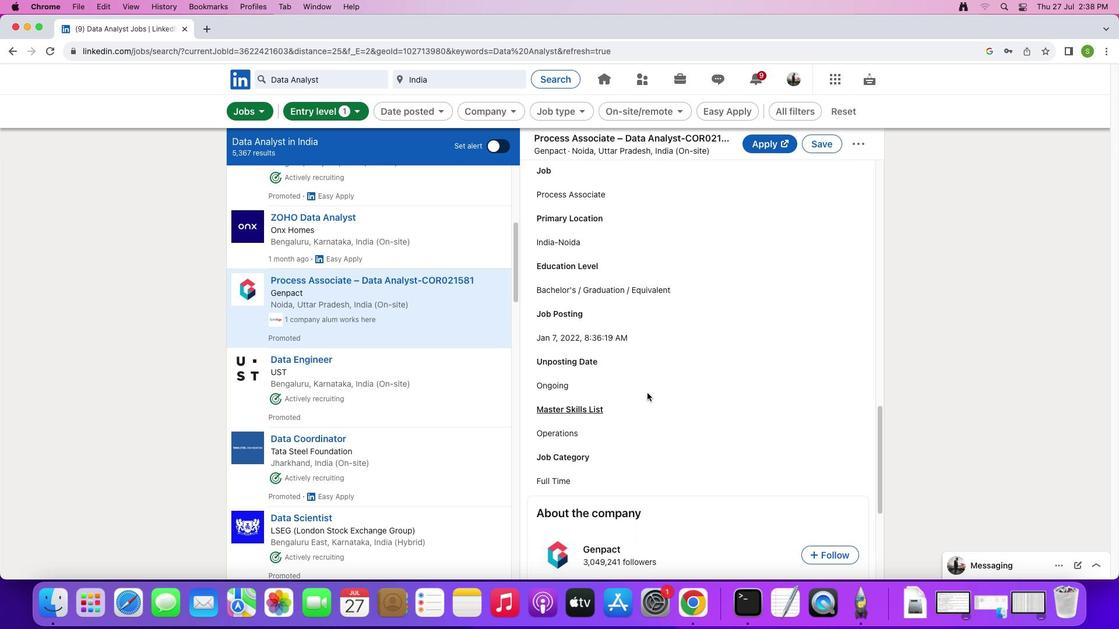 
Action: Mouse scrolled (647, 393) with delta (0, 0)
Screenshot: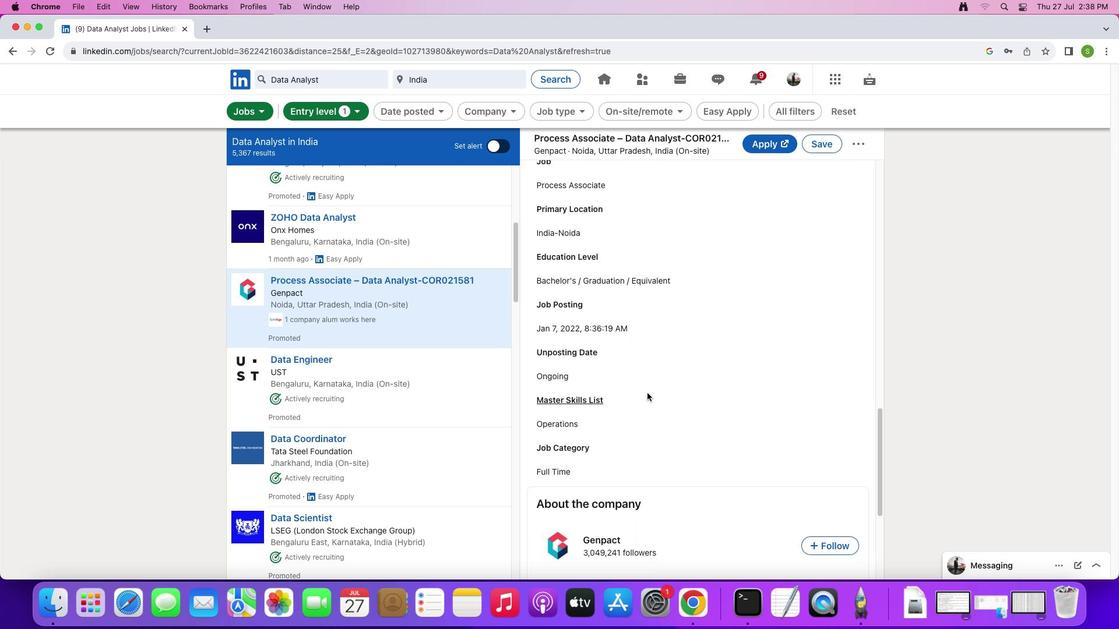 
Action: Mouse scrolled (647, 393) with delta (0, 0)
Screenshot: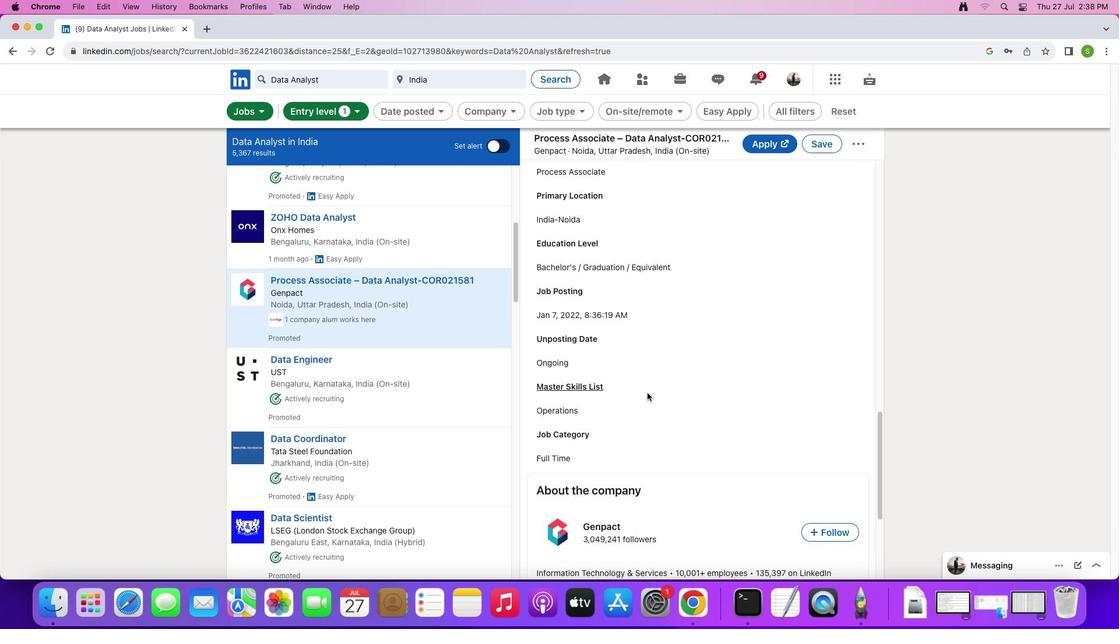 
Action: Mouse scrolled (647, 393) with delta (0, 0)
Screenshot: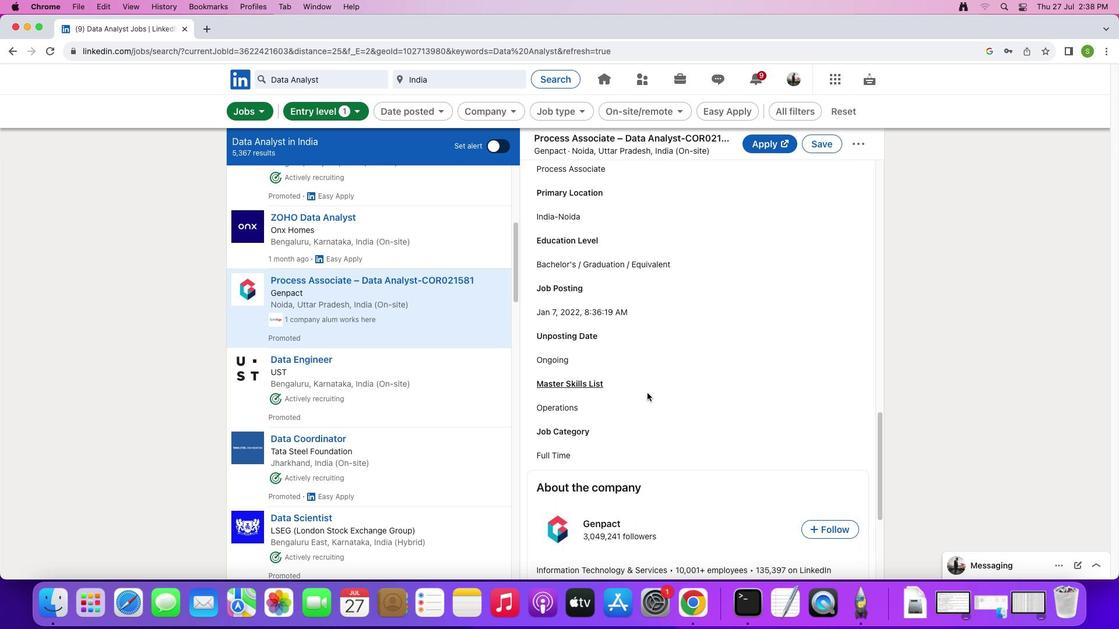
Action: Mouse scrolled (647, 393) with delta (0, 0)
Screenshot: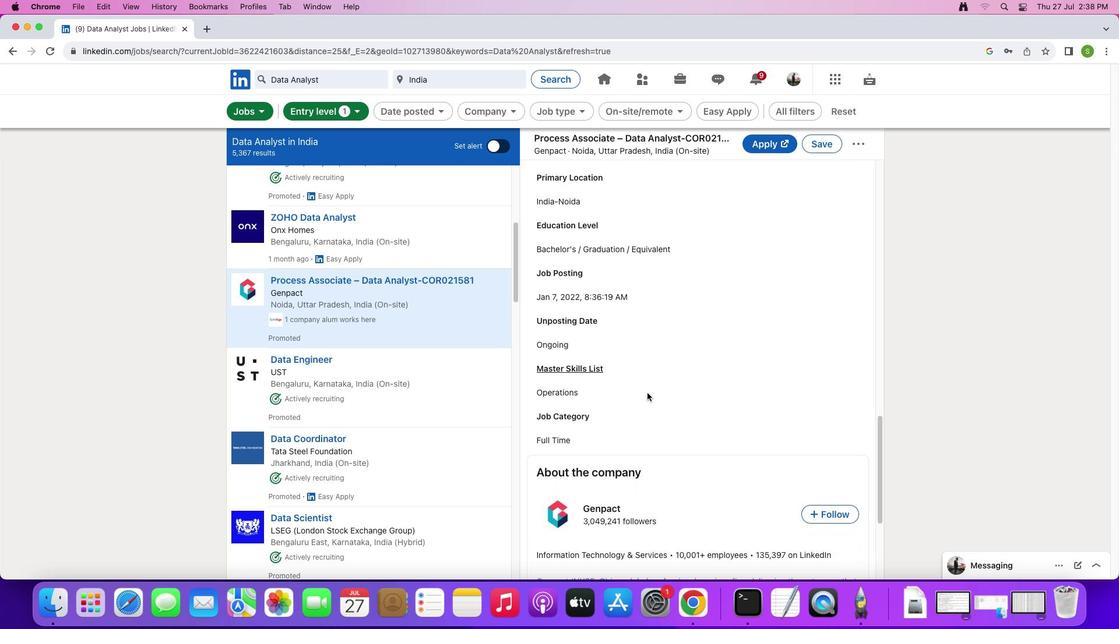 
Action: Mouse scrolled (647, 393) with delta (0, 0)
Screenshot: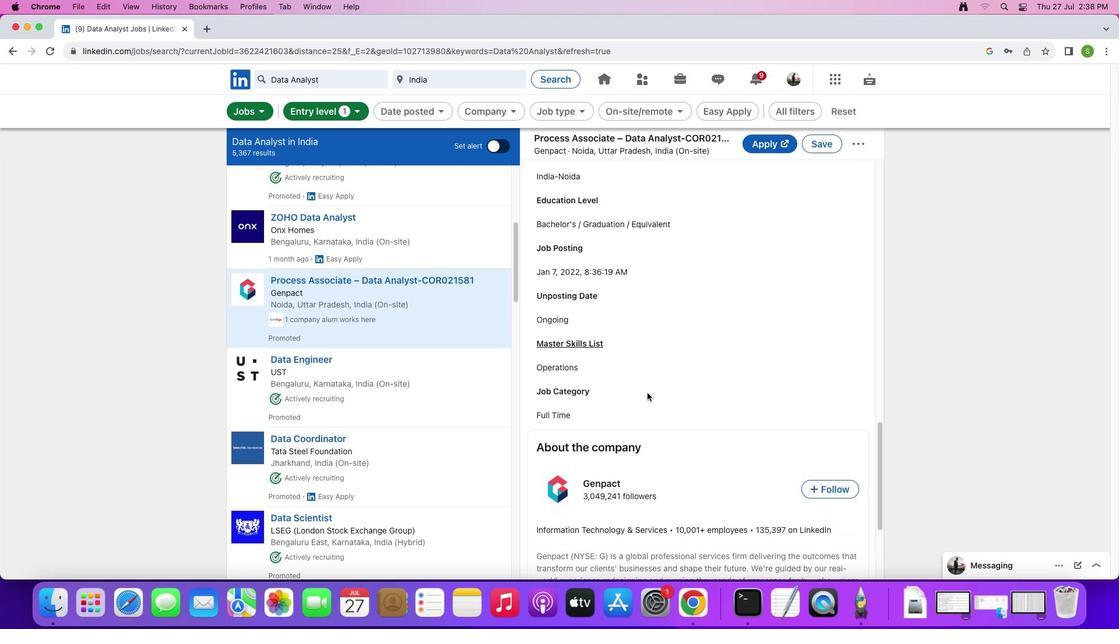 
Action: Mouse scrolled (647, 393) with delta (0, 0)
Screenshot: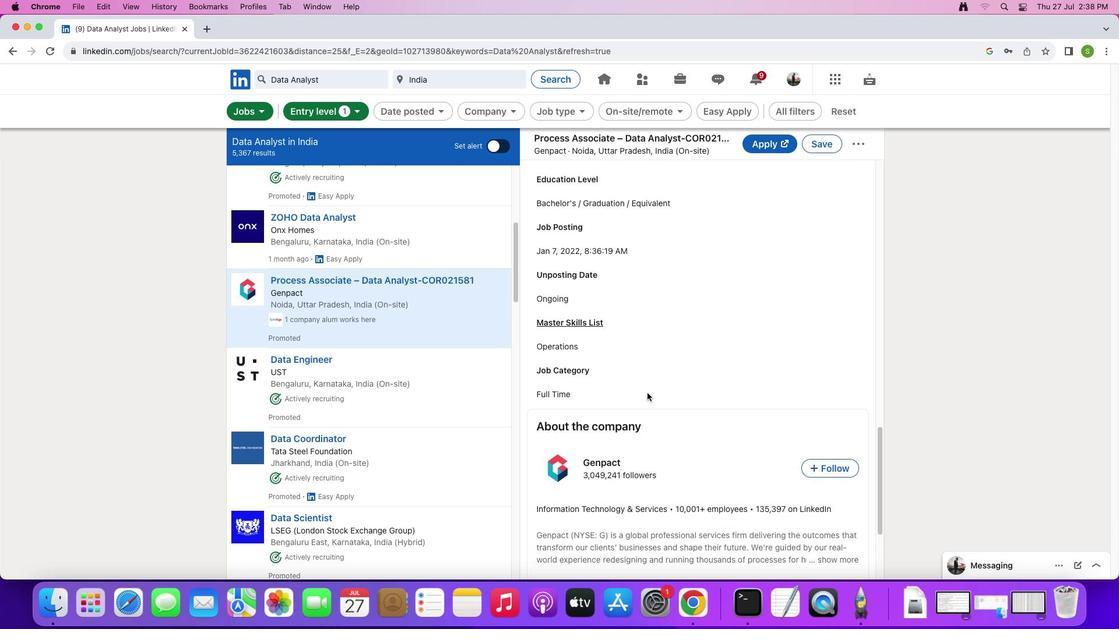 
Action: Mouse scrolled (647, 393) with delta (0, 0)
Screenshot: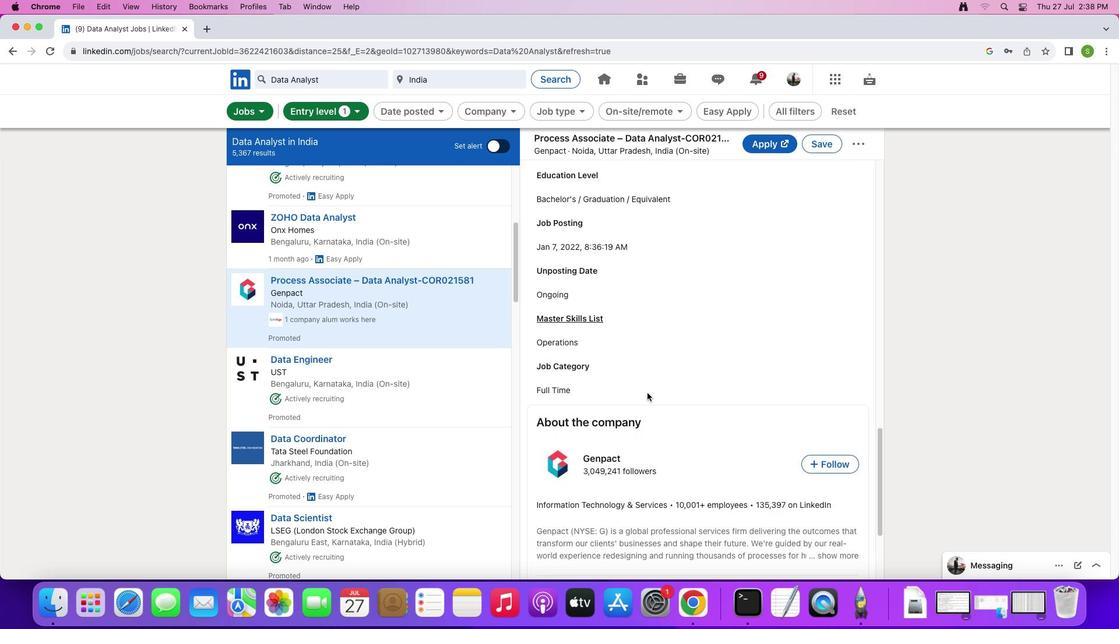 
Action: Mouse scrolled (647, 393) with delta (0, 0)
Screenshot: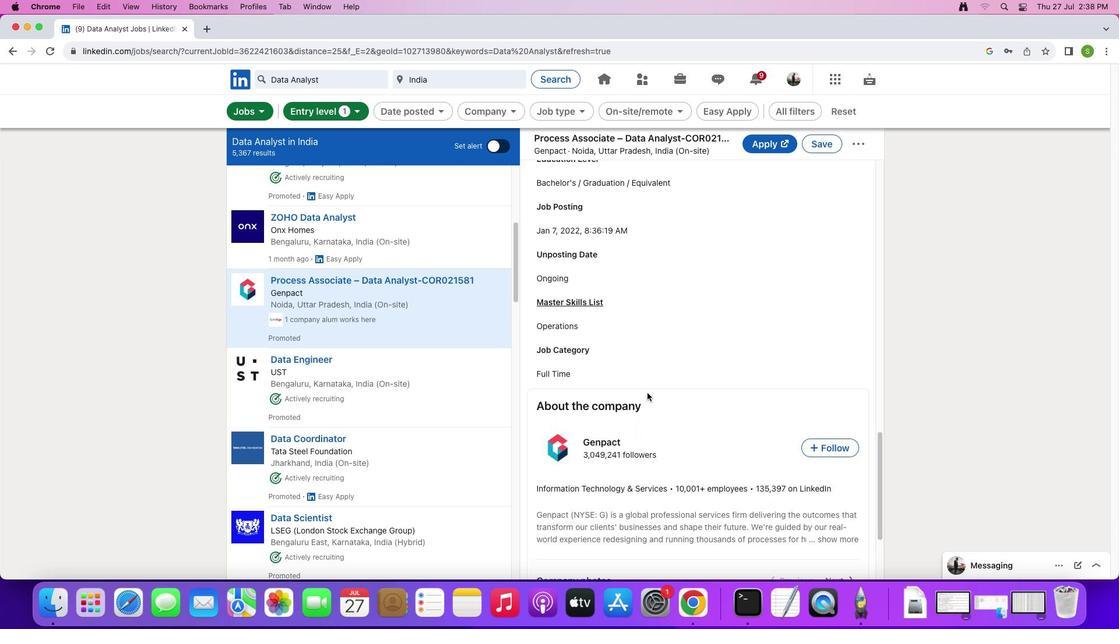 
Action: Mouse scrolled (647, 393) with delta (0, 0)
Screenshot: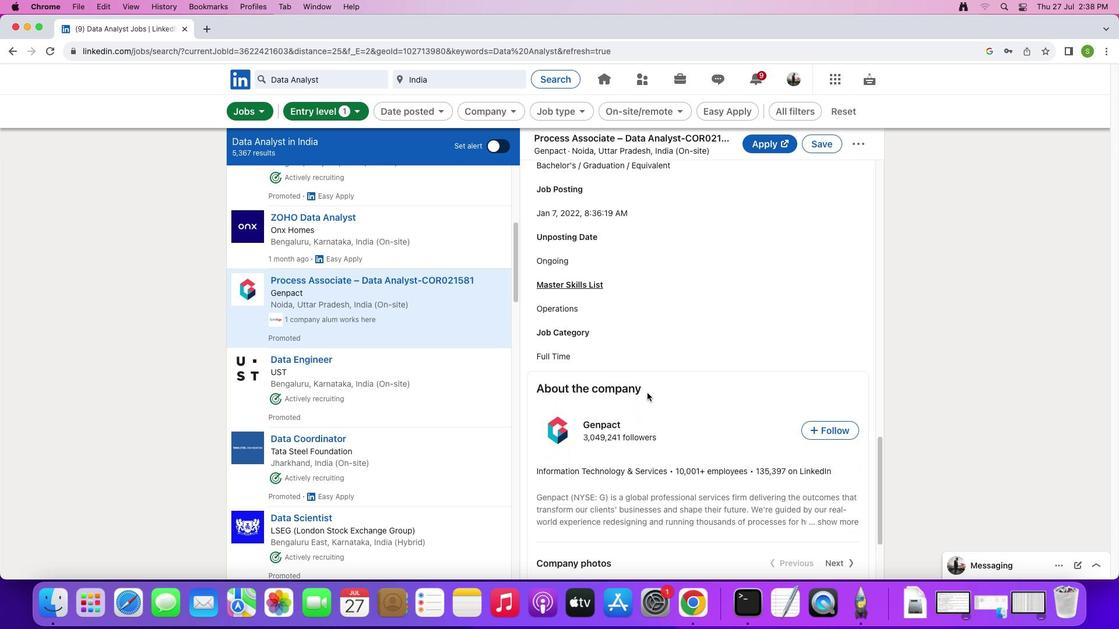 
Action: Mouse scrolled (647, 393) with delta (0, 0)
Screenshot: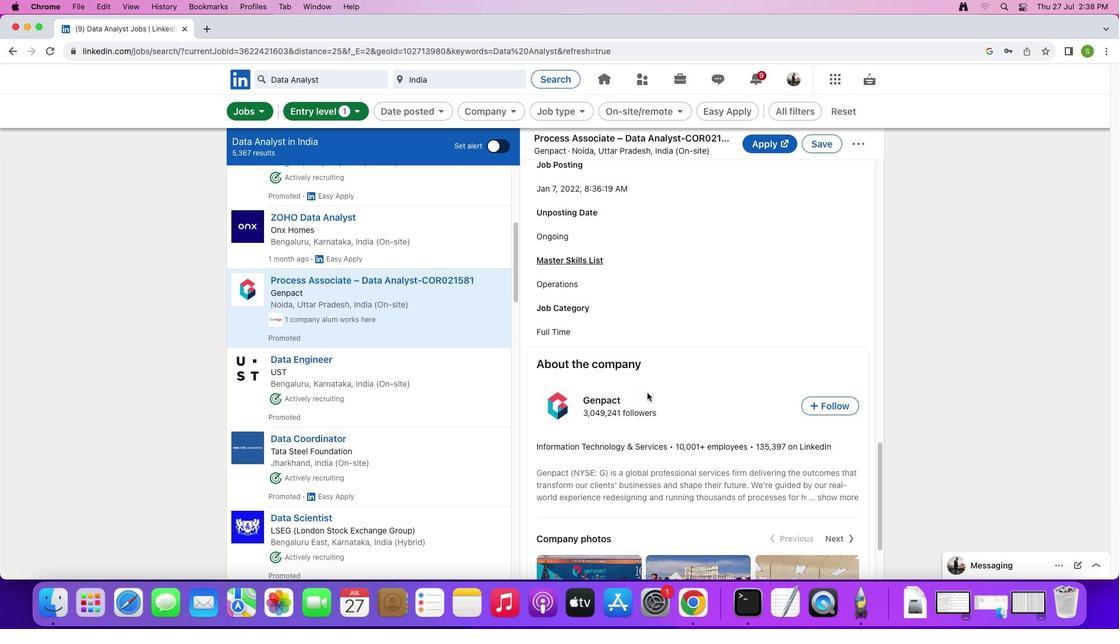 
Action: Mouse scrolled (647, 393) with delta (0, 0)
Screenshot: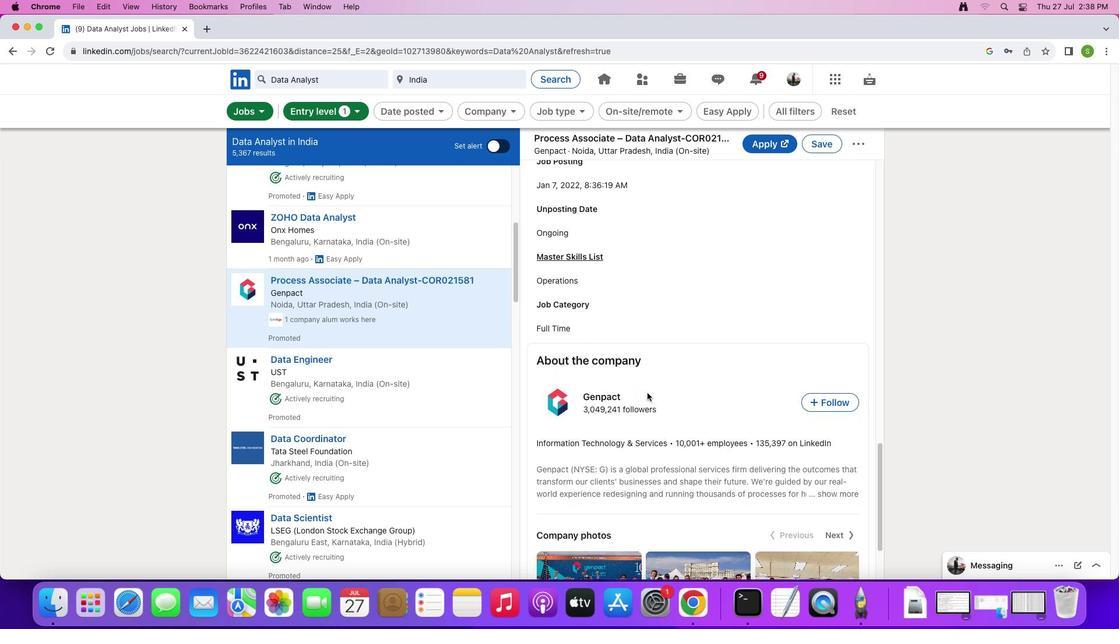 
Action: Mouse scrolled (647, 393) with delta (0, 0)
Screenshot: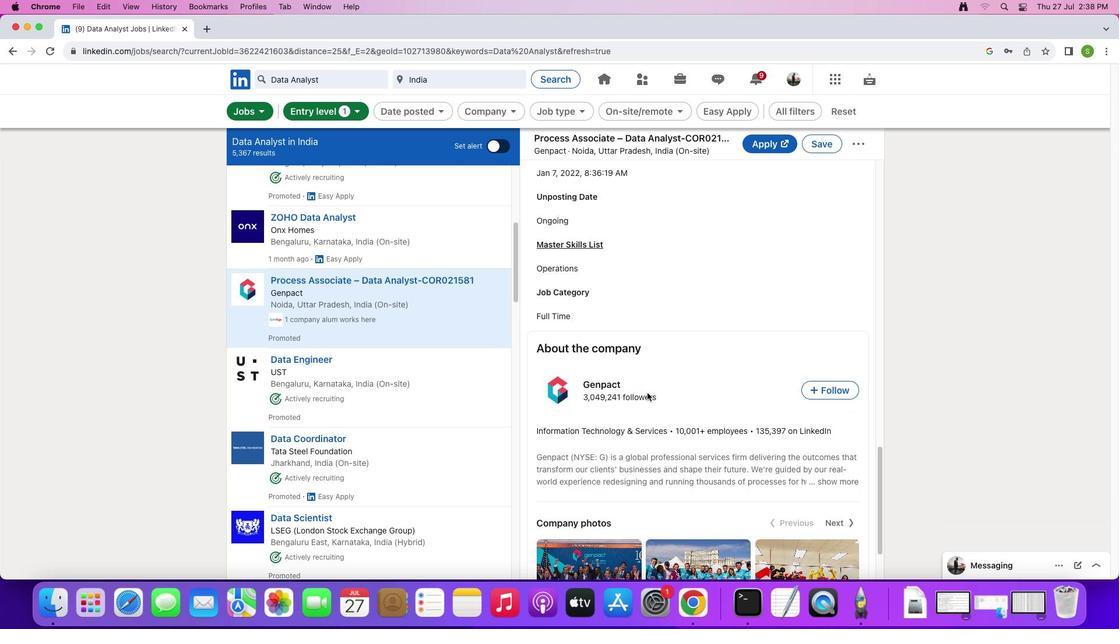 
Action: Mouse scrolled (647, 393) with delta (0, 0)
Screenshot: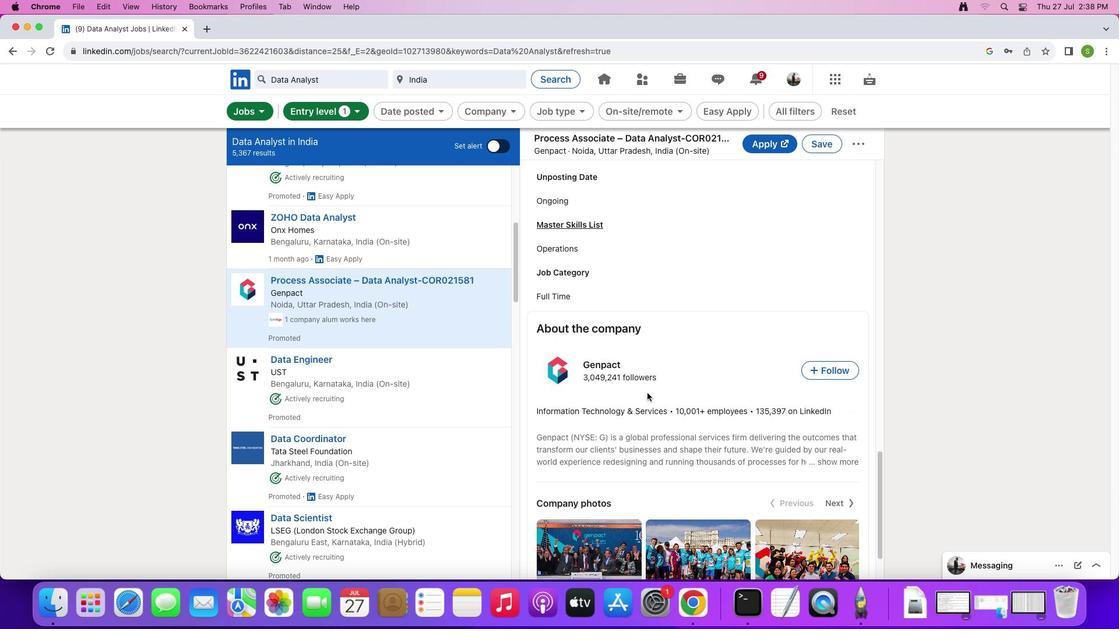 
Action: Mouse scrolled (647, 393) with delta (0, 0)
Screenshot: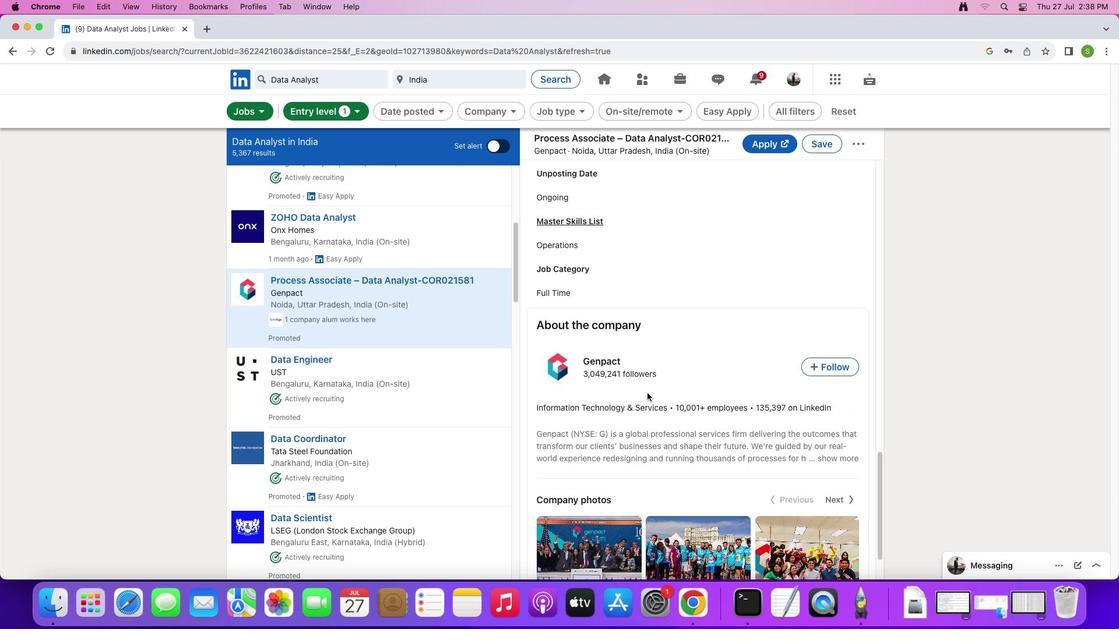 
Action: Mouse scrolled (647, 393) with delta (0, 0)
Screenshot: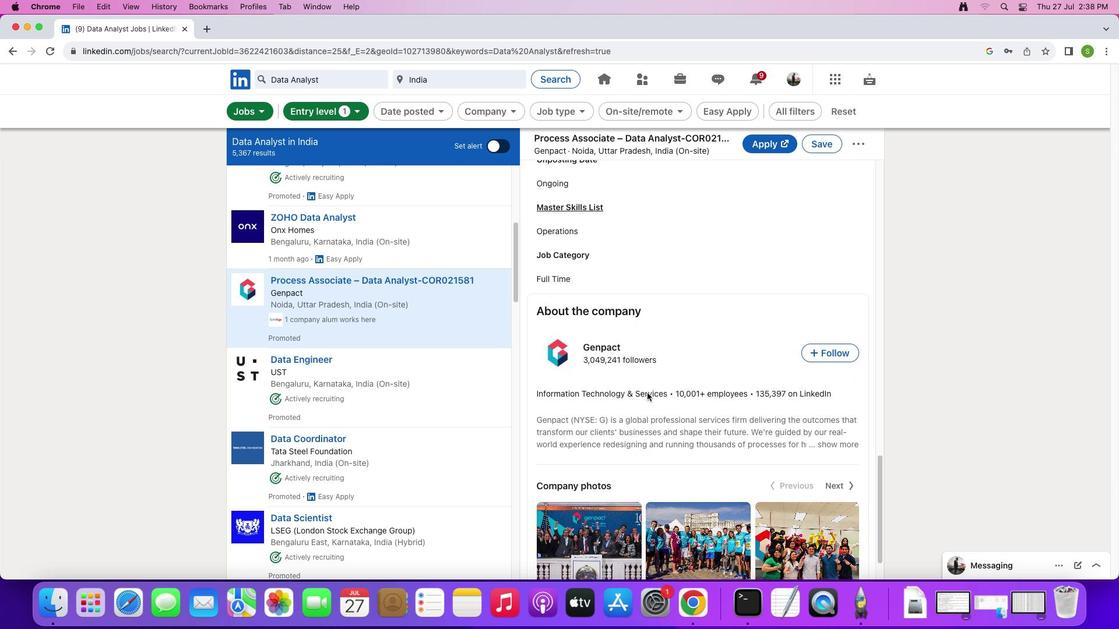 
Action: Mouse scrolled (647, 393) with delta (0, 0)
Screenshot: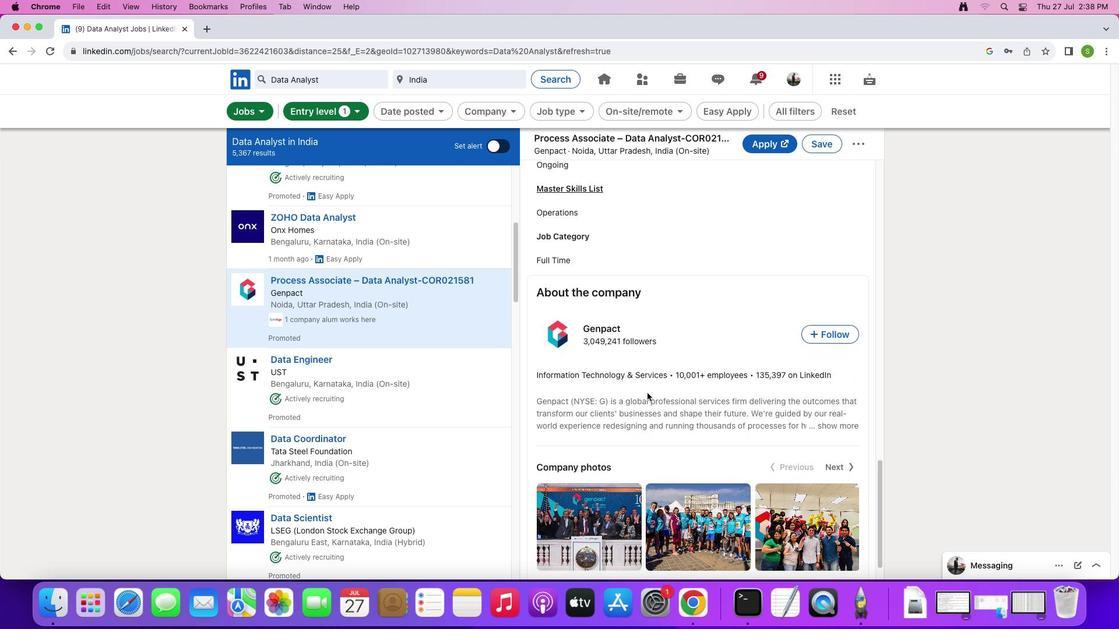 
Action: Mouse scrolled (647, 393) with delta (0, 0)
Screenshot: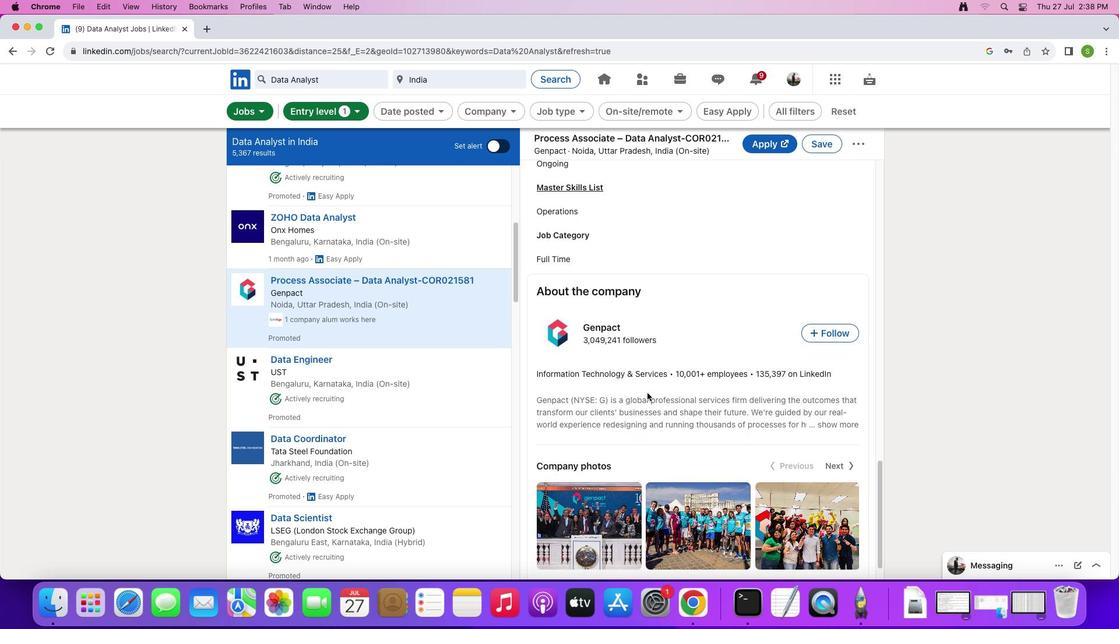 
Action: Mouse scrolled (647, 393) with delta (0, 0)
Screenshot: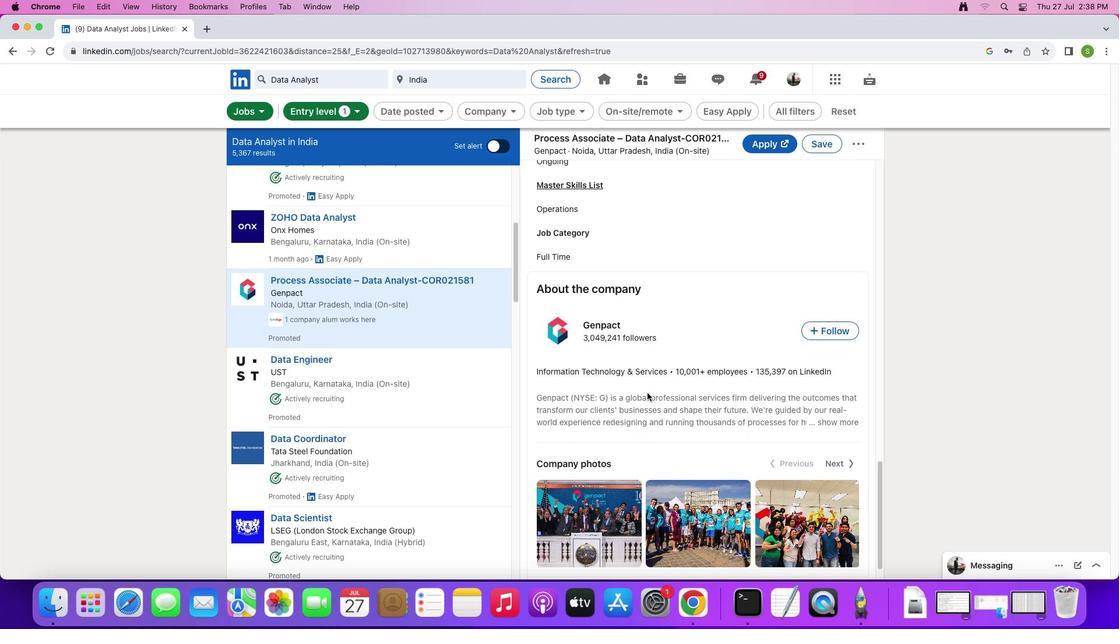 
Action: Mouse scrolled (647, 393) with delta (0, -1)
Screenshot: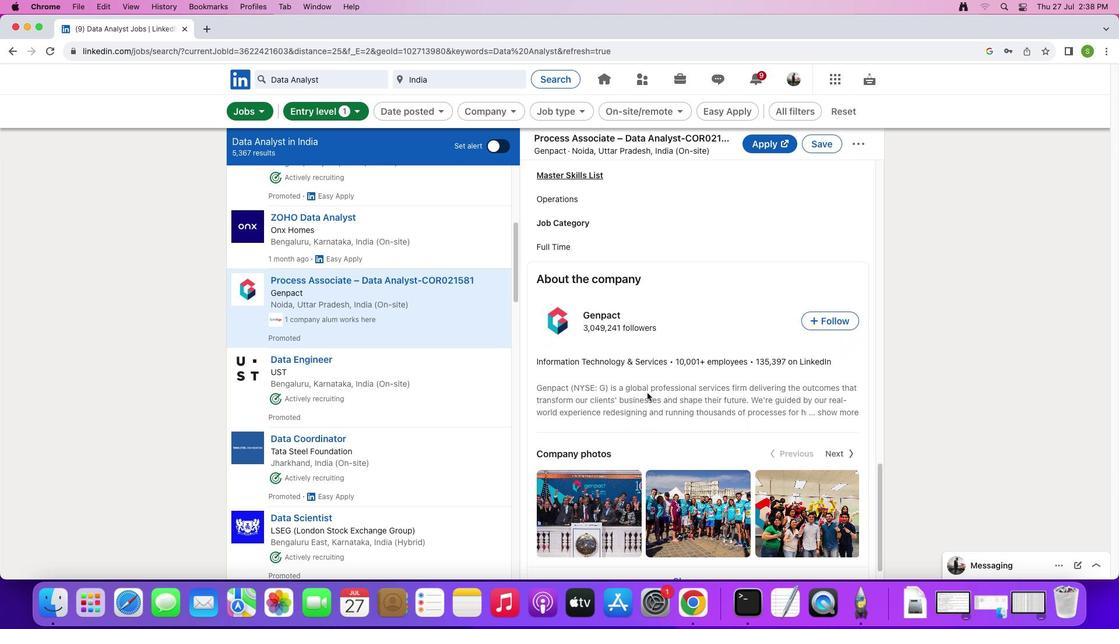 
Action: Mouse scrolled (647, 393) with delta (0, 0)
Screenshot: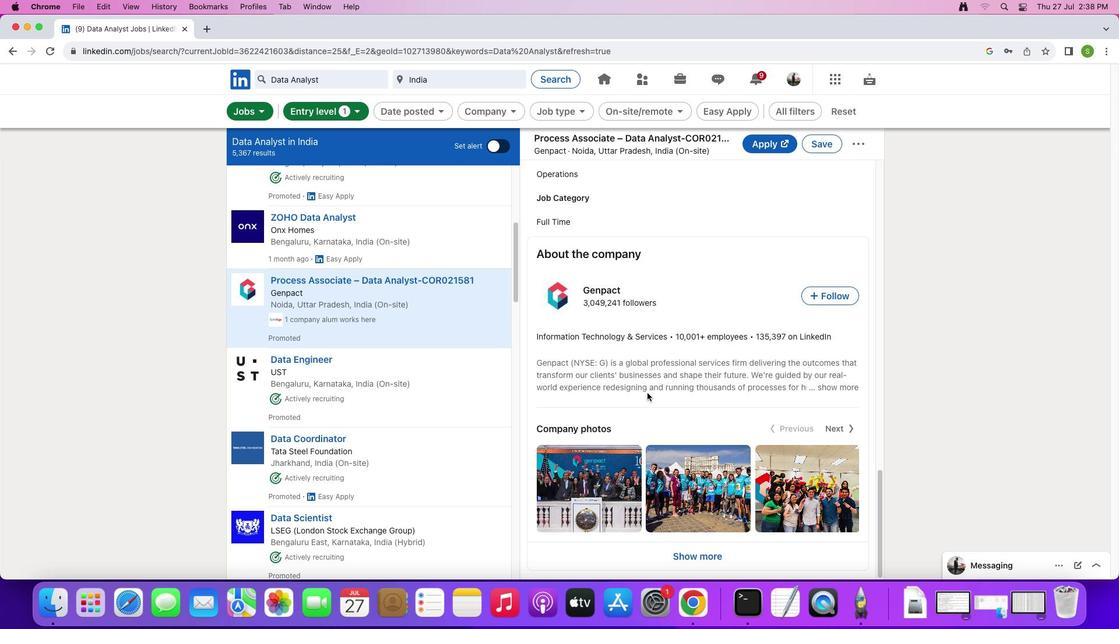 
Action: Mouse scrolled (647, 393) with delta (0, 0)
Screenshot: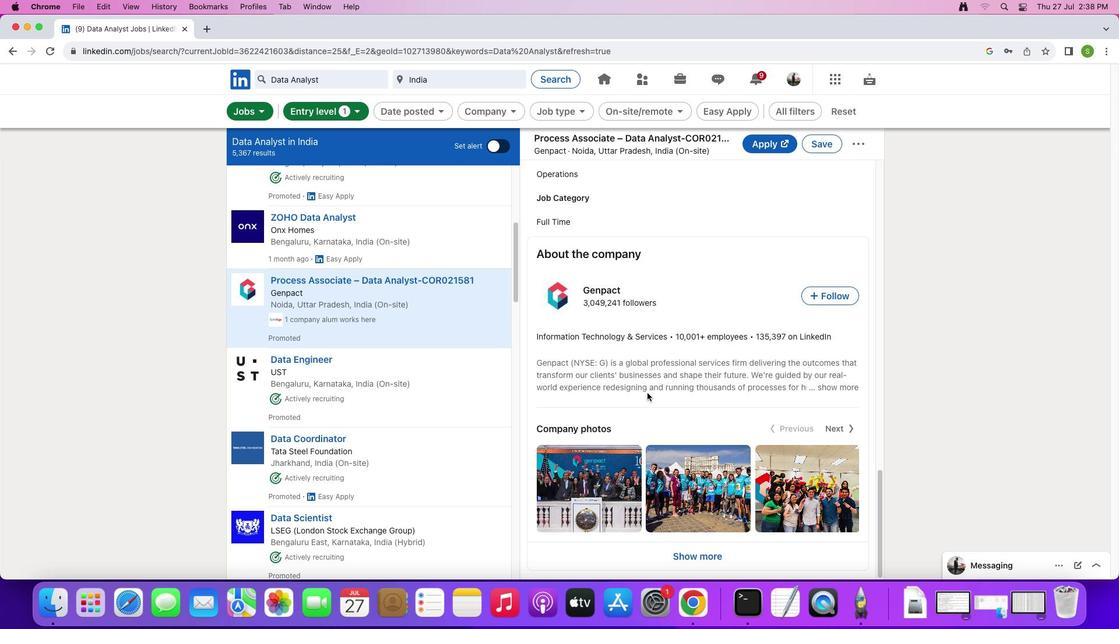 
Action: Mouse scrolled (647, 393) with delta (0, 0)
Screenshot: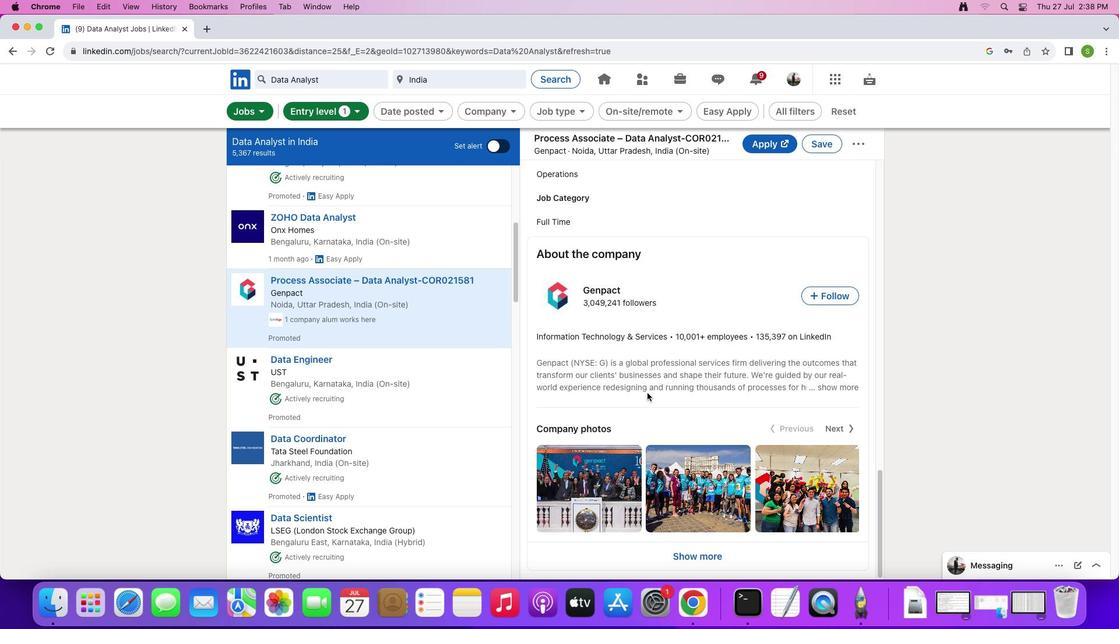 
Action: Mouse scrolled (647, 393) with delta (0, 0)
Screenshot: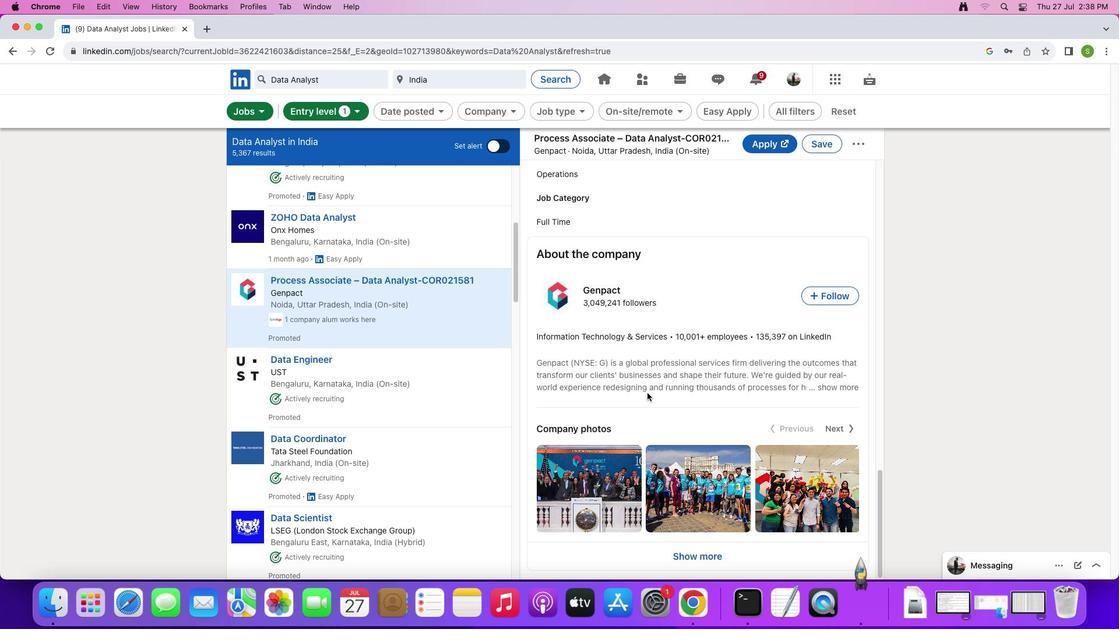 
Action: Mouse scrolled (647, 393) with delta (0, 0)
Screenshot: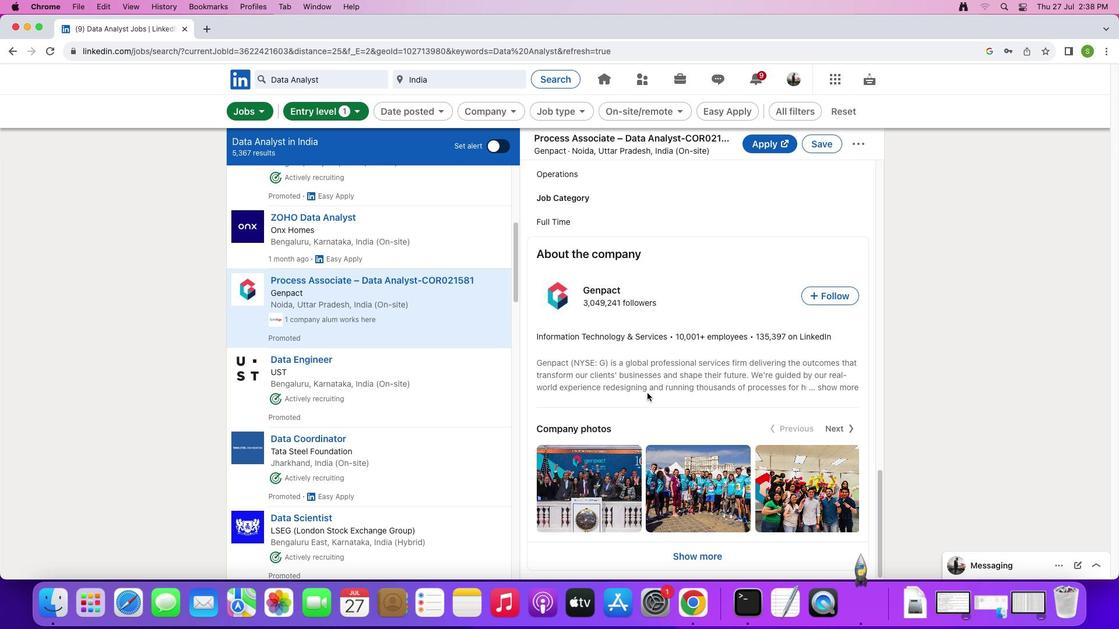 
Action: Mouse scrolled (647, 393) with delta (0, 1)
Screenshot: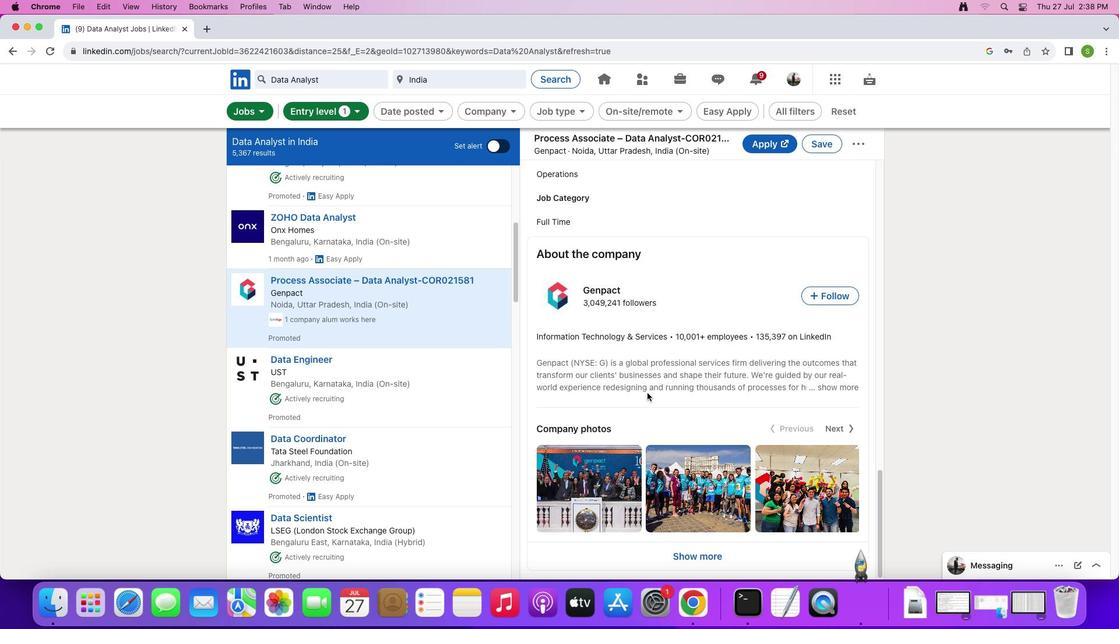 
Action: Mouse scrolled (647, 393) with delta (0, 0)
Screenshot: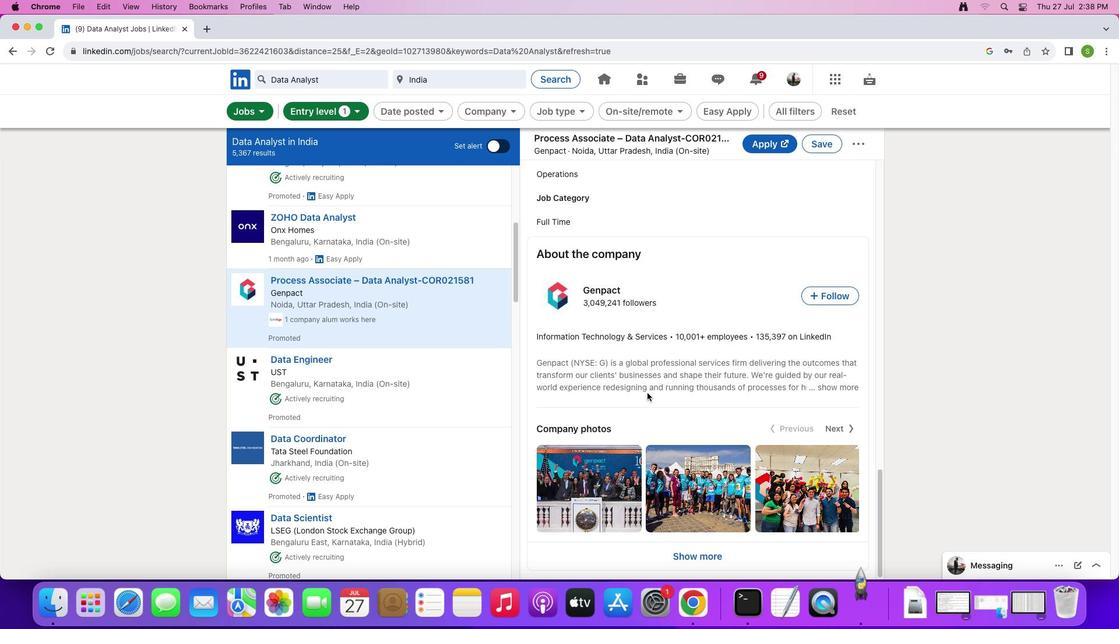 
Action: Mouse scrolled (647, 393) with delta (0, 0)
Screenshot: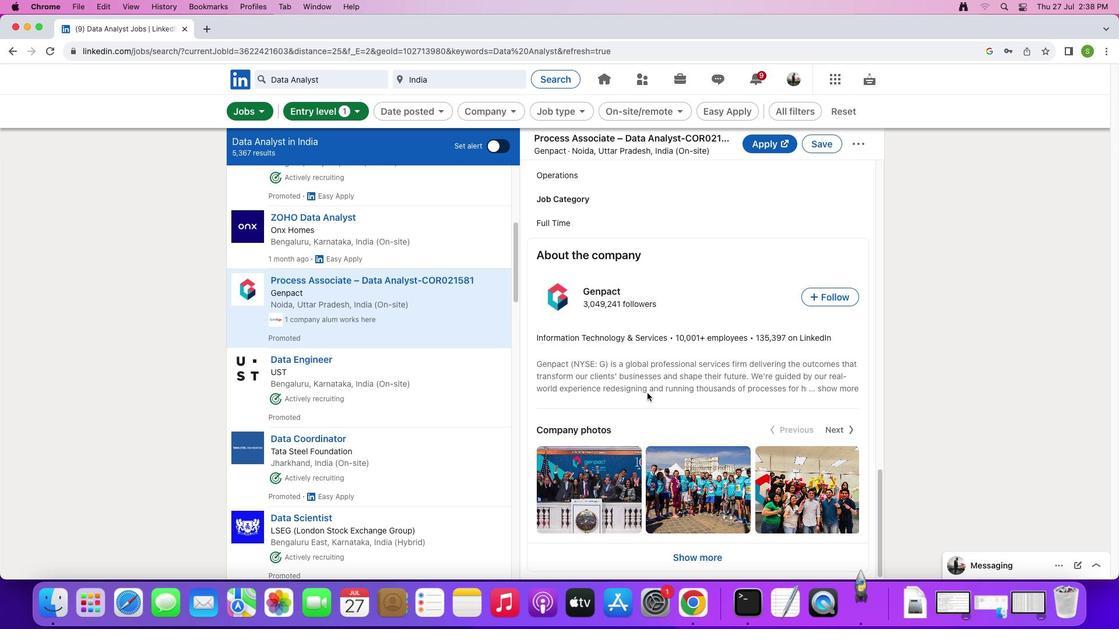 
Action: Mouse scrolled (647, 393) with delta (0, 1)
Screenshot: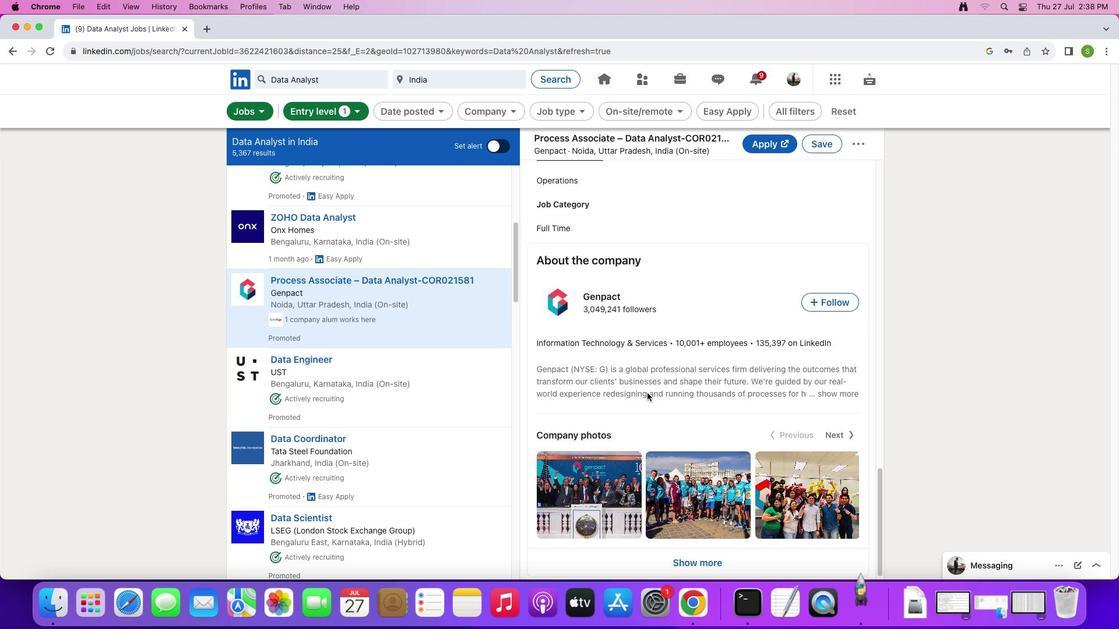 
Action: Mouse scrolled (647, 393) with delta (0, 0)
Screenshot: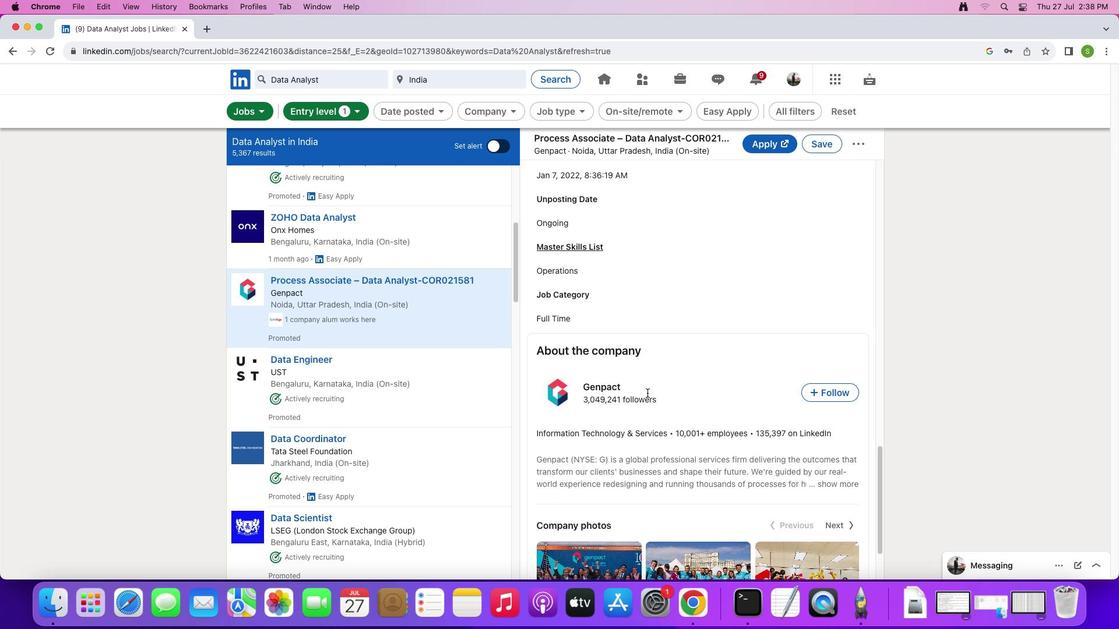 
Action: Mouse scrolled (647, 393) with delta (0, 0)
Screenshot: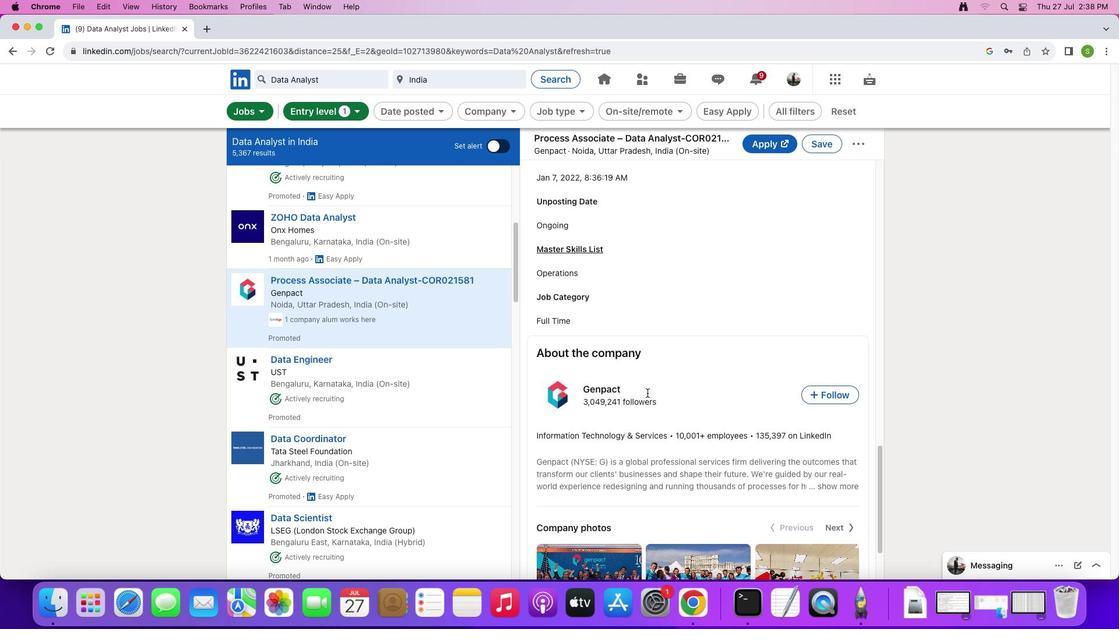 
Action: Mouse scrolled (647, 393) with delta (0, 0)
Screenshot: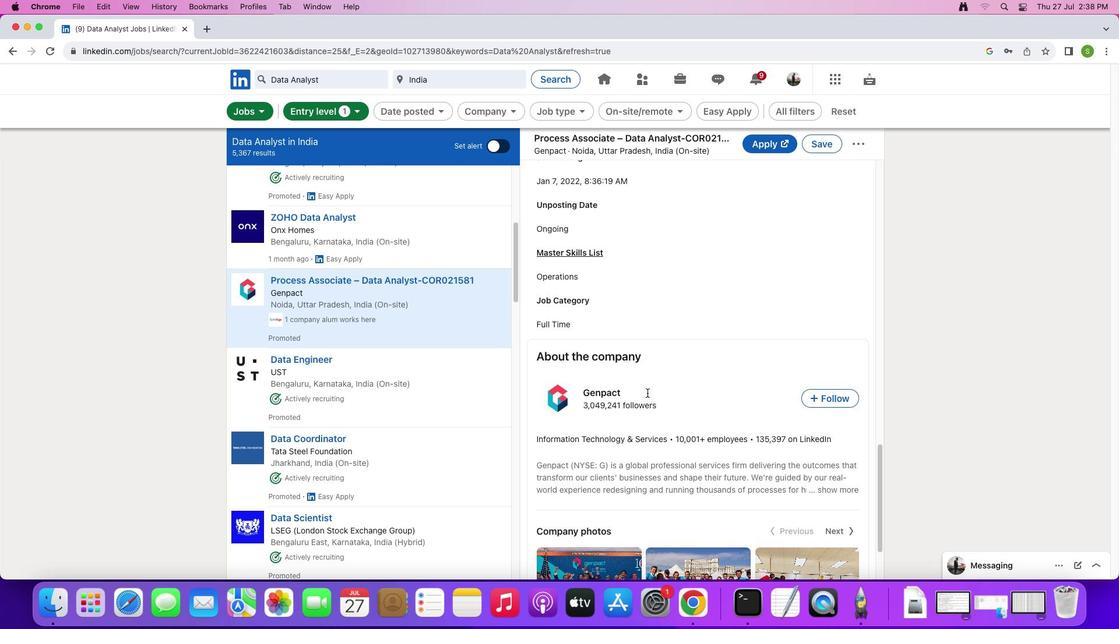 
Action: Mouse scrolled (647, 393) with delta (0, 0)
Screenshot: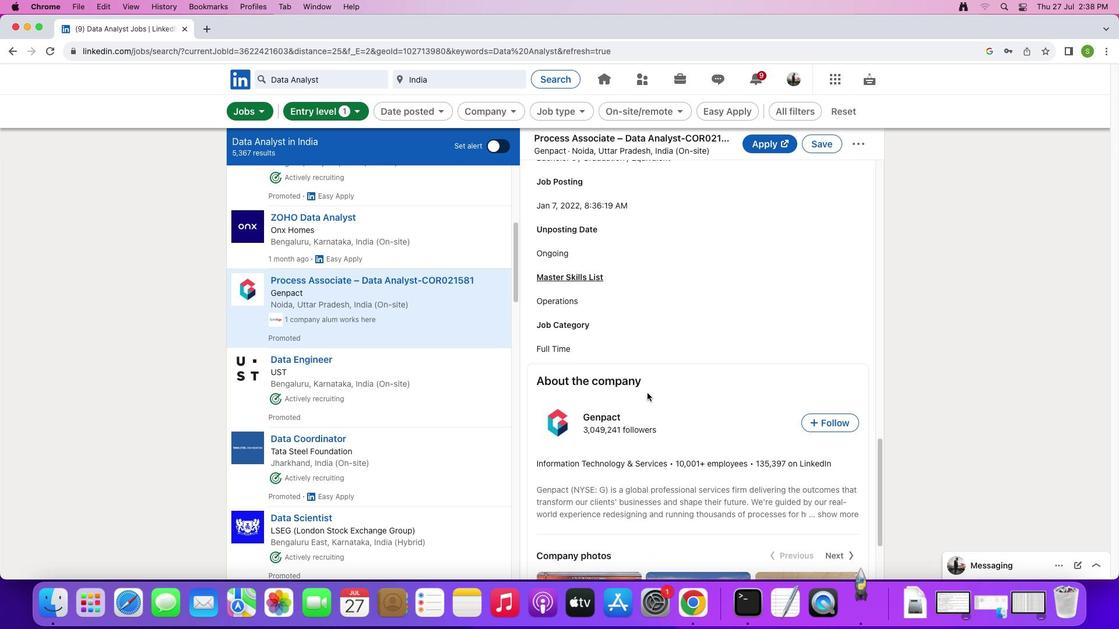 
Action: Mouse scrolled (647, 393) with delta (0, 0)
Screenshot: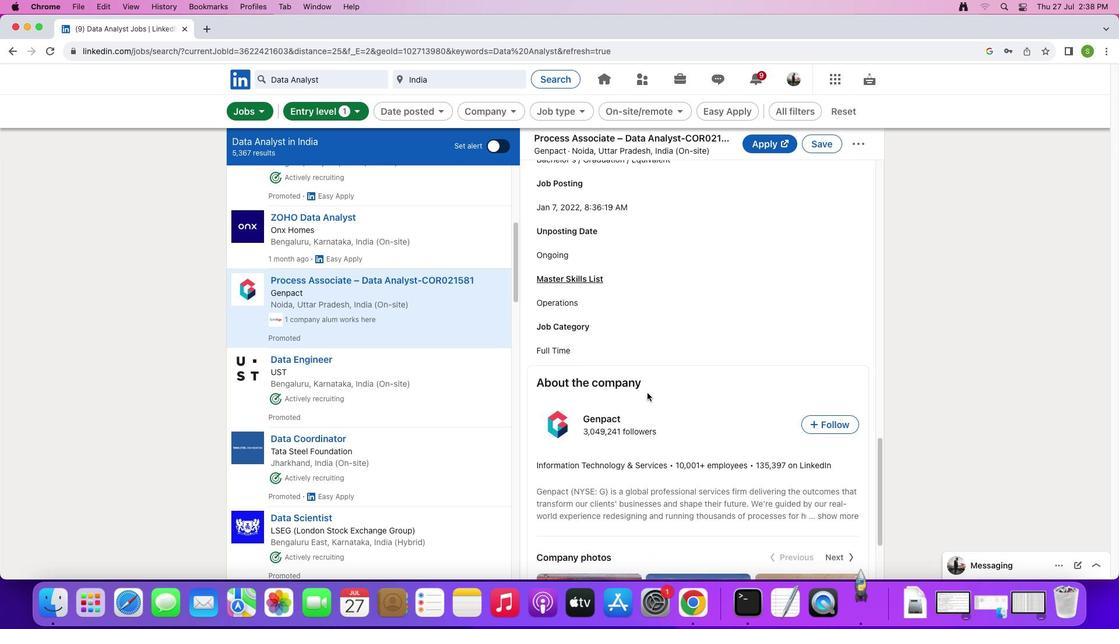 
Action: Mouse scrolled (647, 393) with delta (0, 0)
Screenshot: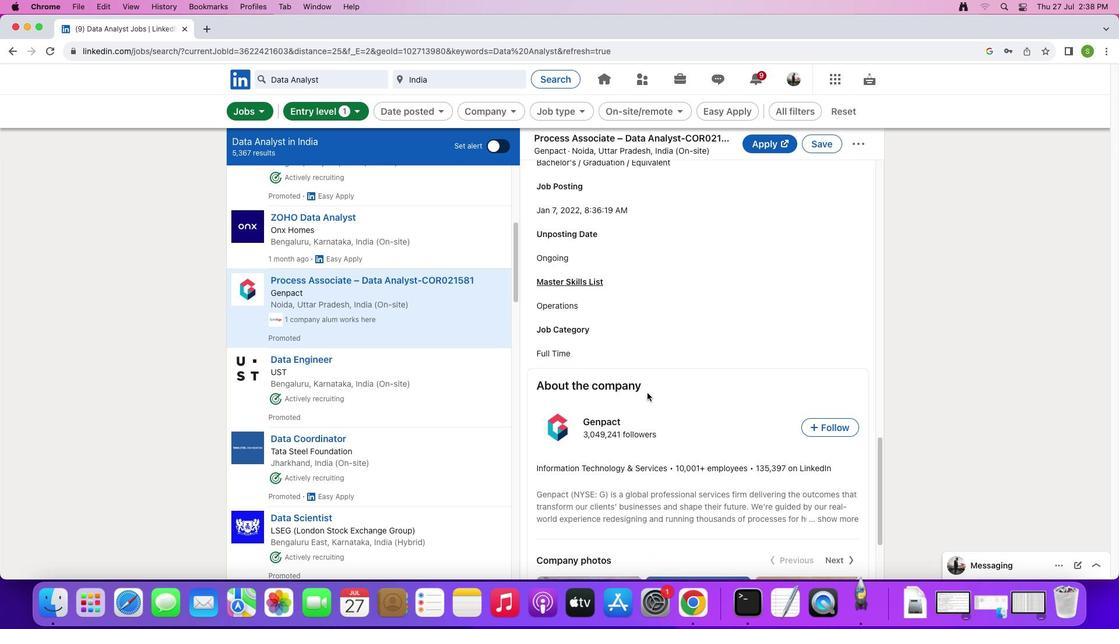 
Action: Mouse scrolled (647, 393) with delta (0, 0)
Screenshot: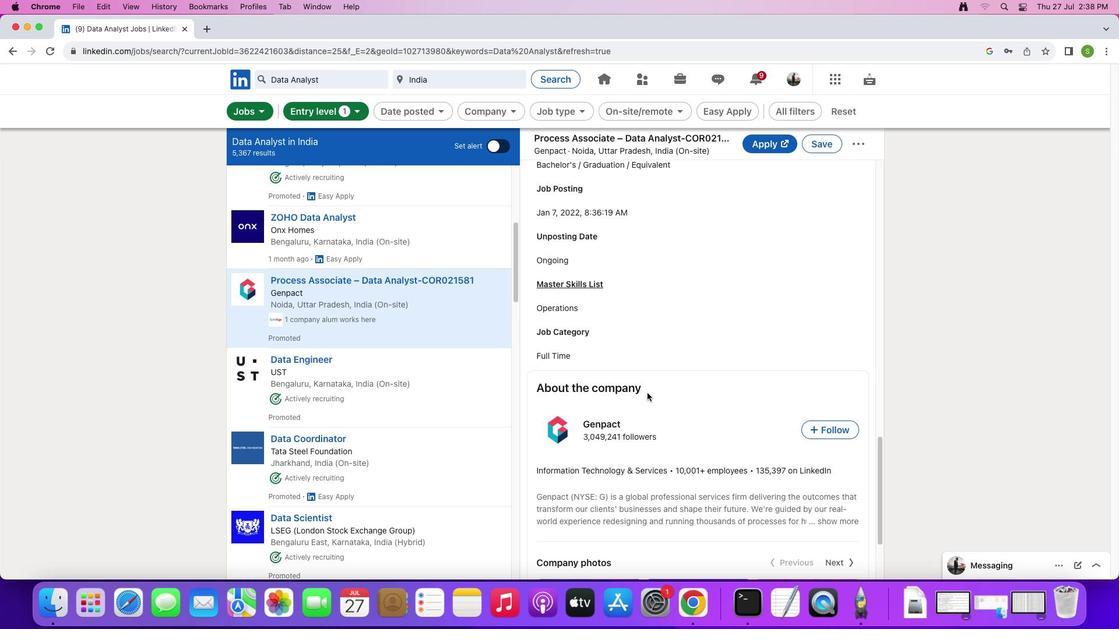 
Action: Mouse scrolled (647, 393) with delta (0, 0)
Screenshot: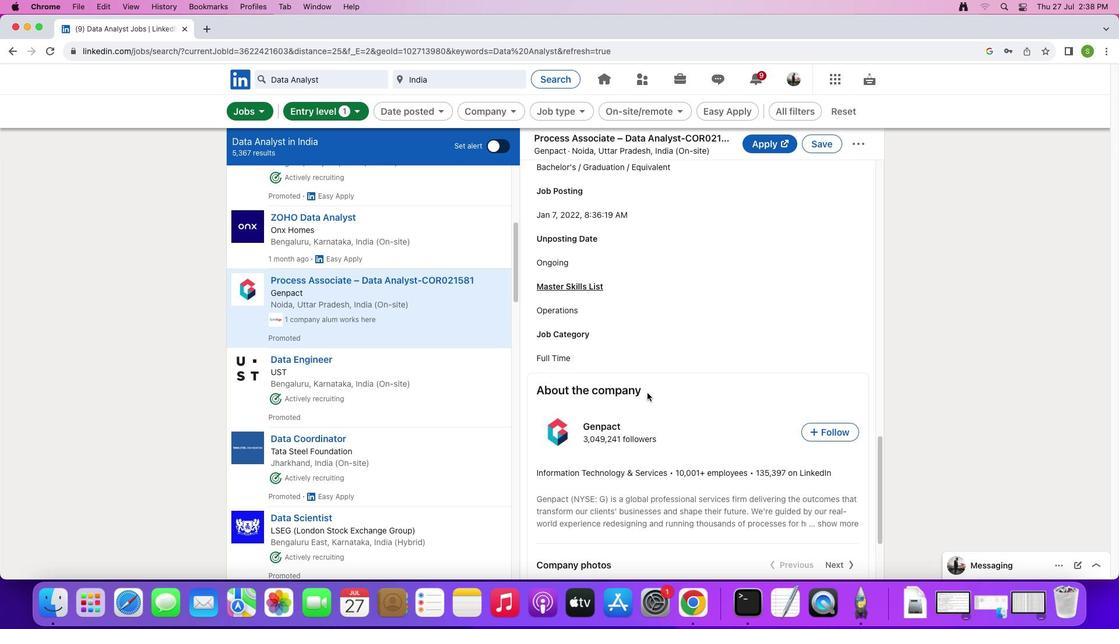 
Action: Mouse scrolled (647, 393) with delta (0, 0)
Screenshot: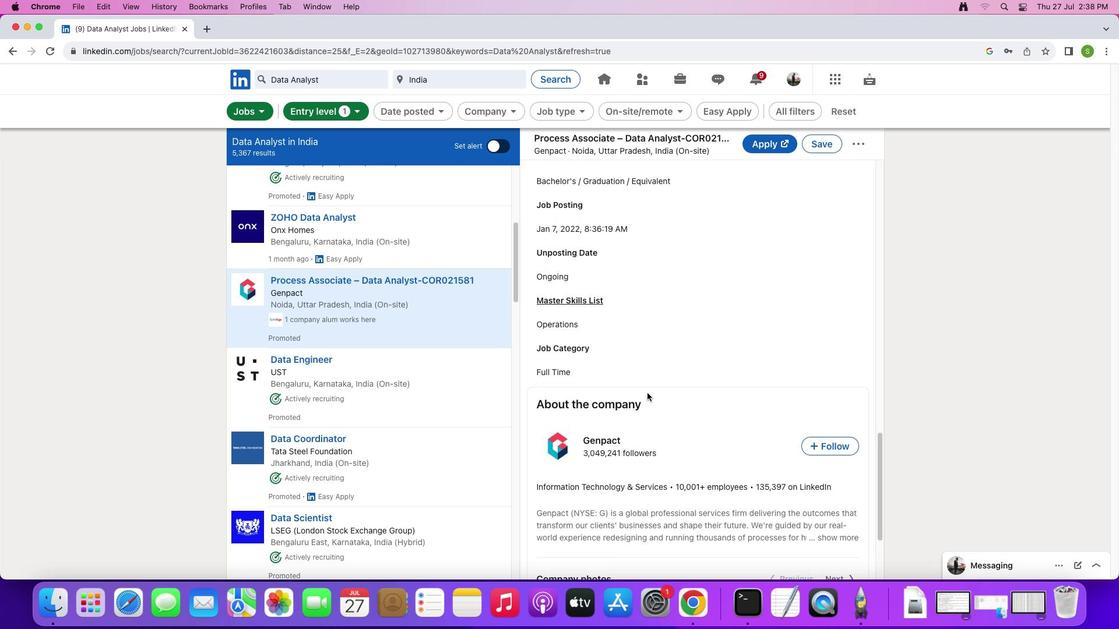 
Action: Mouse scrolled (647, 393) with delta (0, 0)
Screenshot: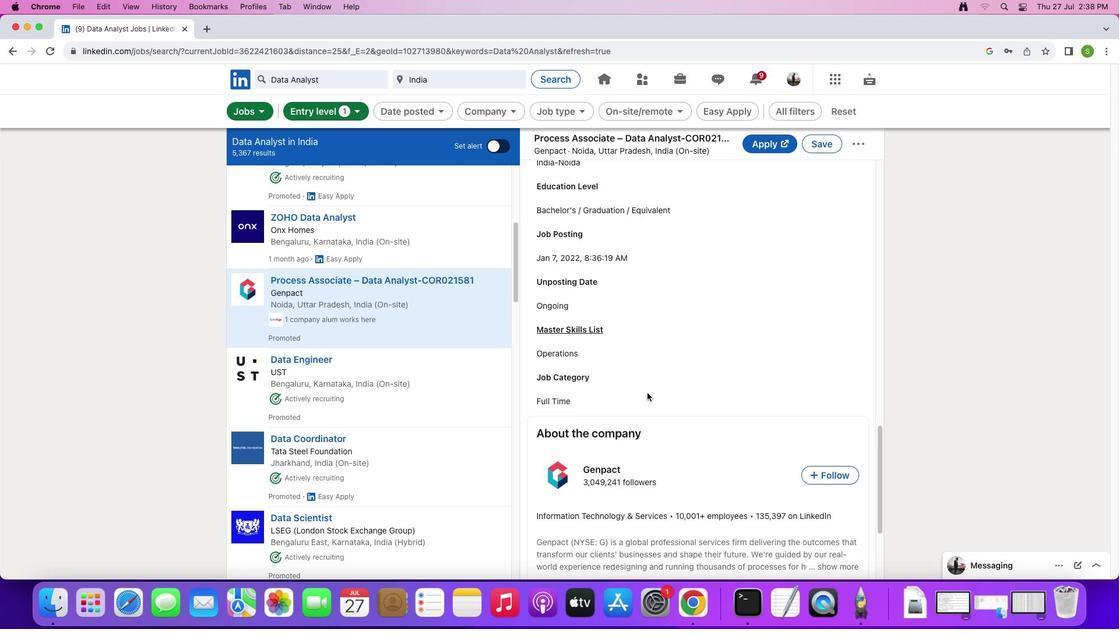 
Action: Mouse scrolled (647, 393) with delta (0, 0)
Screenshot: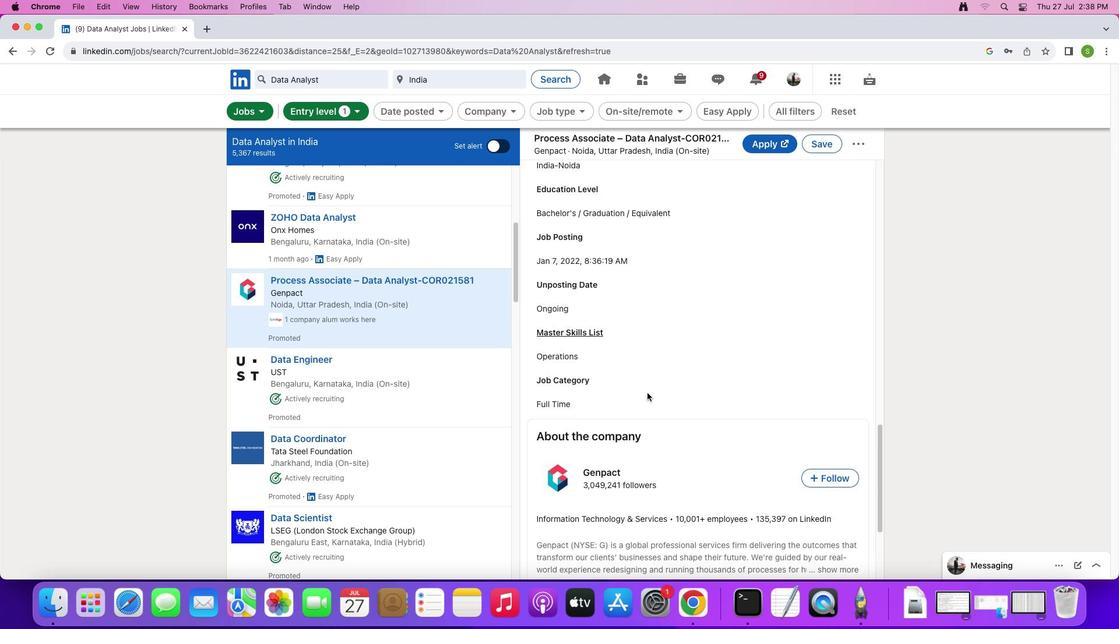 
Action: Mouse scrolled (647, 393) with delta (0, 0)
Screenshot: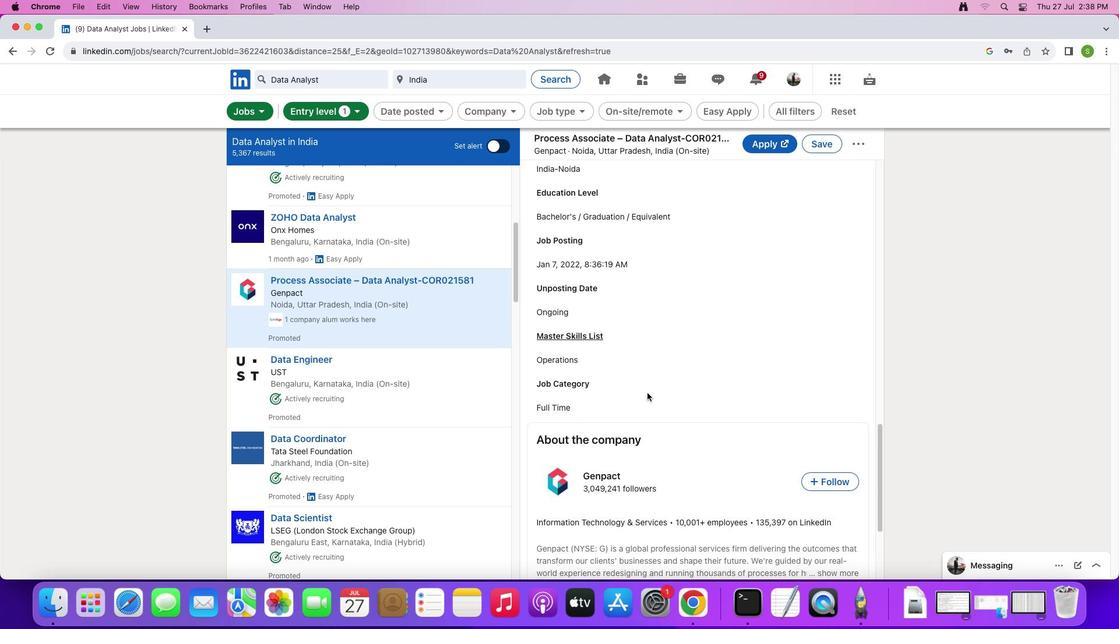 
Action: Mouse scrolled (647, 393) with delta (0, 0)
Screenshot: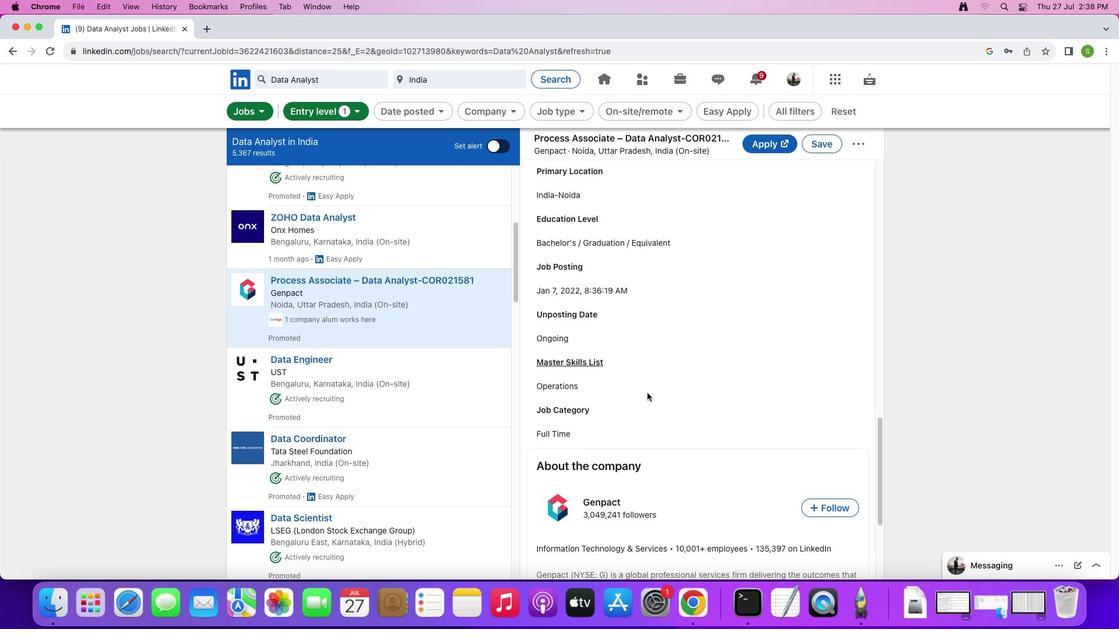 
Action: Mouse scrolled (647, 393) with delta (0, 0)
Screenshot: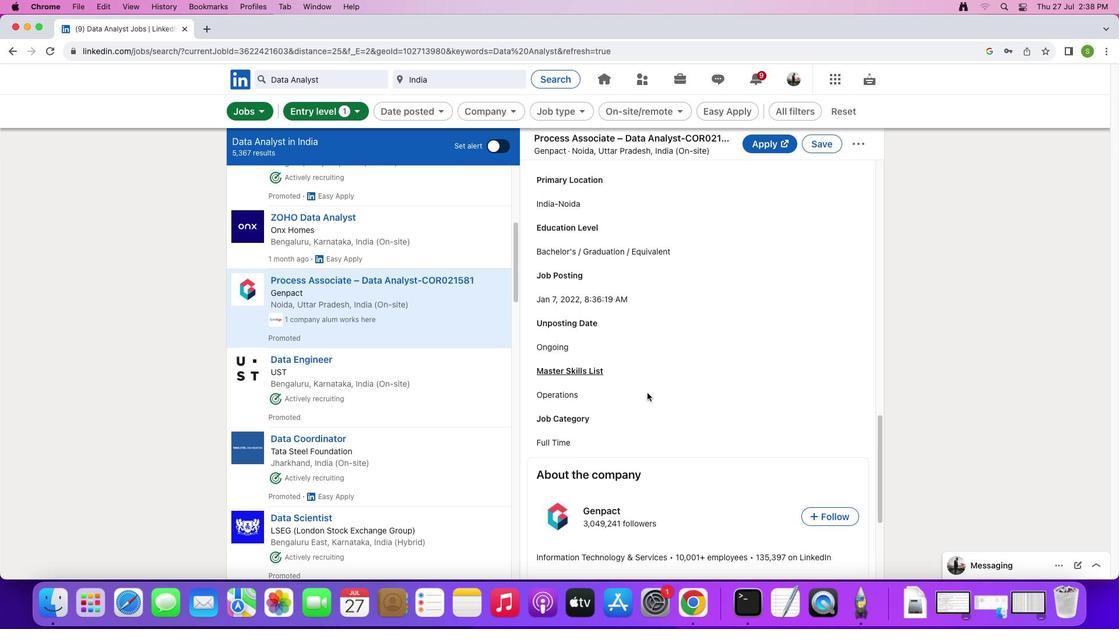 
Action: Mouse scrolled (647, 393) with delta (0, 1)
Screenshot: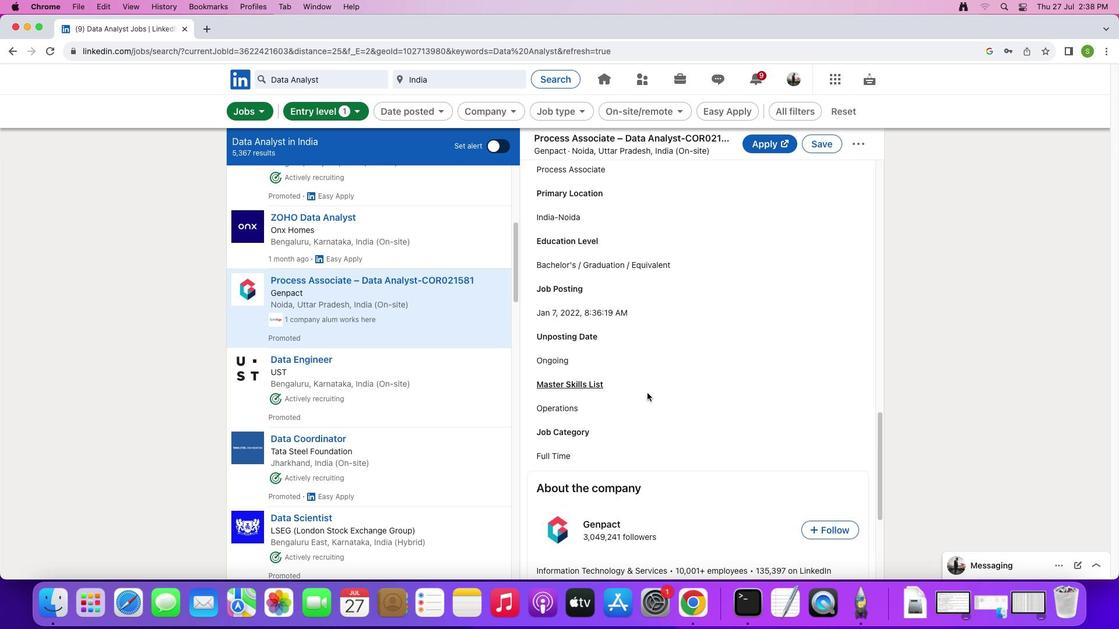 
Action: Mouse scrolled (647, 393) with delta (0, 1)
Screenshot: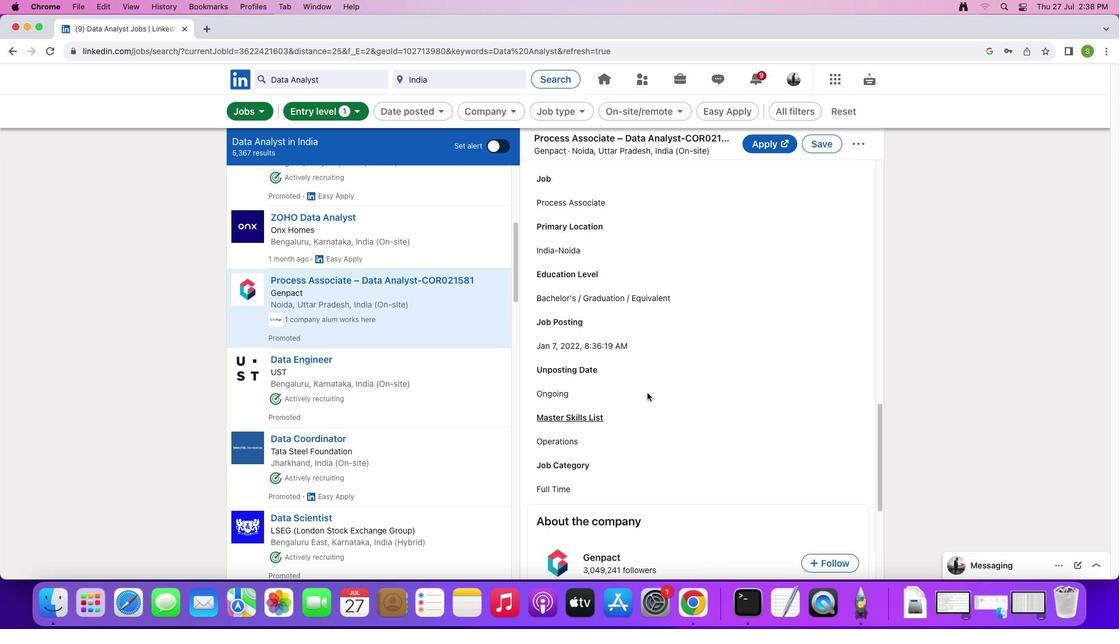 
Action: Mouse scrolled (647, 393) with delta (0, 0)
Screenshot: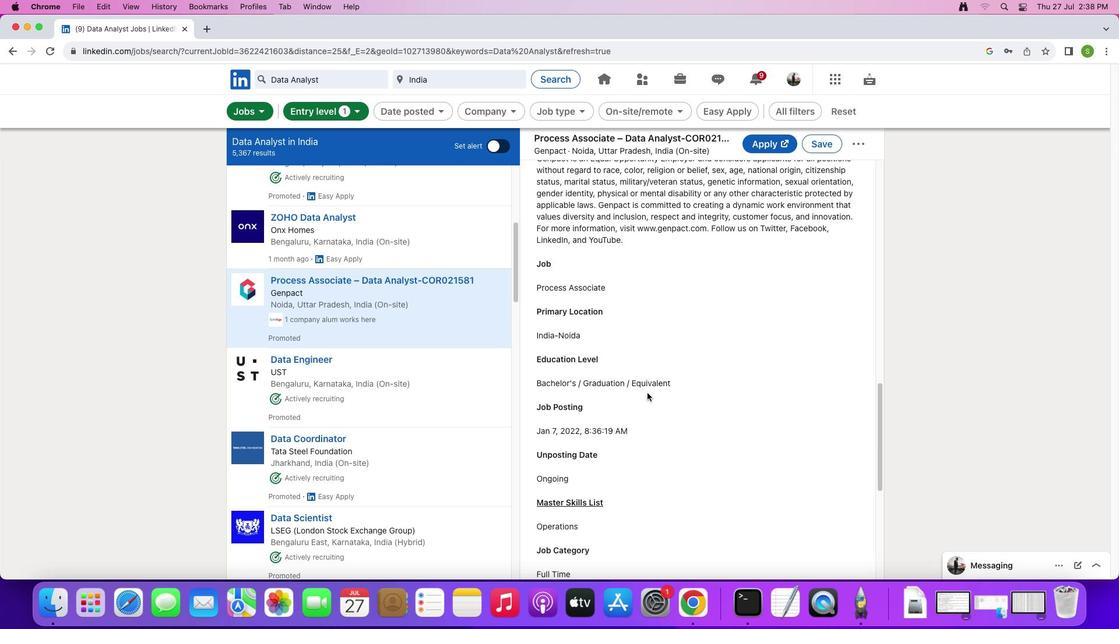 
Action: Mouse scrolled (647, 393) with delta (0, 0)
Screenshot: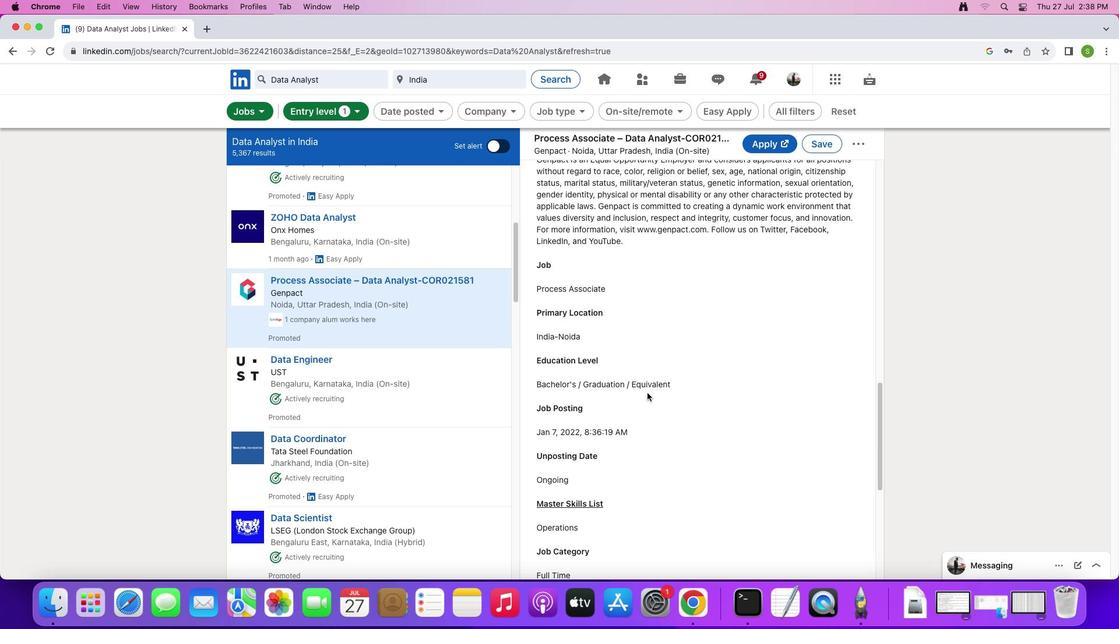 
Action: Mouse scrolled (647, 393) with delta (0, 0)
Screenshot: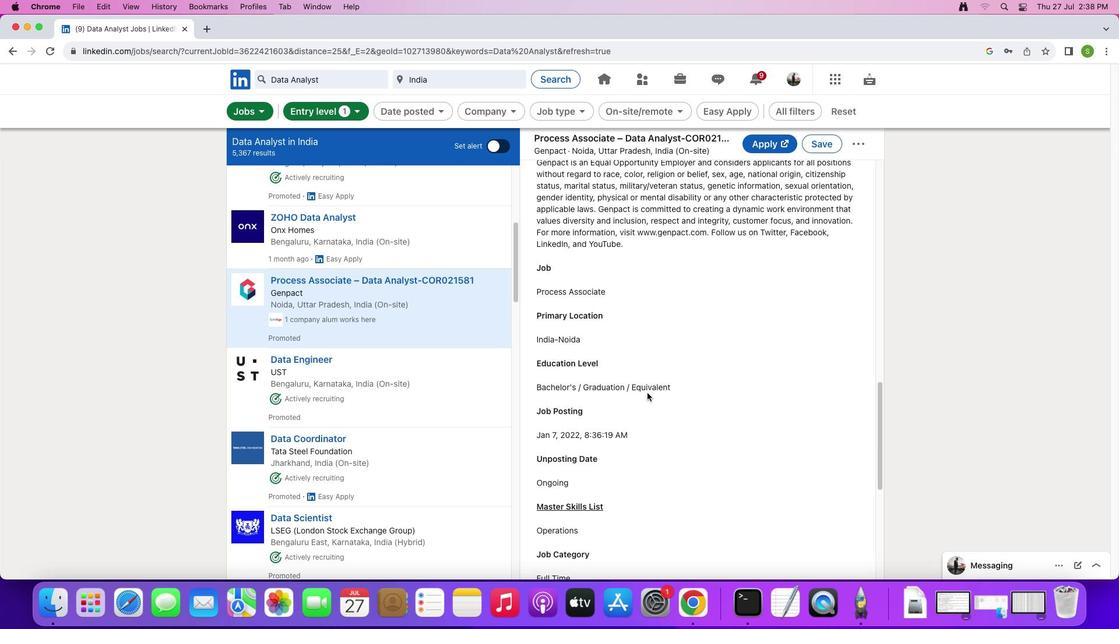 
Action: Mouse scrolled (647, 393) with delta (0, 0)
Screenshot: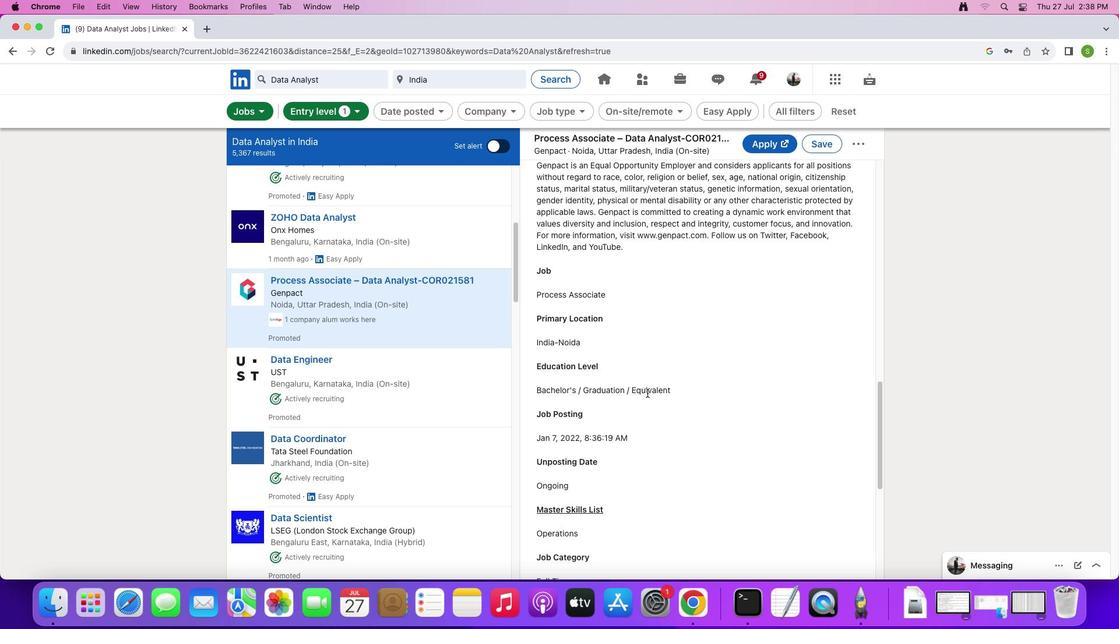 
Action: Mouse scrolled (647, 393) with delta (0, 0)
Screenshot: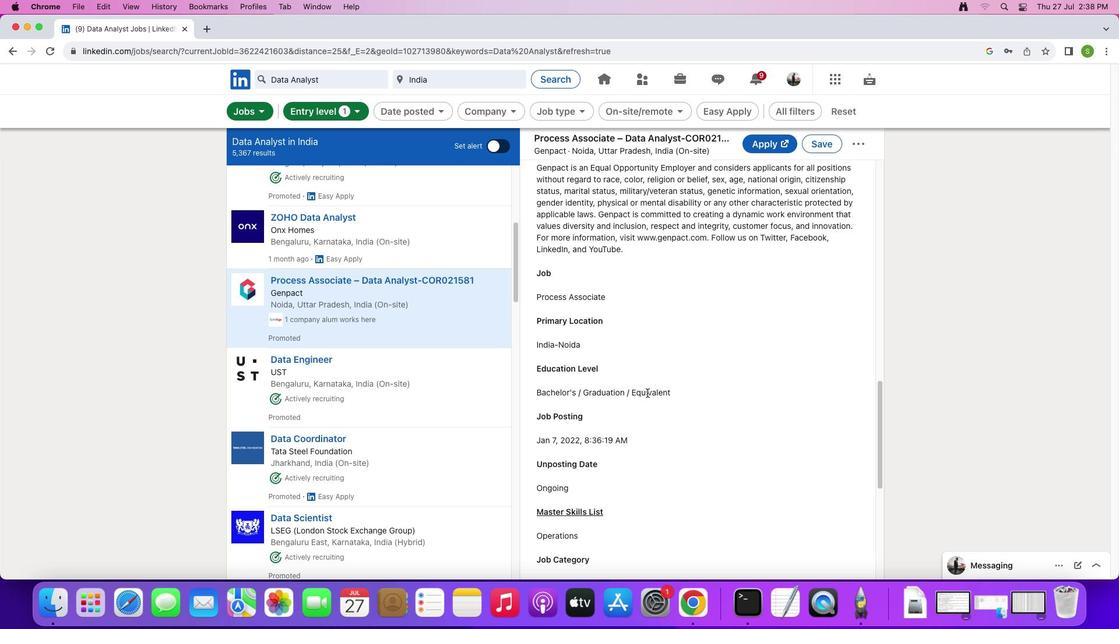 
Action: Mouse scrolled (647, 393) with delta (0, 0)
Screenshot: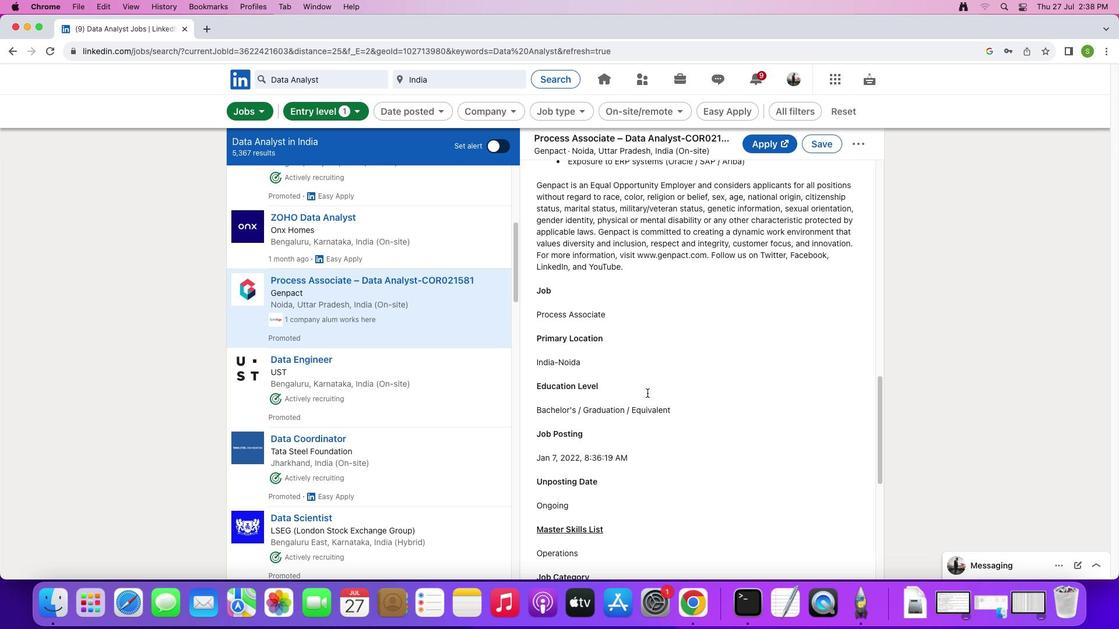 
Action: Mouse scrolled (647, 393) with delta (0, 0)
Screenshot: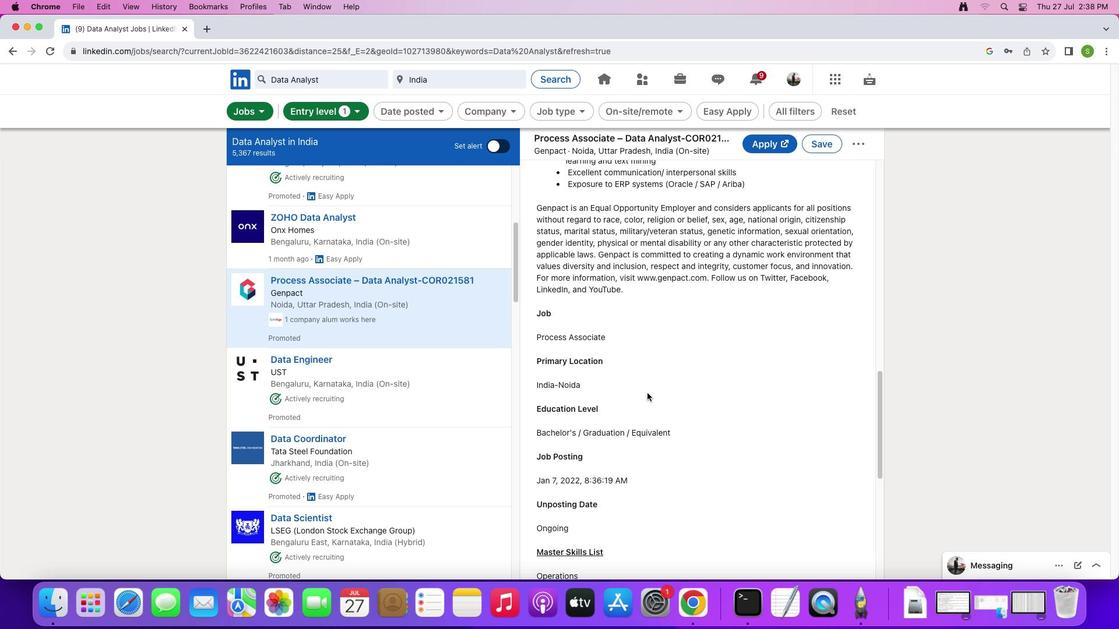 
Action: Mouse scrolled (647, 393) with delta (0, 0)
